 Task: Search one way flight ticket for 3 adults in first from Shreveport: Shreveport Regional Airport to Riverton: Central Wyoming Regional Airport (was Riverton Regional) on 5-4-2023. Choice of flights is Singapure airlines. Number of bags: 1 carry on bag. Price is upto 87000. Outbound departure time preference is 17:45.
Action: Mouse moved to (353, 119)
Screenshot: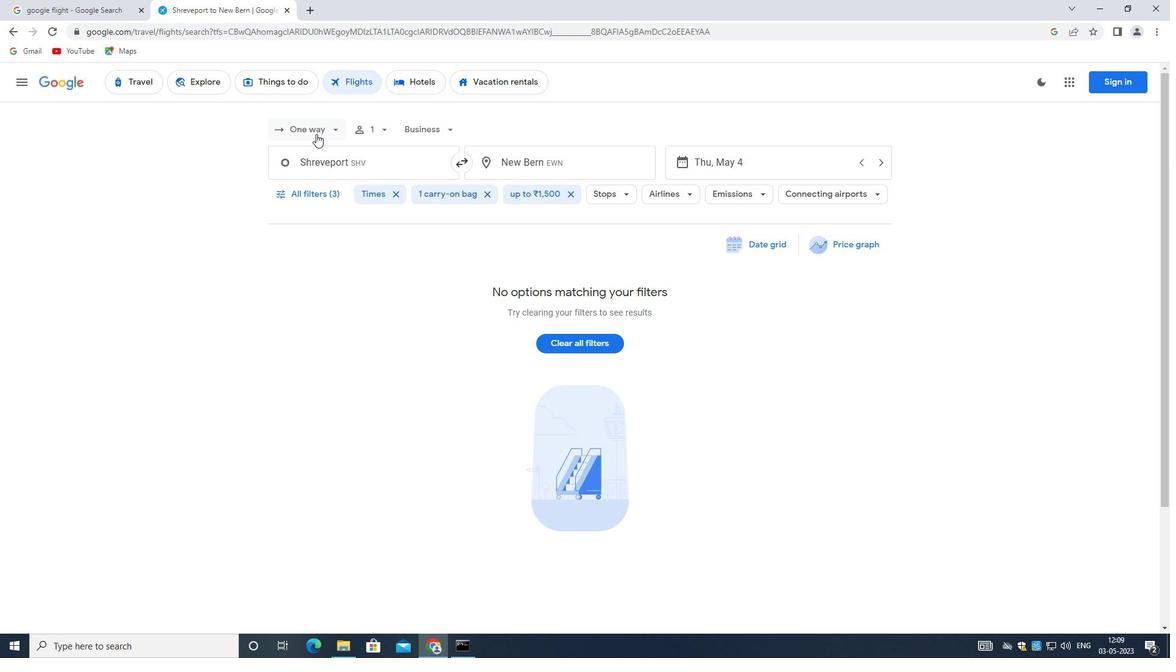 
Action: Mouse pressed left at (353, 119)
Screenshot: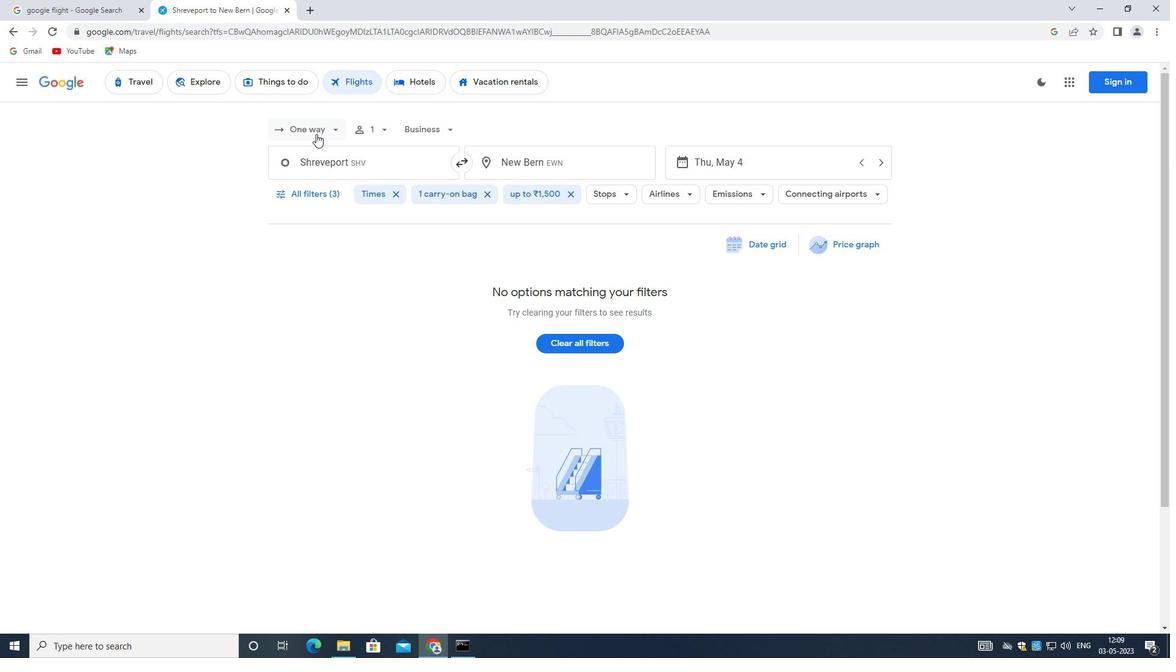 
Action: Mouse moved to (340, 127)
Screenshot: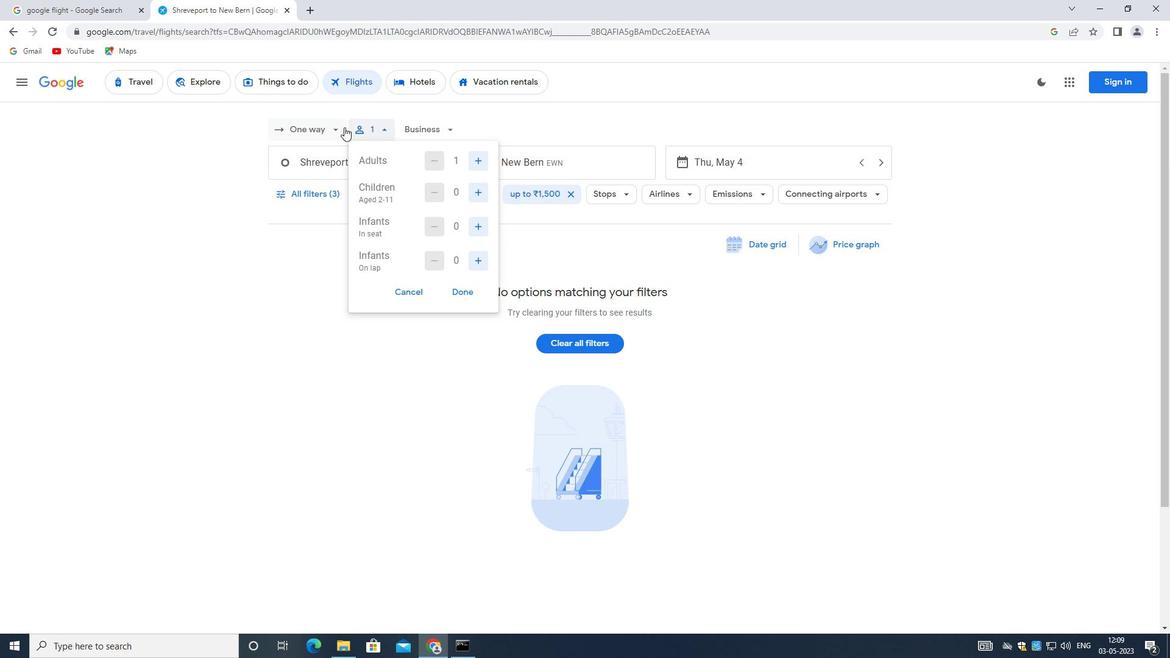 
Action: Mouse pressed left at (340, 127)
Screenshot: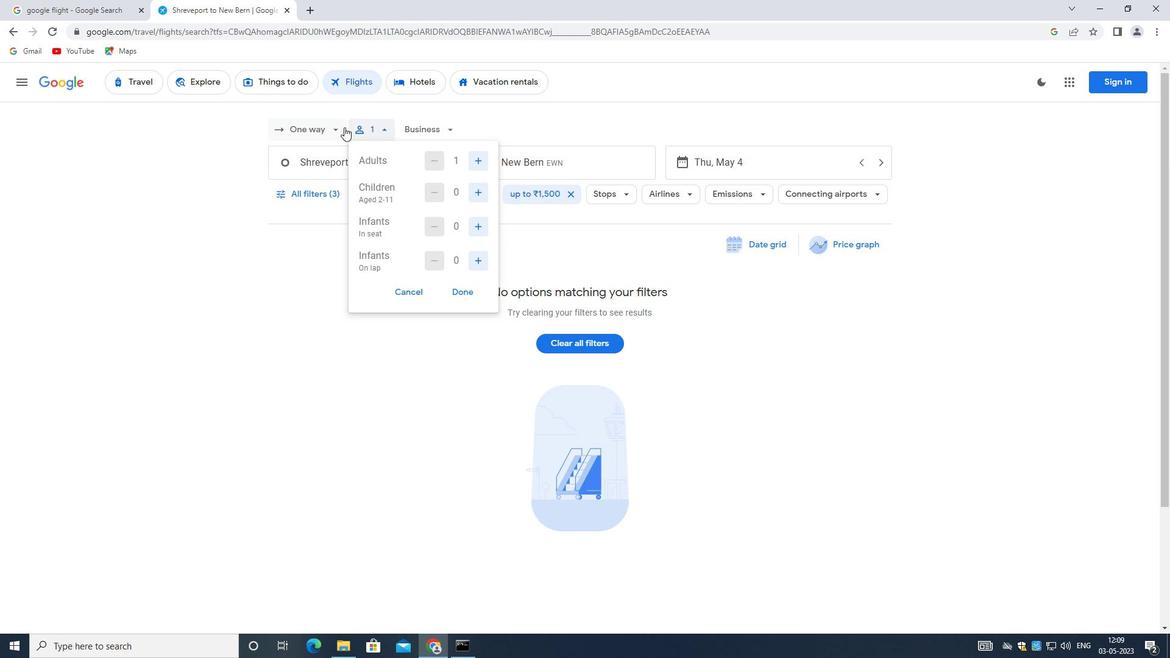 
Action: Mouse moved to (330, 186)
Screenshot: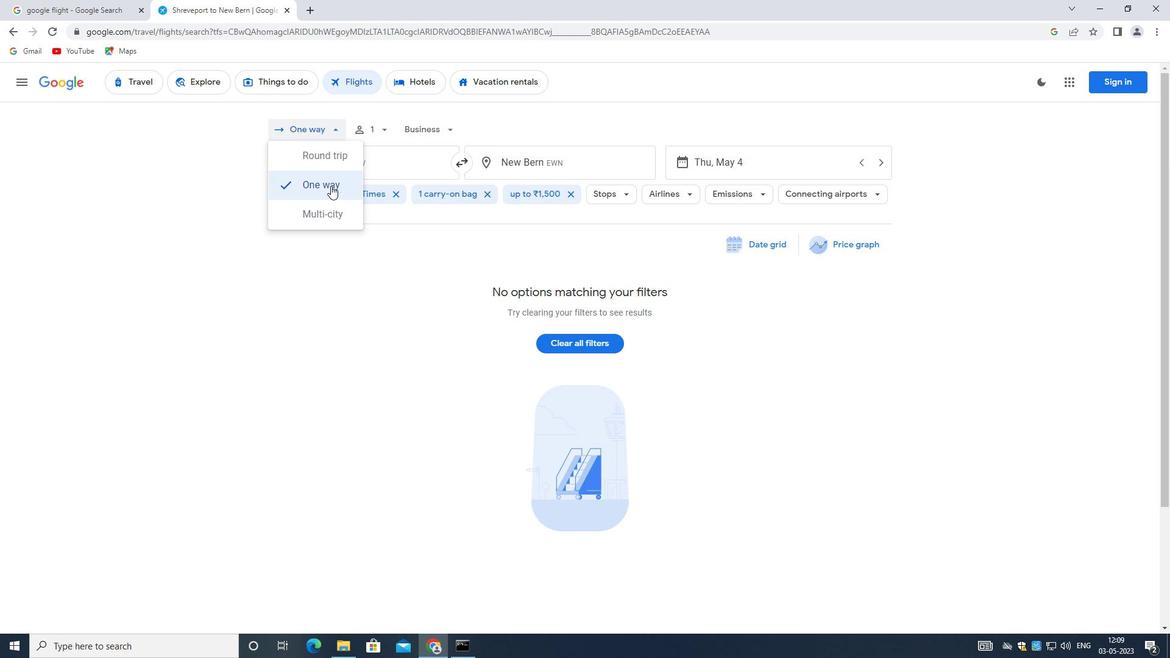 
Action: Mouse pressed left at (330, 186)
Screenshot: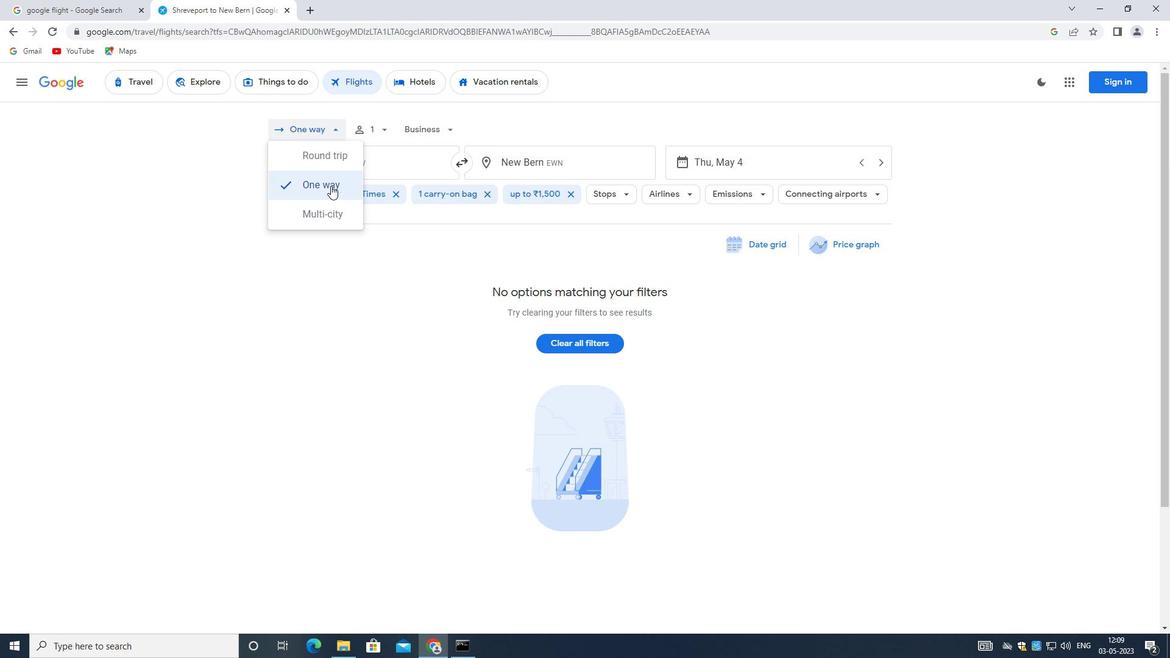 
Action: Mouse moved to (376, 129)
Screenshot: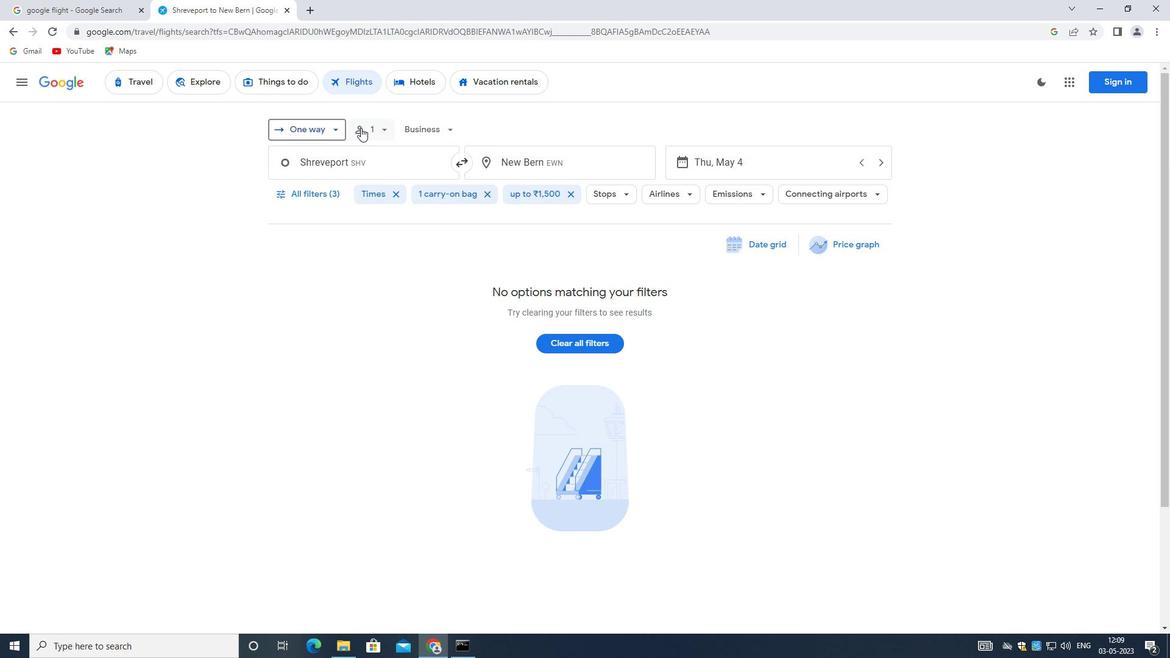 
Action: Mouse pressed left at (376, 129)
Screenshot: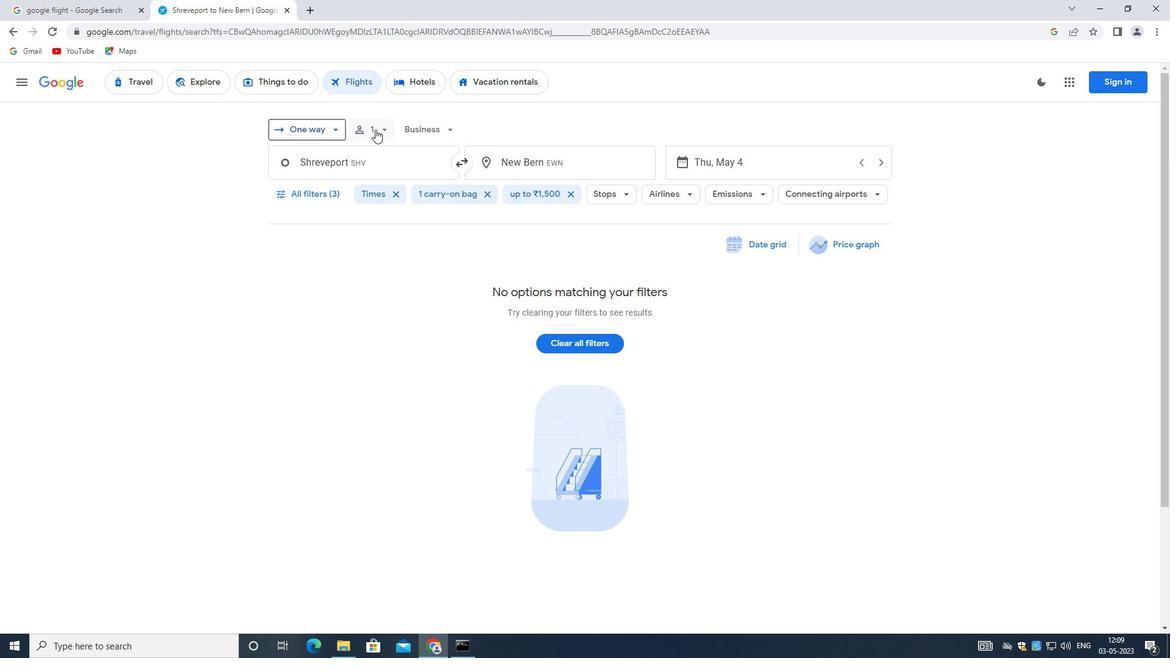 
Action: Mouse moved to (478, 162)
Screenshot: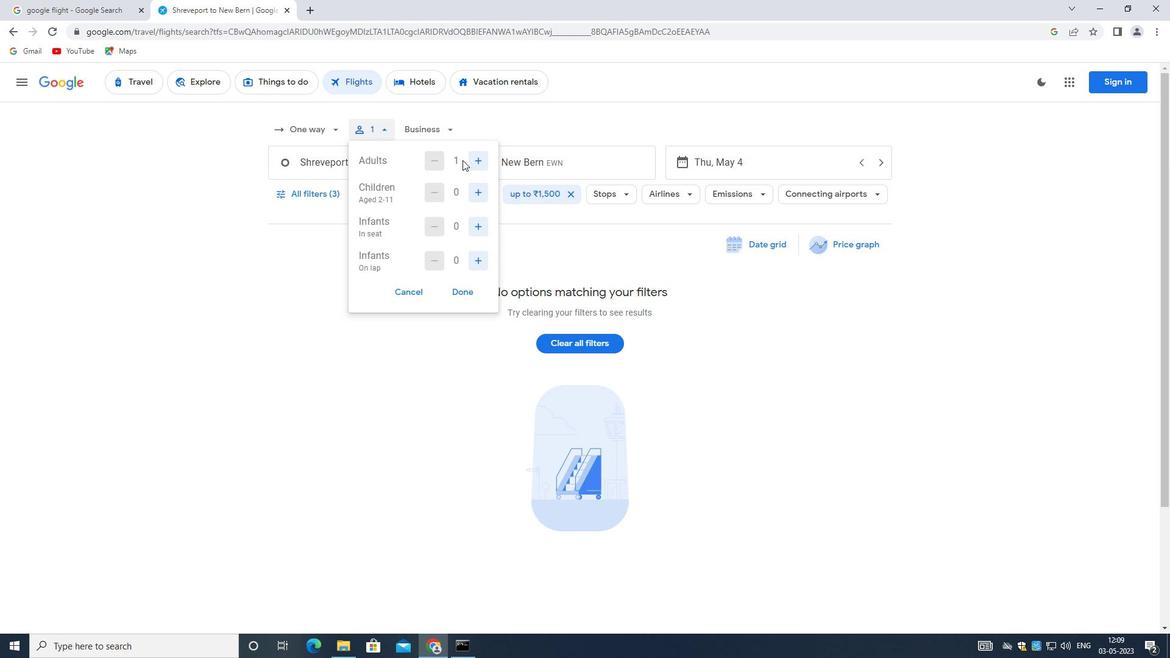 
Action: Mouse pressed left at (478, 162)
Screenshot: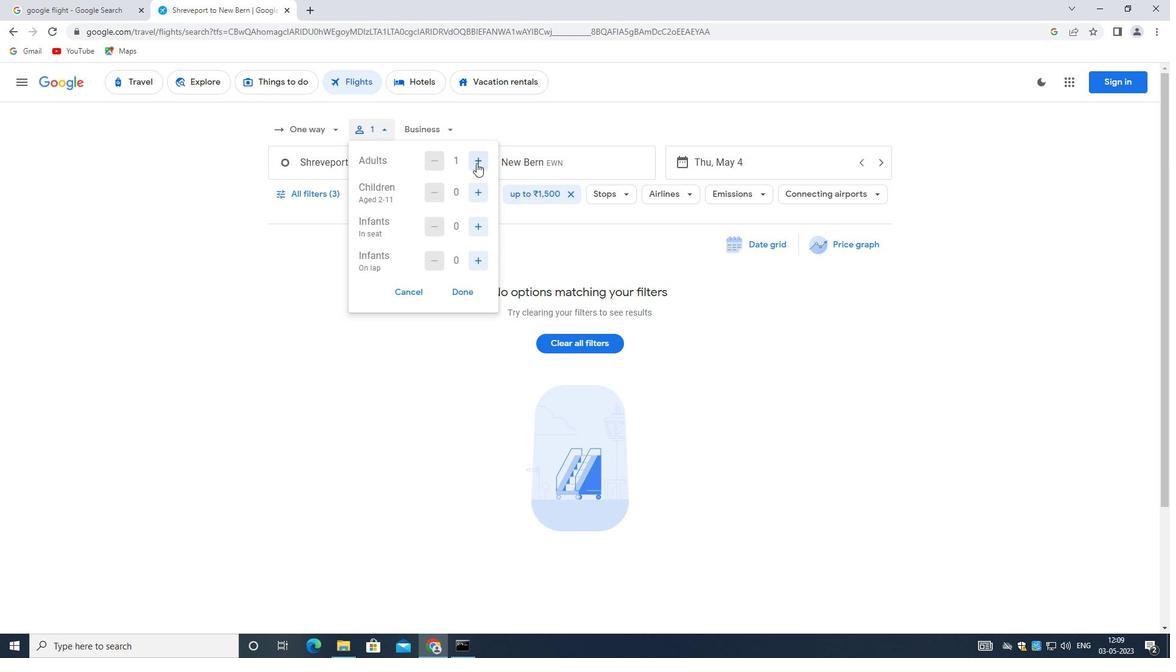 
Action: Mouse moved to (478, 161)
Screenshot: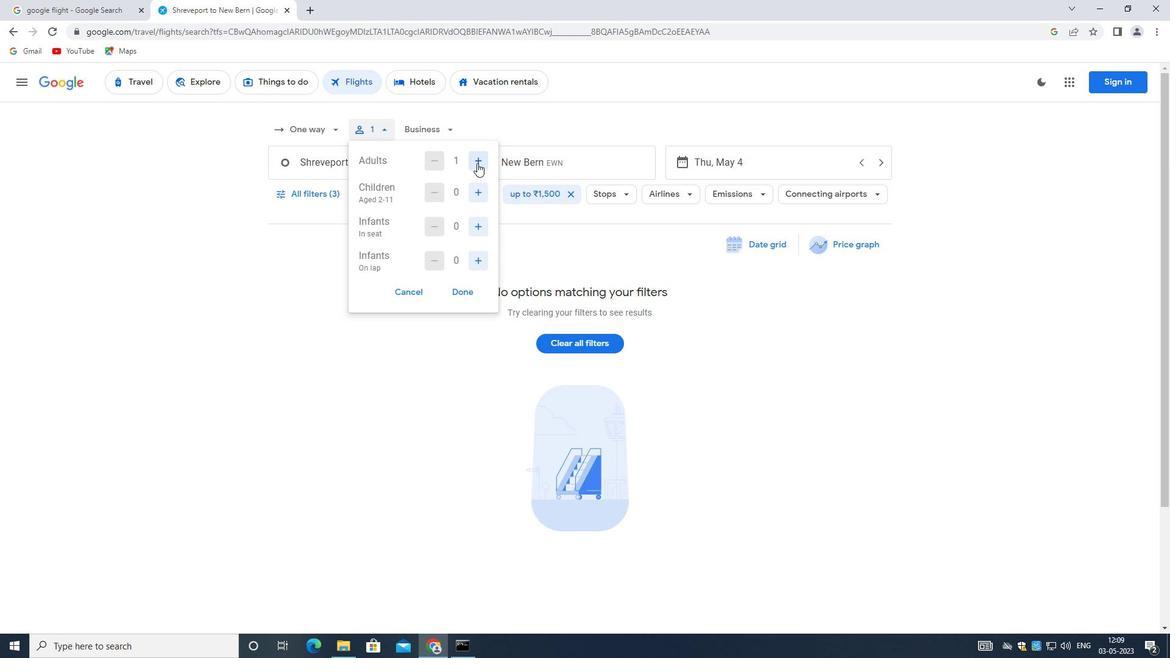 
Action: Mouse pressed left at (478, 161)
Screenshot: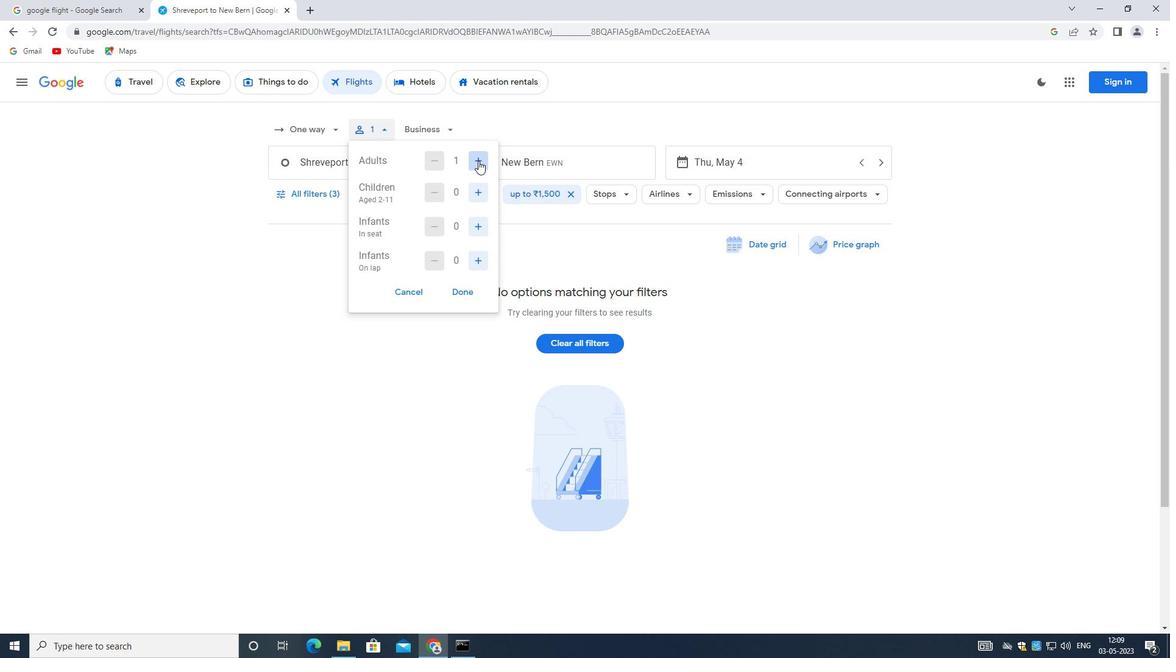 
Action: Mouse moved to (562, 242)
Screenshot: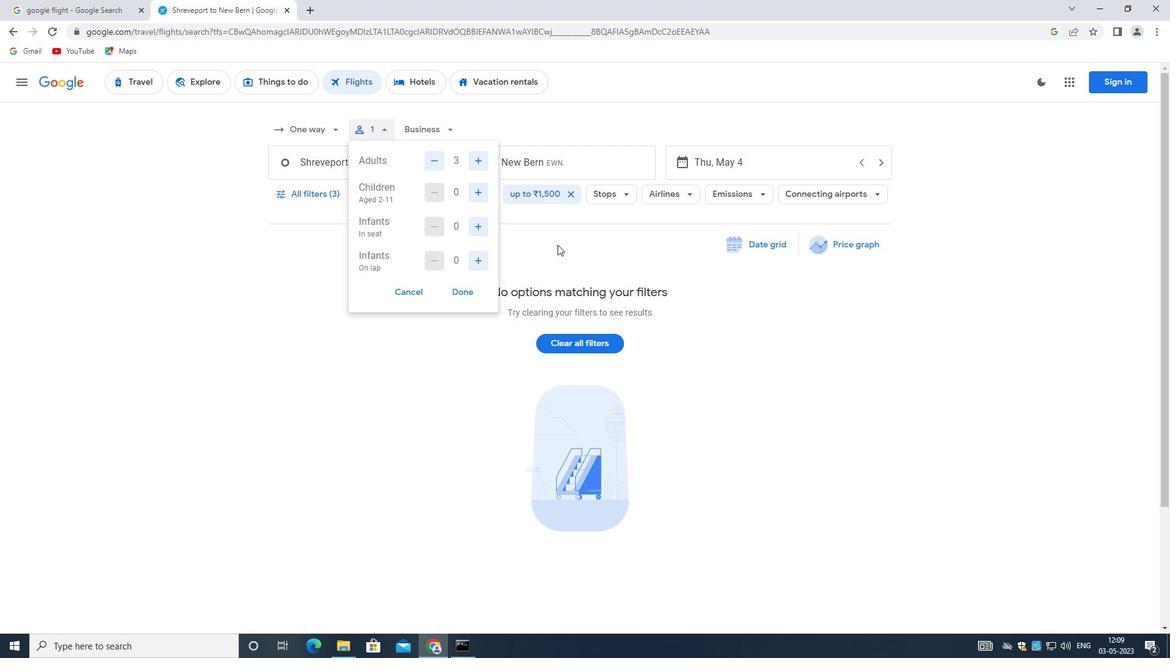 
Action: Mouse pressed left at (562, 242)
Screenshot: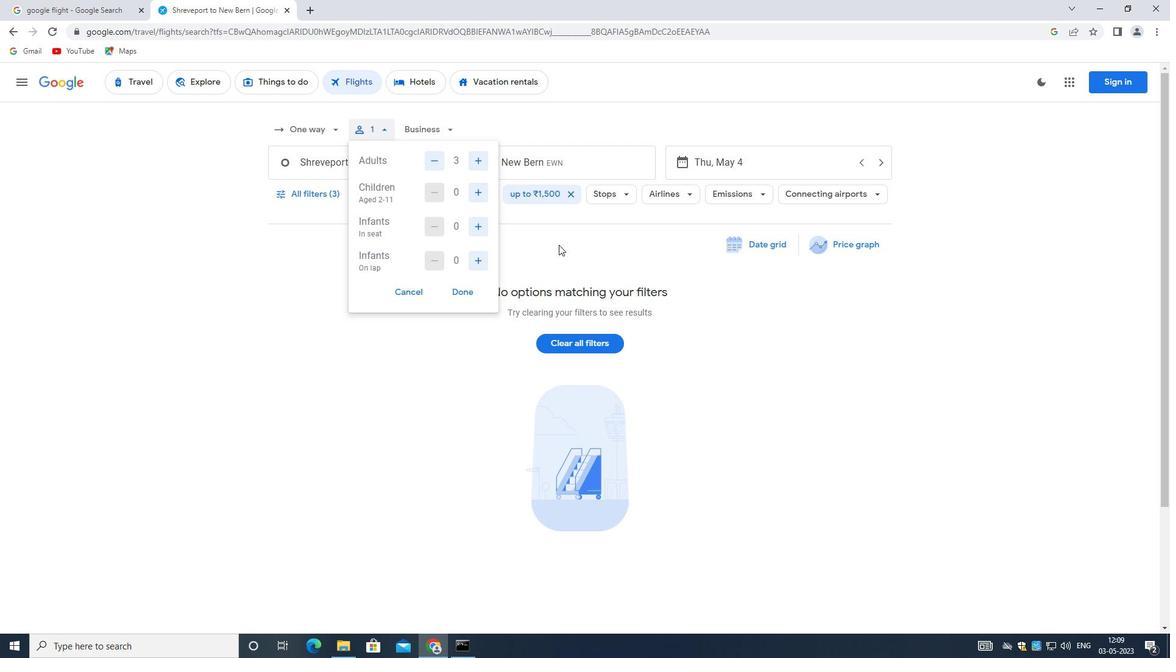 
Action: Mouse moved to (320, 167)
Screenshot: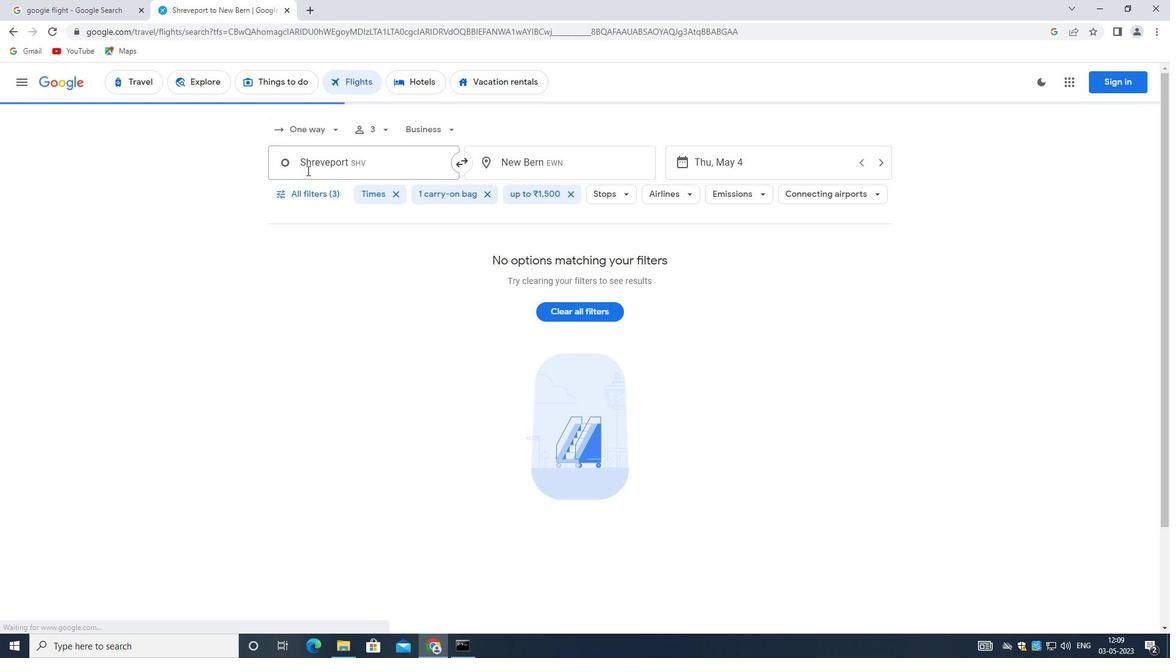 
Action: Mouse pressed left at (320, 167)
Screenshot: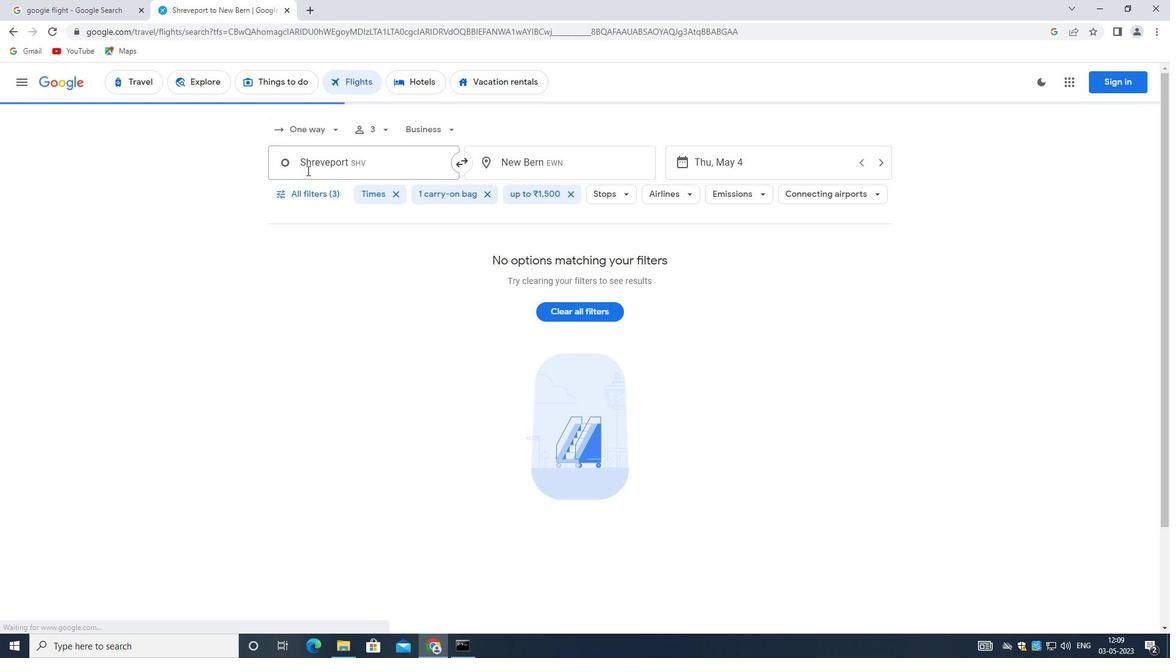 
Action: Key pressed <Key.backspace><Key.shift>SHREVEPORT<Key.space>
Screenshot: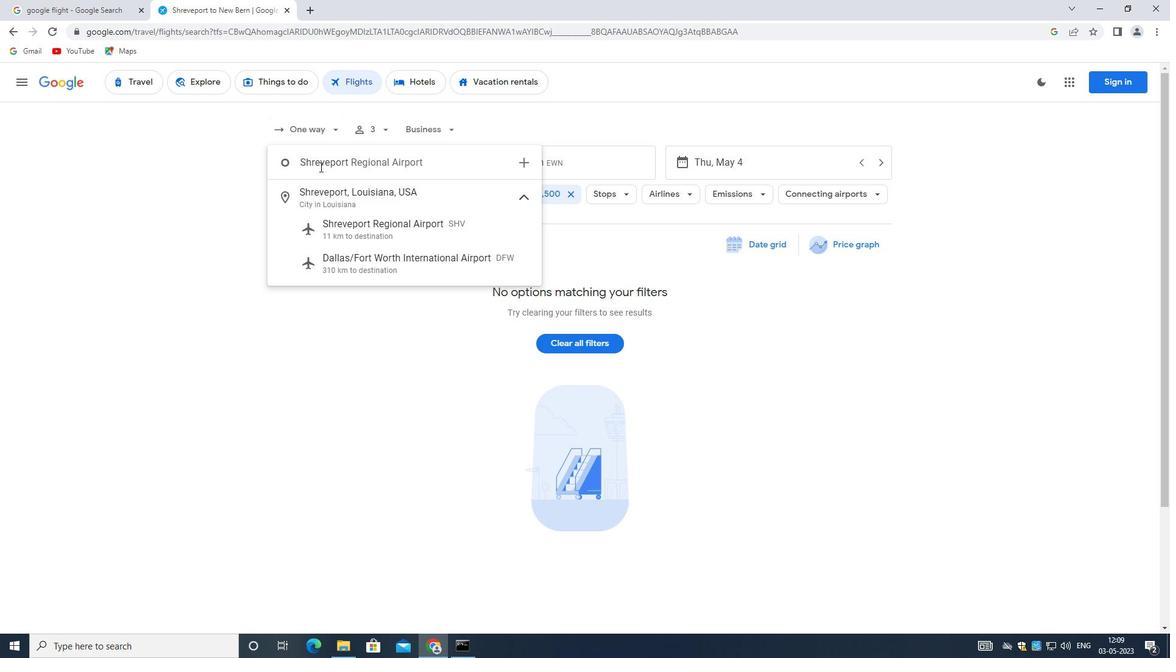 
Action: Mouse moved to (394, 223)
Screenshot: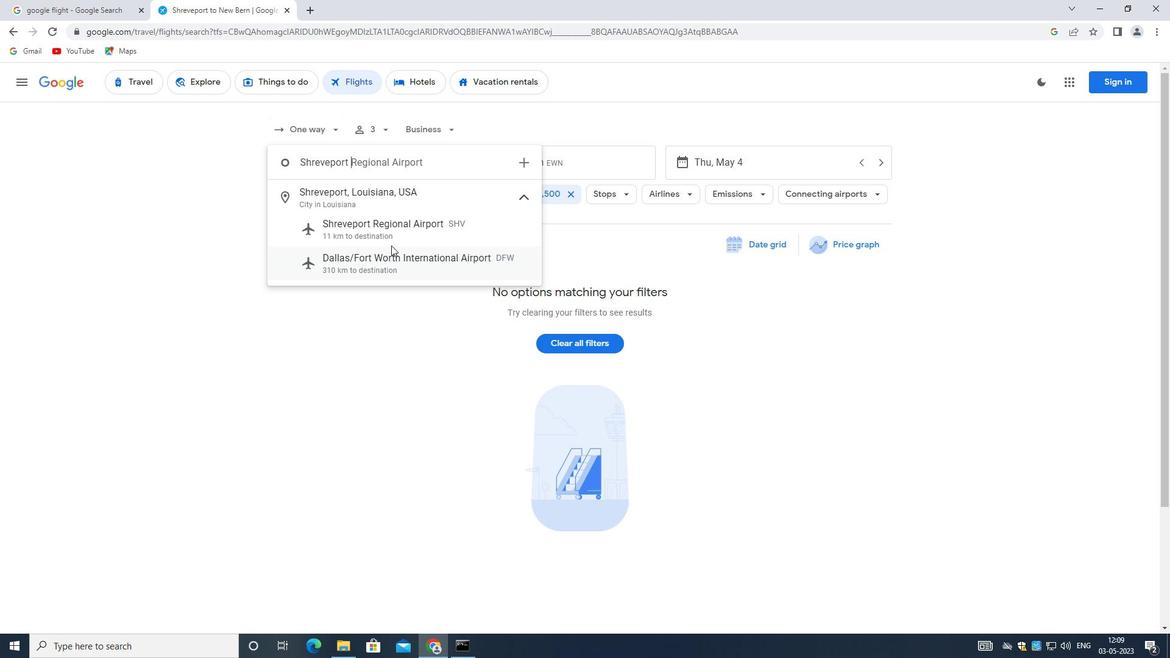 
Action: Mouse pressed left at (394, 223)
Screenshot: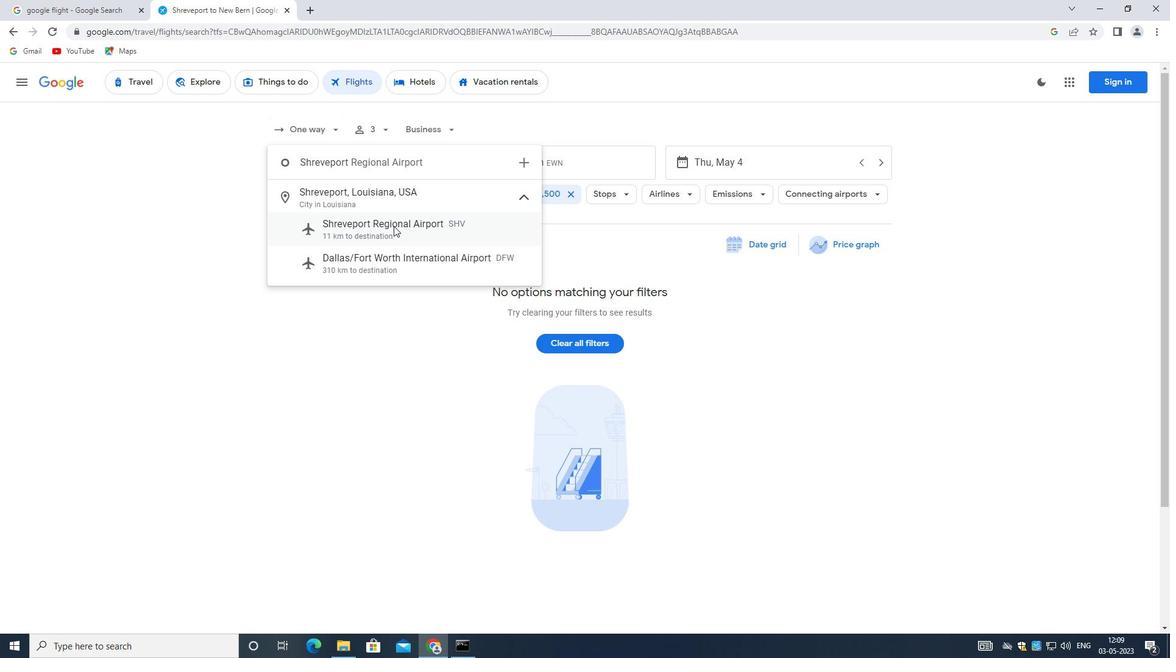 
Action: Mouse moved to (591, 165)
Screenshot: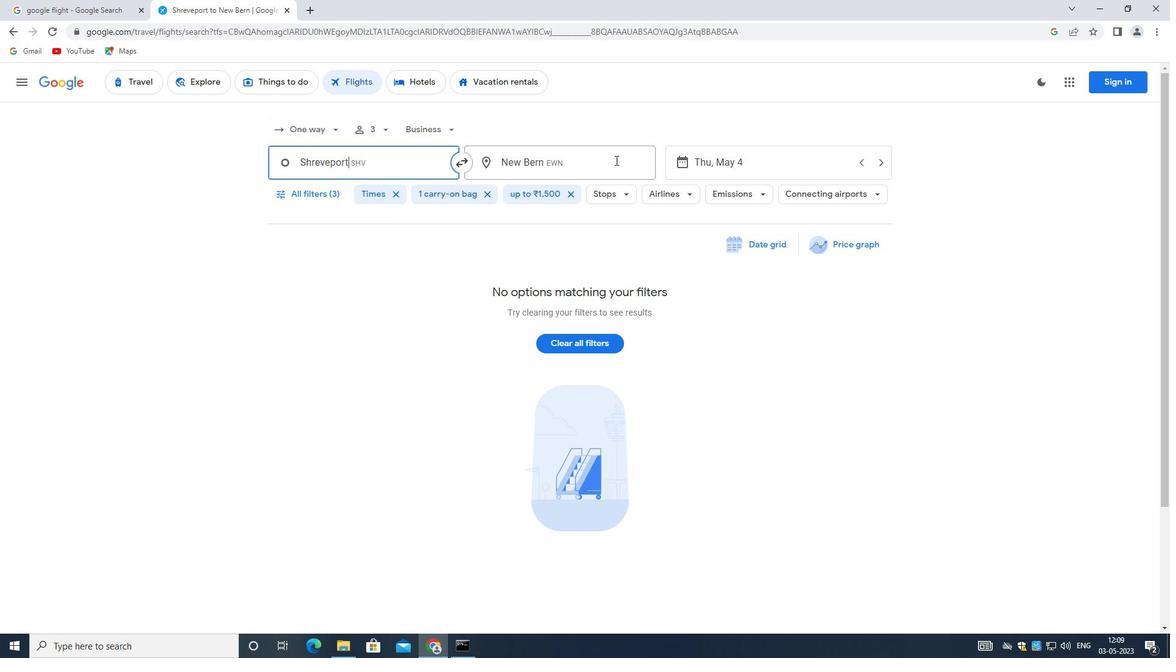 
Action: Mouse pressed left at (591, 165)
Screenshot: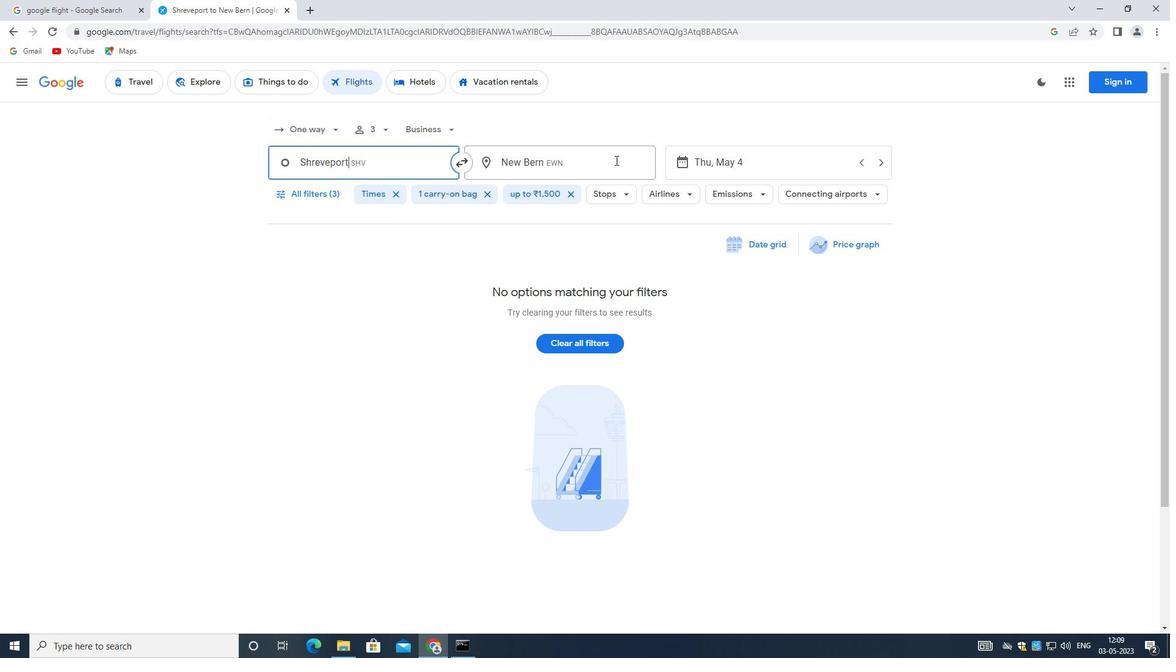 
Action: Mouse moved to (591, 165)
Screenshot: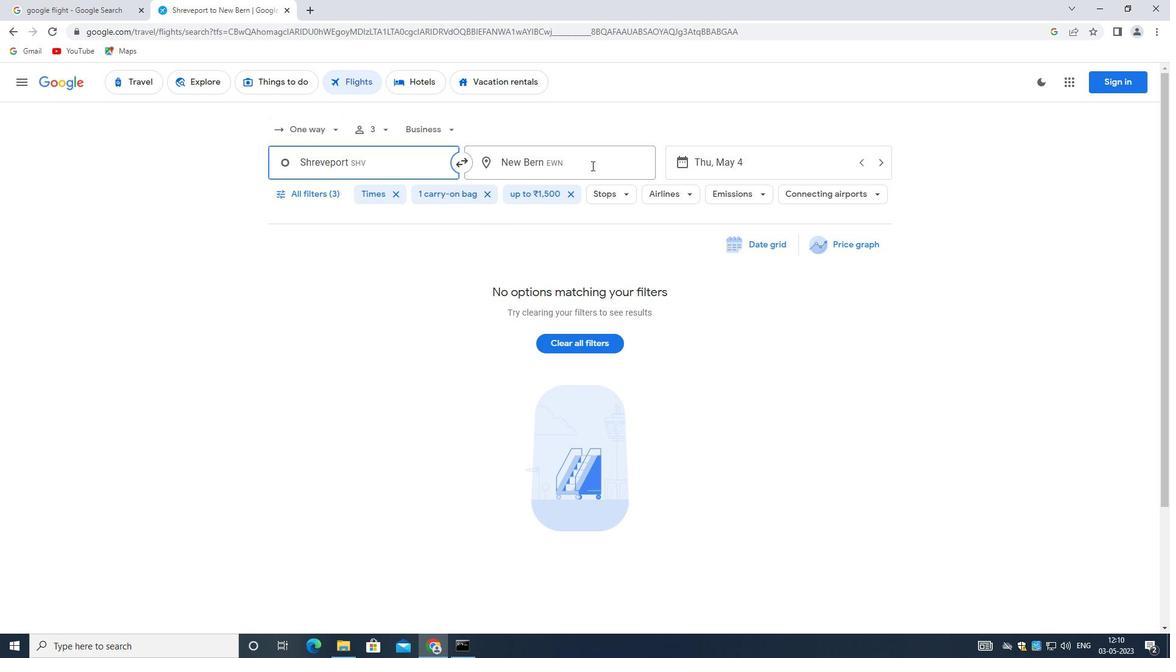 
Action: Key pressed <Key.shift><Key.shift>CENTRAL<Key.space><Key.shift>WYOMING
Screenshot: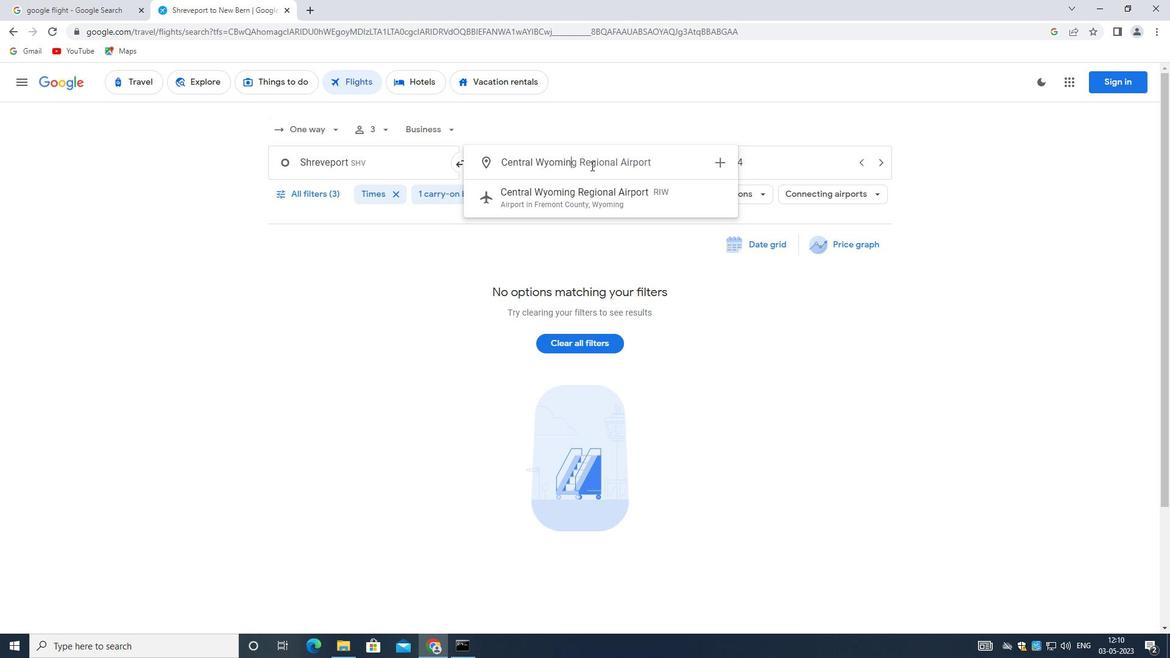 
Action: Mouse moved to (628, 201)
Screenshot: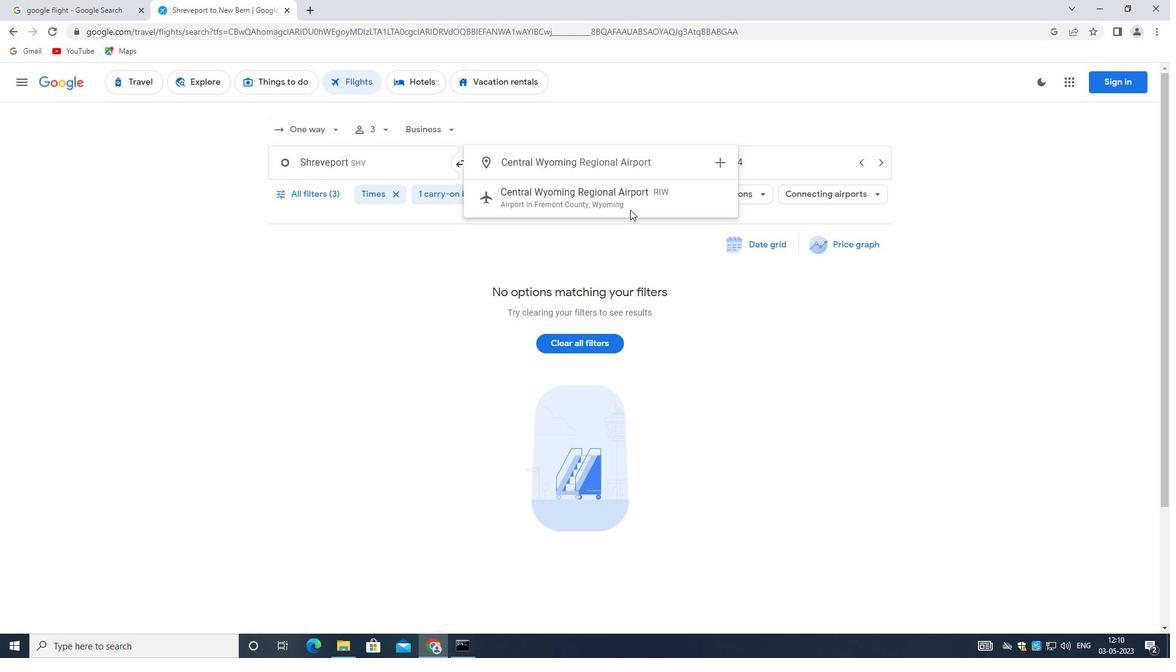 
Action: Mouse pressed left at (628, 201)
Screenshot: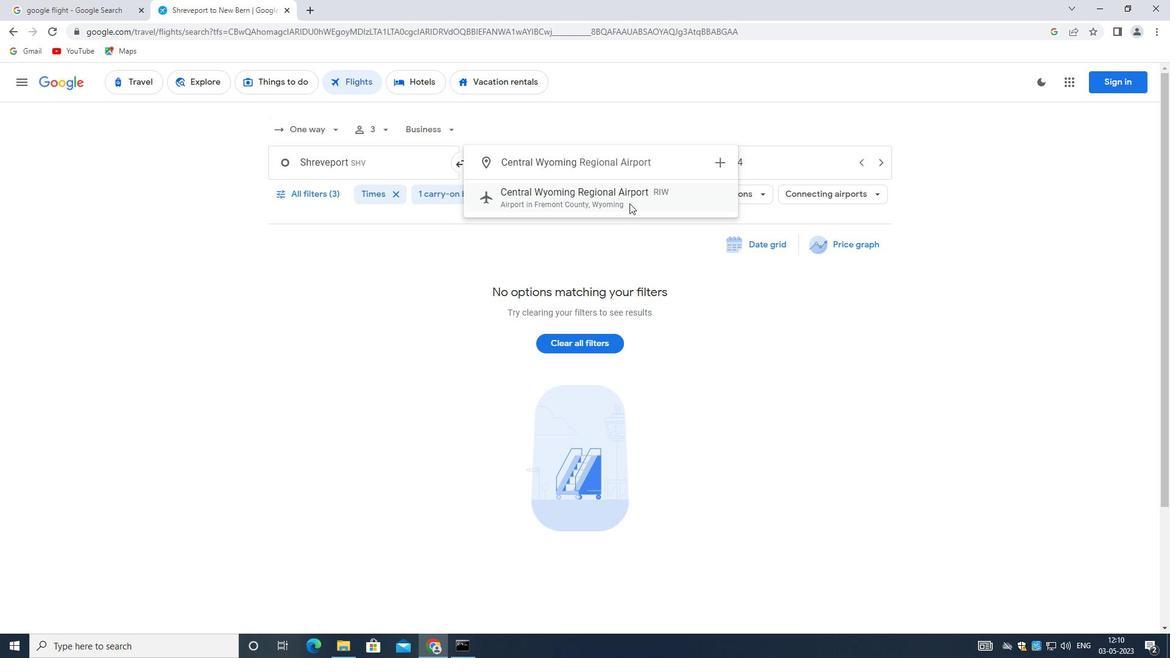 
Action: Mouse moved to (726, 164)
Screenshot: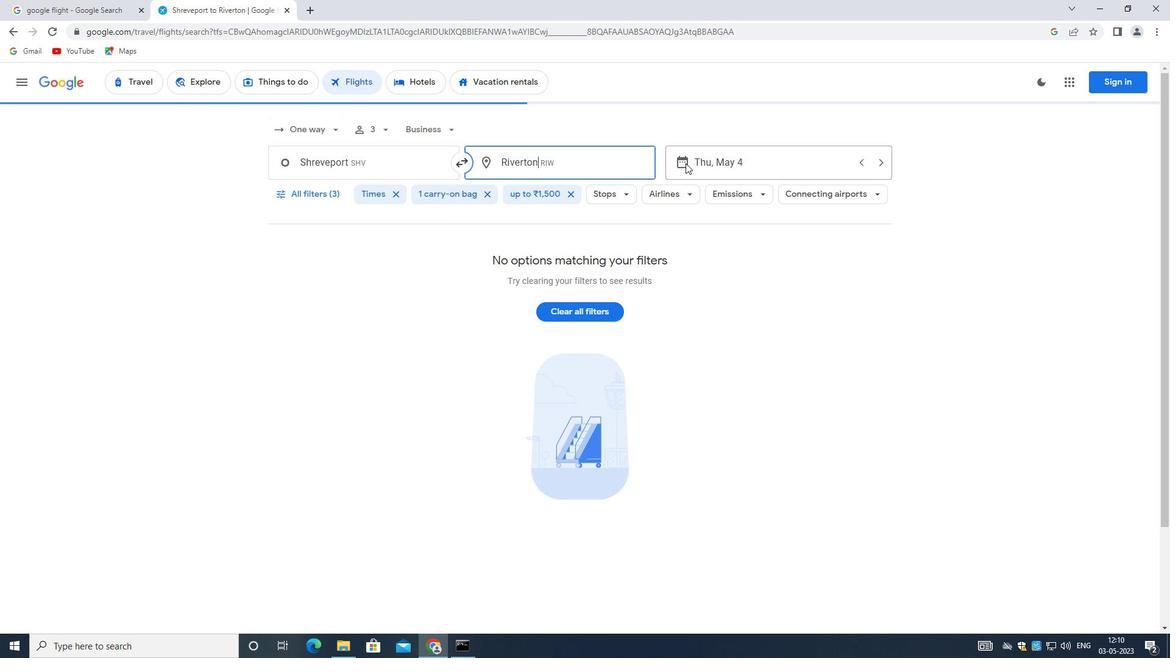 
Action: Mouse pressed left at (726, 164)
Screenshot: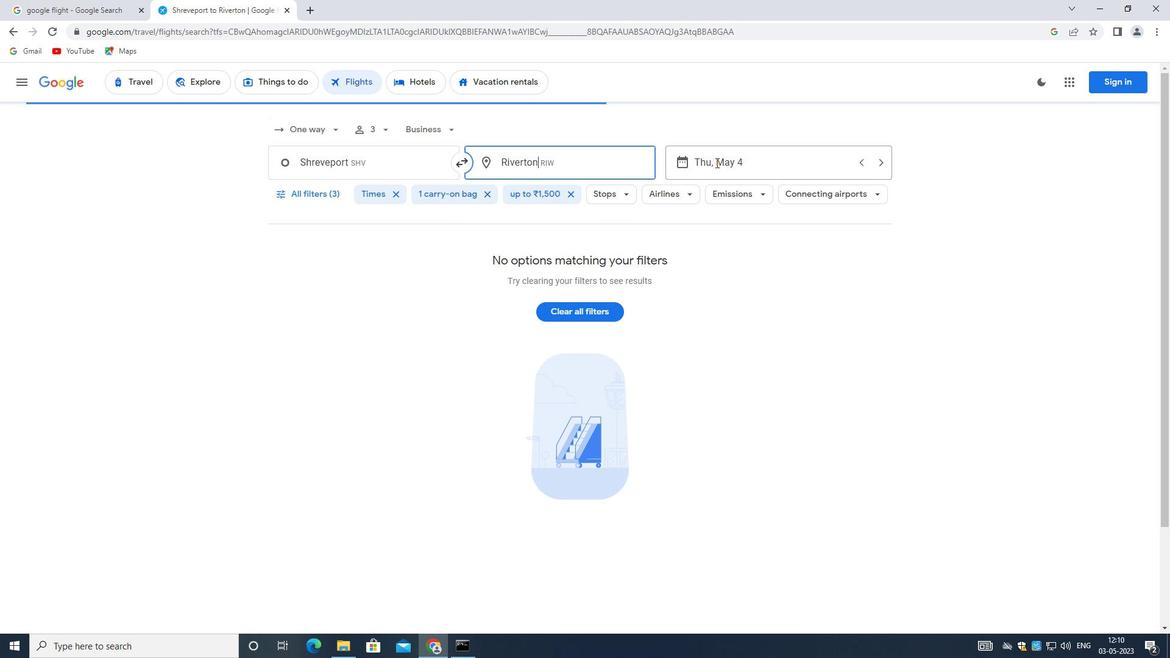 
Action: Mouse moved to (865, 457)
Screenshot: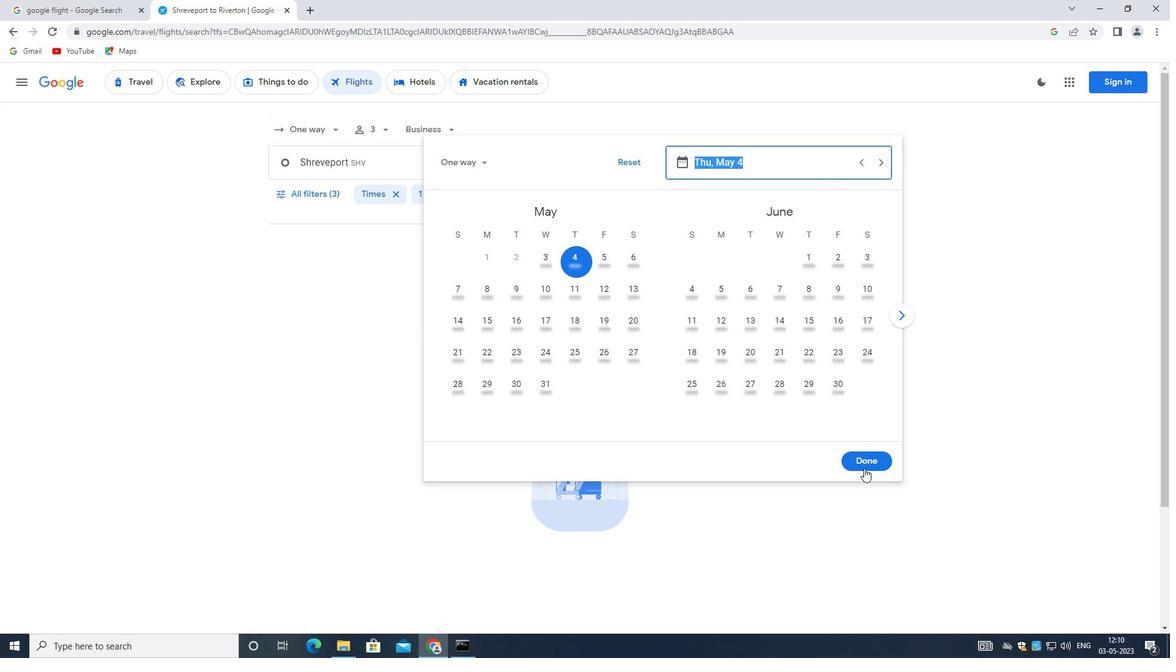 
Action: Mouse pressed left at (865, 457)
Screenshot: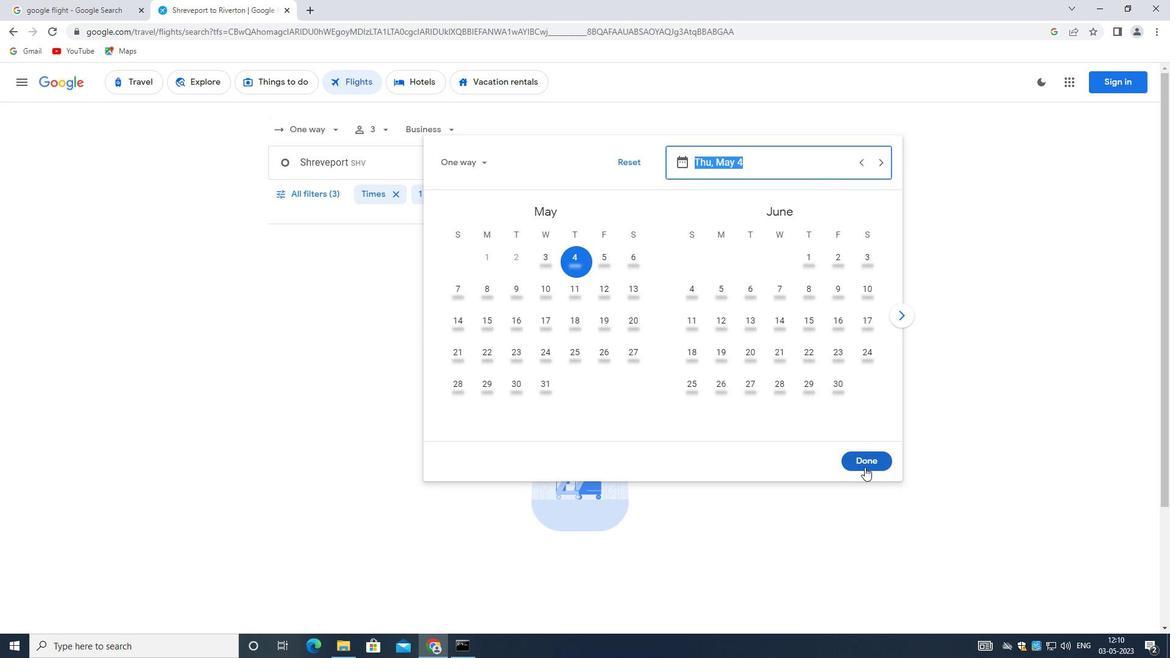 
Action: Mouse moved to (306, 195)
Screenshot: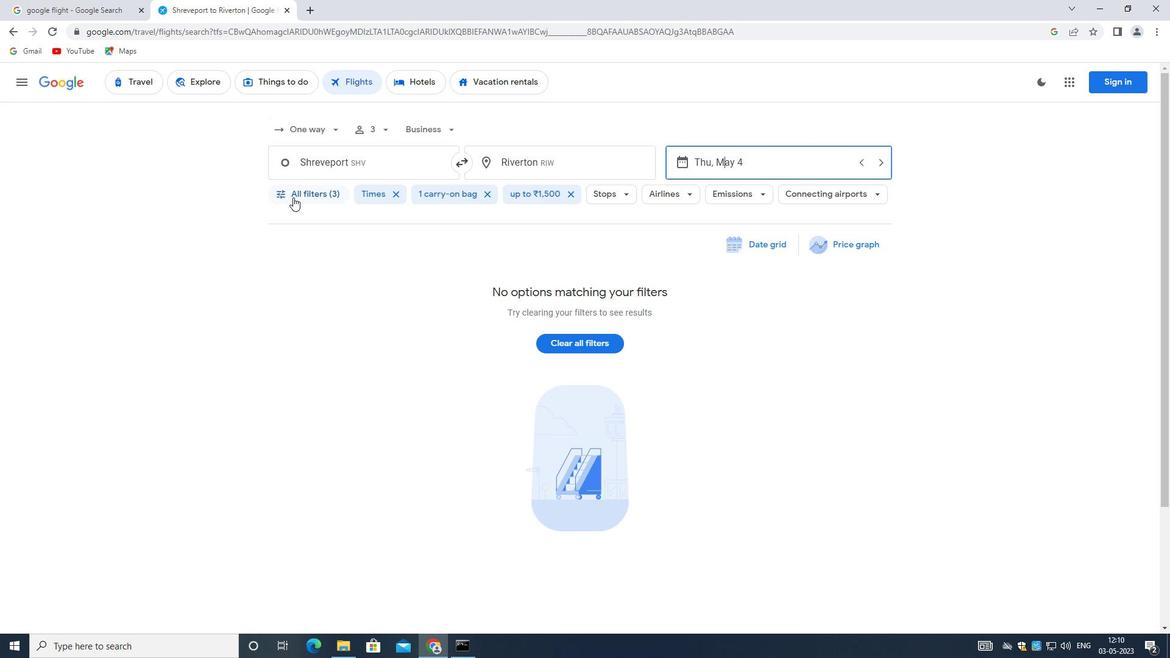 
Action: Mouse pressed left at (306, 195)
Screenshot: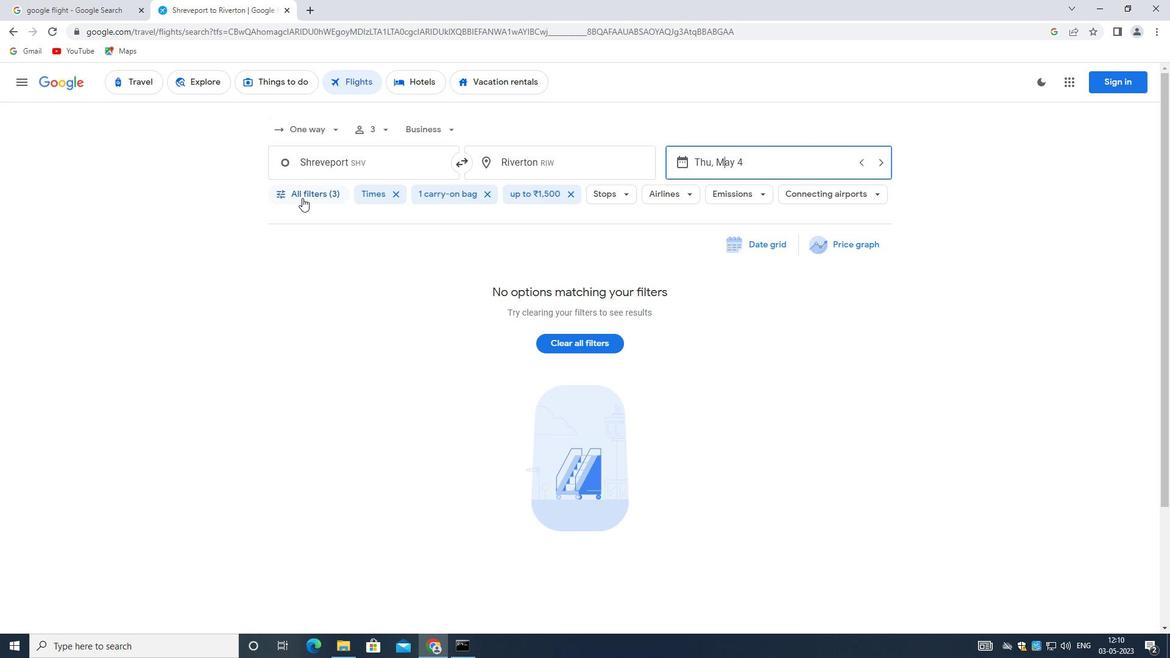 
Action: Mouse moved to (440, 451)
Screenshot: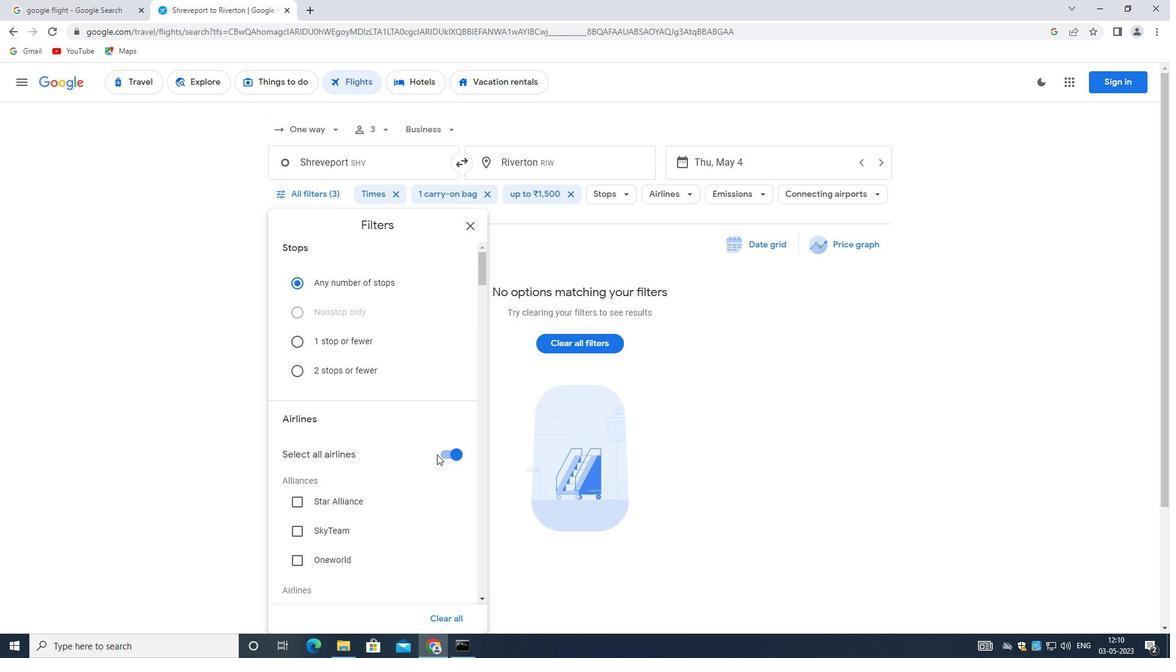 
Action: Mouse pressed left at (440, 451)
Screenshot: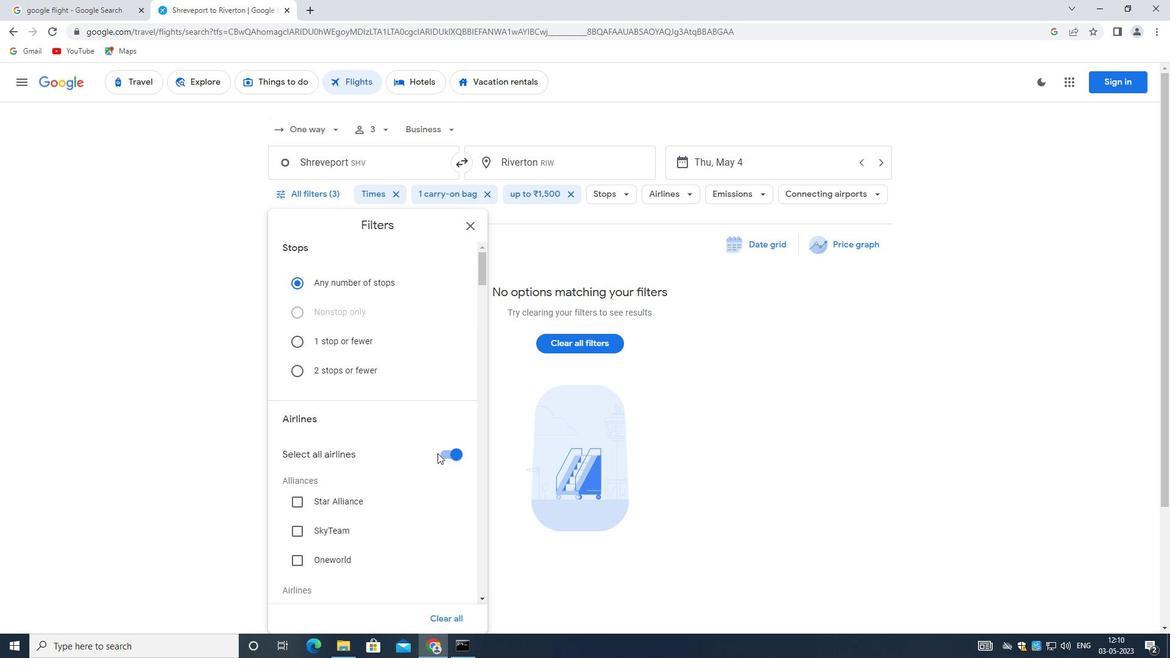 
Action: Mouse moved to (191, 423)
Screenshot: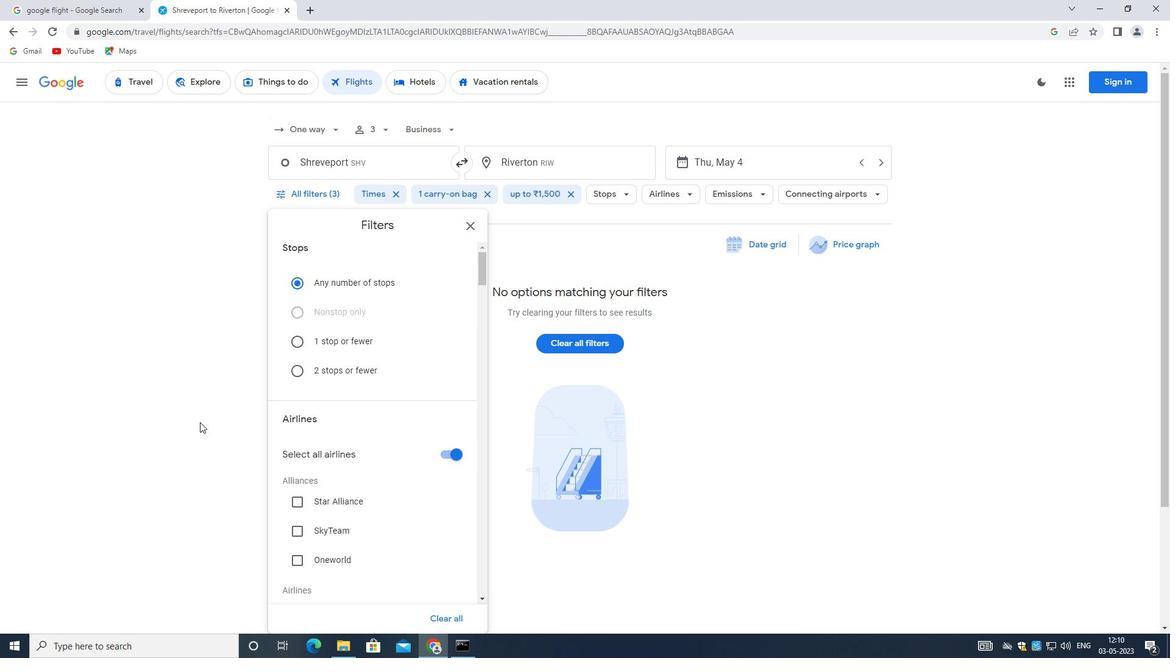 
Action: Mouse scrolled (191, 423) with delta (0, 0)
Screenshot: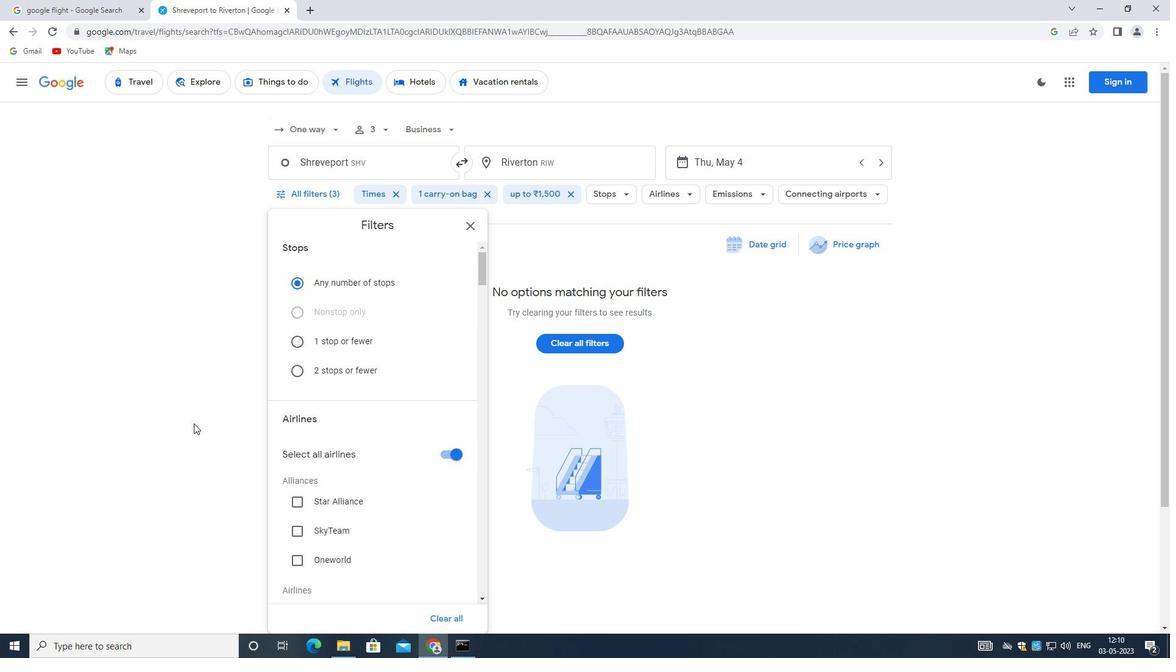 
Action: Mouse scrolled (191, 423) with delta (0, 0)
Screenshot: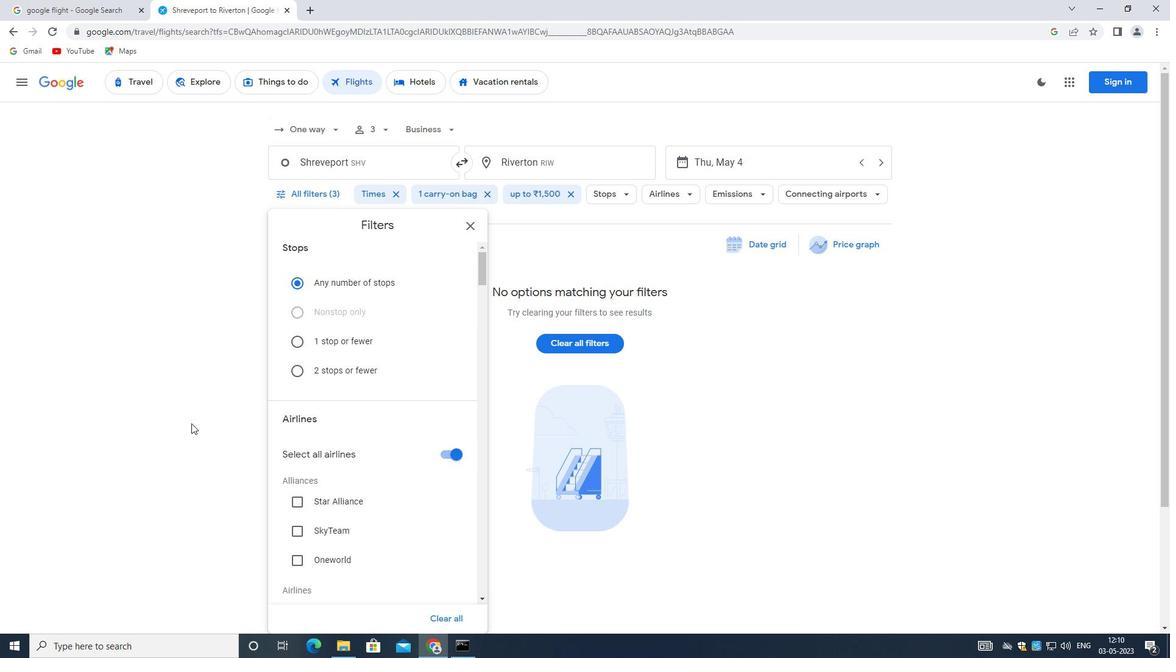 
Action: Mouse scrolled (191, 423) with delta (0, 0)
Screenshot: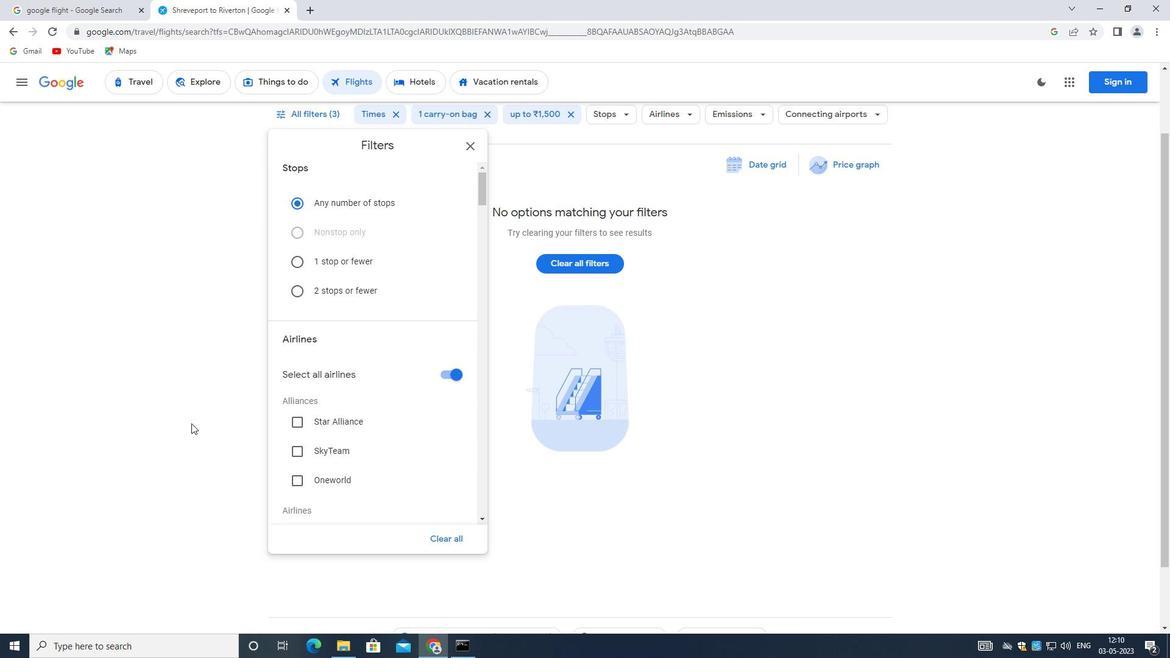 
Action: Mouse scrolled (191, 423) with delta (0, 0)
Screenshot: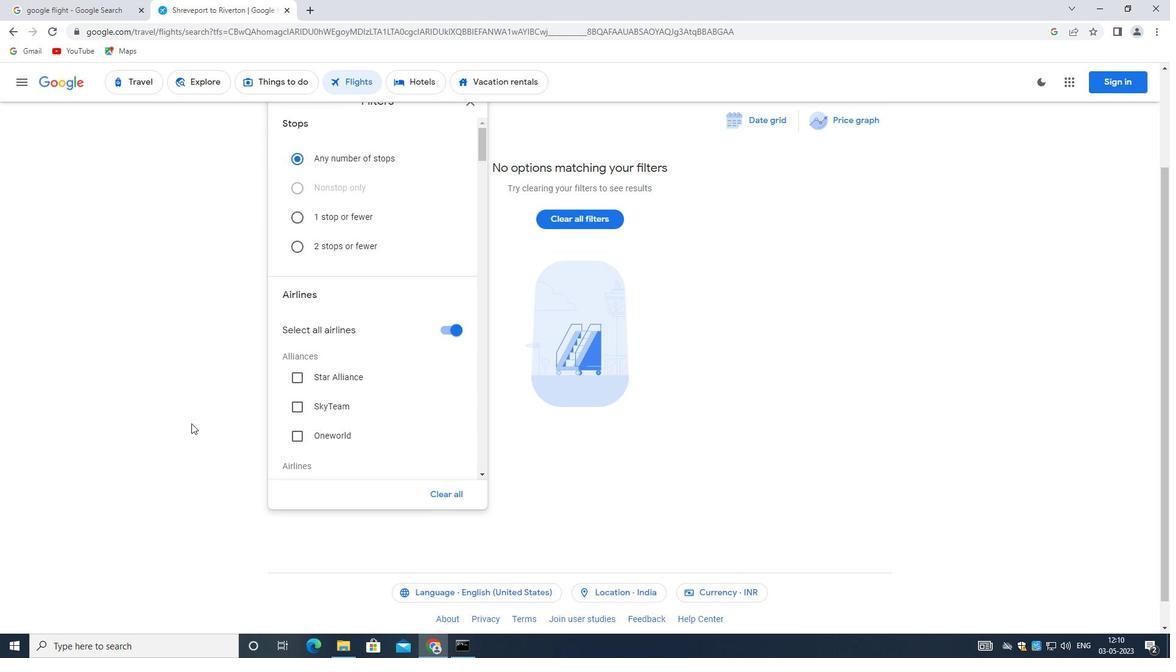 
Action: Mouse moved to (290, 393)
Screenshot: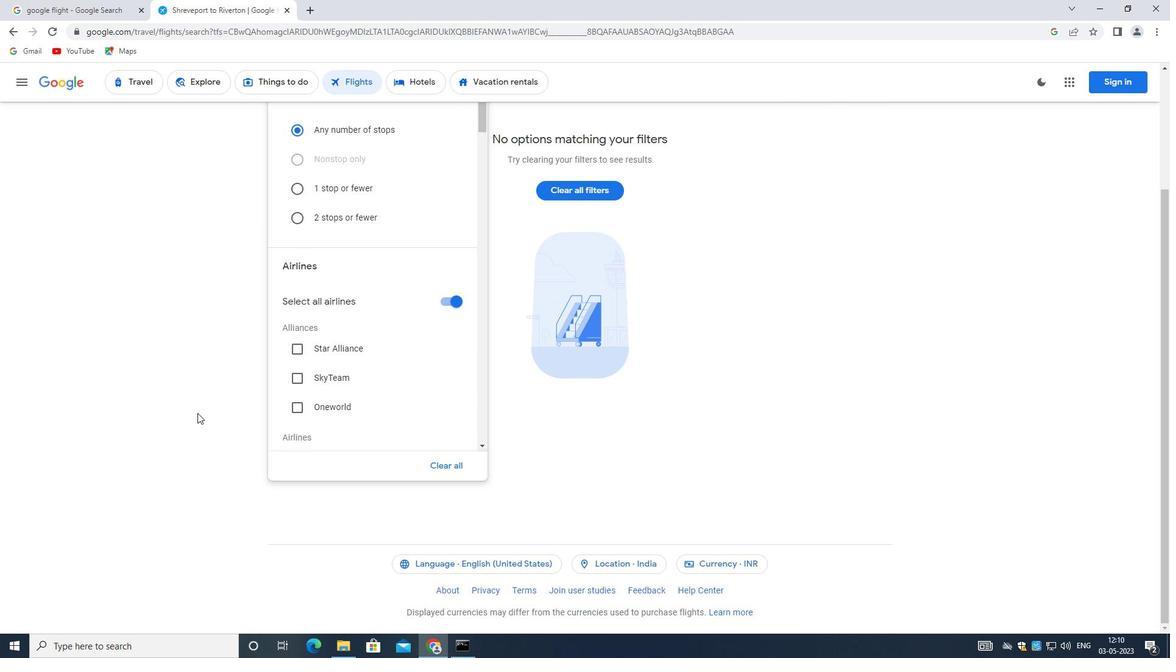 
Action: Mouse scrolled (290, 394) with delta (0, 0)
Screenshot: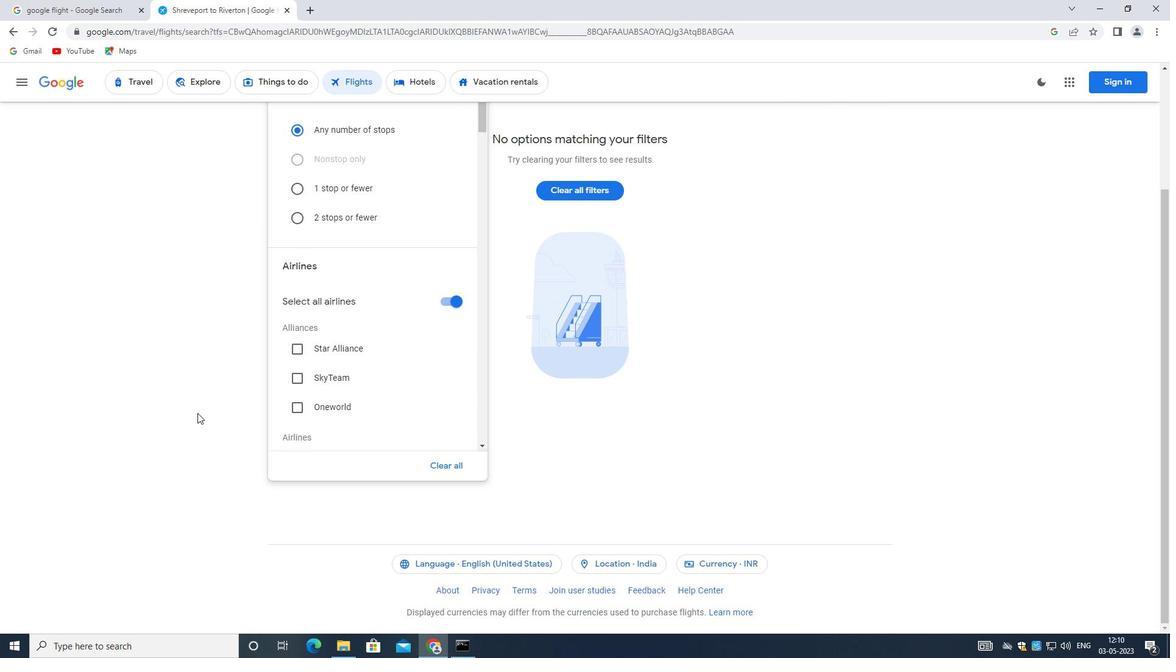 
Action: Mouse moved to (297, 378)
Screenshot: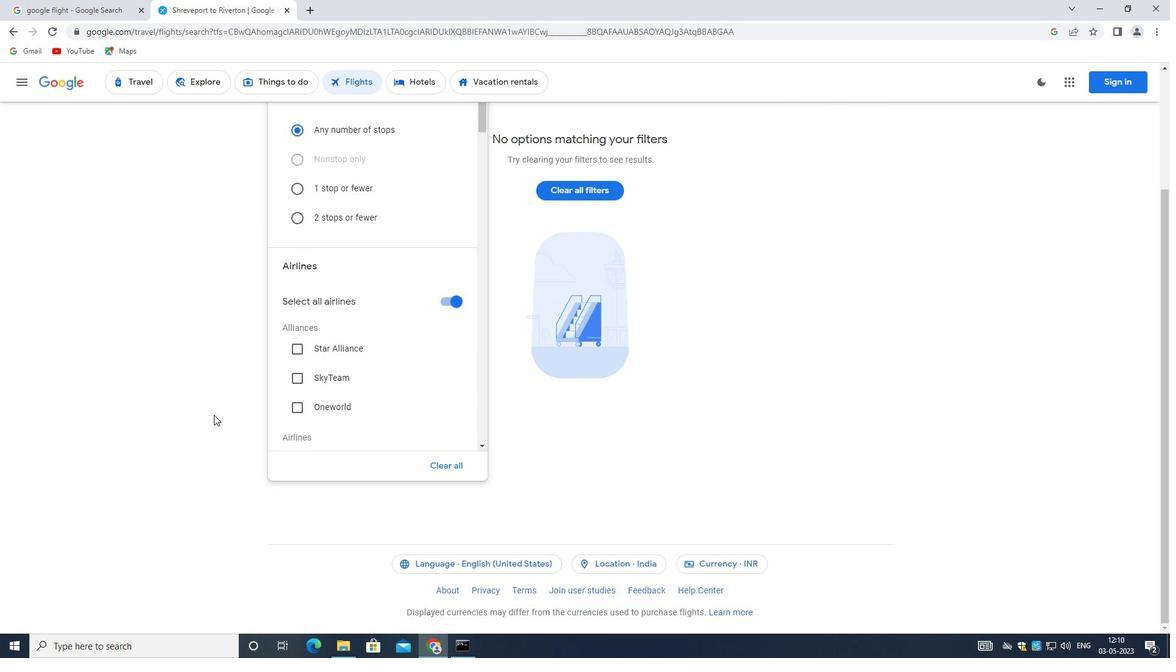 
Action: Mouse scrolled (297, 379) with delta (0, 0)
Screenshot: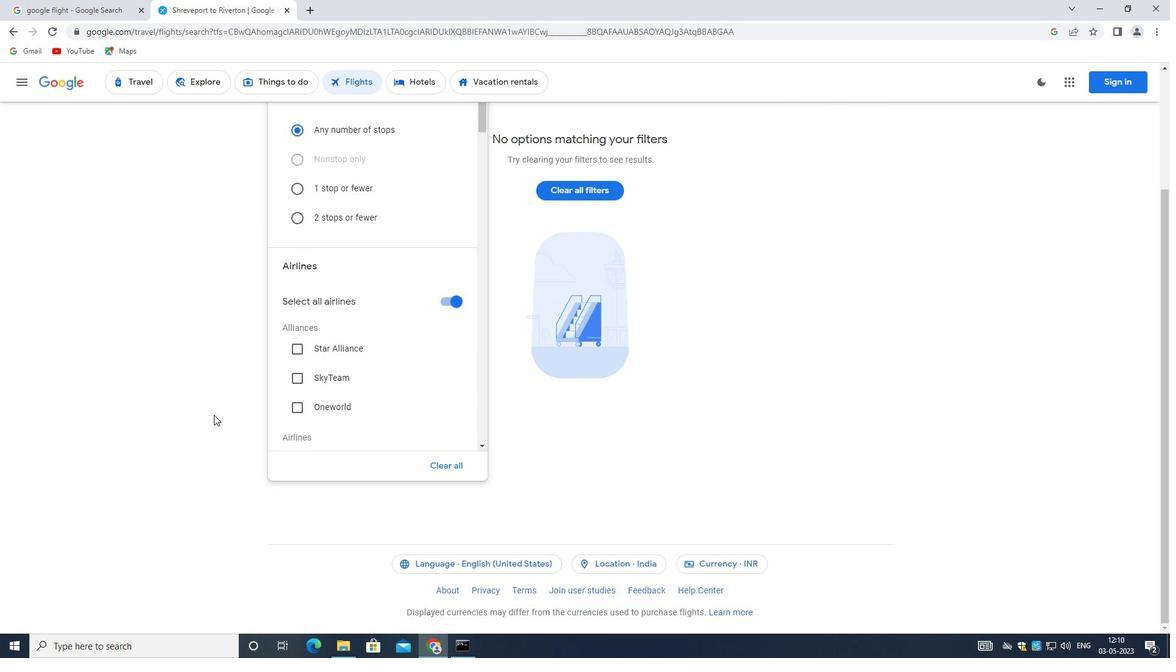 
Action: Mouse moved to (323, 356)
Screenshot: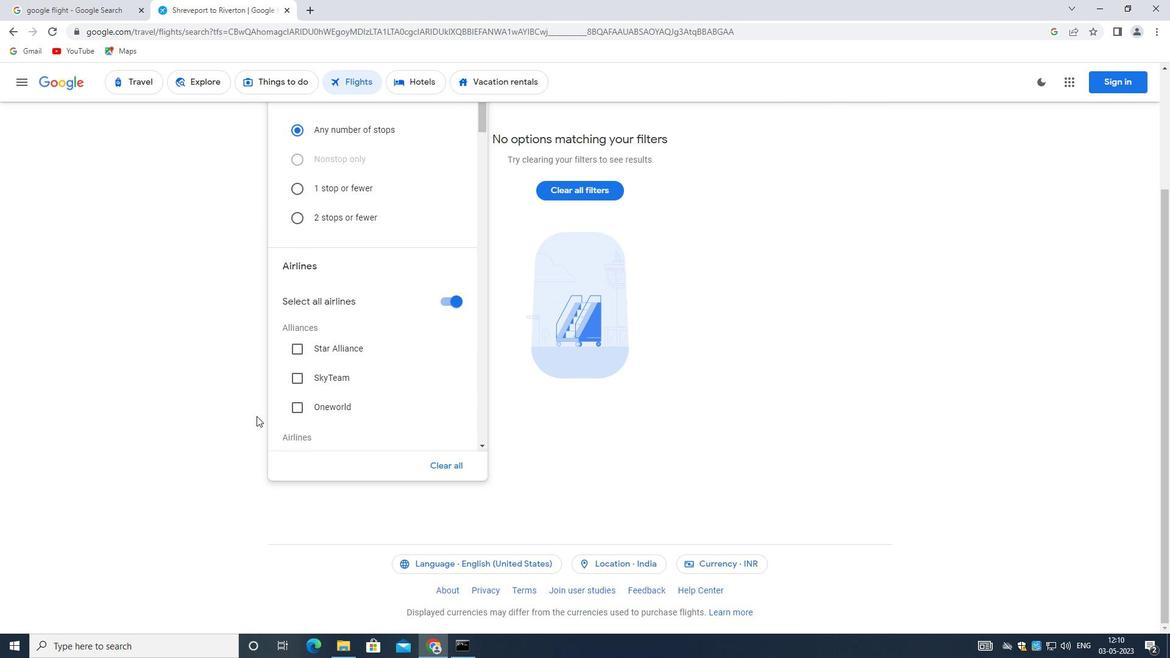 
Action: Mouse scrolled (323, 357) with delta (0, 0)
Screenshot: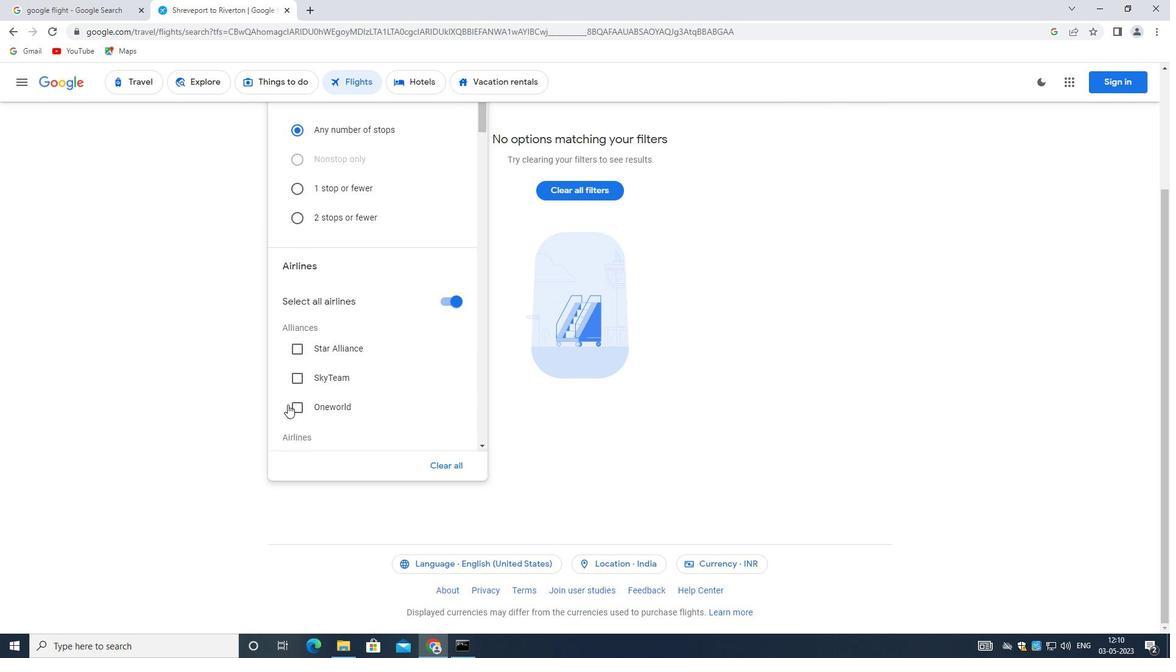 
Action: Mouse moved to (331, 353)
Screenshot: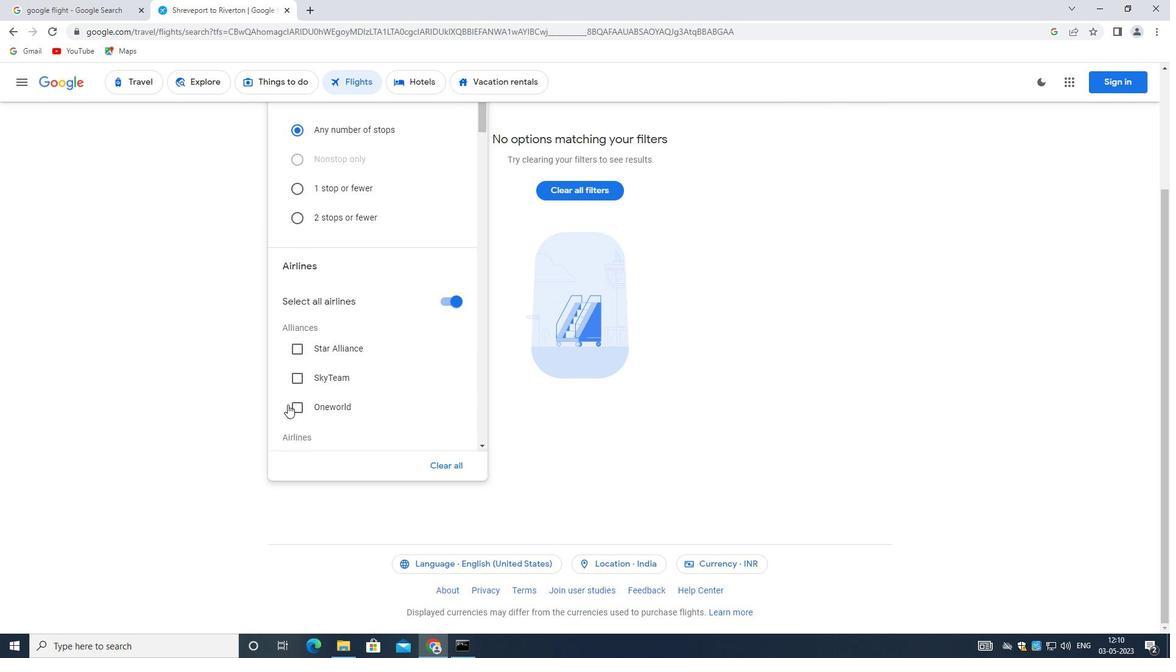 
Action: Mouse scrolled (331, 353) with delta (0, 0)
Screenshot: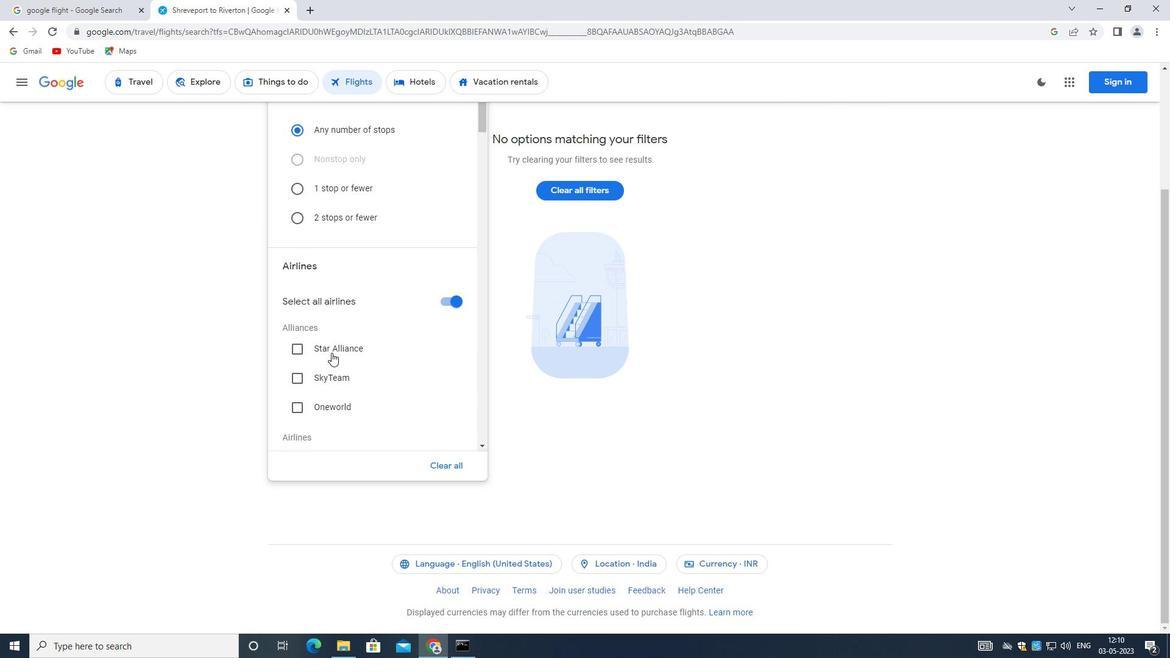 
Action: Mouse moved to (384, 351)
Screenshot: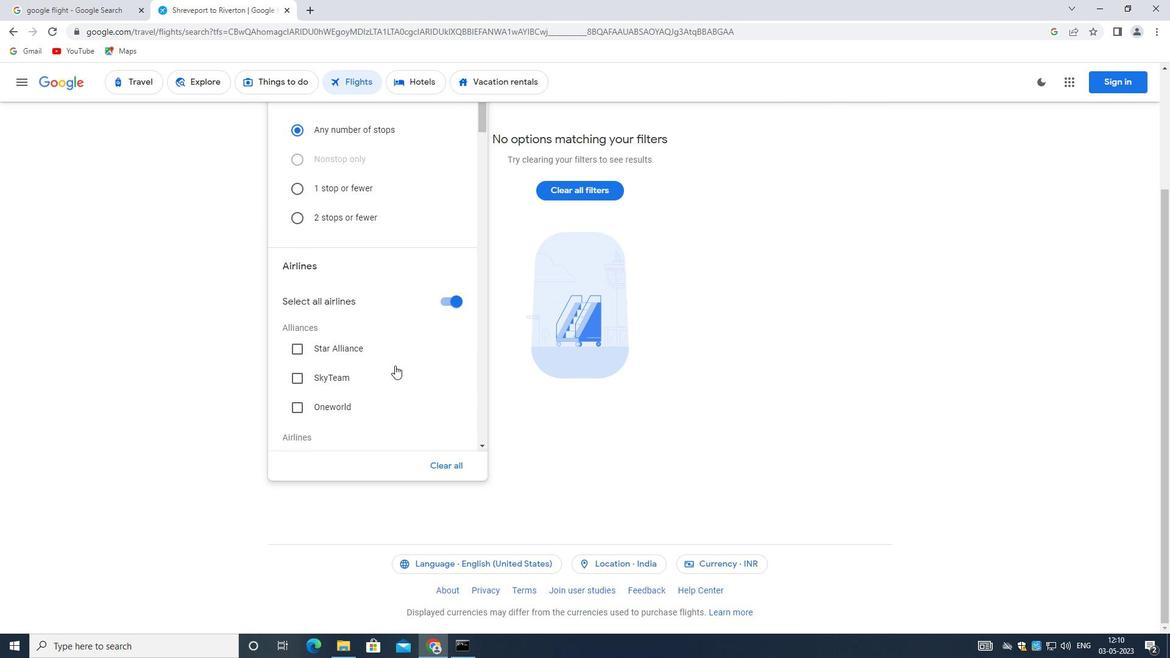 
Action: Mouse scrolled (384, 350) with delta (0, 0)
Screenshot: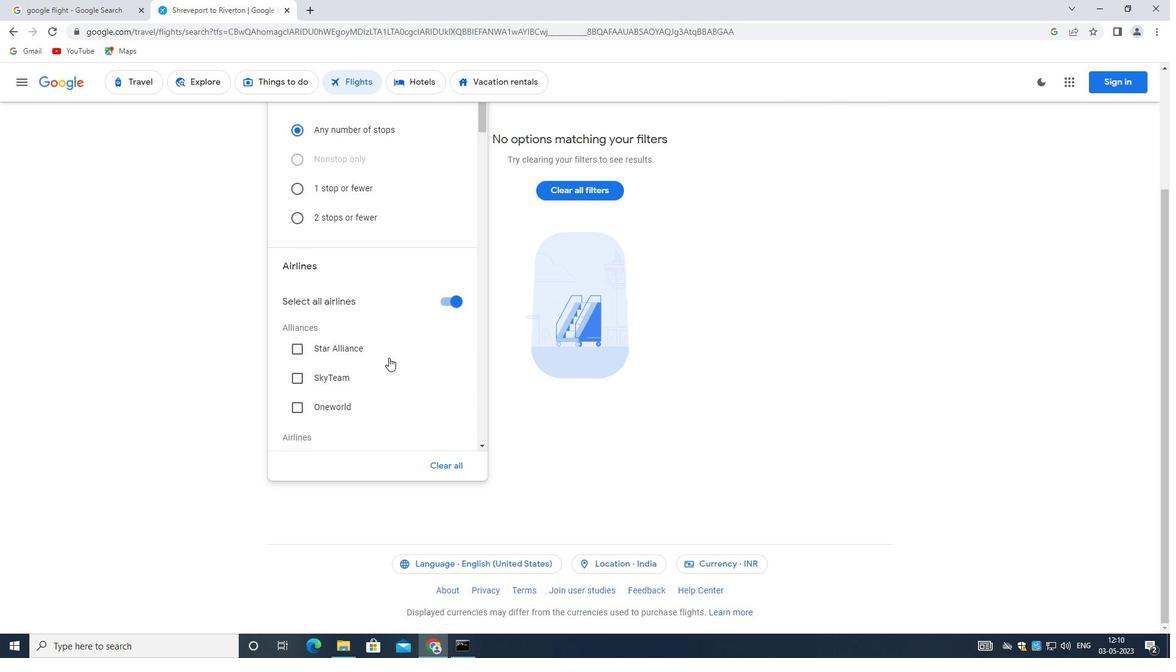 
Action: Mouse scrolled (384, 350) with delta (0, 0)
Screenshot: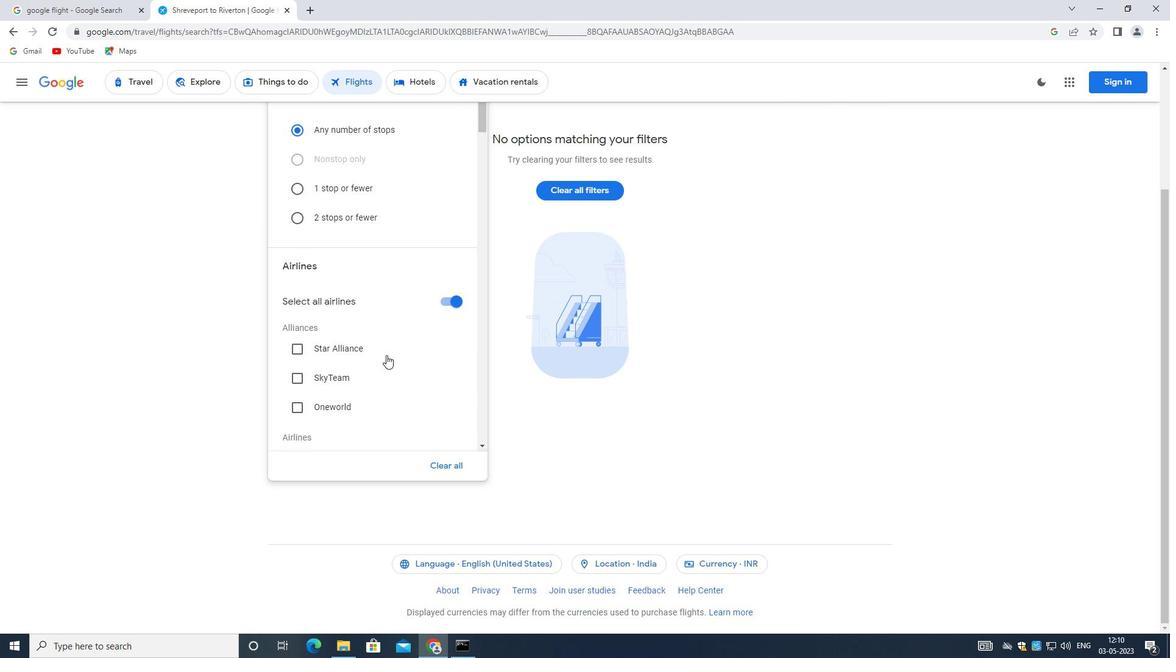 
Action: Mouse scrolled (384, 350) with delta (0, 0)
Screenshot: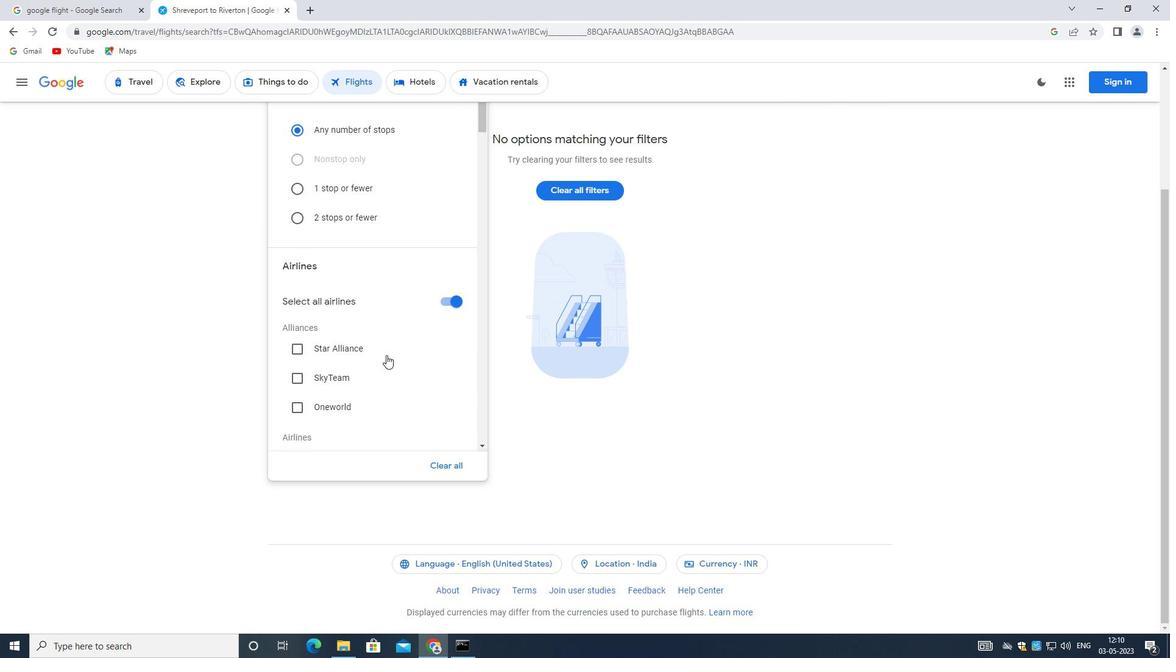 
Action: Mouse moved to (384, 340)
Screenshot: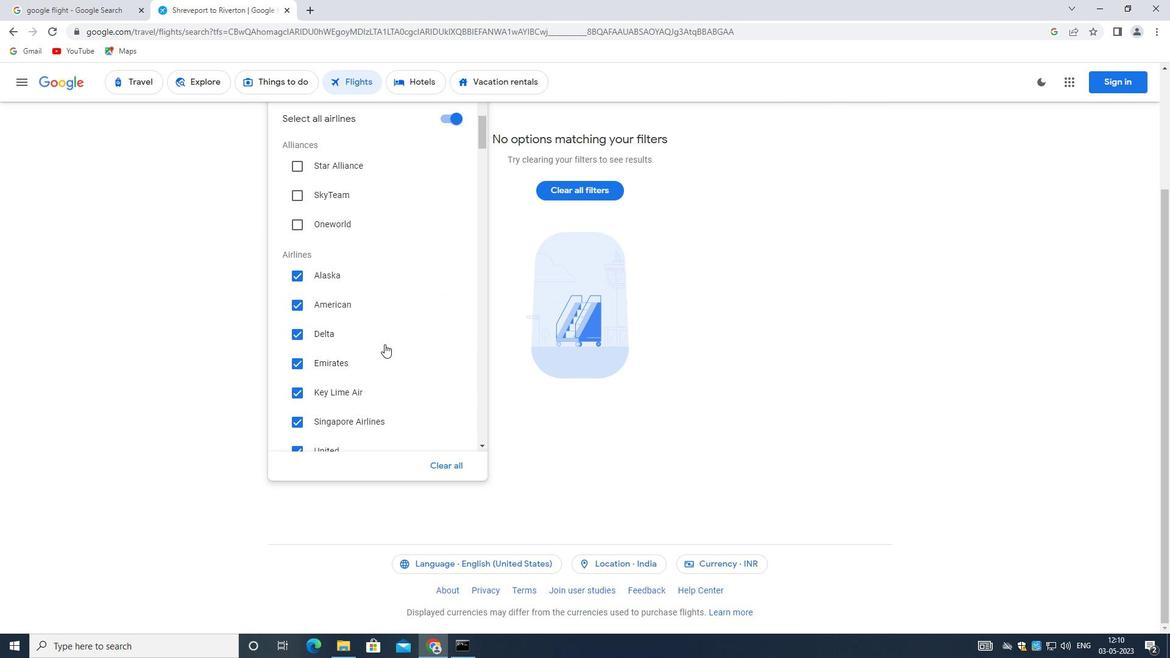 
Action: Mouse scrolled (384, 341) with delta (0, 0)
Screenshot: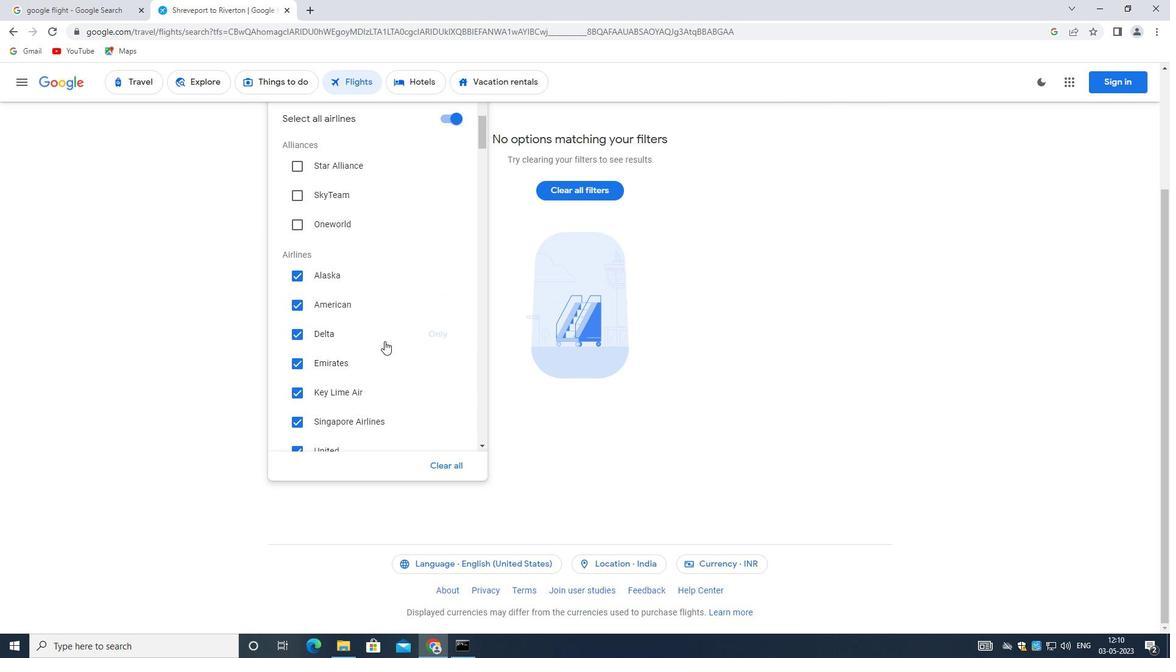 
Action: Mouse scrolled (384, 341) with delta (0, 0)
Screenshot: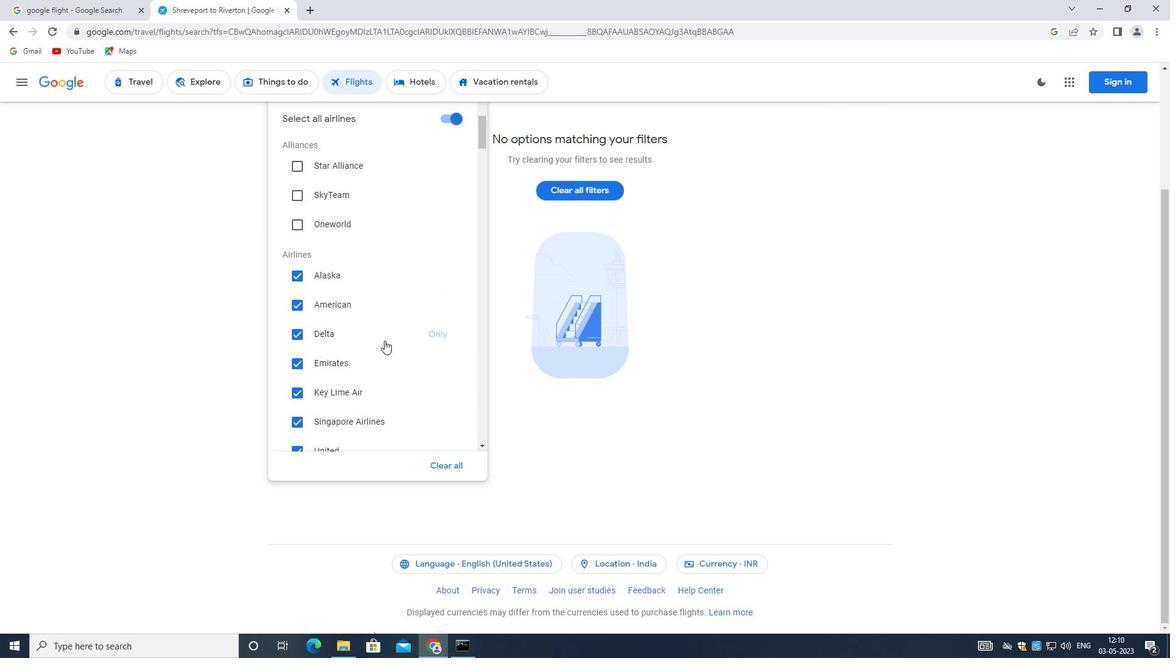 
Action: Mouse scrolled (384, 341) with delta (0, 0)
Screenshot: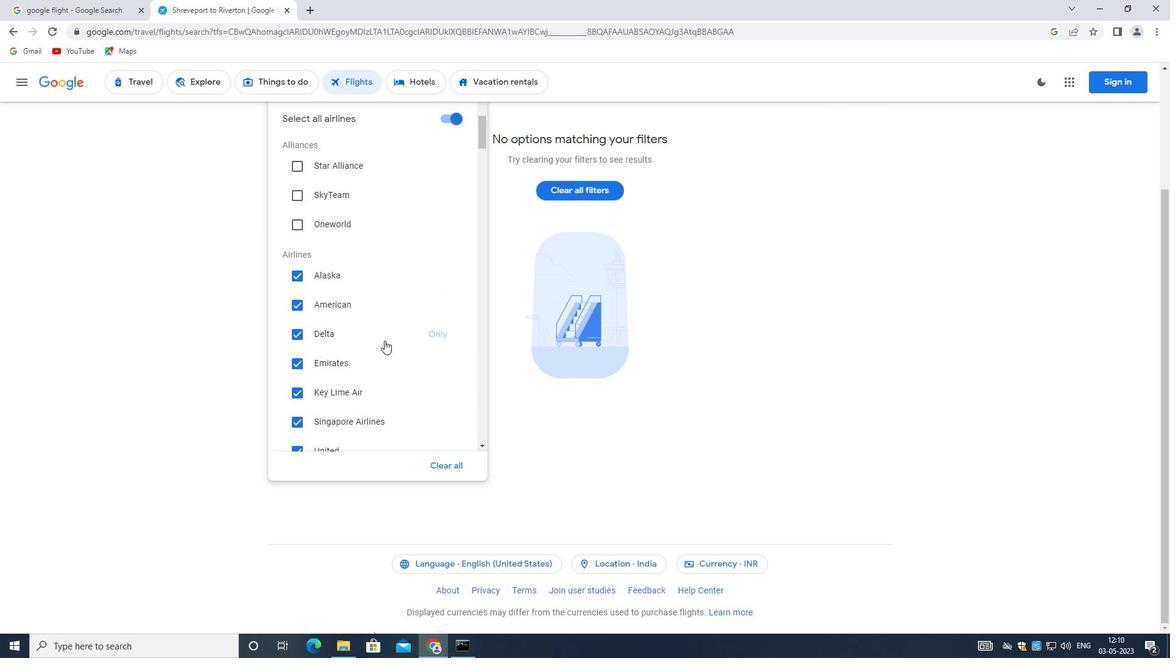 
Action: Mouse moved to (425, 288)
Screenshot: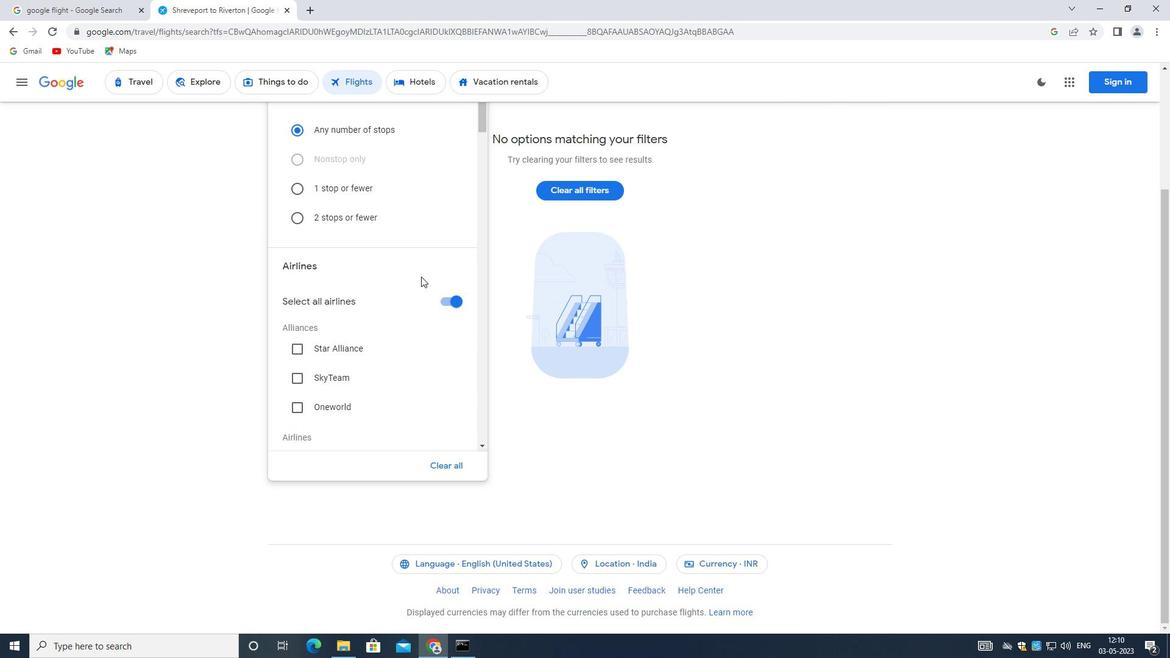 
Action: Mouse scrolled (425, 289) with delta (0, 0)
Screenshot: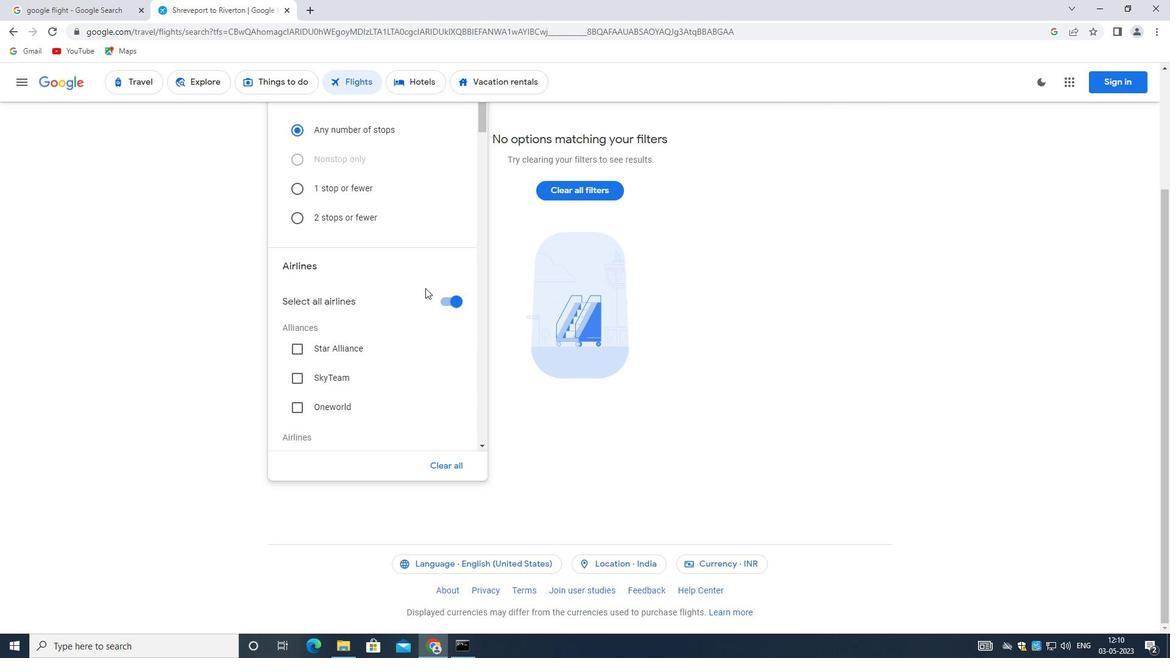 
Action: Mouse scrolled (425, 289) with delta (0, 0)
Screenshot: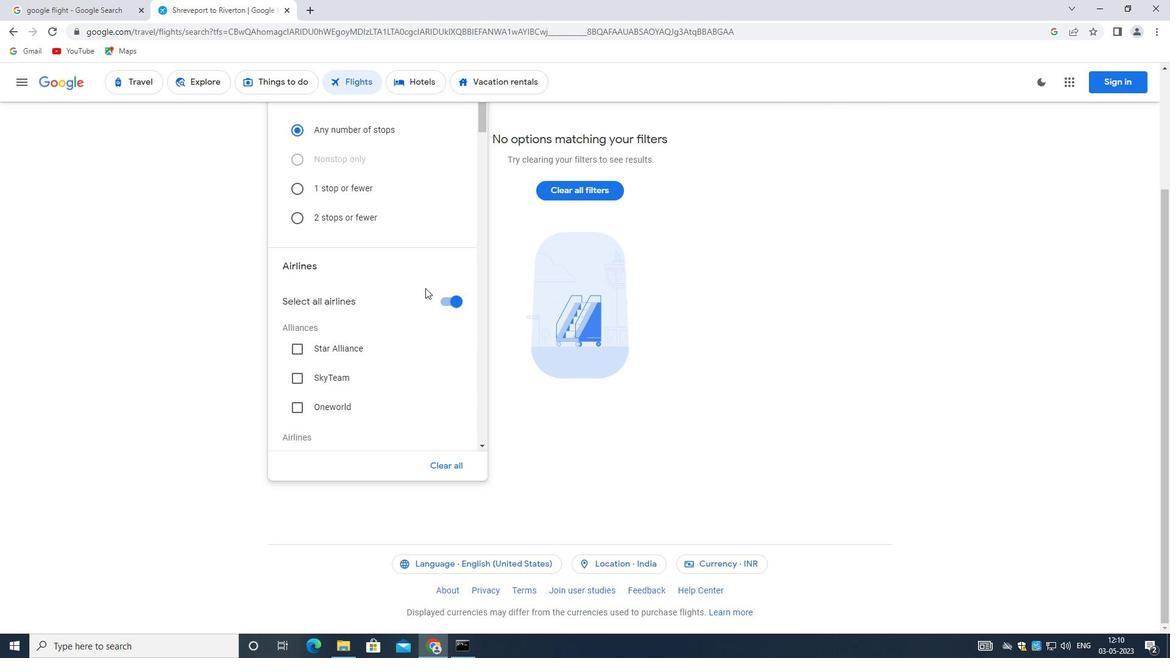 
Action: Mouse scrolled (425, 289) with delta (0, 0)
Screenshot: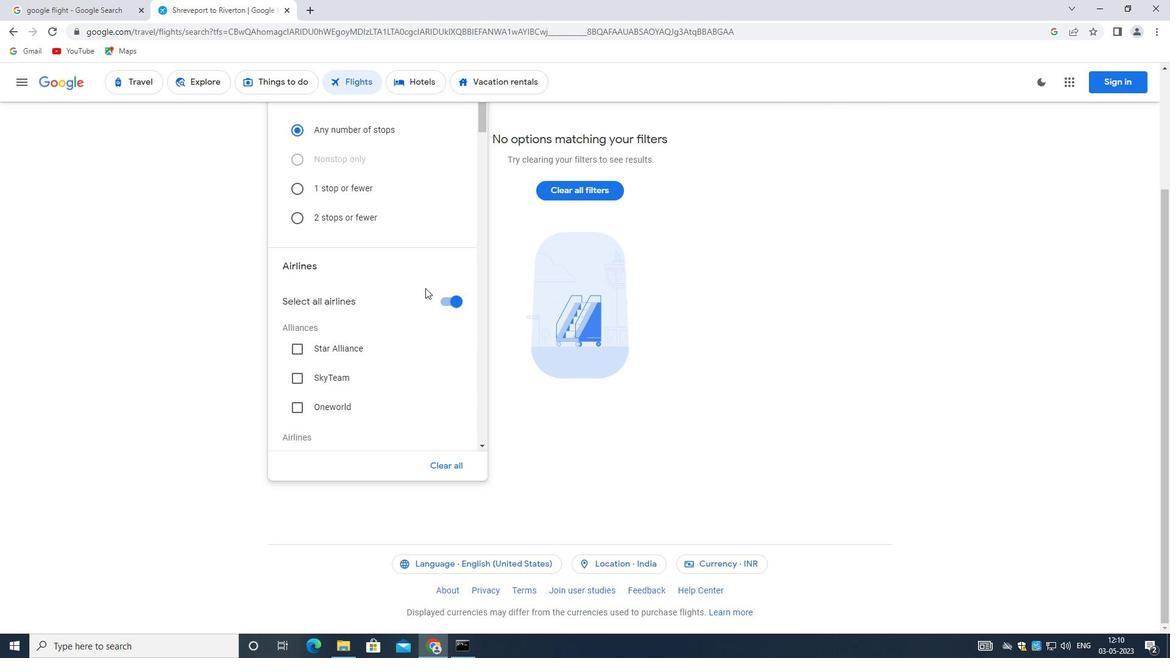 
Action: Mouse scrolled (425, 289) with delta (0, 0)
Screenshot: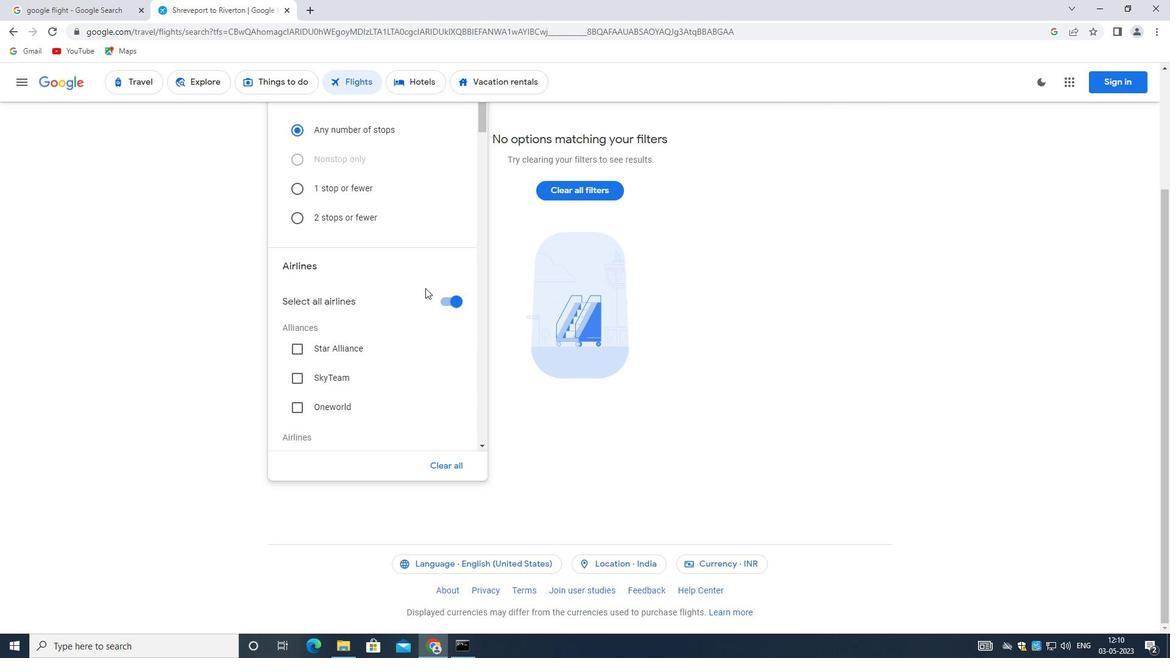 
Action: Mouse moved to (424, 289)
Screenshot: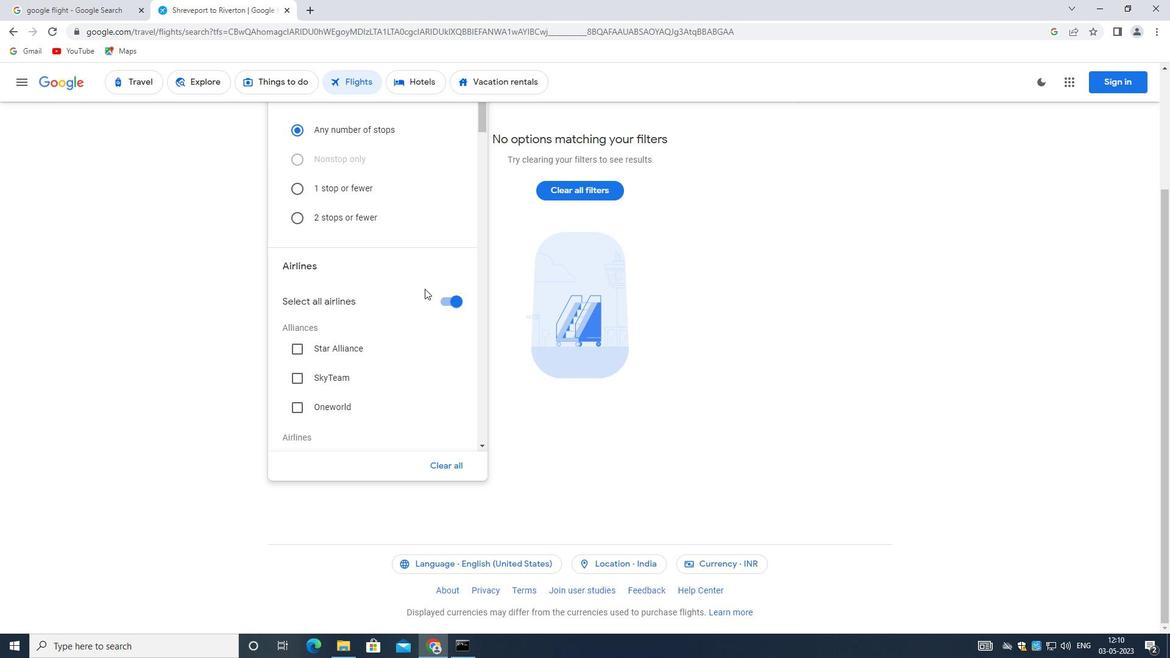 
Action: Mouse scrolled (424, 289) with delta (0, 0)
Screenshot: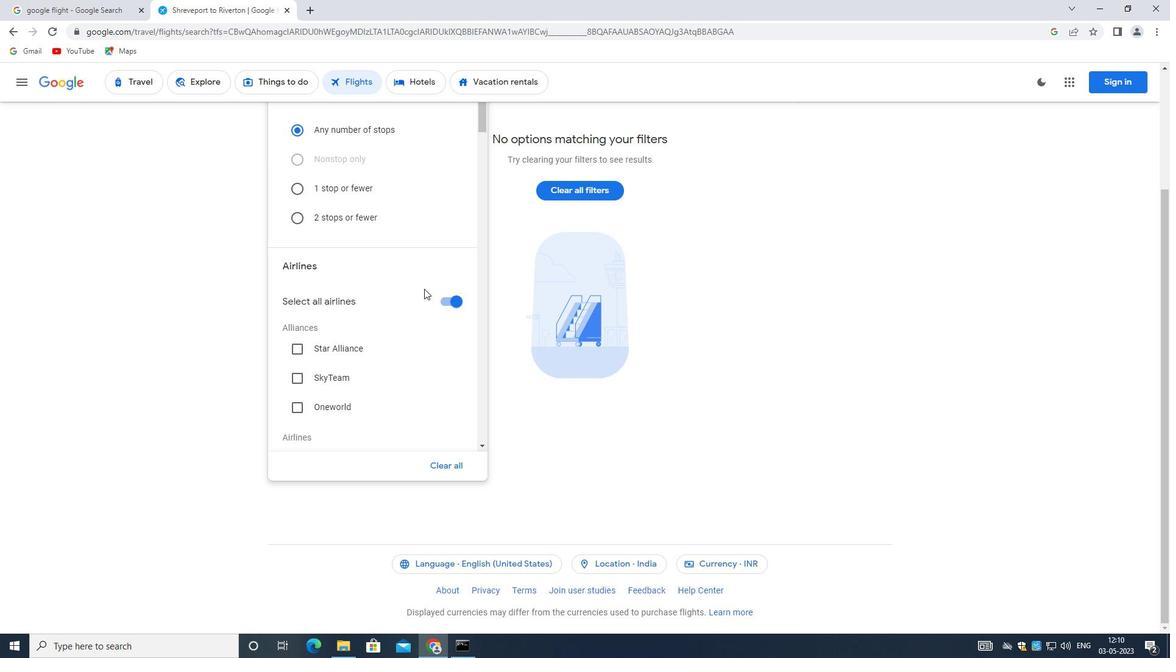 
Action: Mouse scrolled (424, 289) with delta (0, 0)
Screenshot: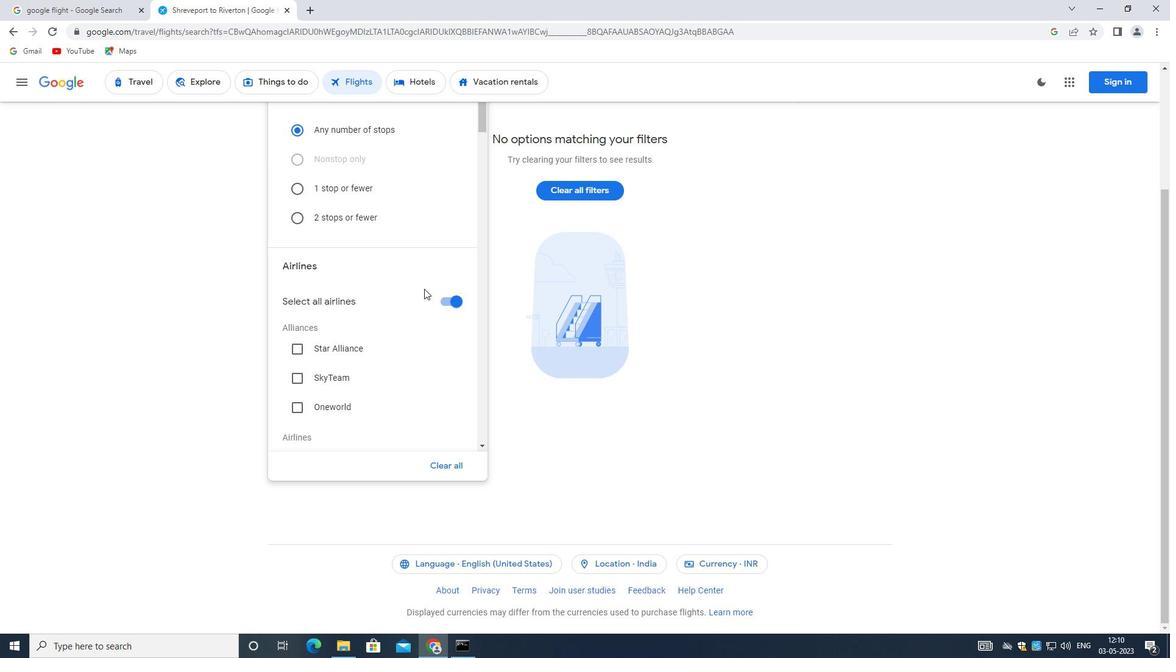 
Action: Mouse scrolled (424, 289) with delta (0, 0)
Screenshot: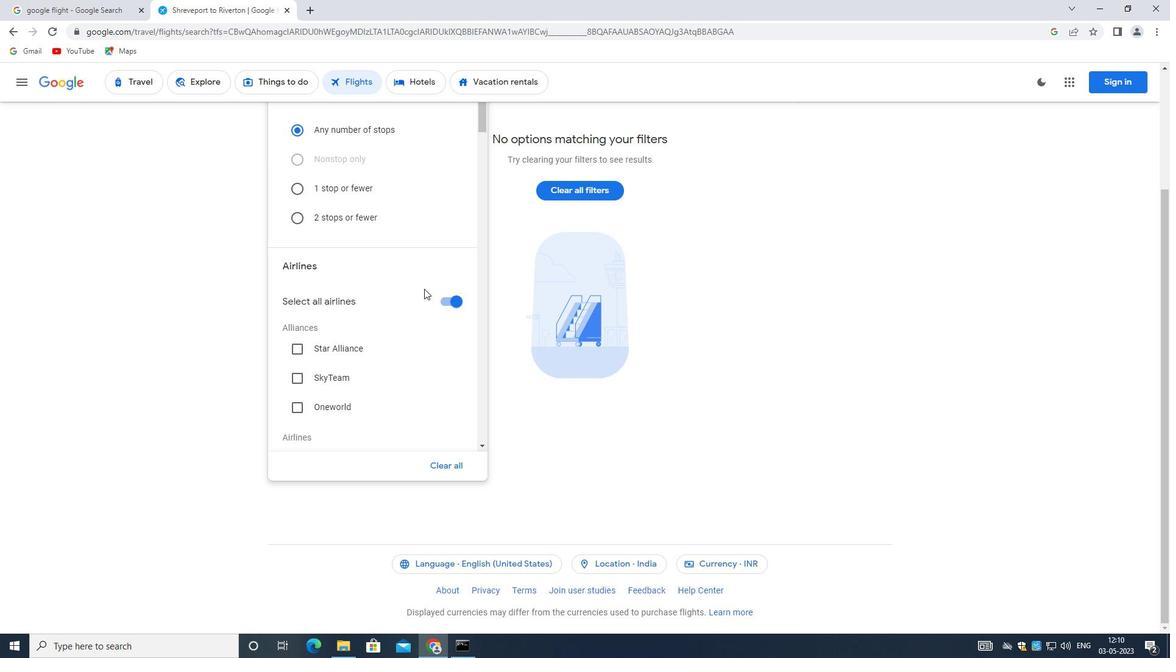 
Action: Mouse scrolled (424, 289) with delta (0, 0)
Screenshot: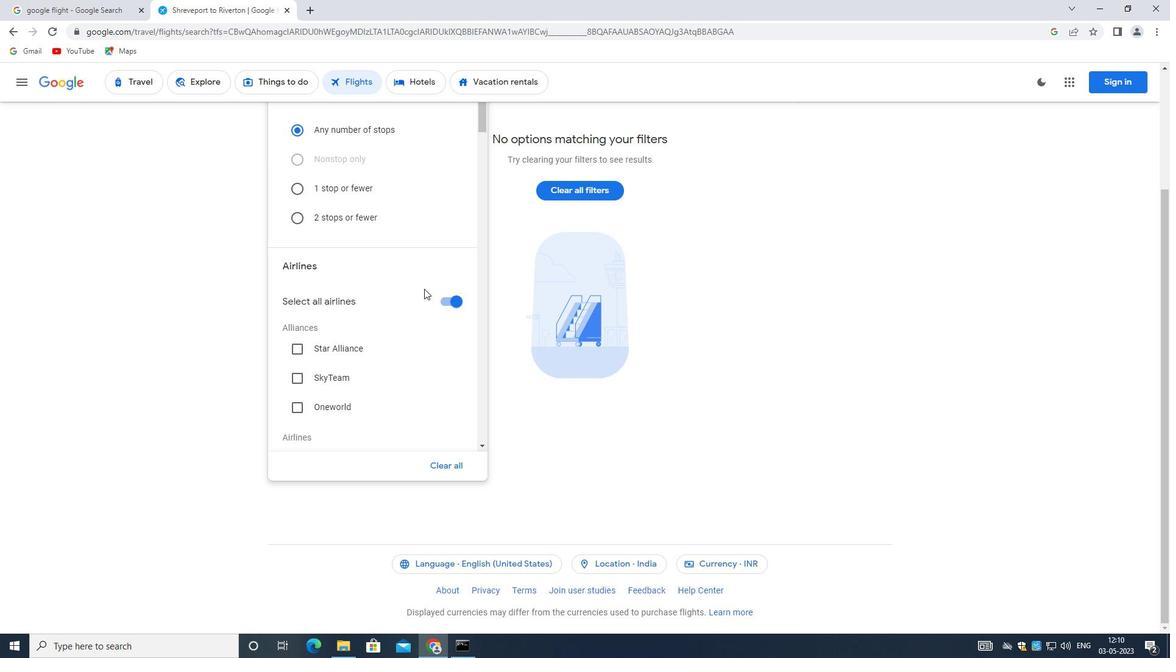 
Action: Mouse scrolled (424, 289) with delta (0, 0)
Screenshot: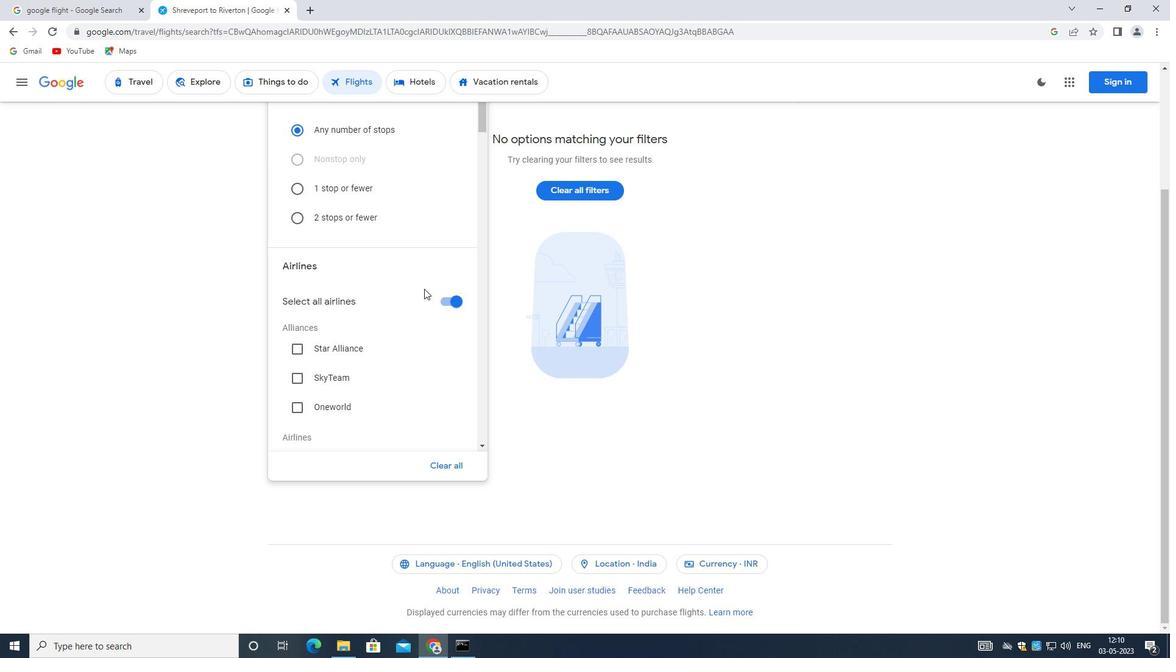 
Action: Mouse moved to (415, 290)
Screenshot: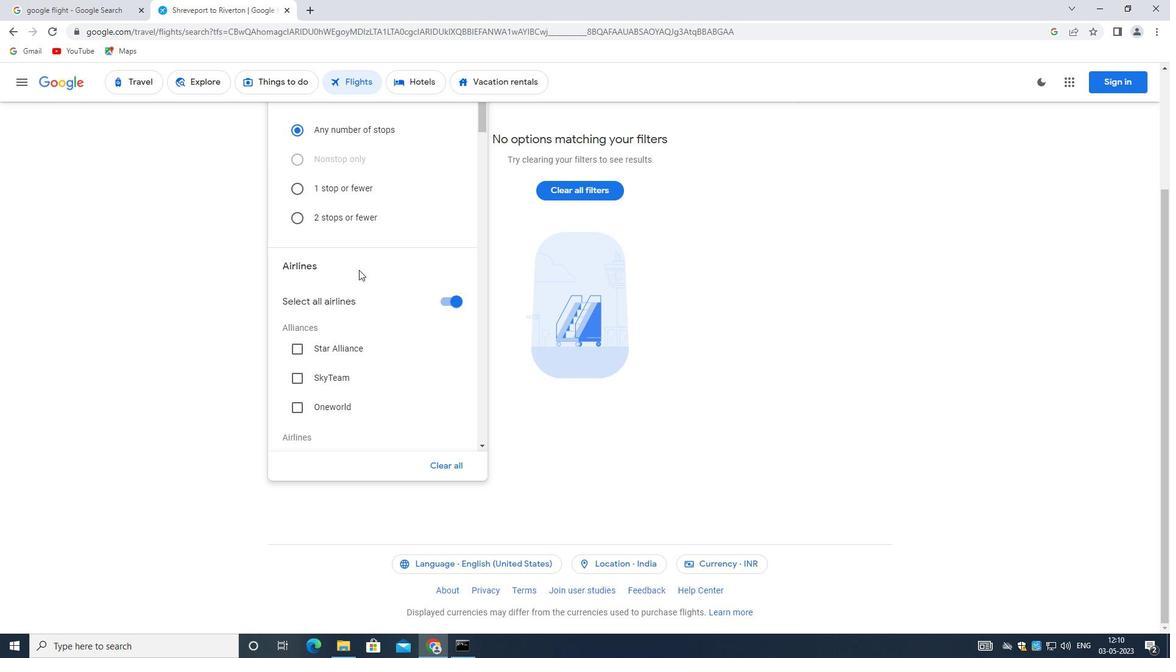 
Action: Mouse scrolled (415, 291) with delta (0, 0)
Screenshot: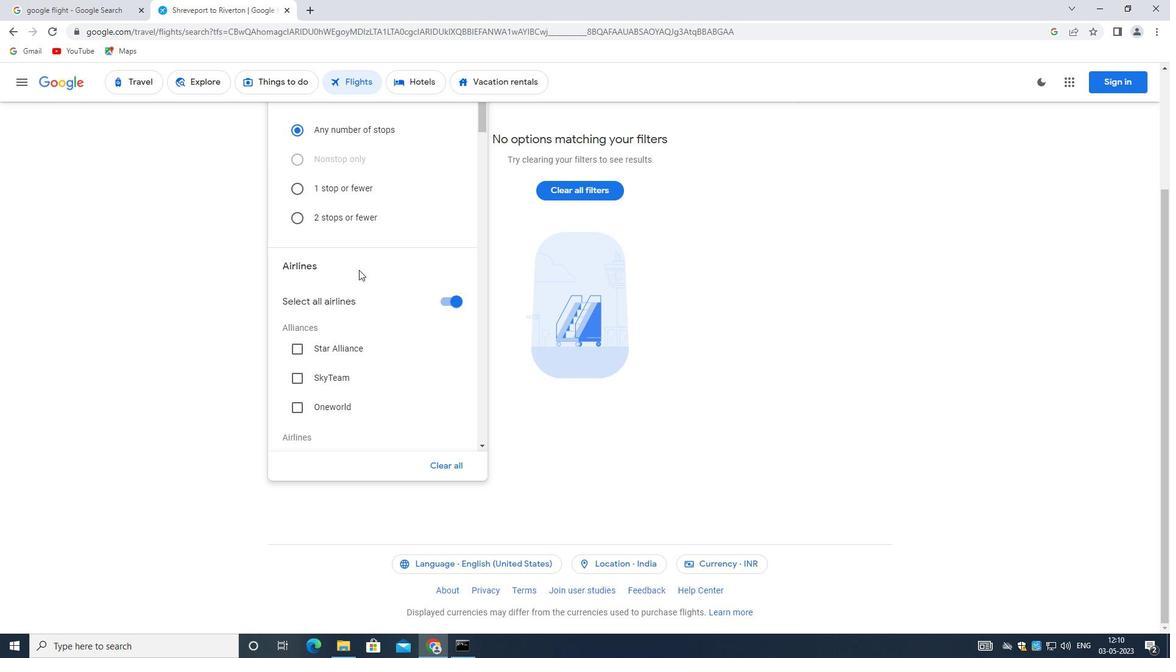
Action: Mouse moved to (415, 291)
Screenshot: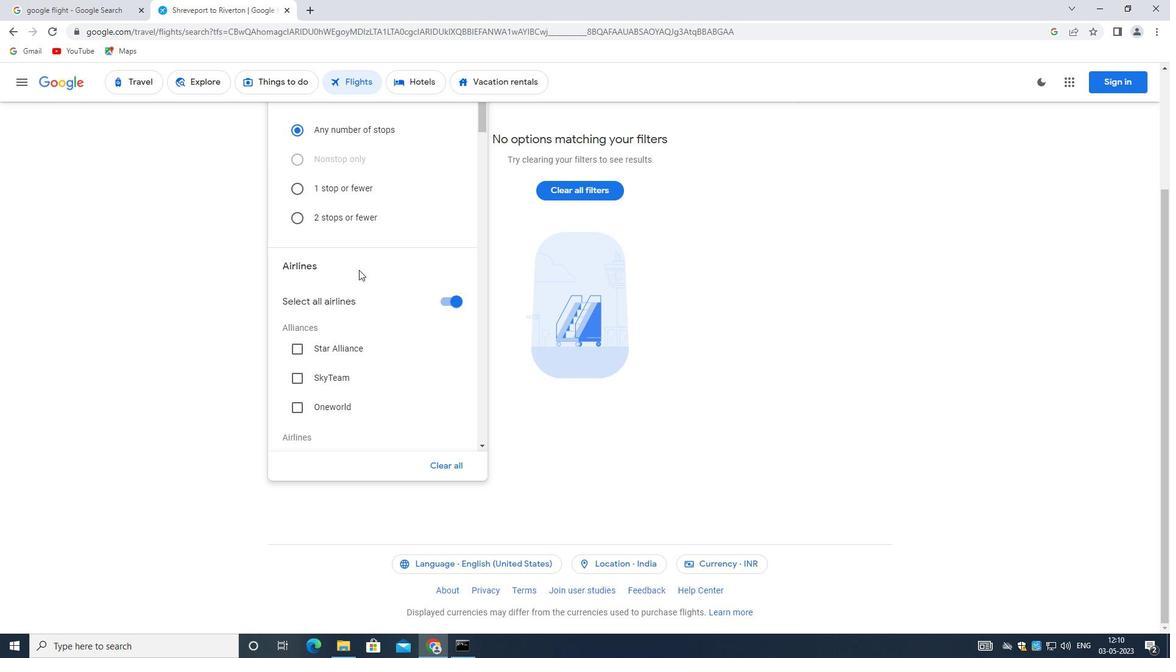 
Action: Mouse scrolled (415, 292) with delta (0, 0)
Screenshot: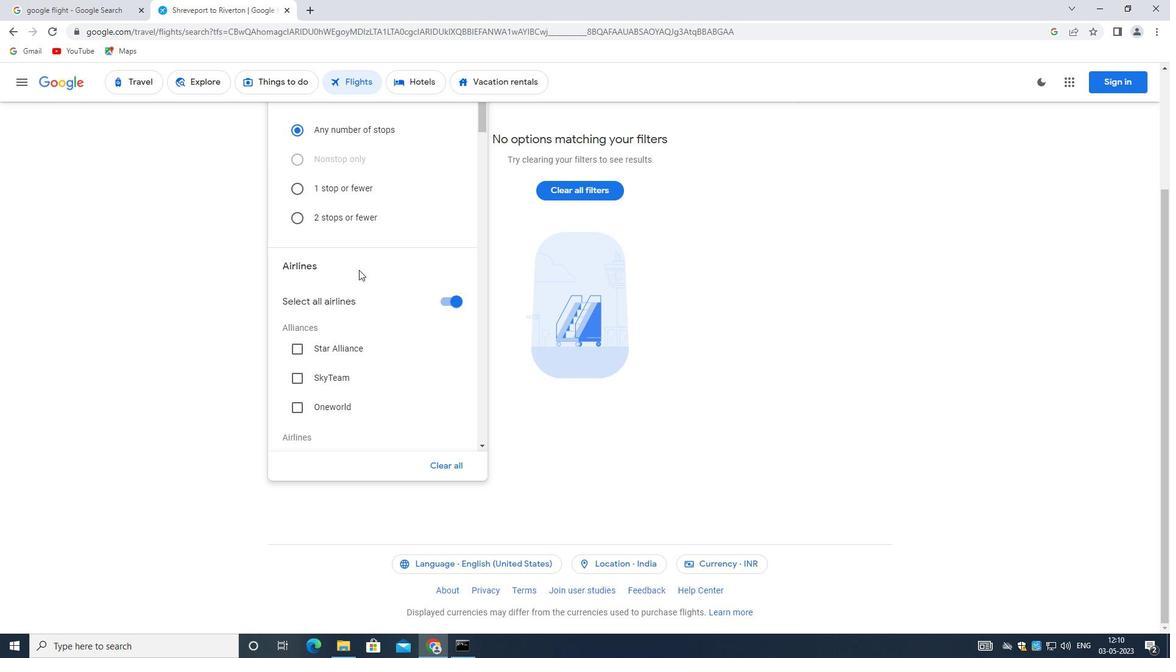 
Action: Mouse scrolled (415, 292) with delta (0, 0)
Screenshot: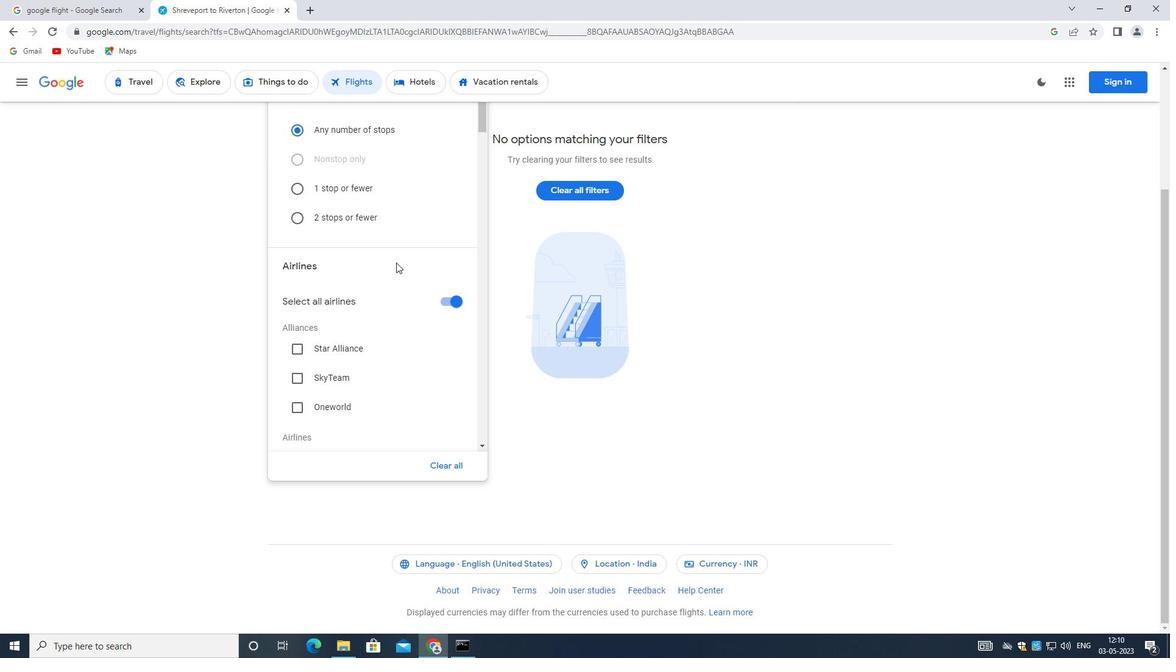 
Action: Mouse moved to (406, 298)
Screenshot: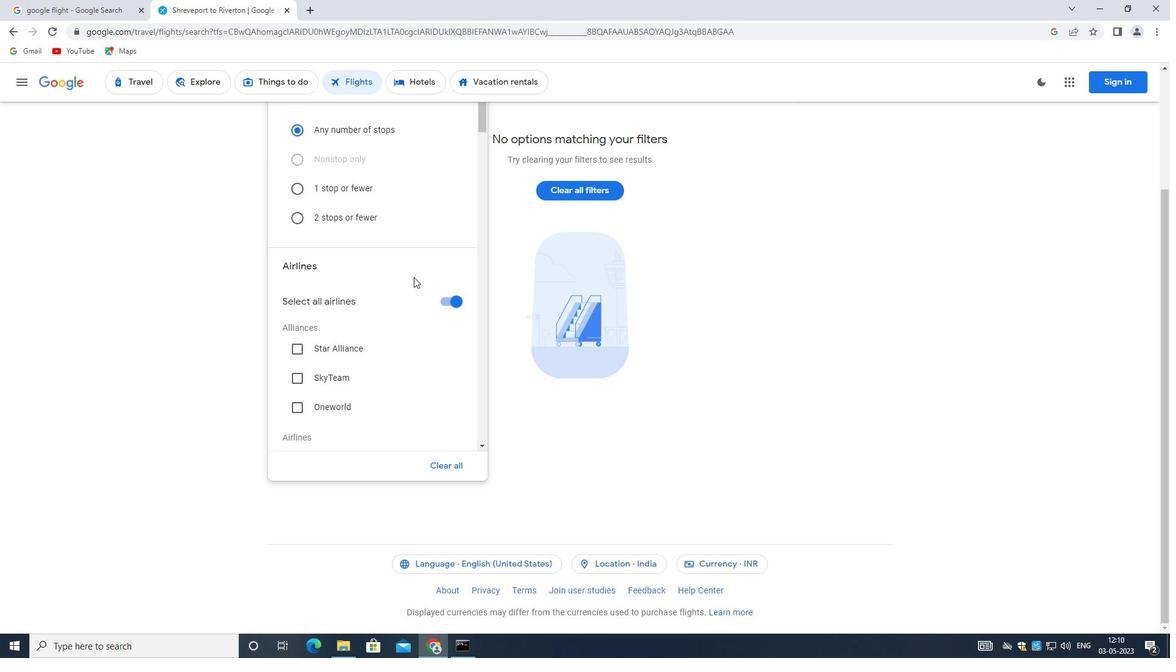 
Action: Mouse scrolled (406, 299) with delta (0, 0)
Screenshot: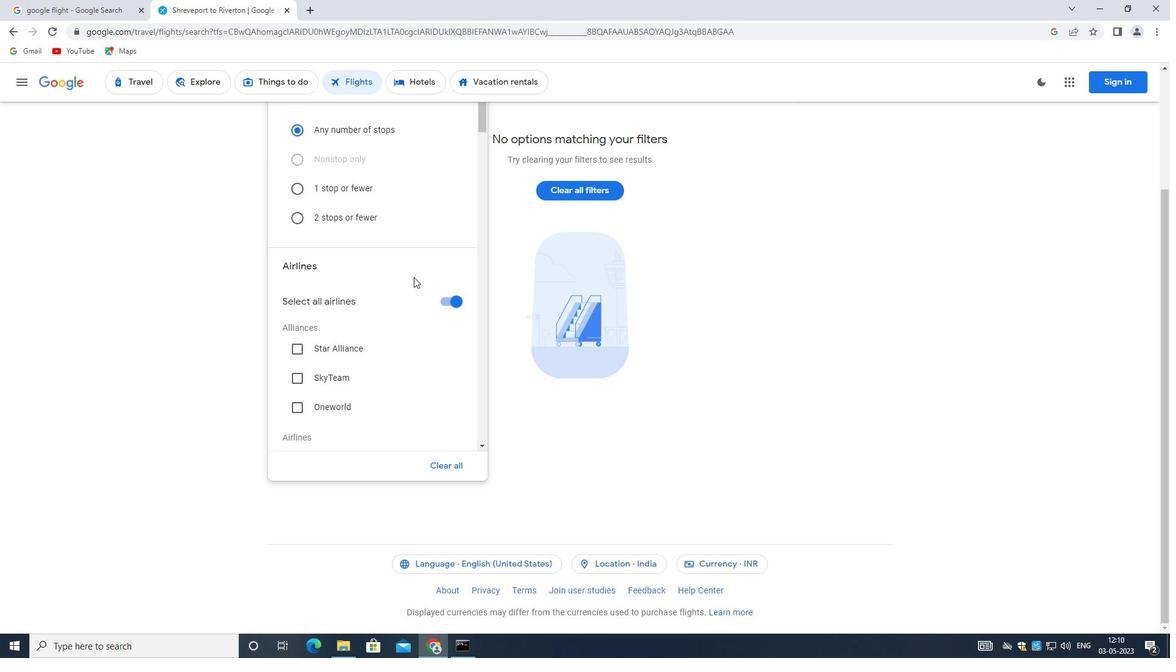 
Action: Mouse moved to (374, 242)
Screenshot: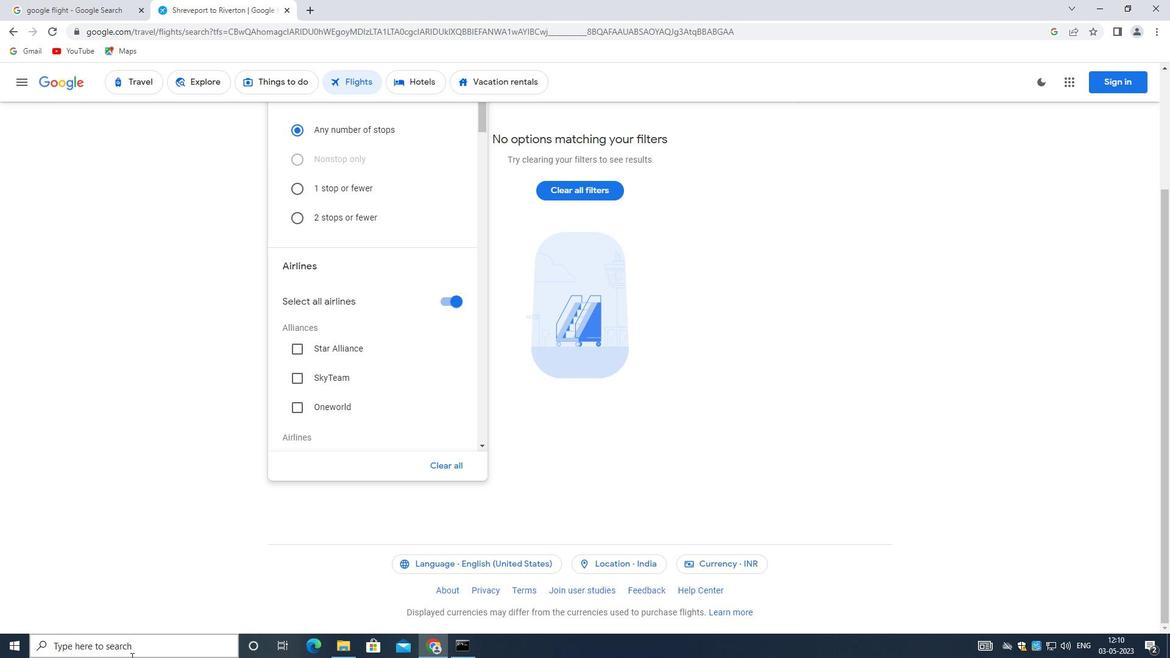 
Action: Mouse scrolled (374, 243) with delta (0, 0)
Screenshot: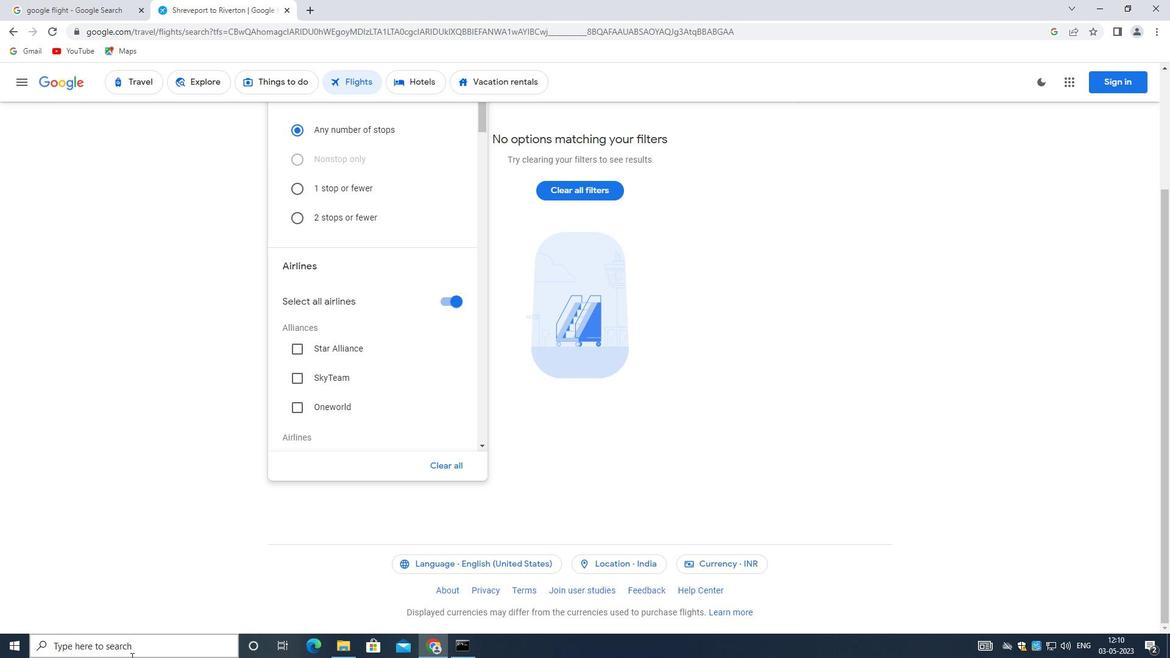 
Action: Mouse moved to (395, 194)
Screenshot: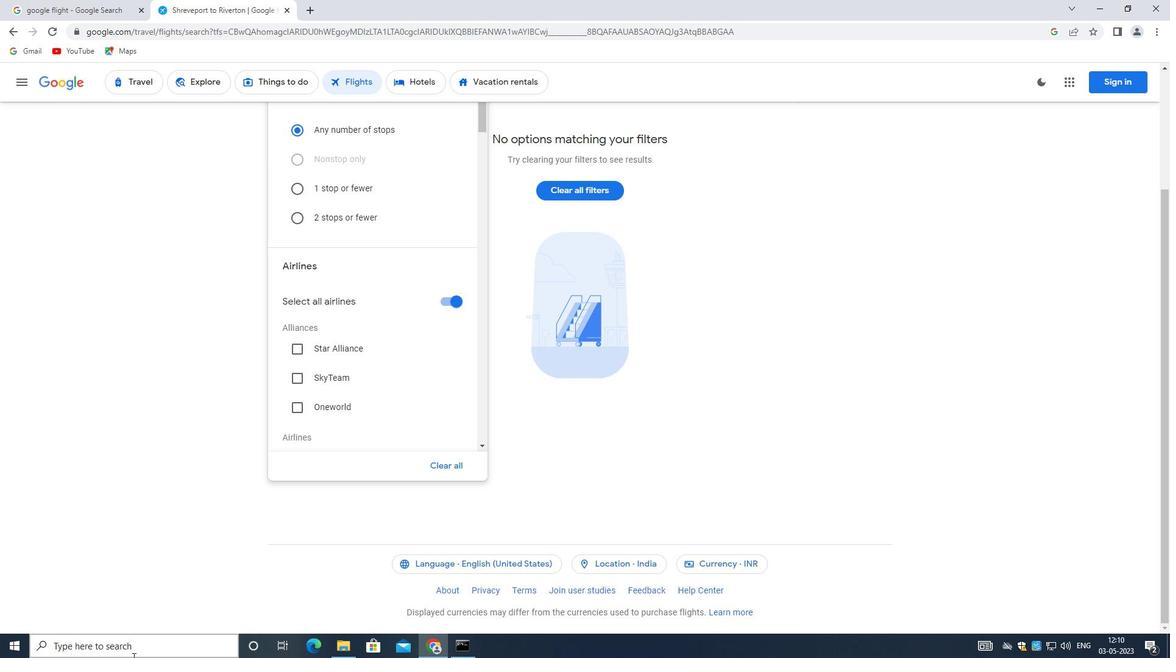 
Action: Mouse scrolled (395, 195) with delta (0, 0)
Screenshot: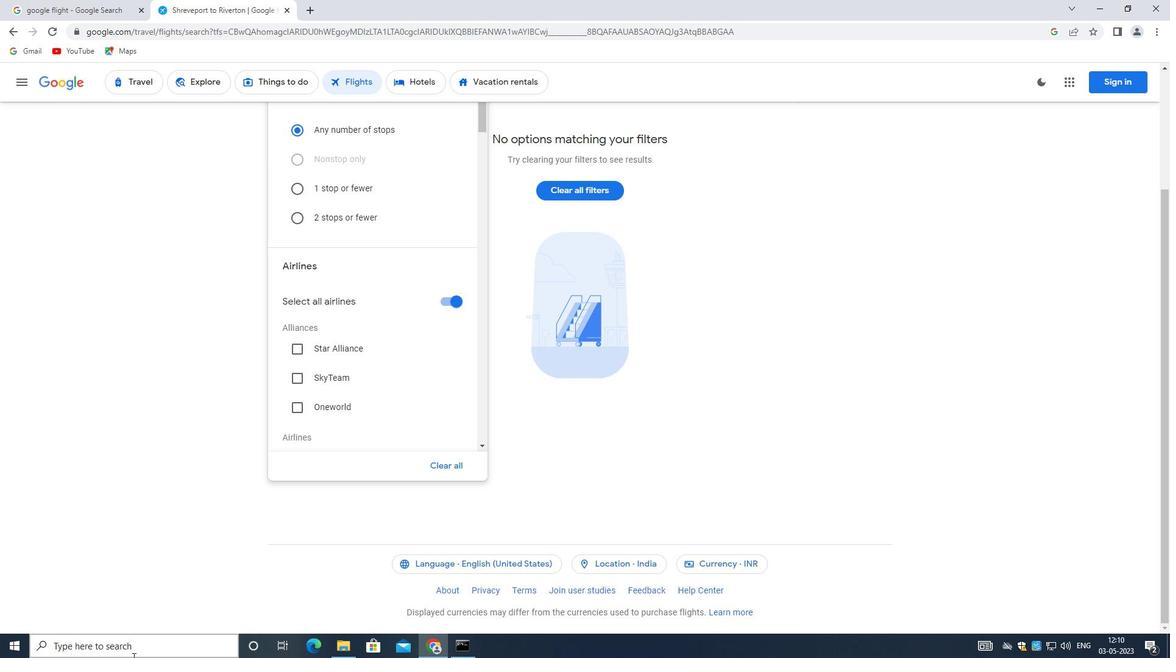 
Action: Mouse moved to (404, 161)
Screenshot: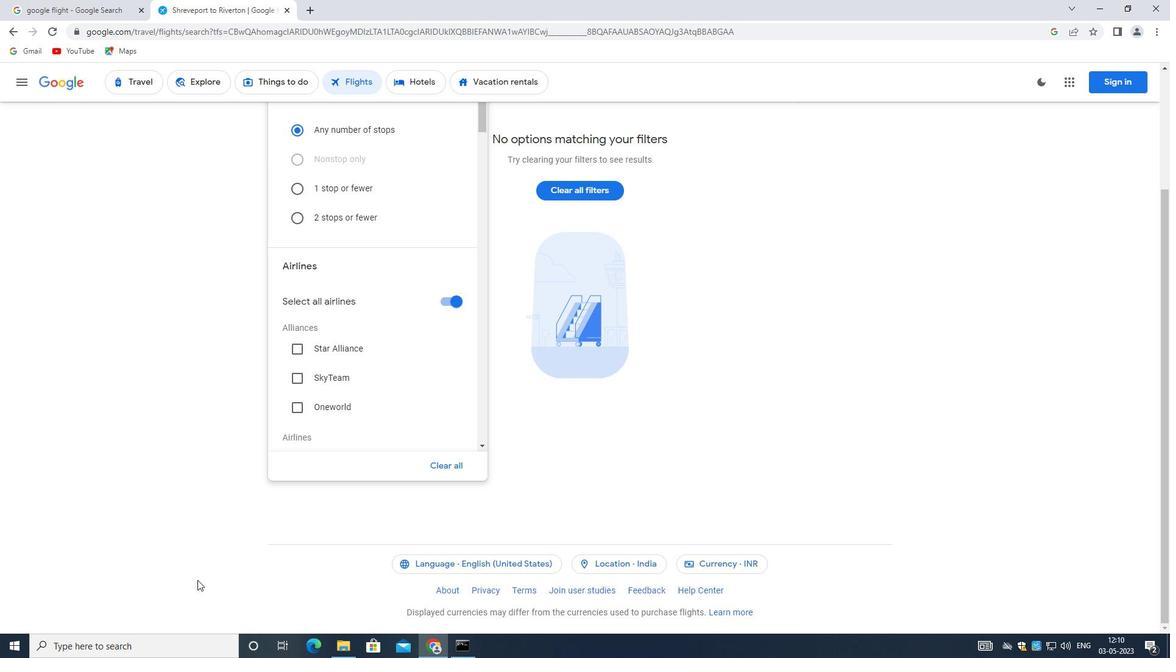 
Action: Mouse scrolled (404, 162) with delta (0, 0)
Screenshot: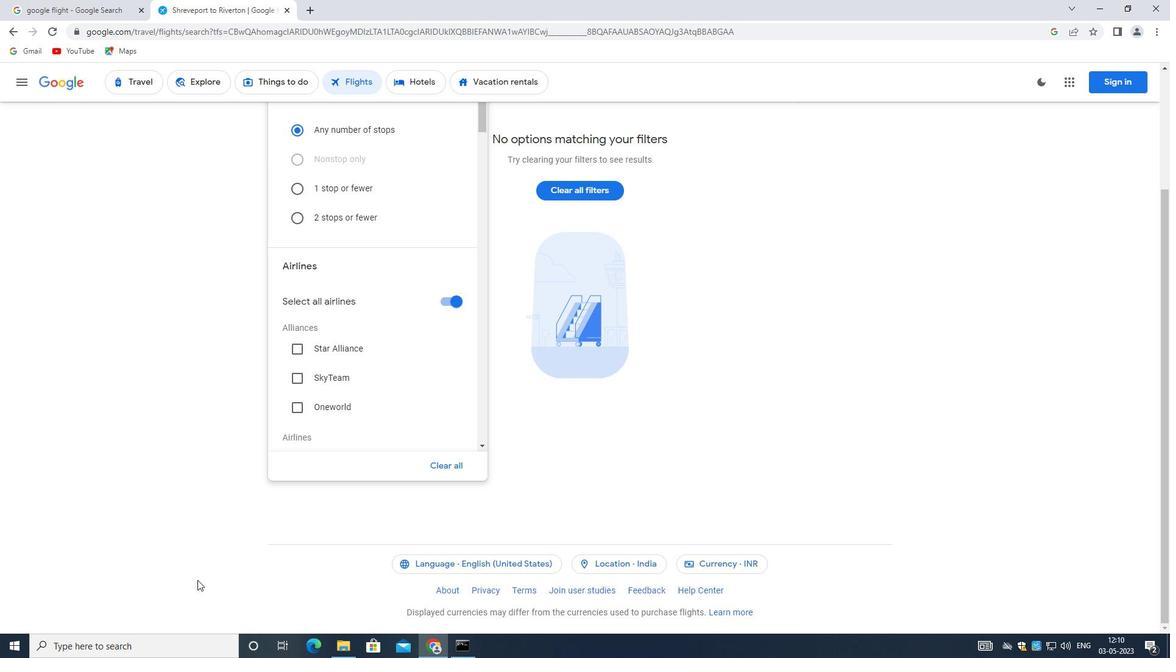 
Action: Mouse moved to (408, 148)
Screenshot: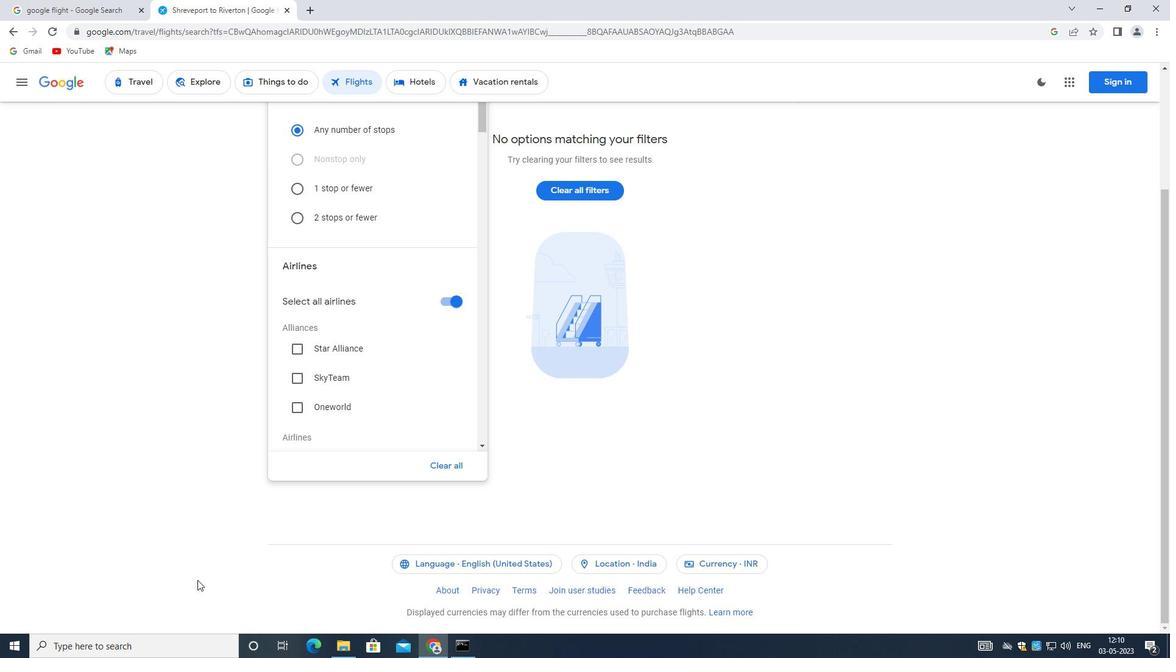 
Action: Mouse scrolled (408, 148) with delta (0, 0)
Screenshot: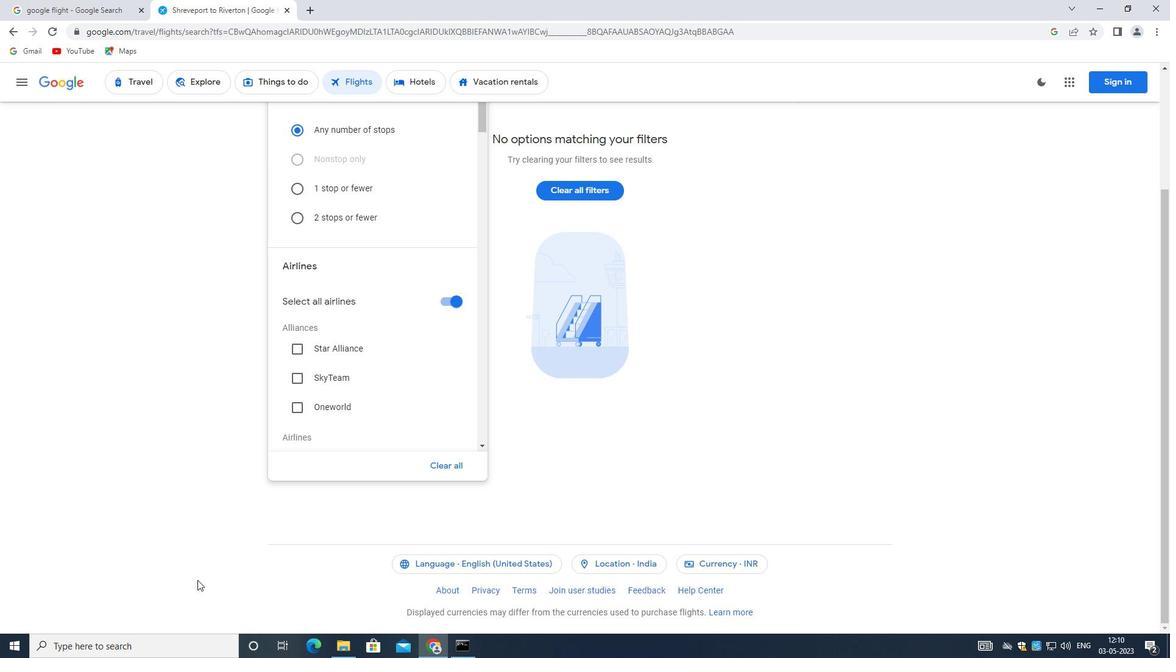 
Action: Mouse moved to (410, 131)
Screenshot: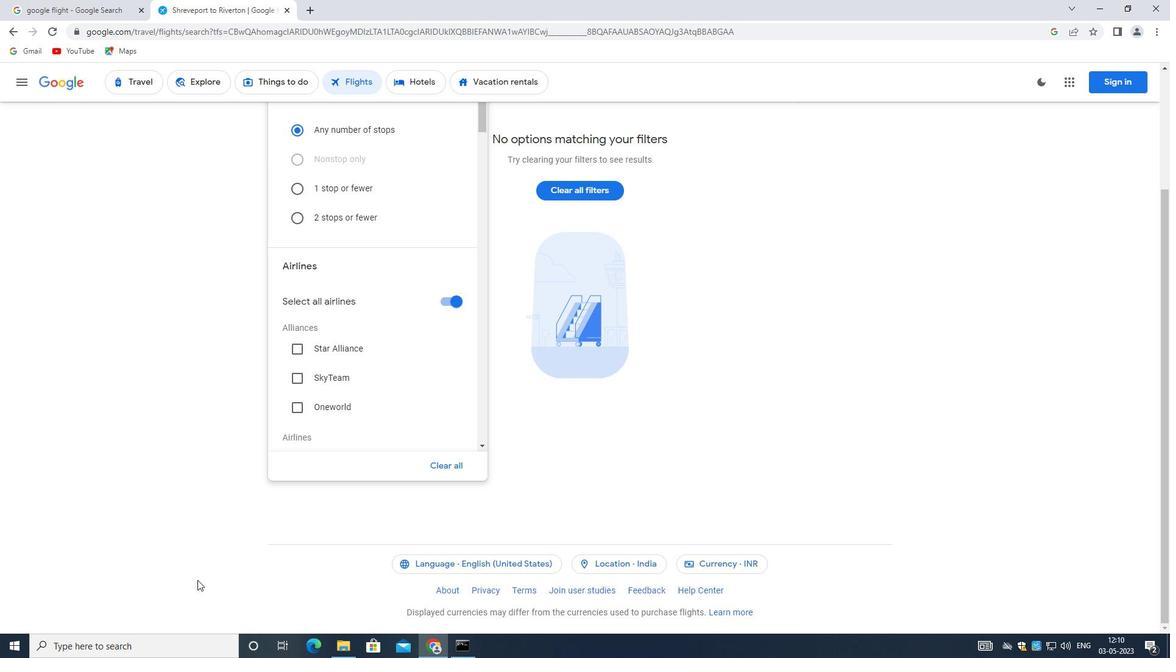 
Action: Mouse scrolled (410, 131) with delta (0, 0)
Screenshot: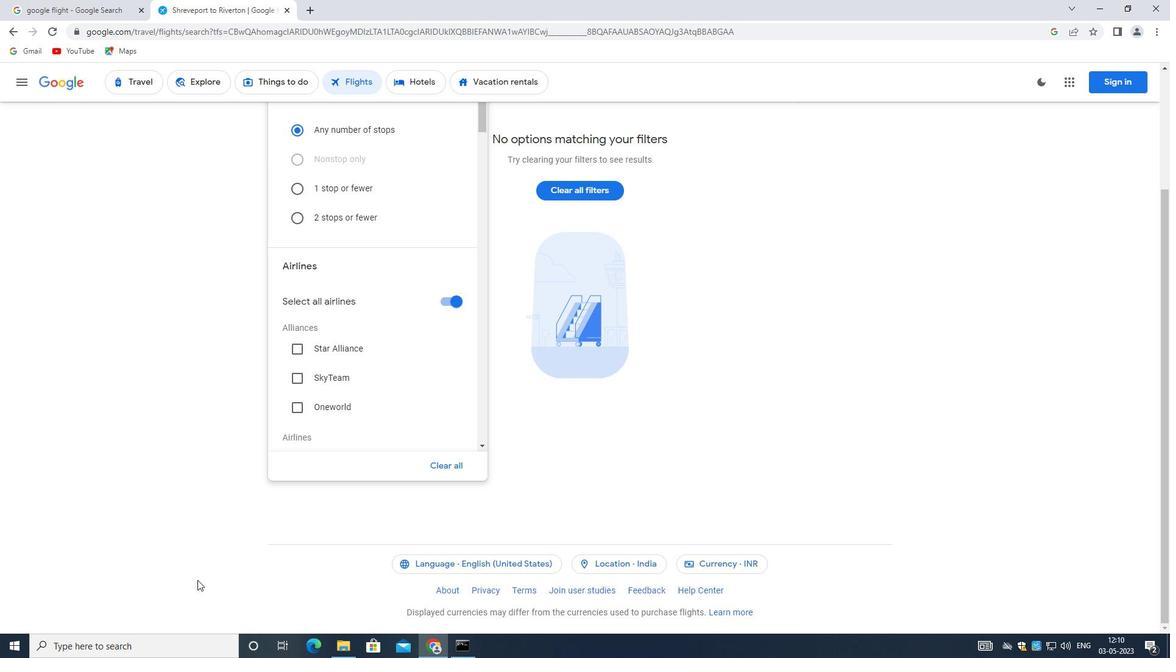 
Action: Mouse moved to (411, 100)
Screenshot: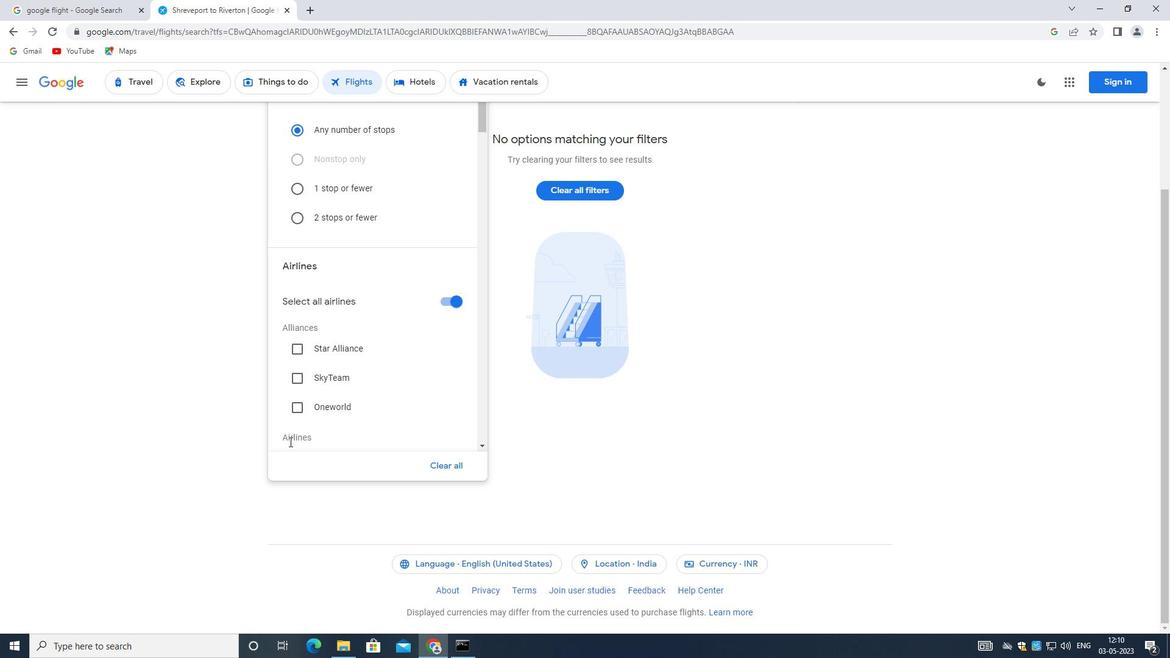 
Action: Mouse scrolled (411, 100) with delta (0, 0)
Screenshot: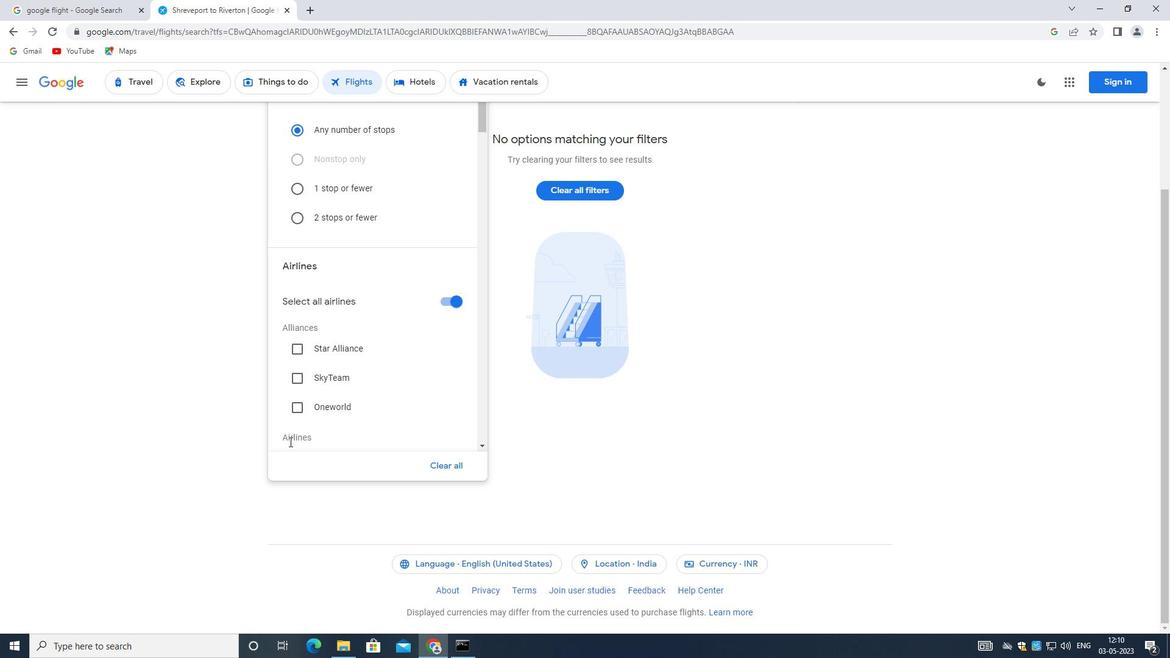 
Action: Mouse moved to (434, 286)
Screenshot: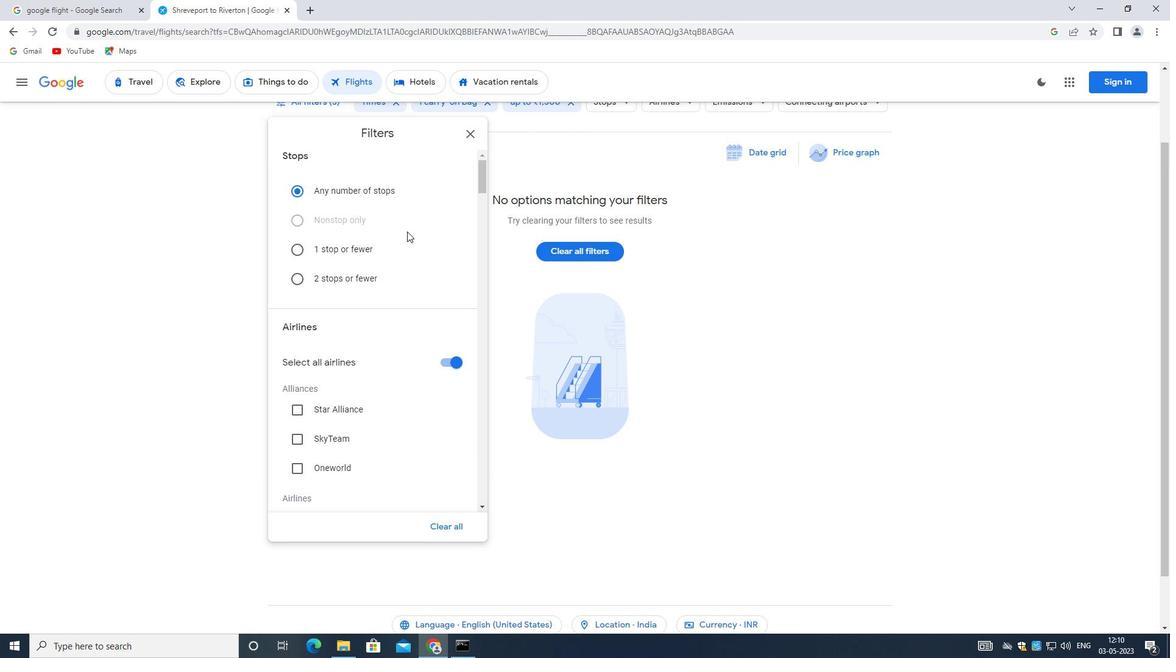 
Action: Mouse scrolled (434, 286) with delta (0, 0)
Screenshot: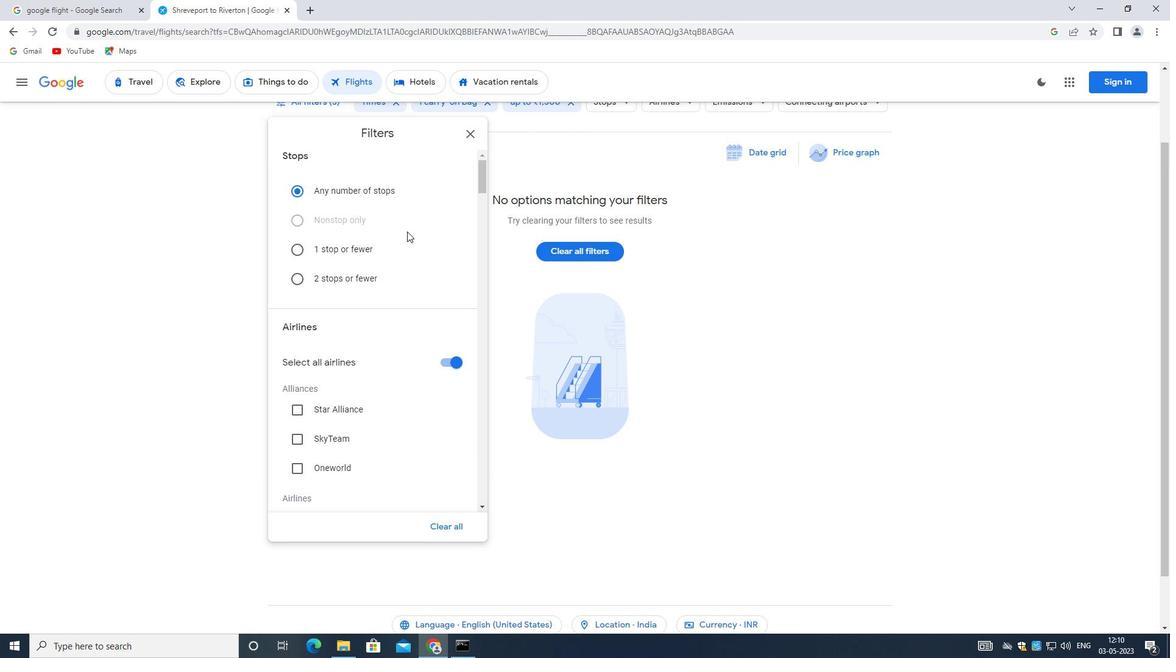 
Action: Mouse scrolled (434, 286) with delta (0, 0)
Screenshot: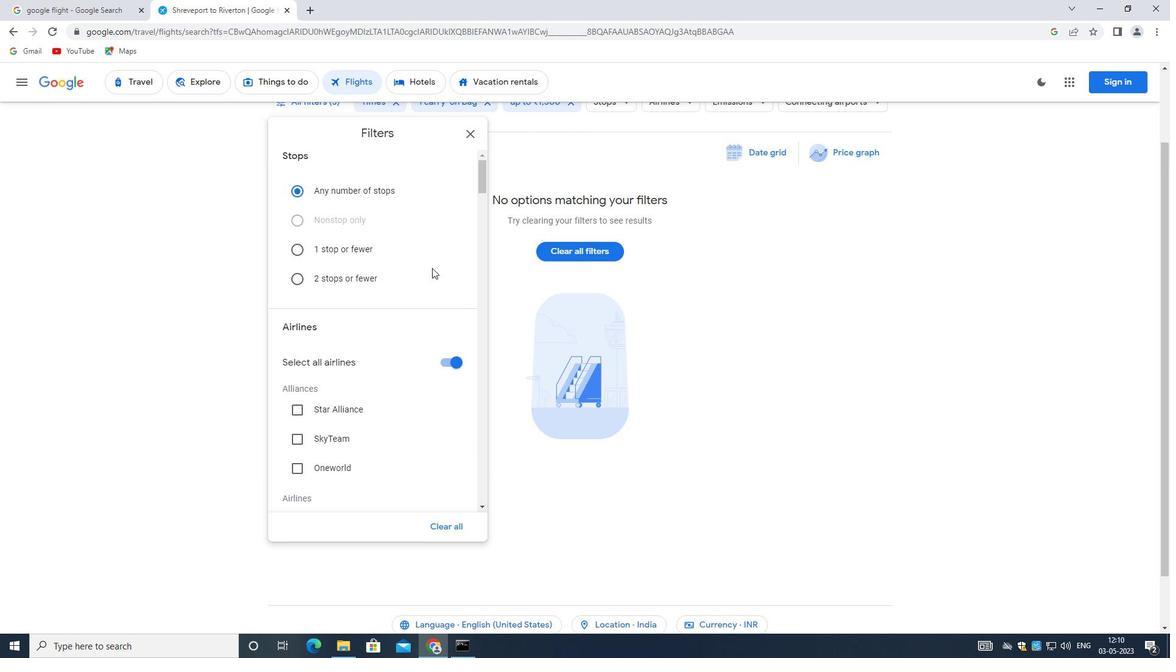 
Action: Mouse scrolled (434, 286) with delta (0, 0)
Screenshot: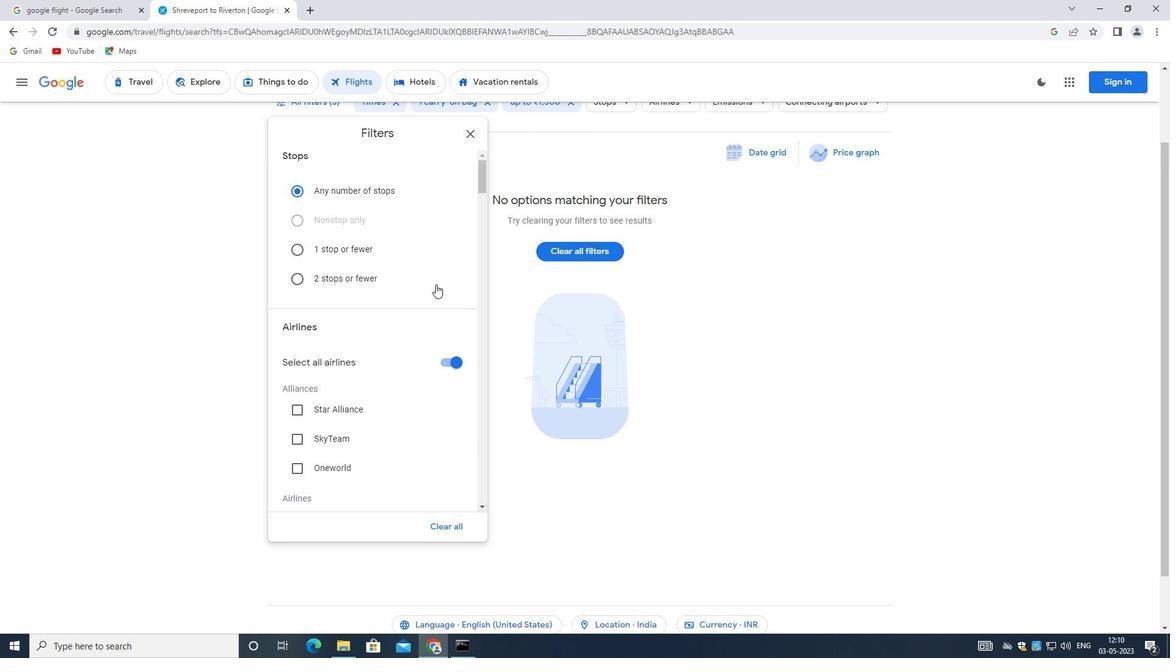 
Action: Mouse scrolled (434, 286) with delta (0, 0)
Screenshot: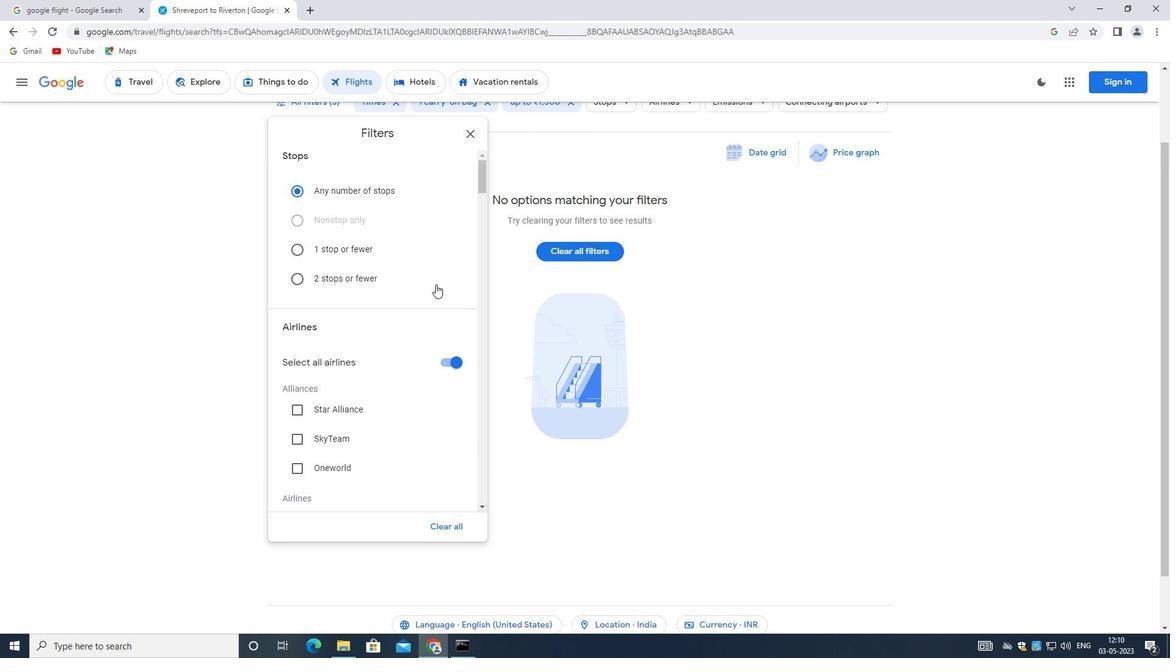 
Action: Mouse moved to (434, 286)
Screenshot: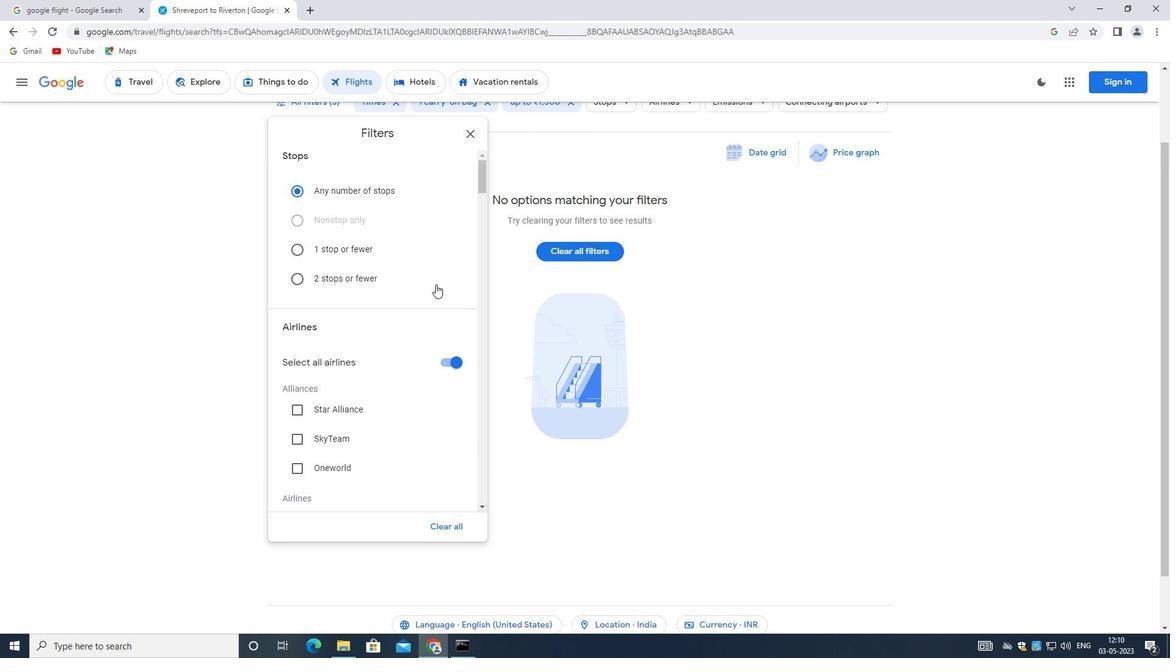 
Action: Mouse scrolled (434, 286) with delta (0, 0)
Screenshot: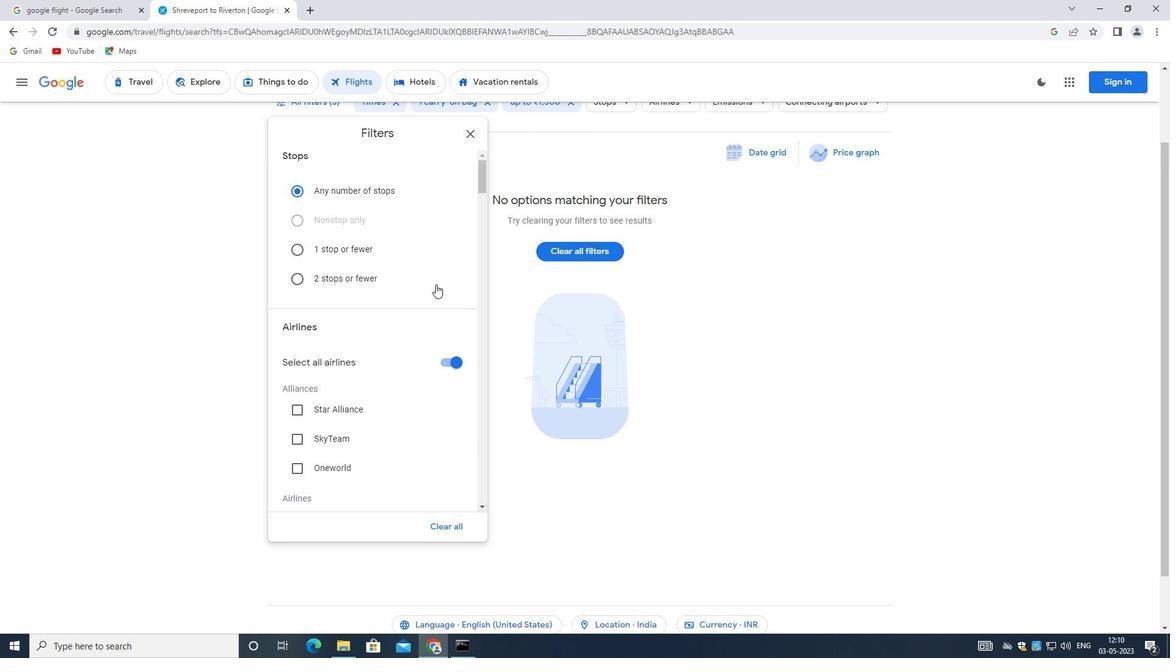 
Action: Mouse moved to (412, 314)
Screenshot: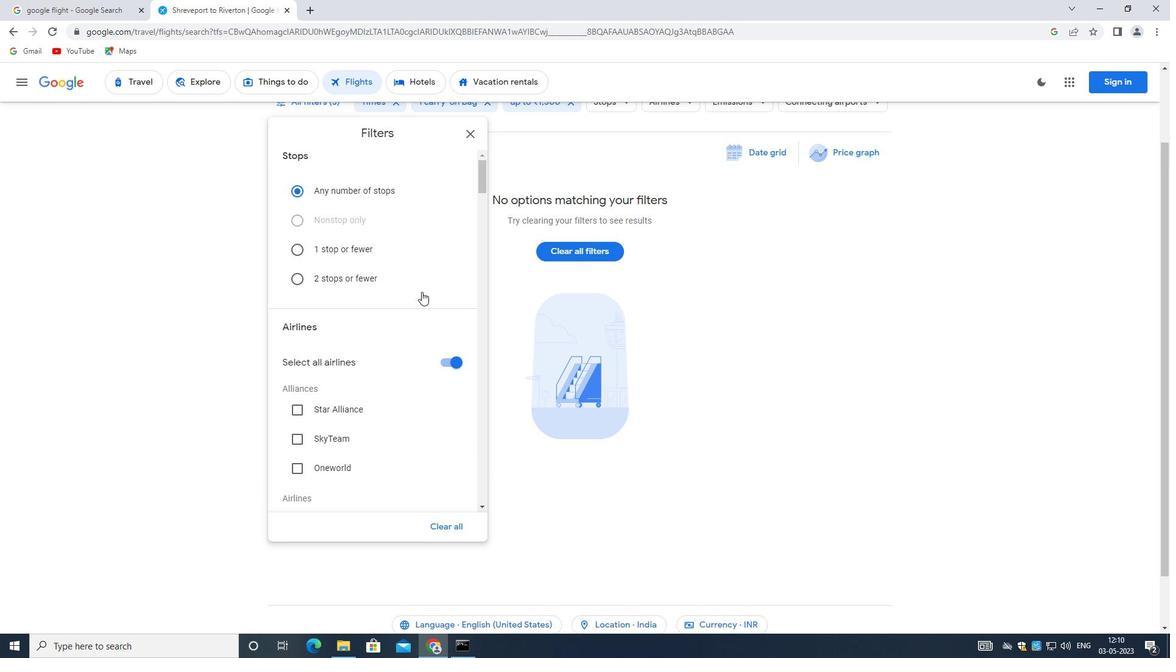 
Action: Mouse scrolled (412, 315) with delta (0, 0)
Screenshot: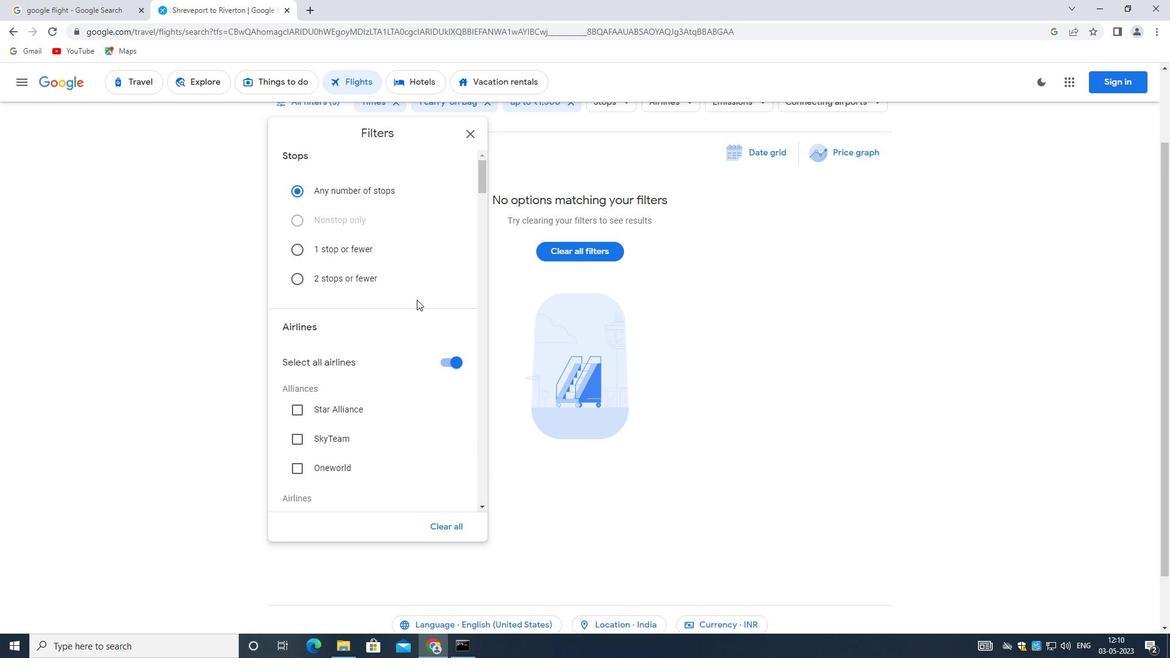 
Action: Mouse scrolled (412, 315) with delta (0, 0)
Screenshot: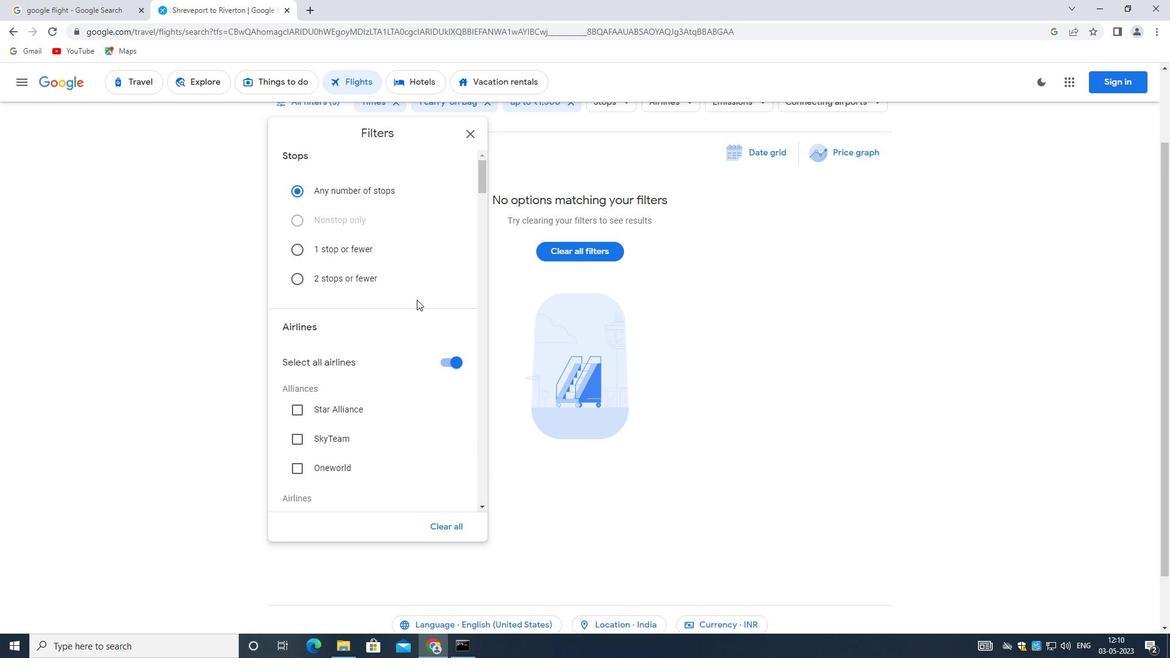 
Action: Mouse moved to (410, 312)
Screenshot: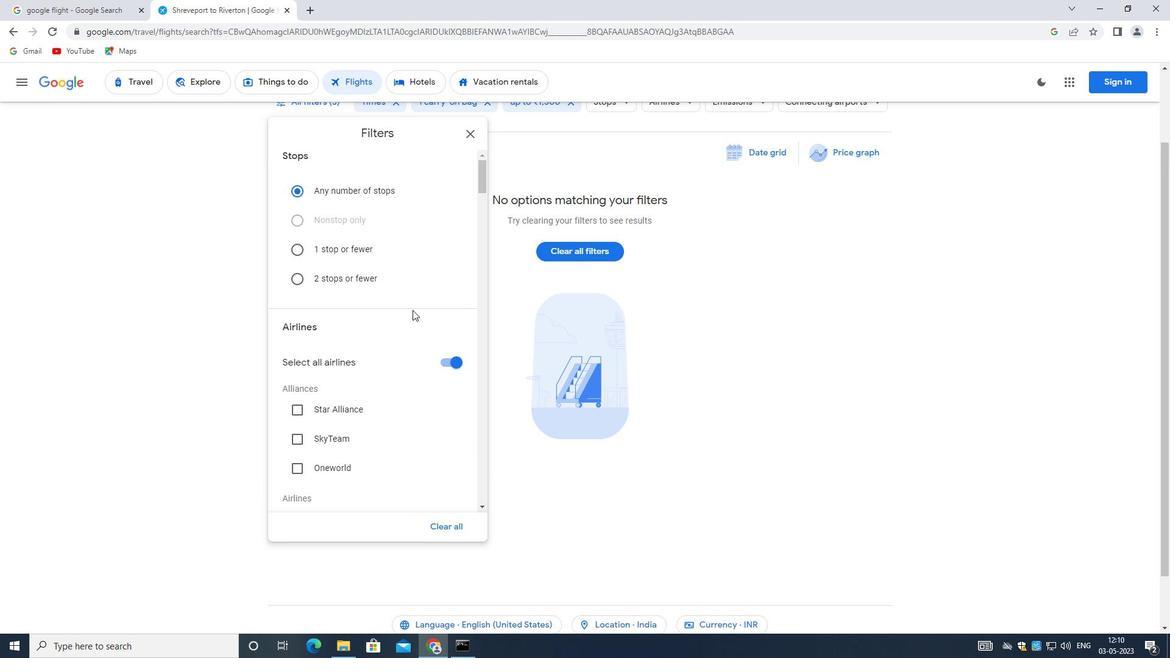 
Action: Mouse scrolled (410, 312) with delta (0, 0)
Screenshot: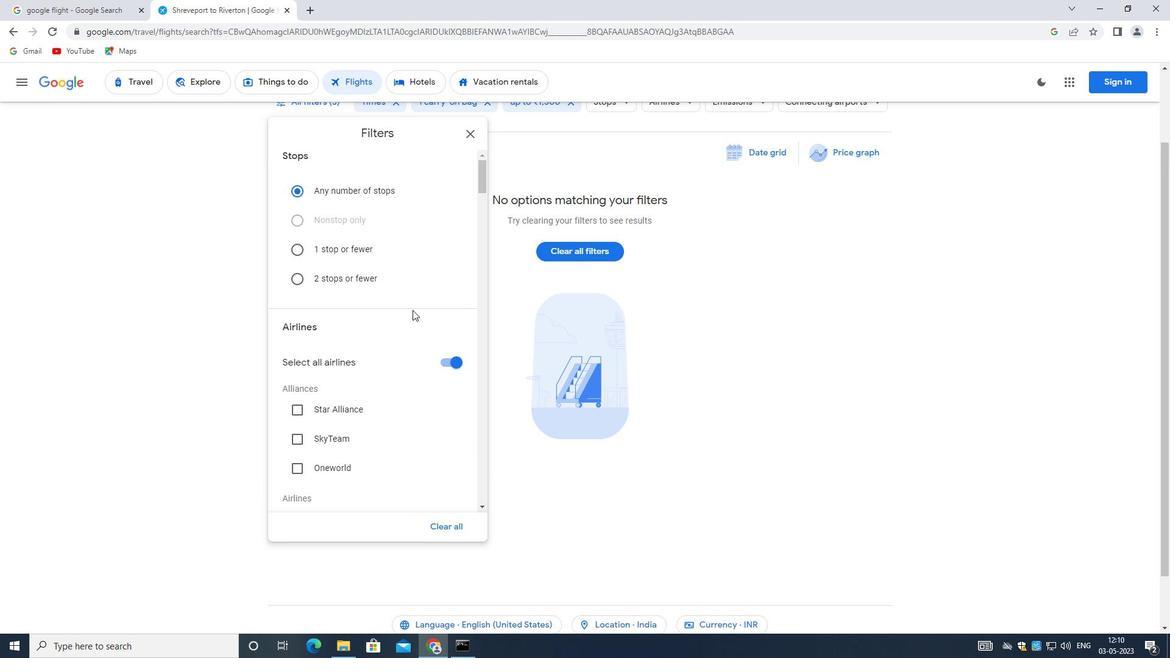 
Action: Mouse moved to (409, 309)
Screenshot: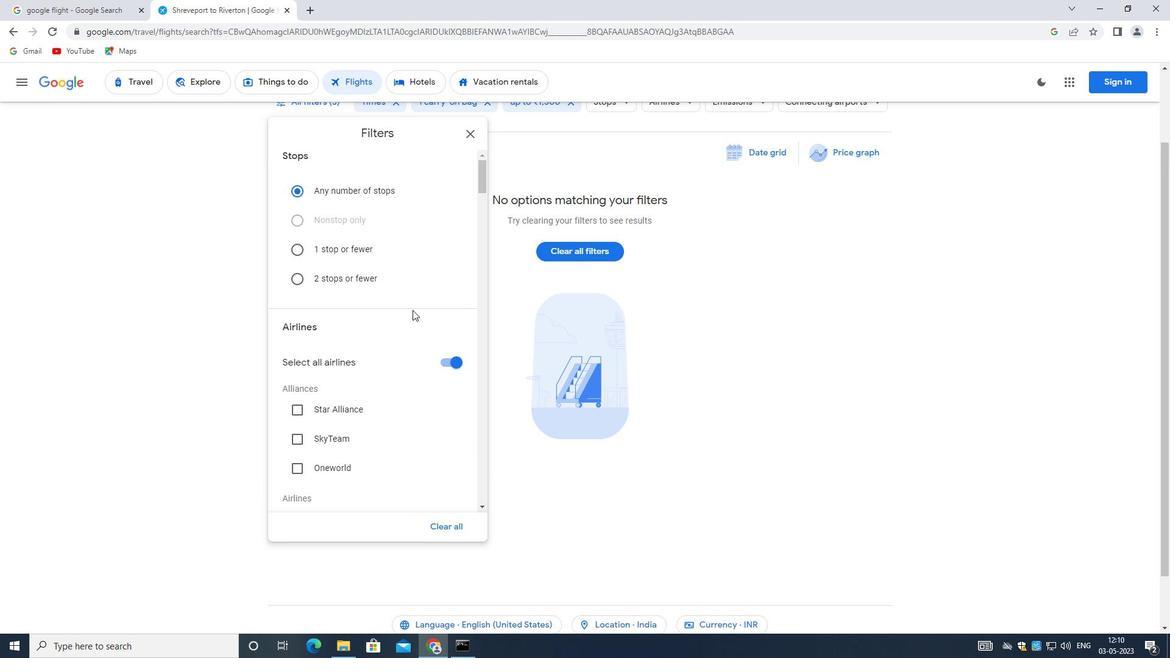 
Action: Mouse scrolled (409, 310) with delta (0, 0)
Screenshot: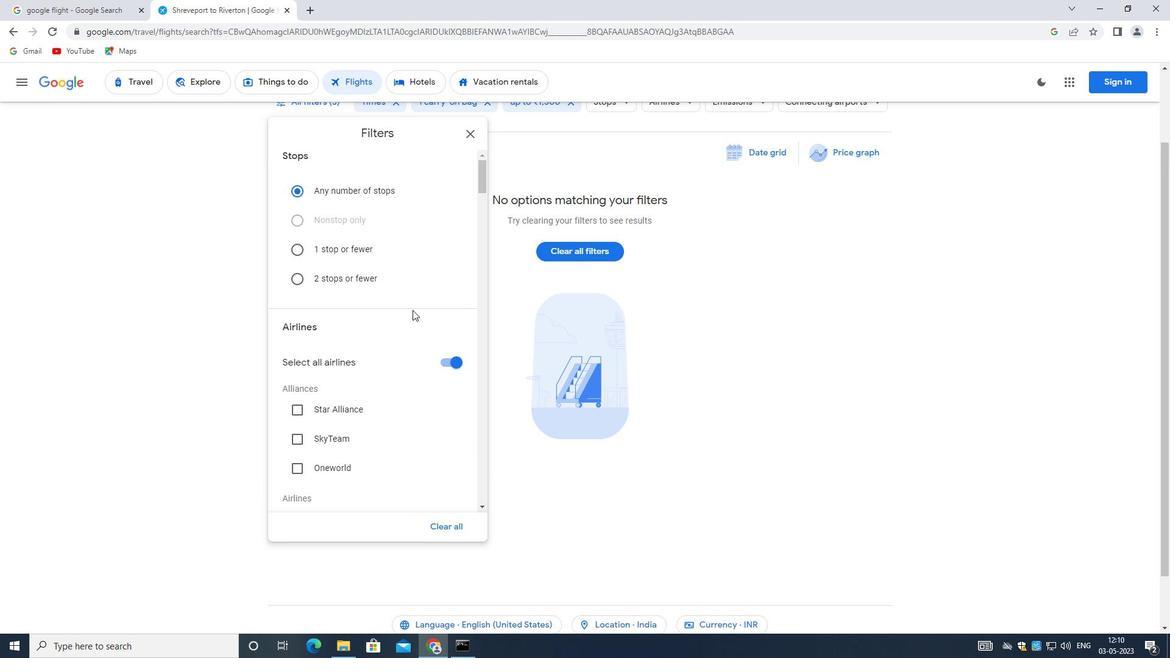 
Action: Mouse moved to (406, 301)
Screenshot: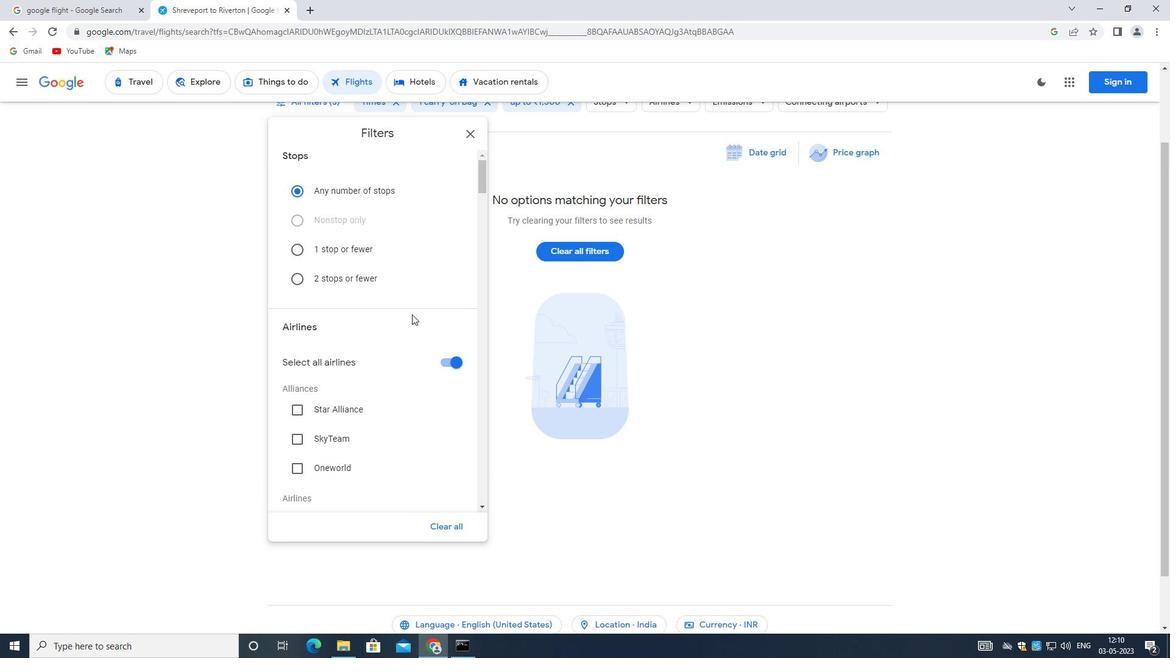 
Action: Mouse scrolled (406, 301) with delta (0, 0)
Screenshot: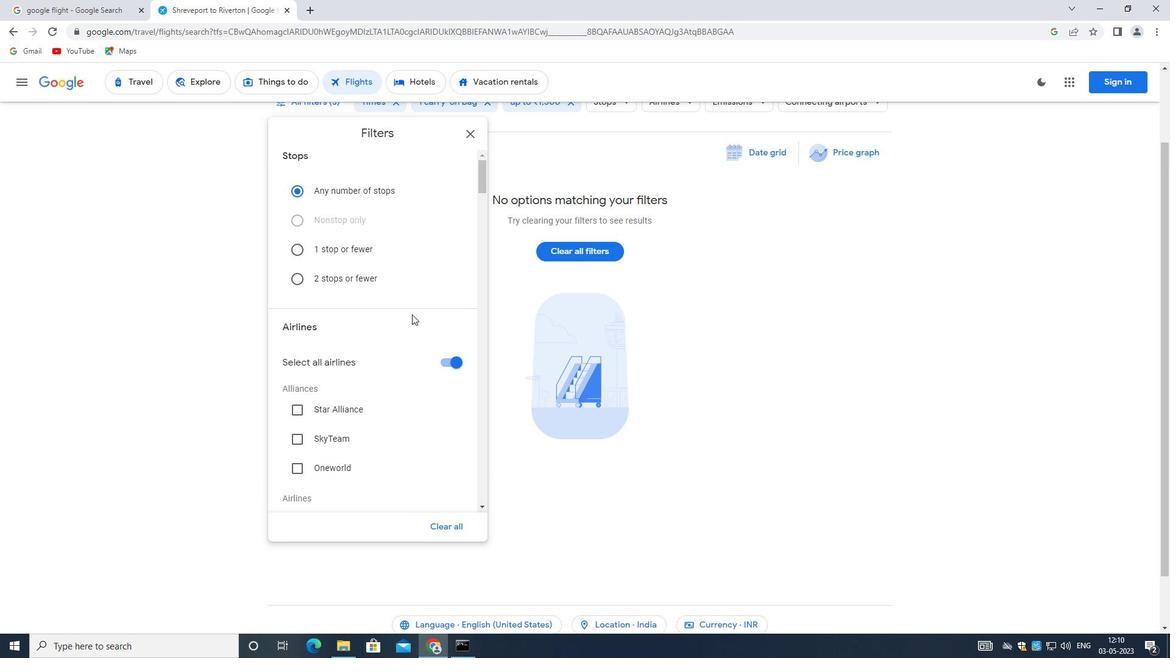 
Action: Mouse moved to (403, 293)
Screenshot: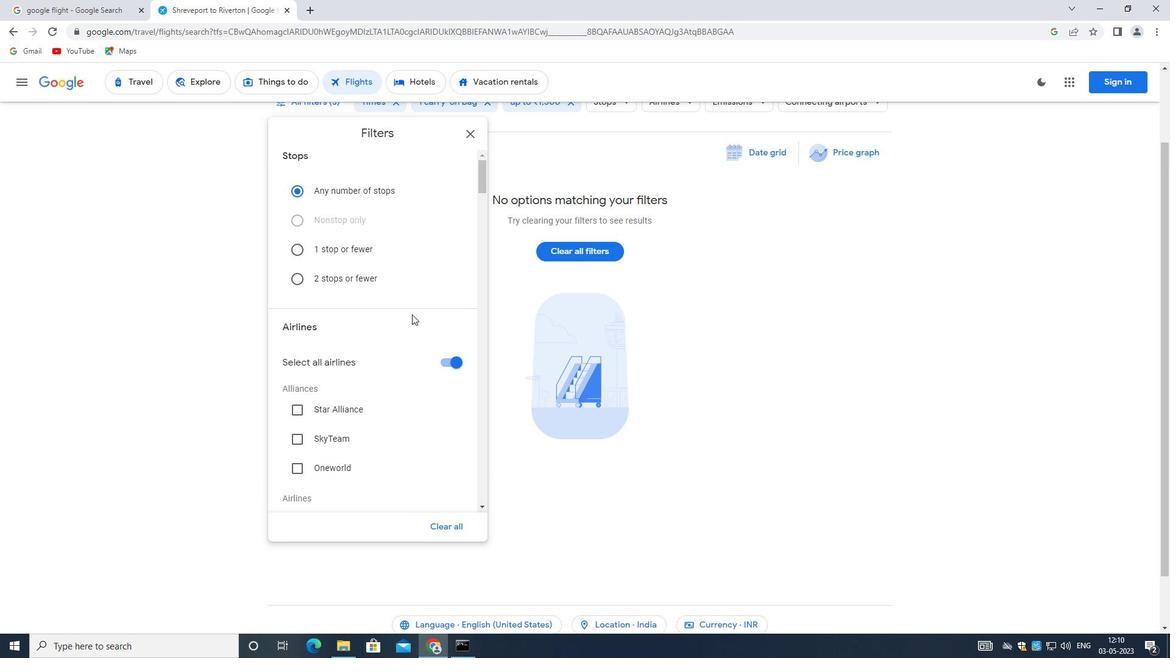 
Action: Mouse scrolled (403, 294) with delta (0, 0)
Screenshot: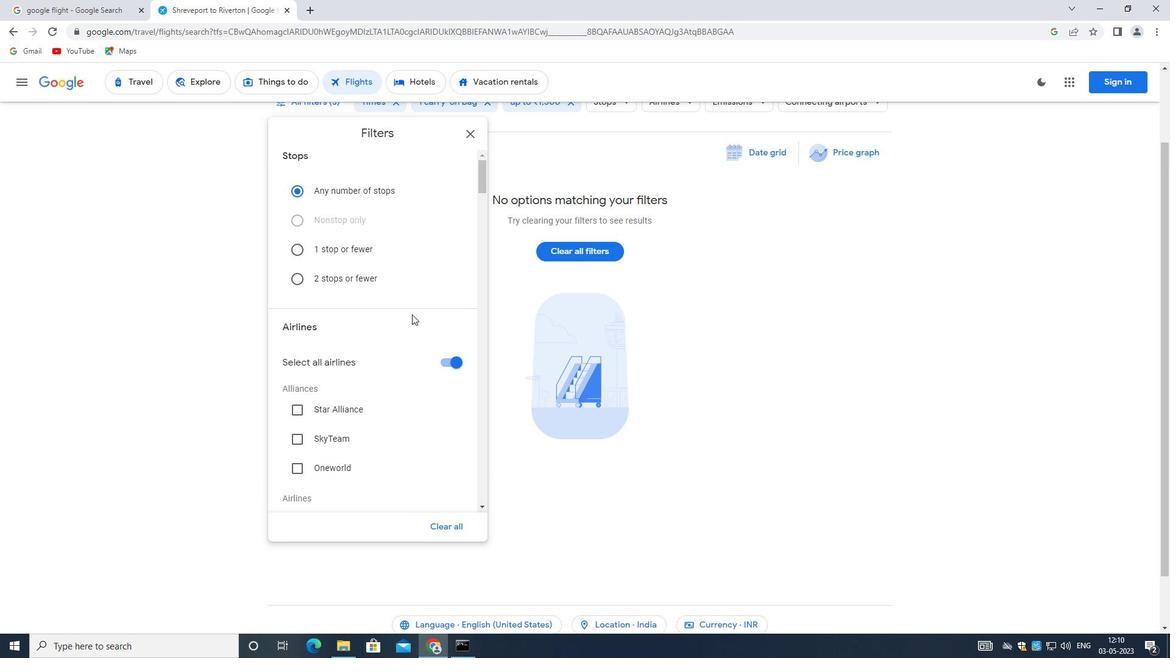 
Action: Mouse moved to (402, 290)
Screenshot: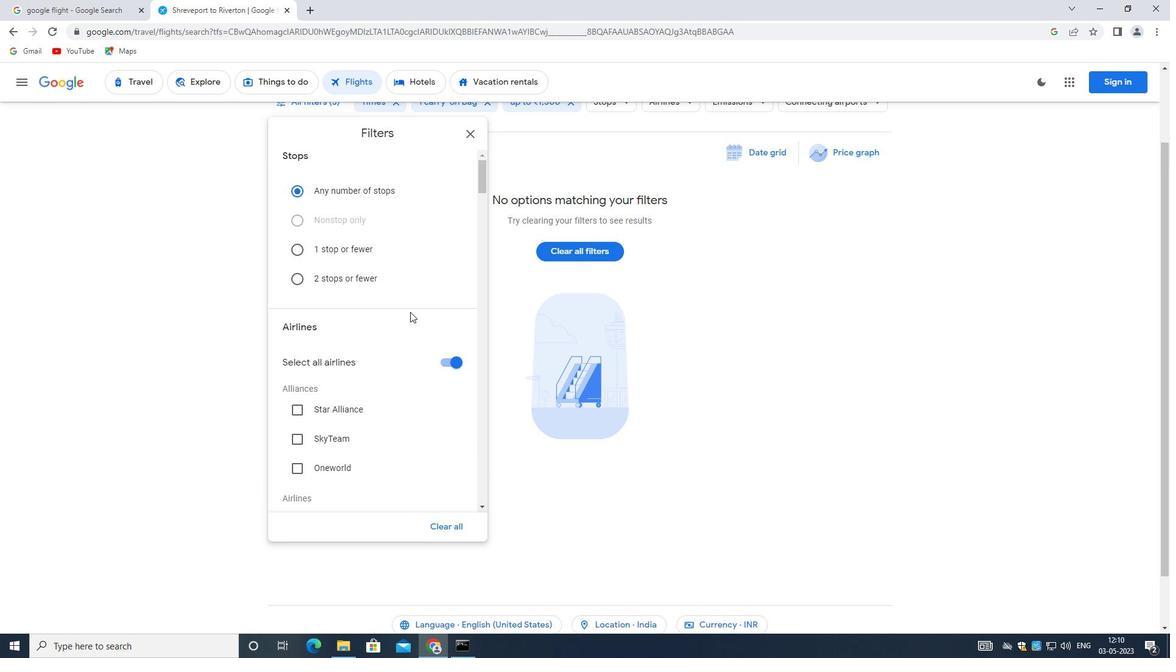 
Action: Mouse scrolled (402, 290) with delta (0, 0)
Screenshot: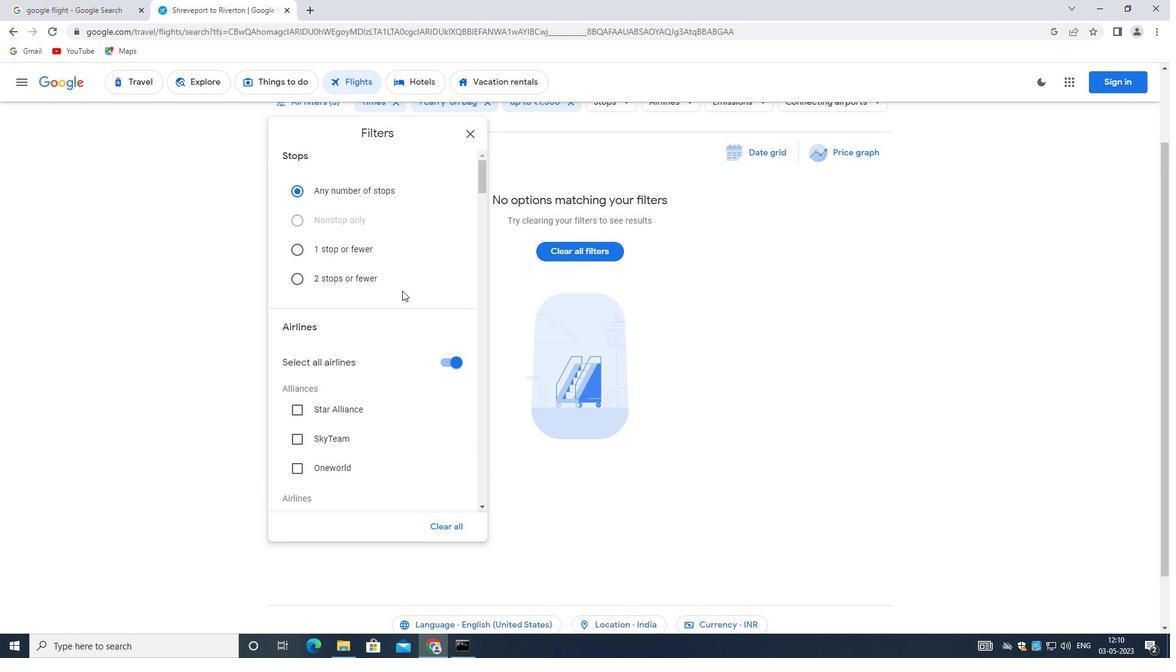 
Action: Mouse moved to (401, 290)
Screenshot: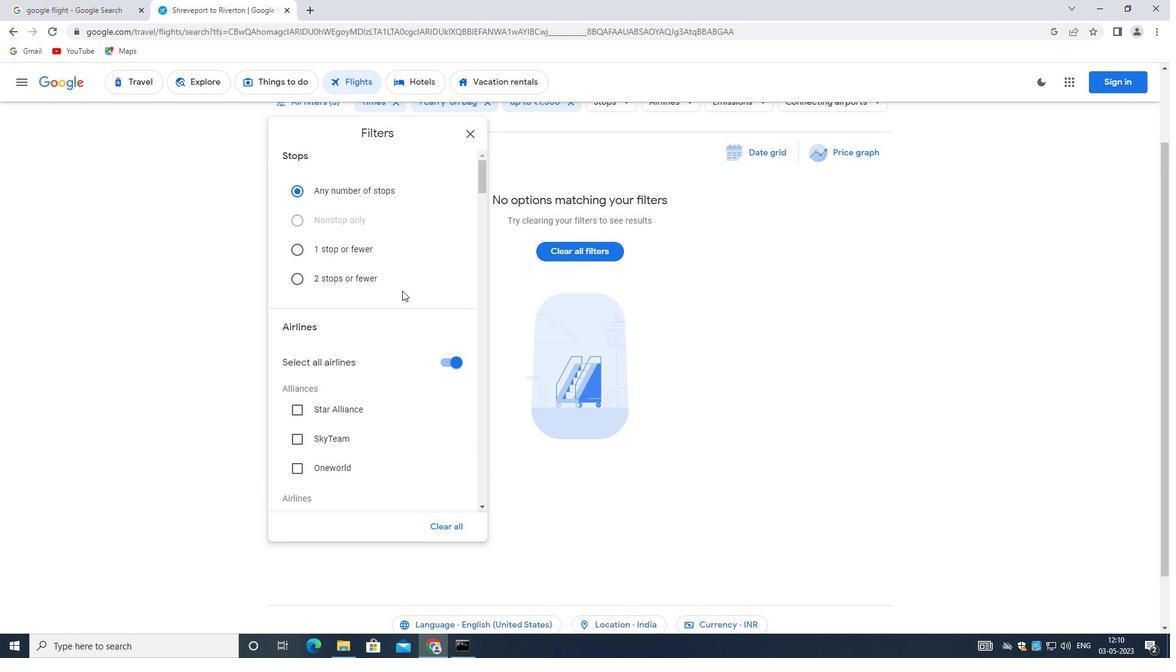 
Action: Mouse scrolled (401, 289) with delta (0, 0)
Screenshot: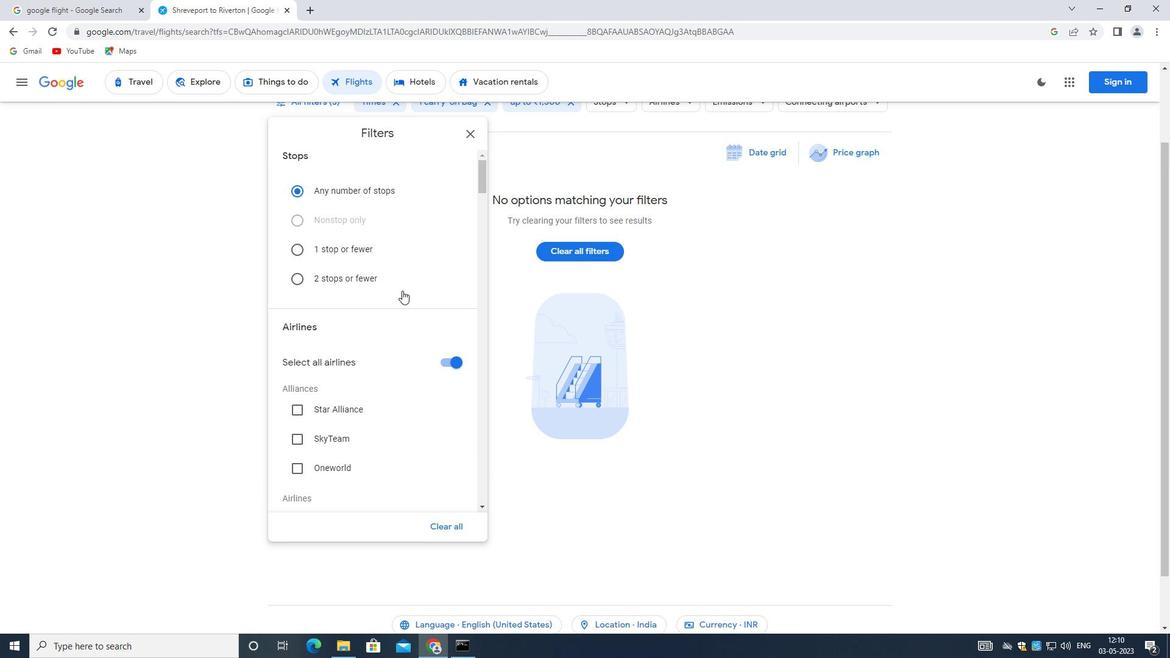 
Action: Mouse moved to (444, 238)
Screenshot: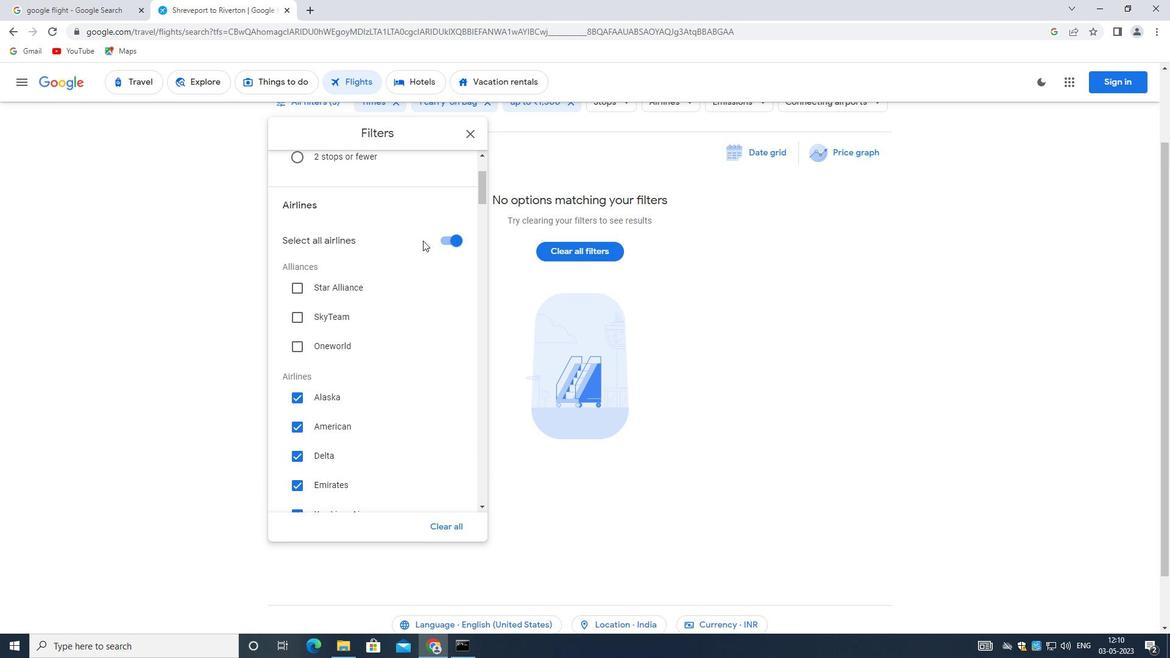 
Action: Mouse pressed left at (444, 238)
Screenshot: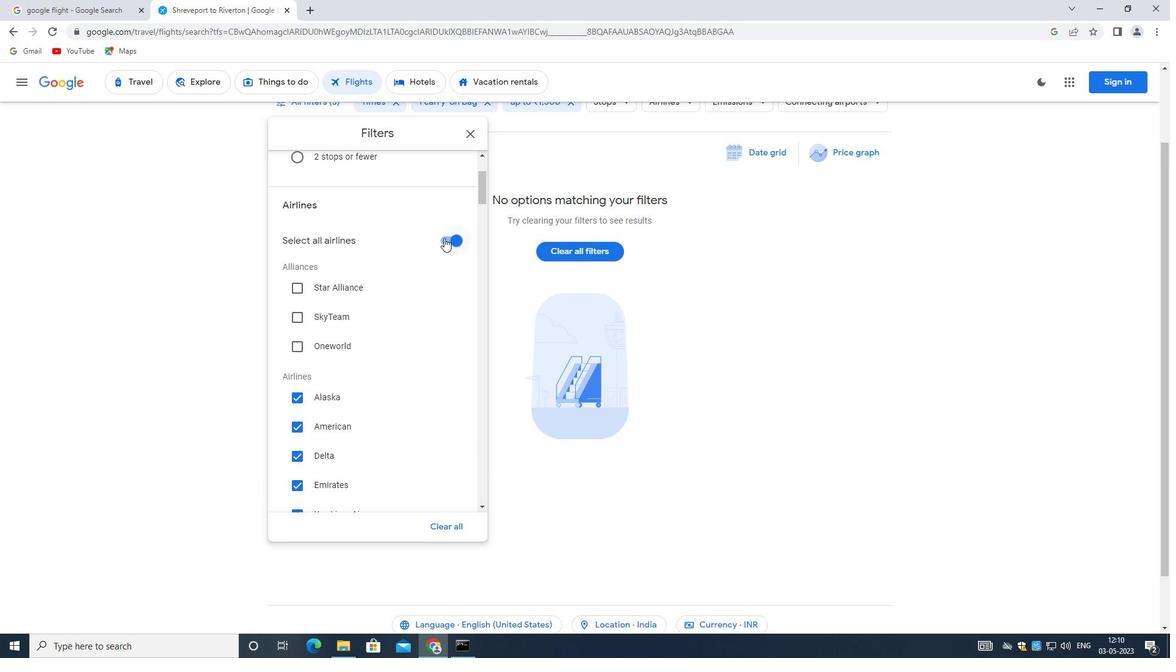 
Action: Mouse moved to (418, 265)
Screenshot: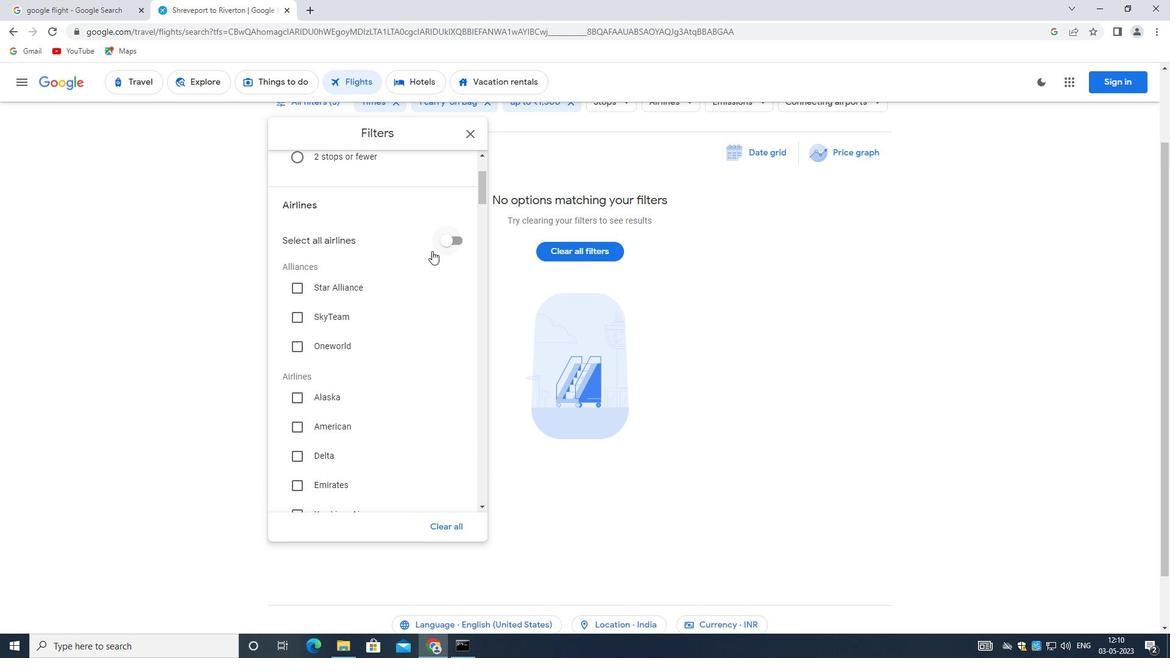 
Action: Mouse scrolled (418, 265) with delta (0, 0)
Screenshot: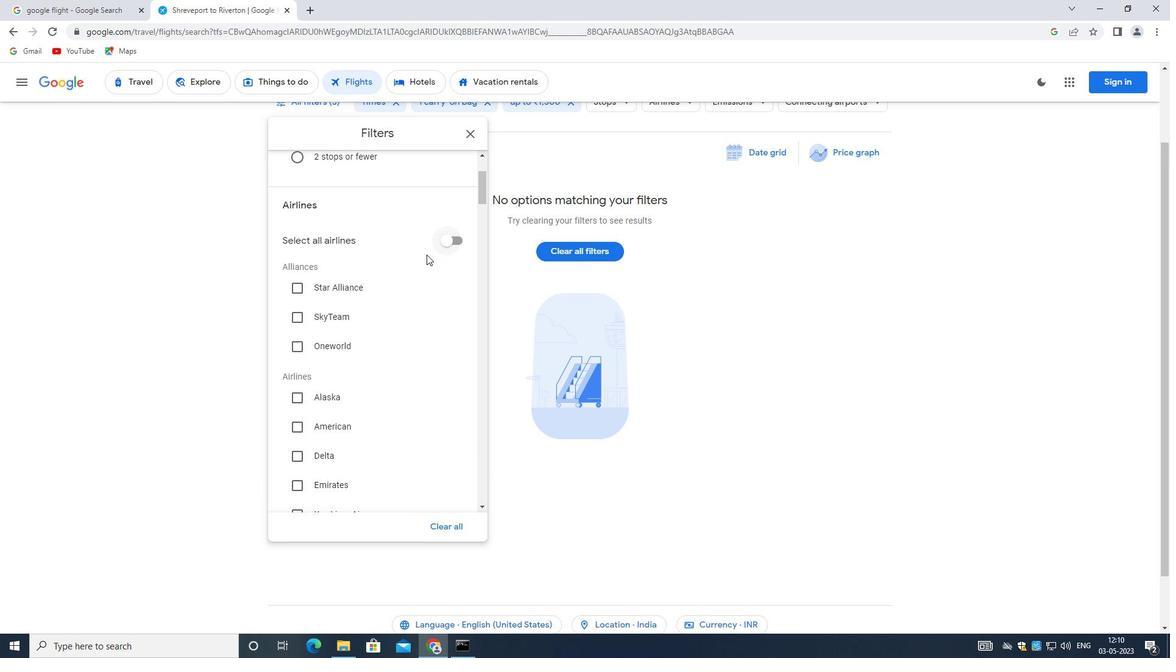 
Action: Mouse moved to (416, 269)
Screenshot: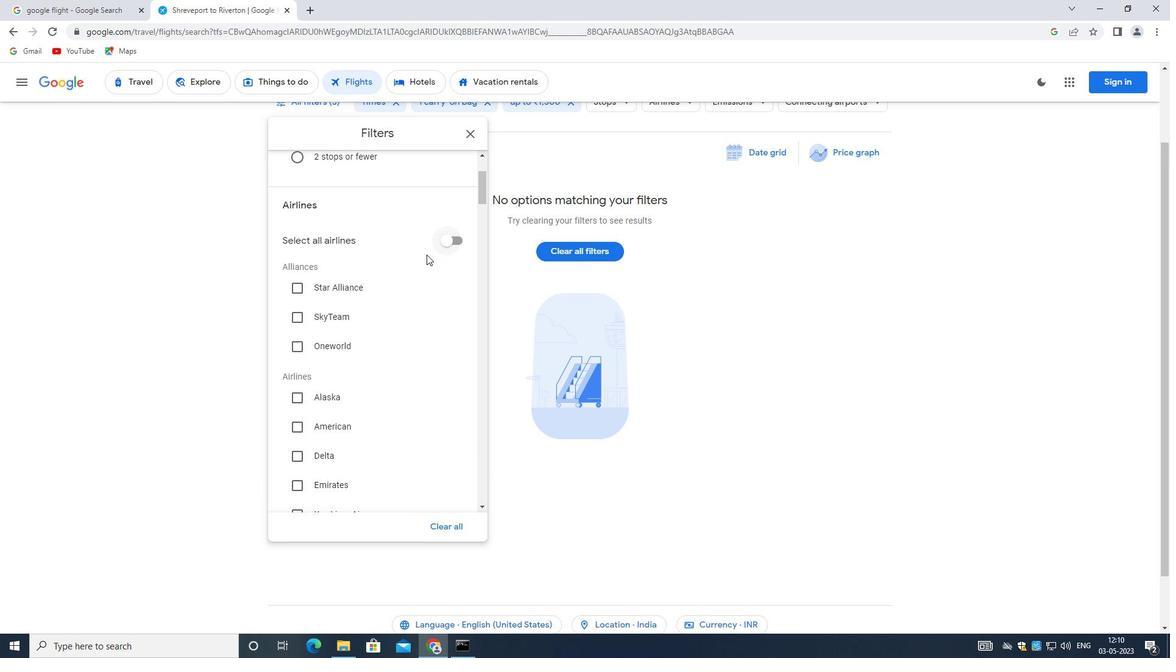 
Action: Mouse scrolled (416, 268) with delta (0, 0)
Screenshot: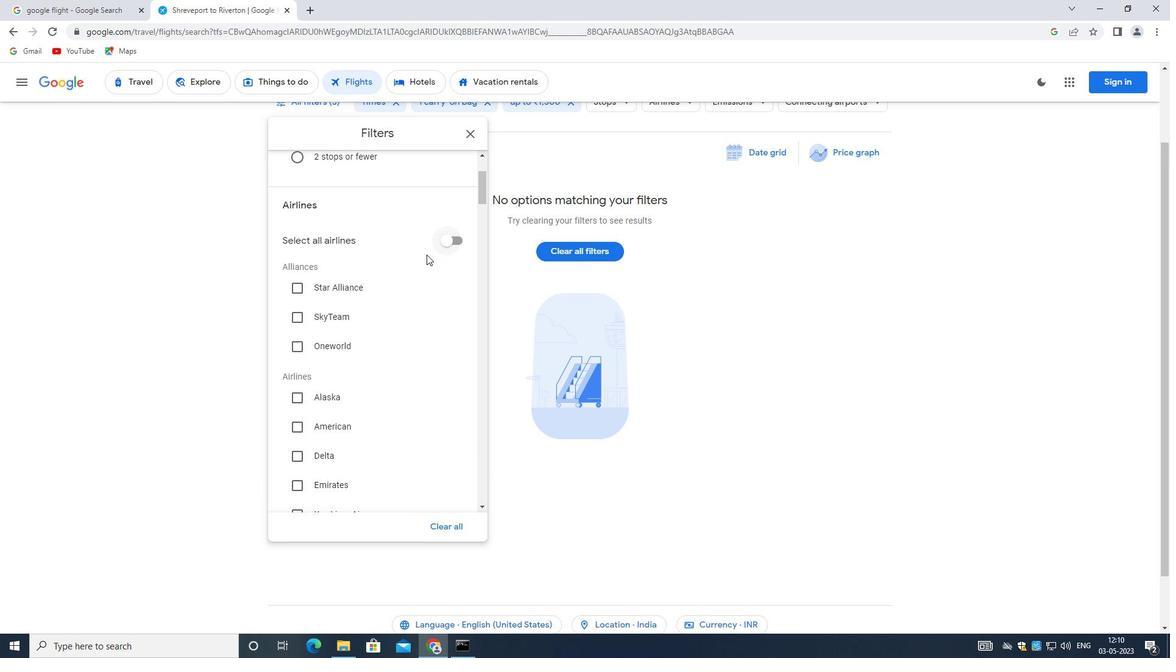 
Action: Mouse moved to (414, 271)
Screenshot: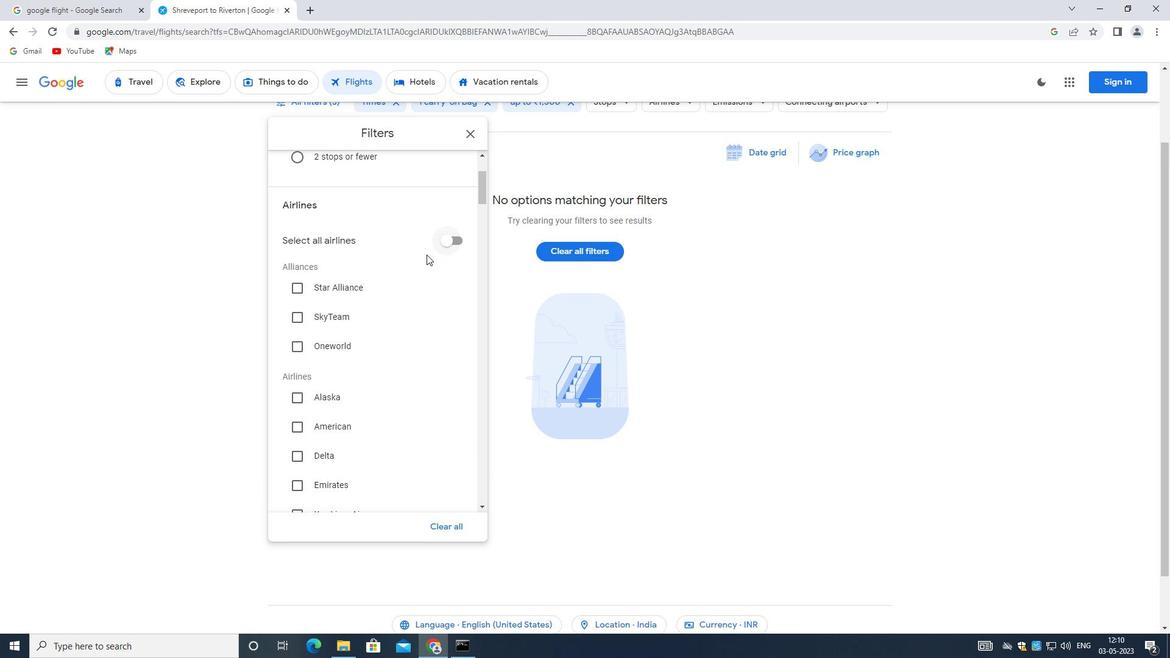 
Action: Mouse scrolled (414, 270) with delta (0, 0)
Screenshot: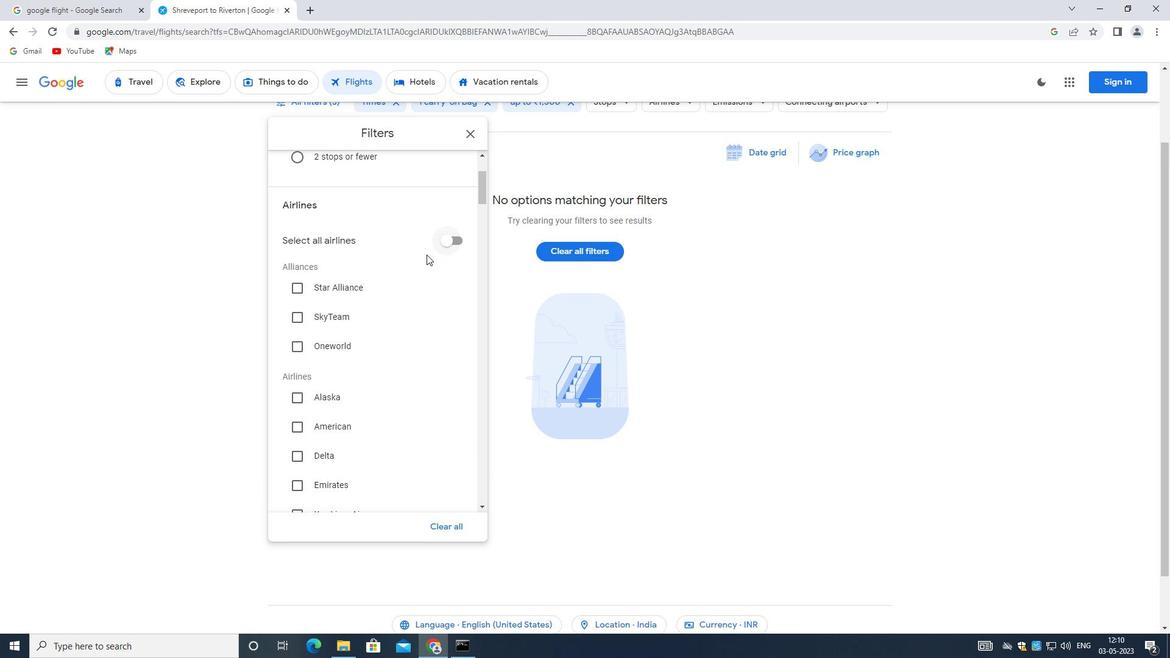 
Action: Mouse moved to (414, 272)
Screenshot: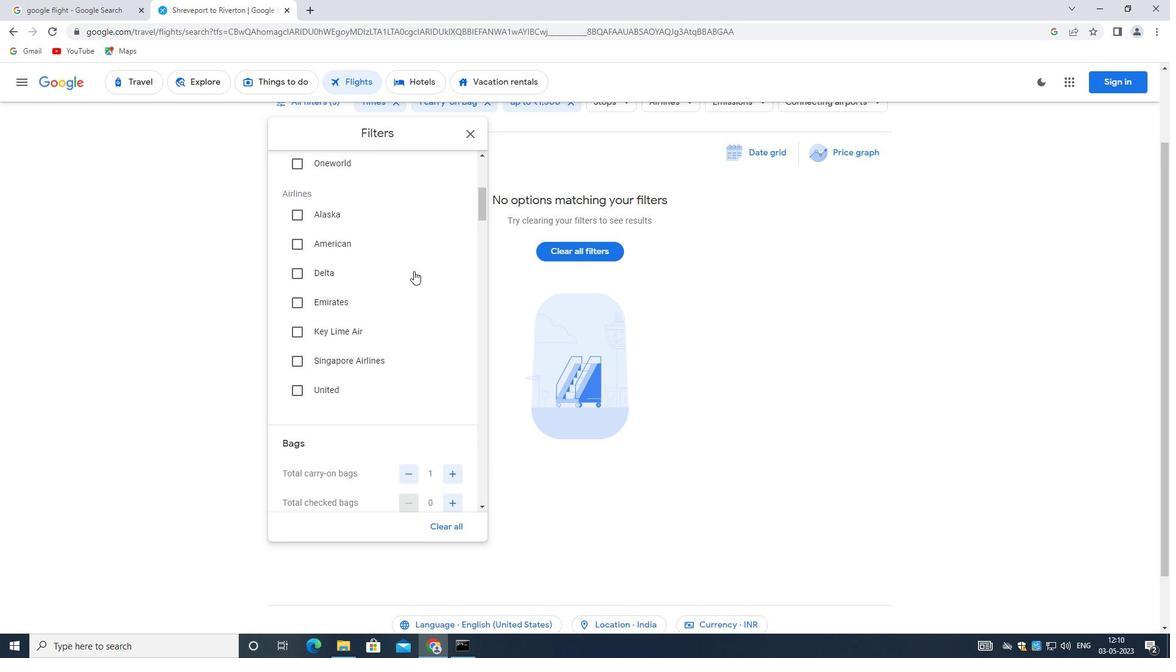 
Action: Mouse scrolled (414, 271) with delta (0, 0)
Screenshot: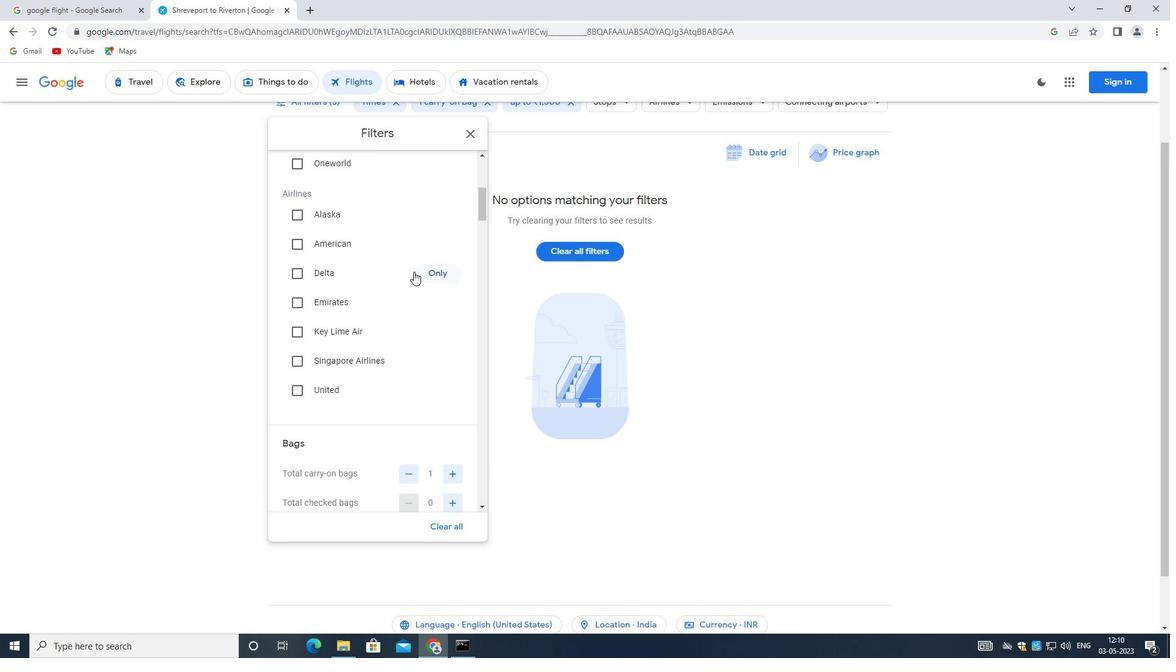 
Action: Mouse moved to (414, 272)
Screenshot: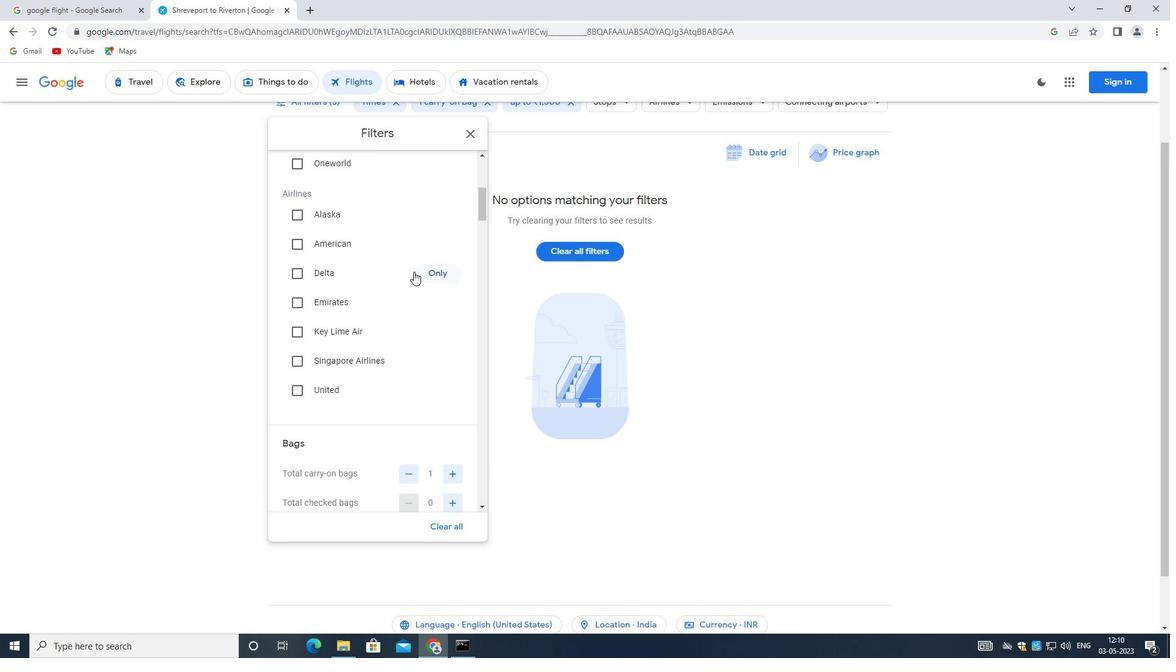
Action: Mouse scrolled (414, 272) with delta (0, 0)
Screenshot: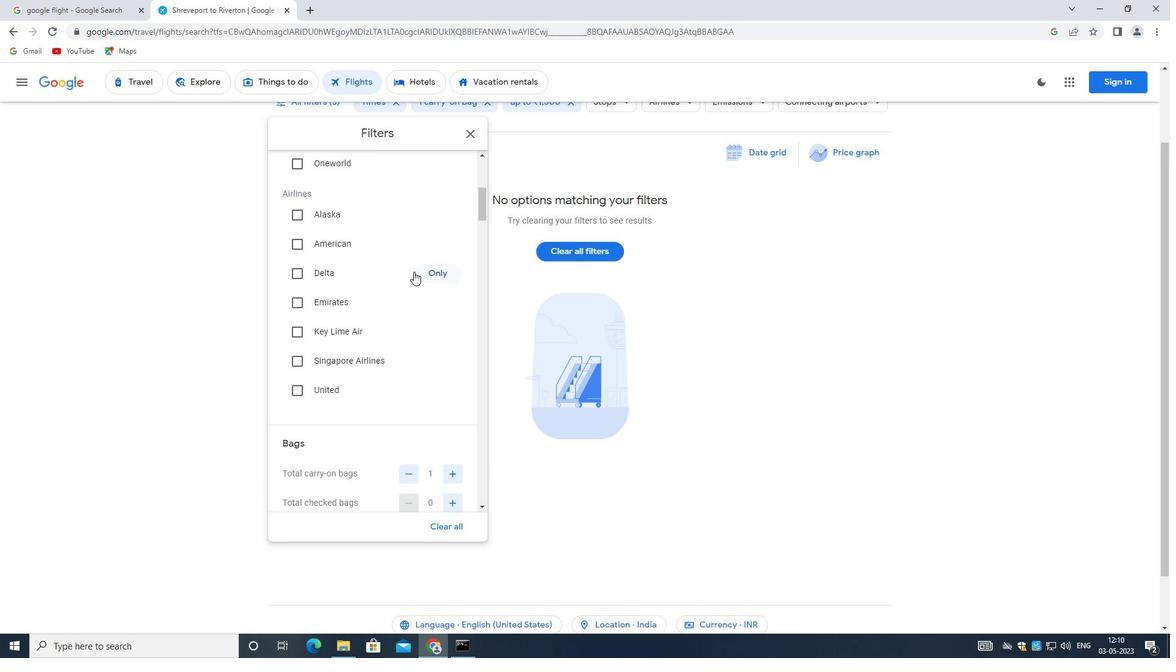 
Action: Mouse scrolled (414, 272) with delta (0, 0)
Screenshot: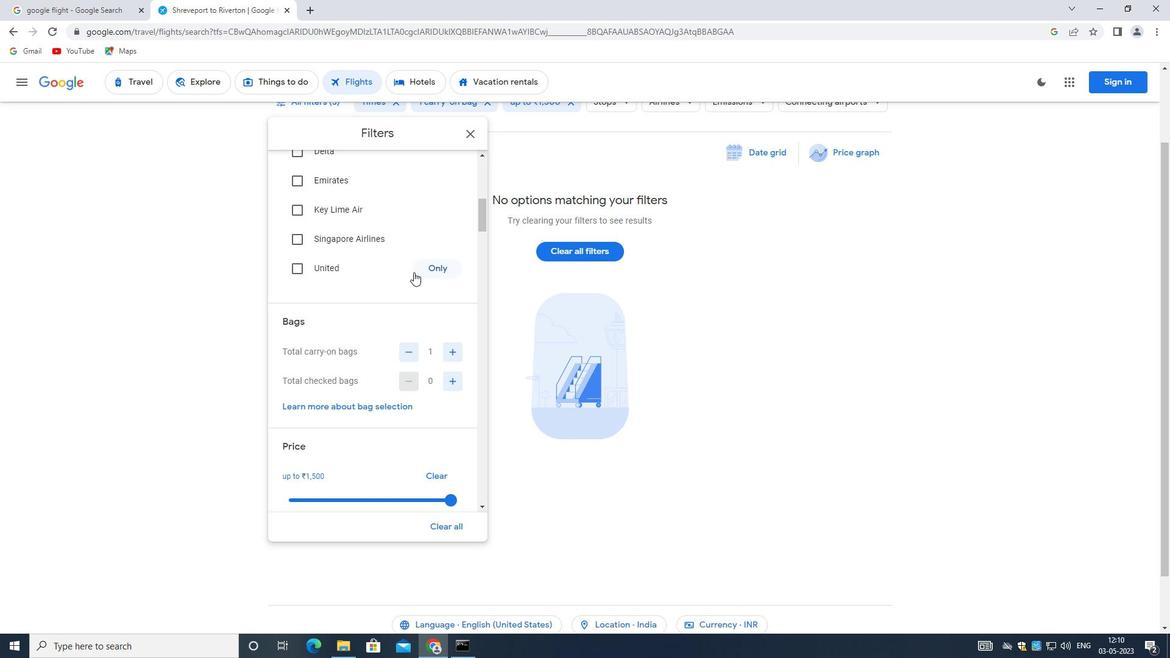 
Action: Mouse moved to (433, 358)
Screenshot: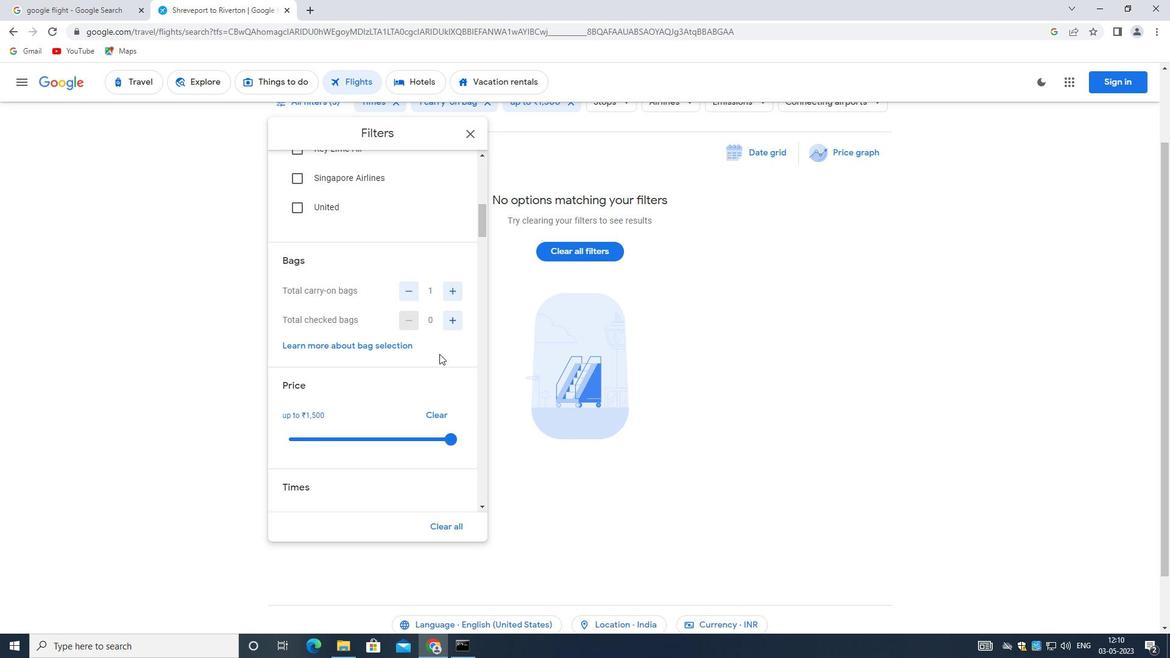 
Action: Mouse scrolled (433, 358) with delta (0, 0)
Screenshot: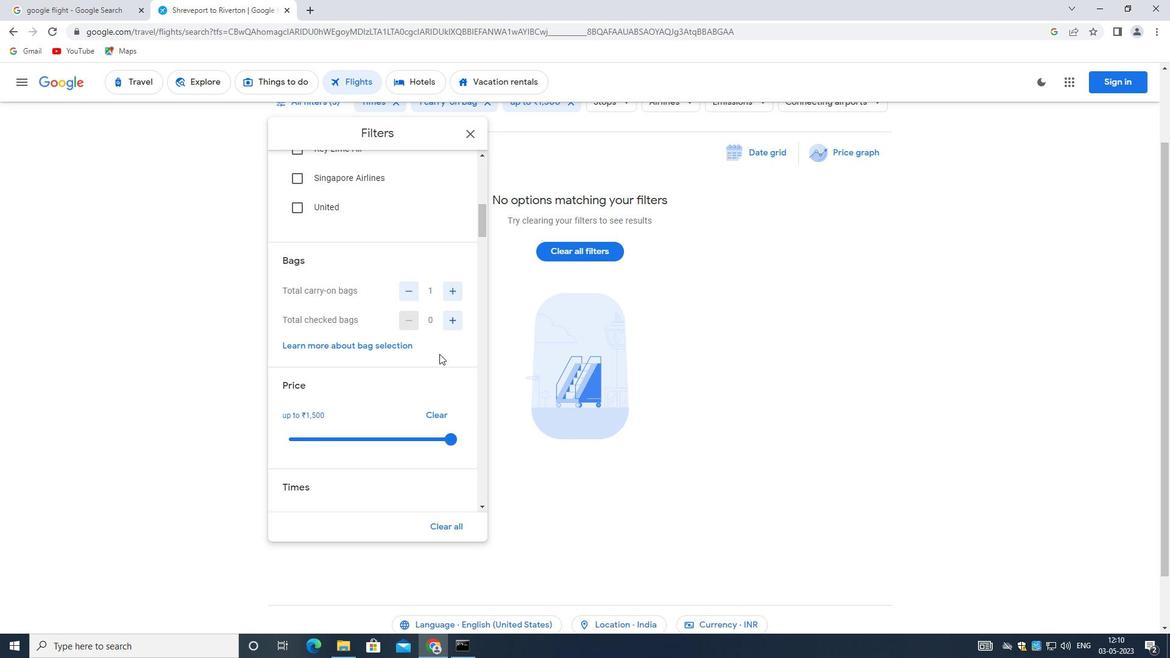
Action: Mouse moved to (433, 358)
Screenshot: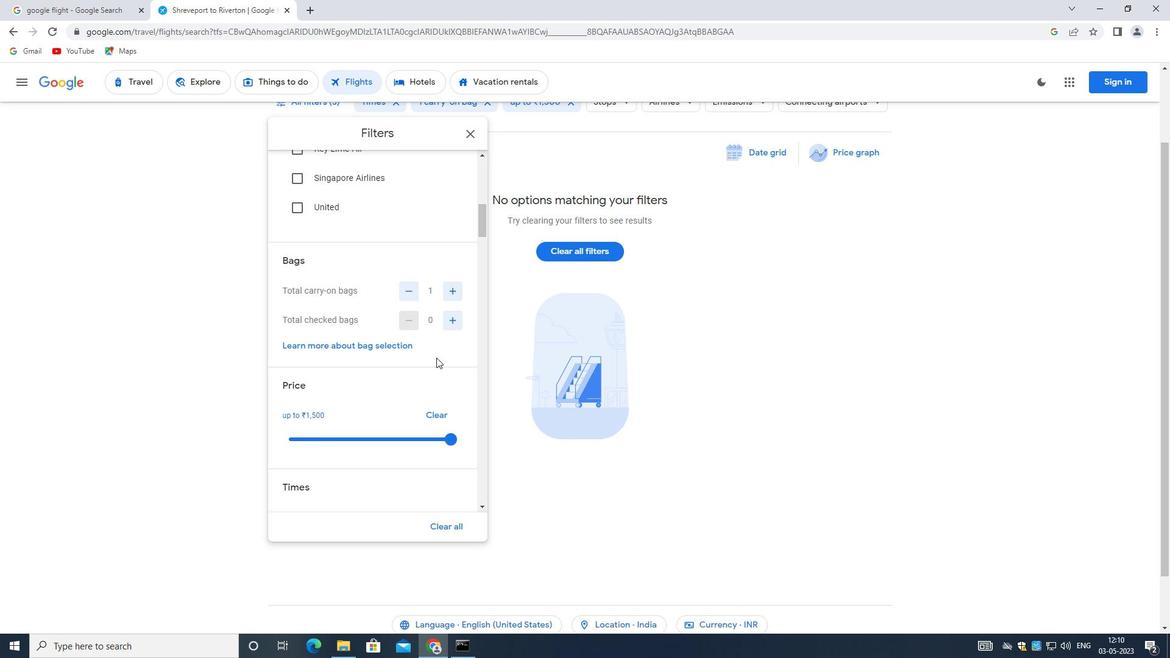 
Action: Mouse scrolled (433, 358) with delta (0, 0)
Screenshot: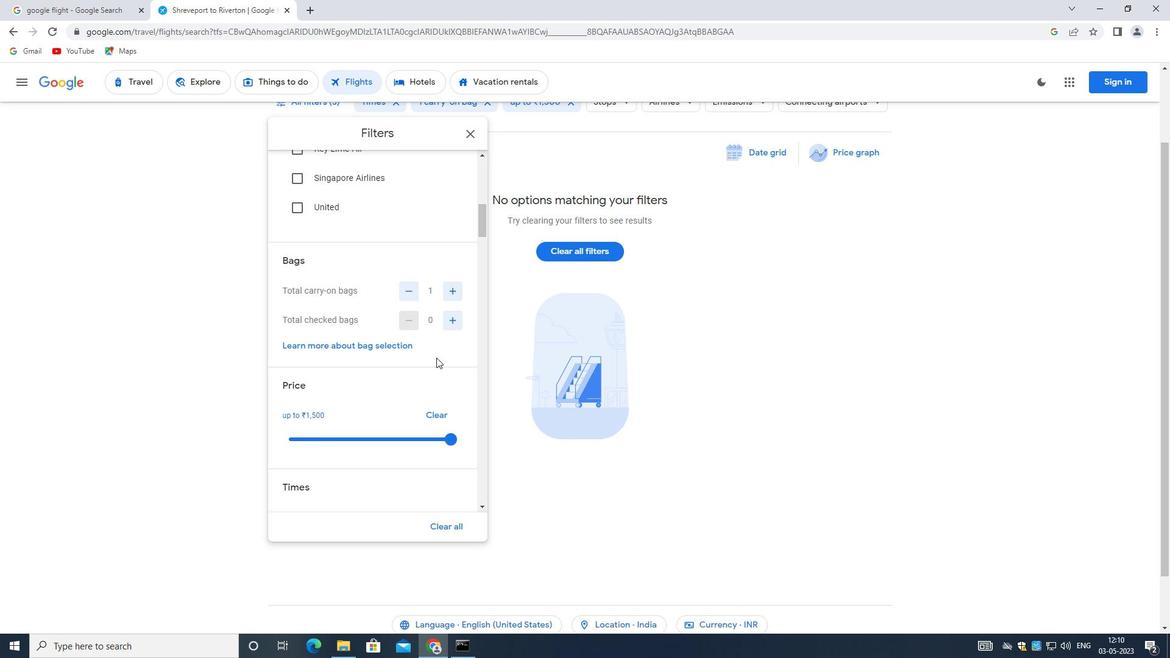 
Action: Mouse moved to (453, 309)
Screenshot: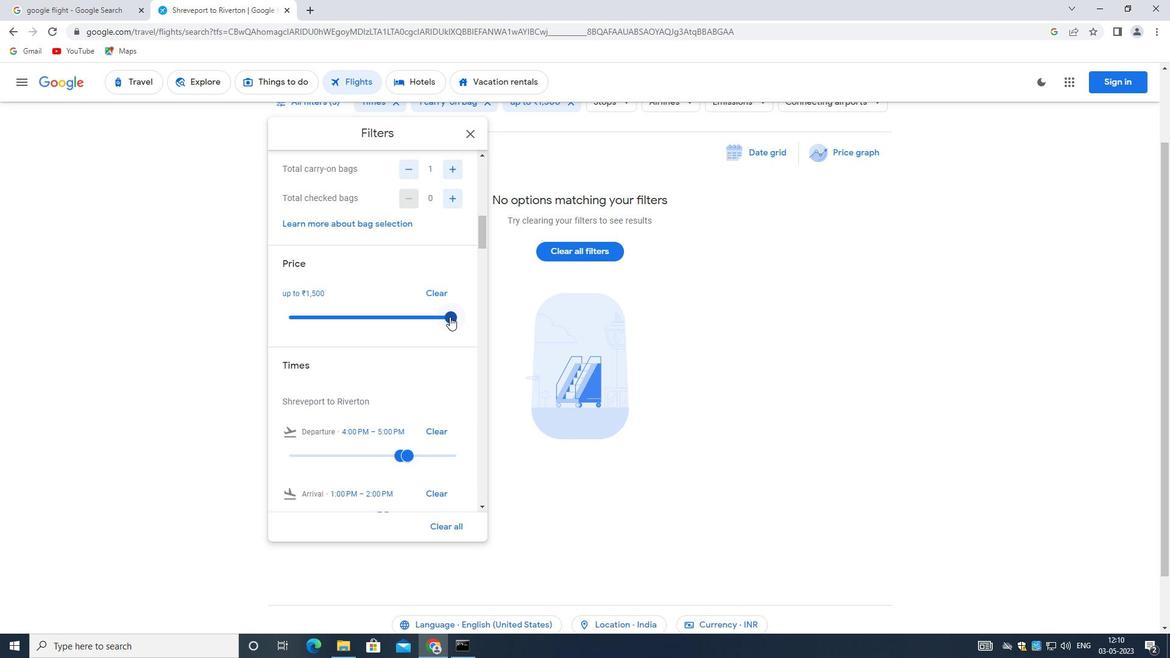 
Action: Mouse pressed left at (453, 309)
Screenshot: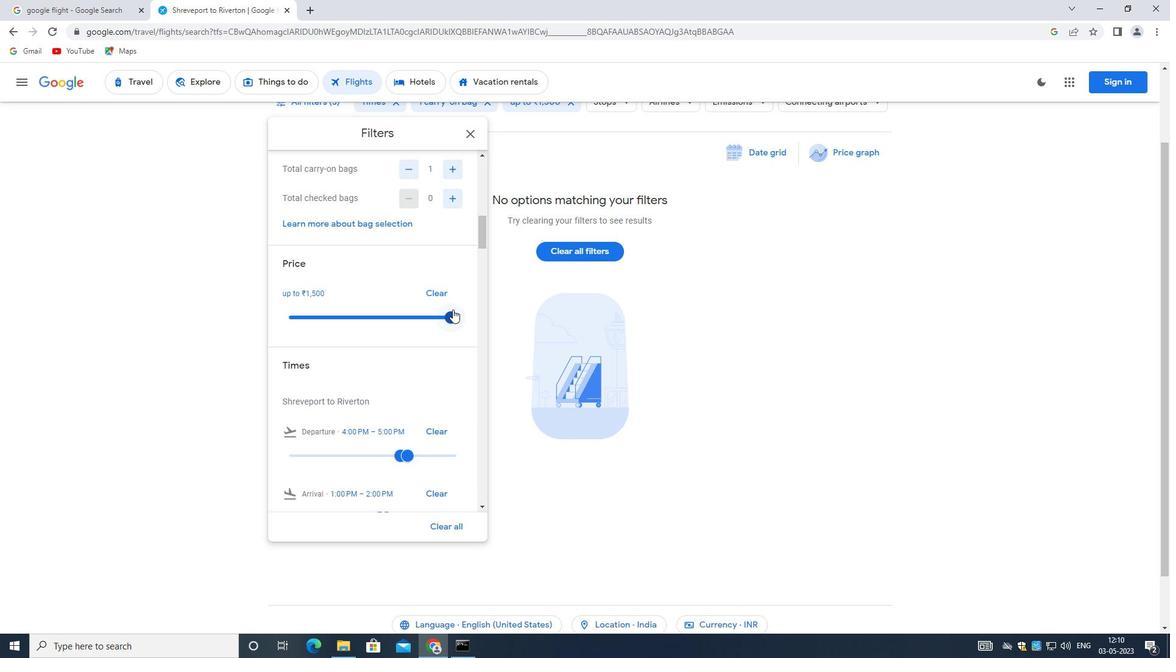 
Action: Mouse pressed left at (453, 309)
Screenshot: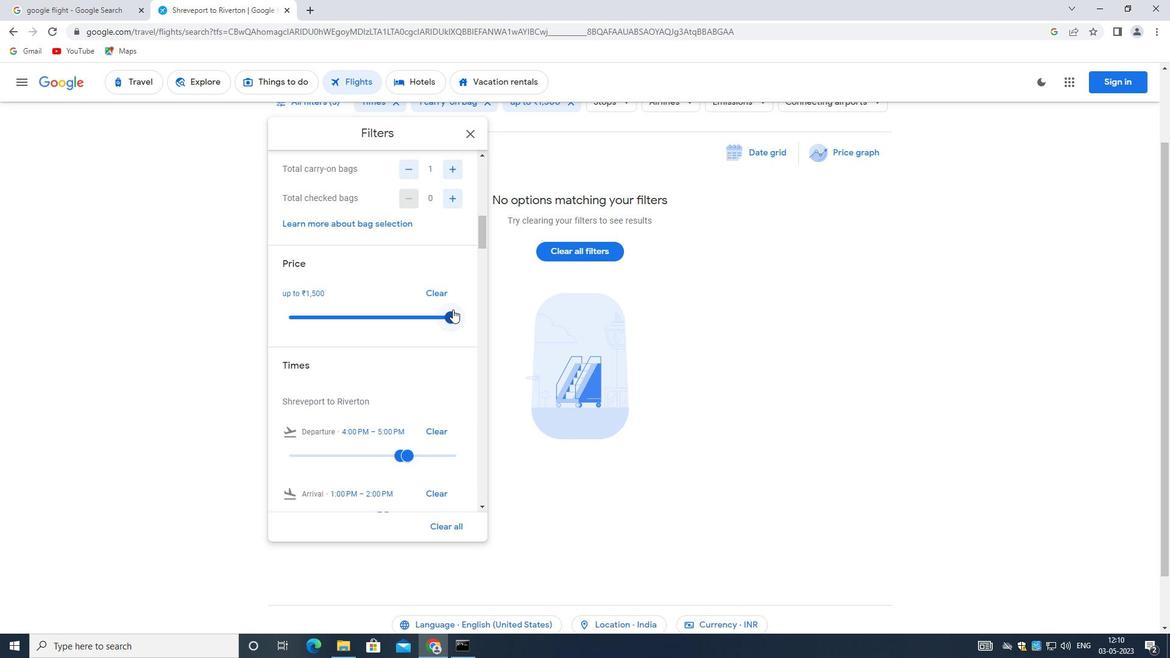 
Action: Mouse moved to (415, 355)
Screenshot: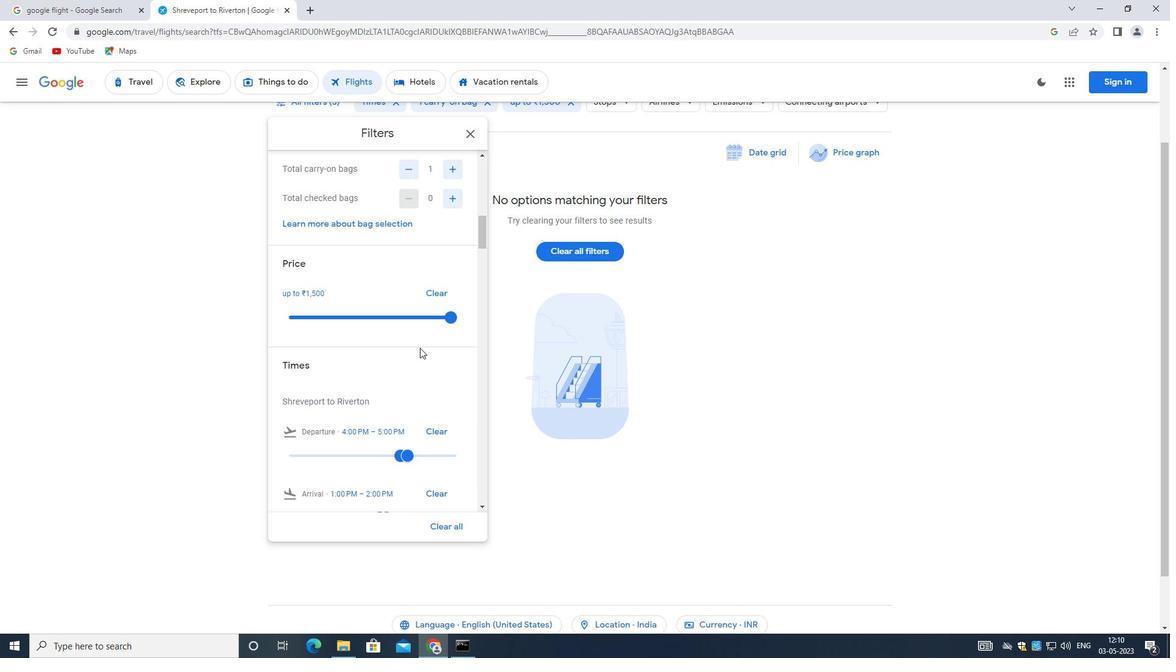 
Action: Mouse scrolled (415, 354) with delta (0, 0)
Screenshot: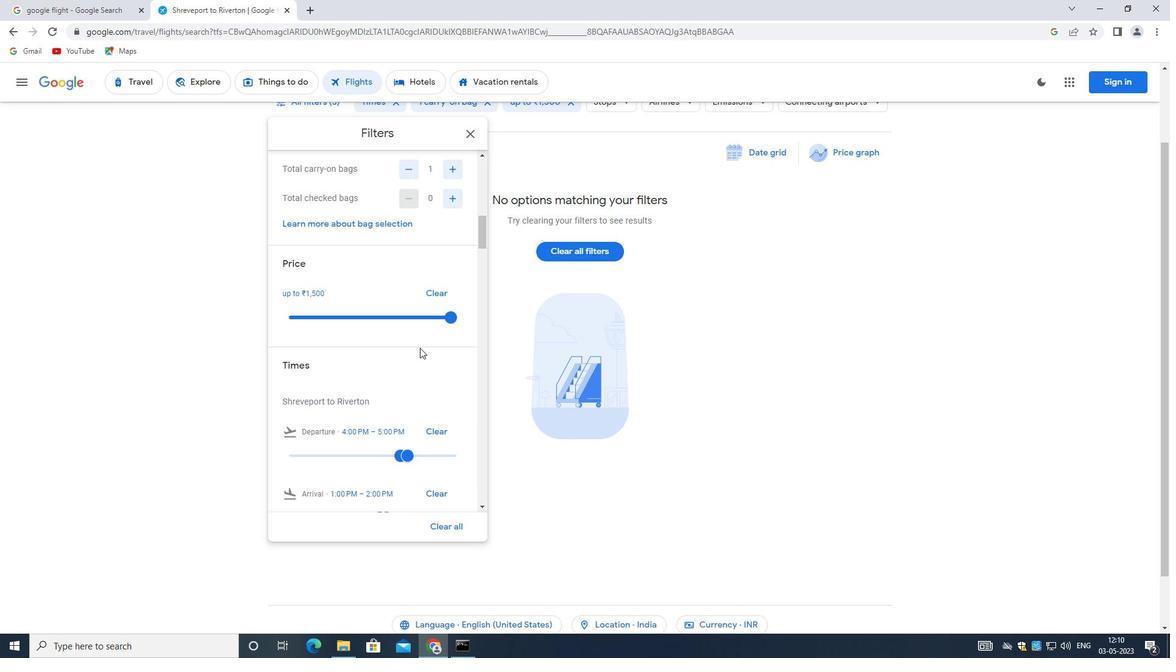 
Action: Mouse moved to (417, 362)
Screenshot: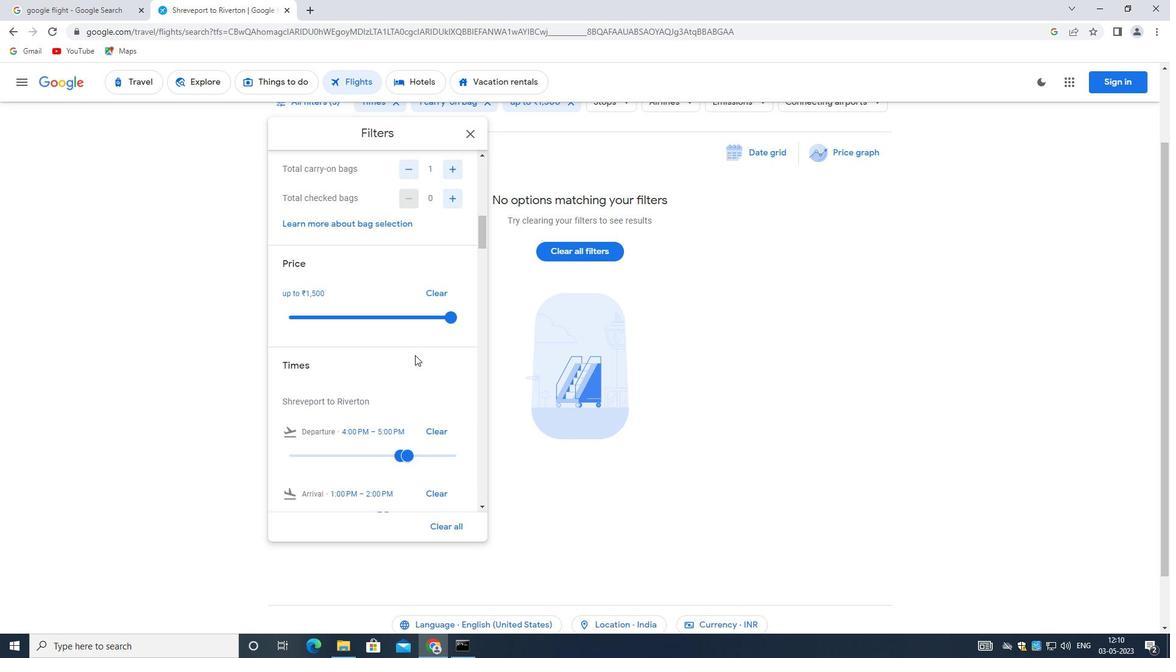 
Action: Mouse scrolled (417, 362) with delta (0, 0)
Screenshot: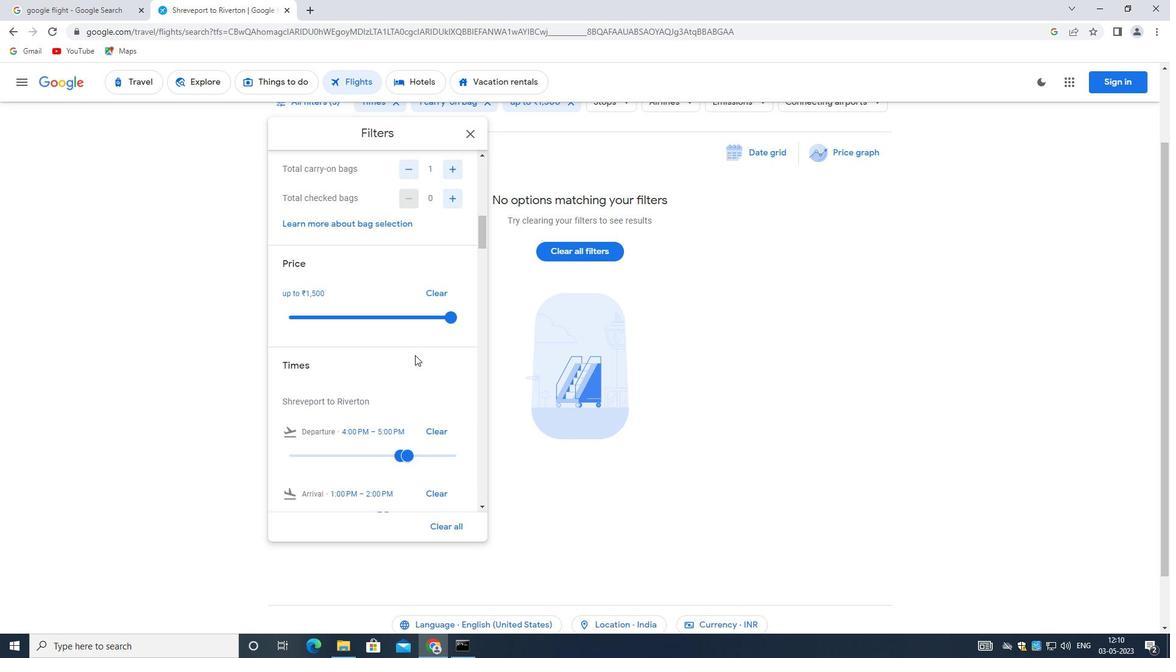 
Action: Mouse moved to (427, 331)
Screenshot: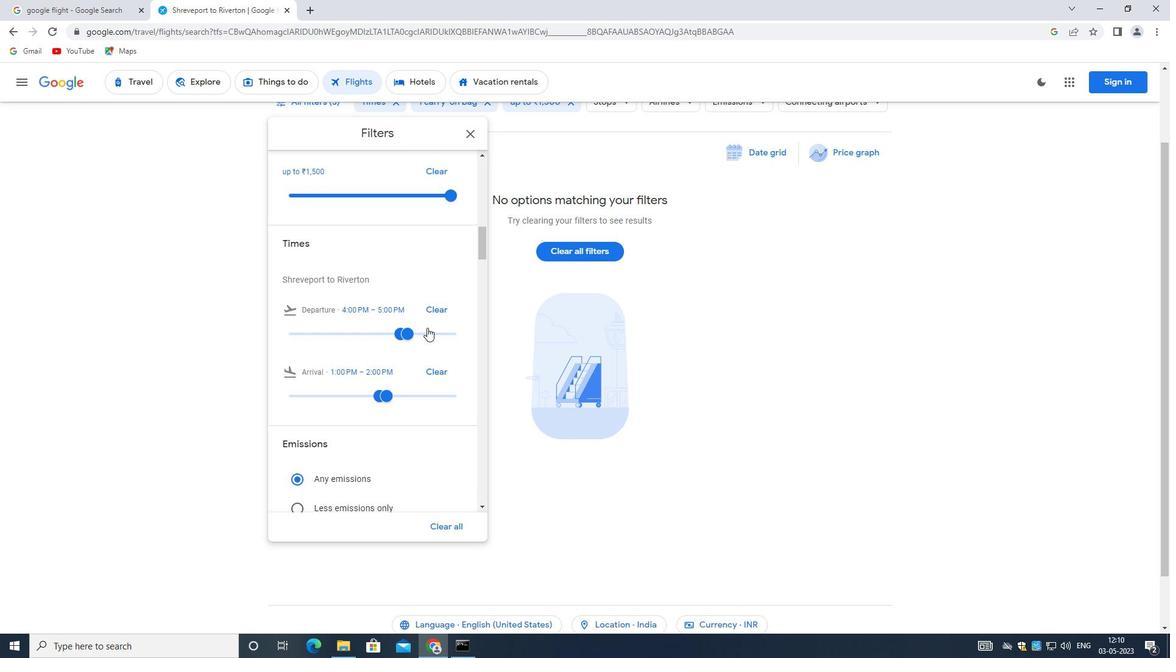 
Action: Mouse pressed left at (427, 331)
Screenshot: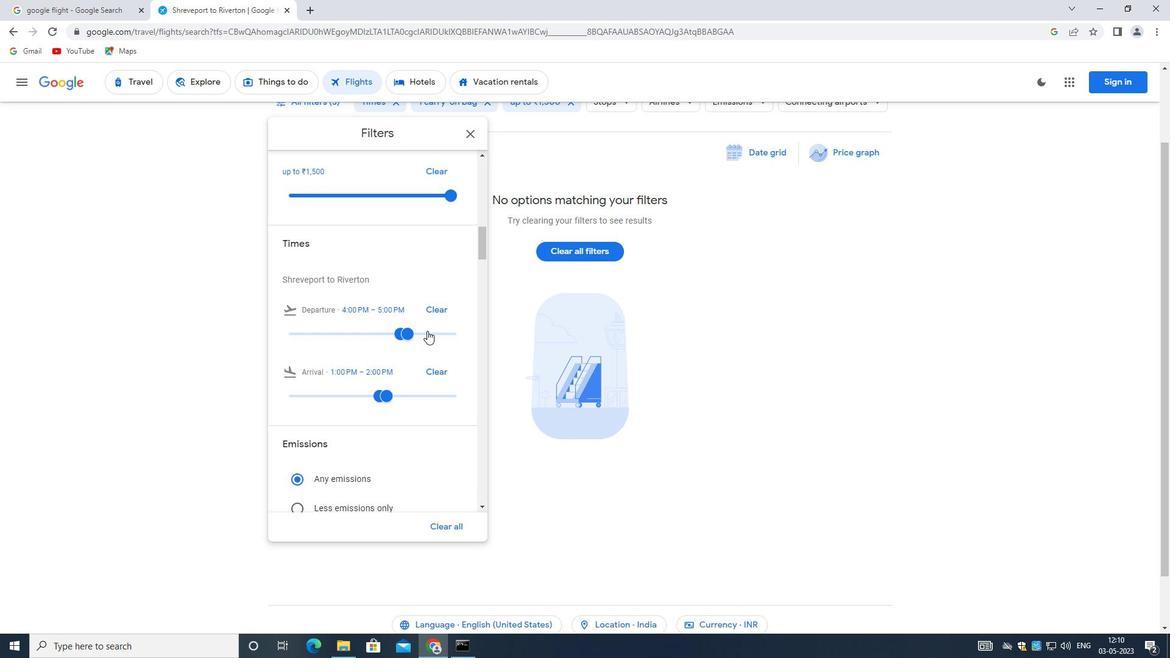 
Action: Mouse moved to (403, 334)
Screenshot: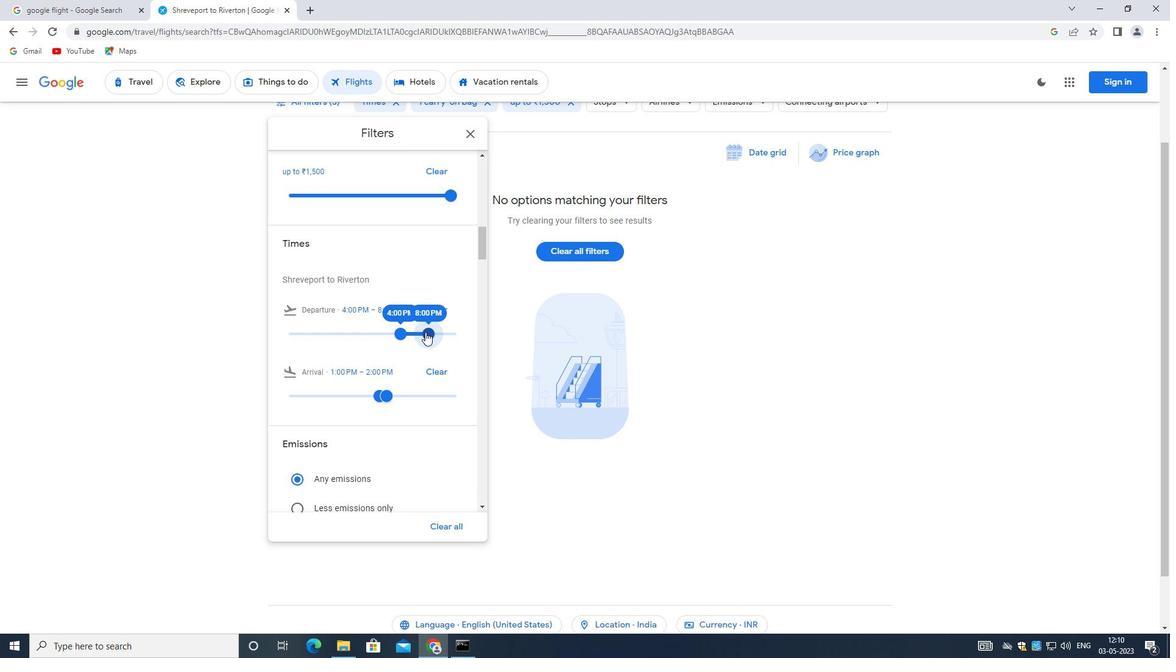 
Action: Mouse pressed left at (403, 334)
Screenshot: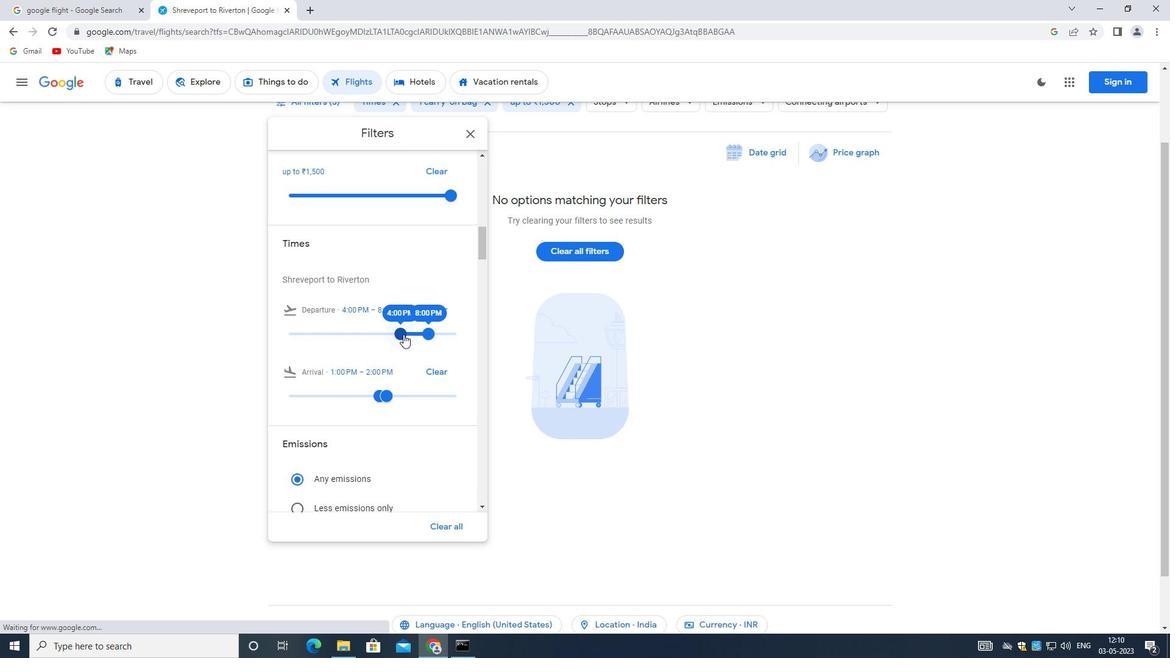 
Action: Mouse moved to (429, 329)
Screenshot: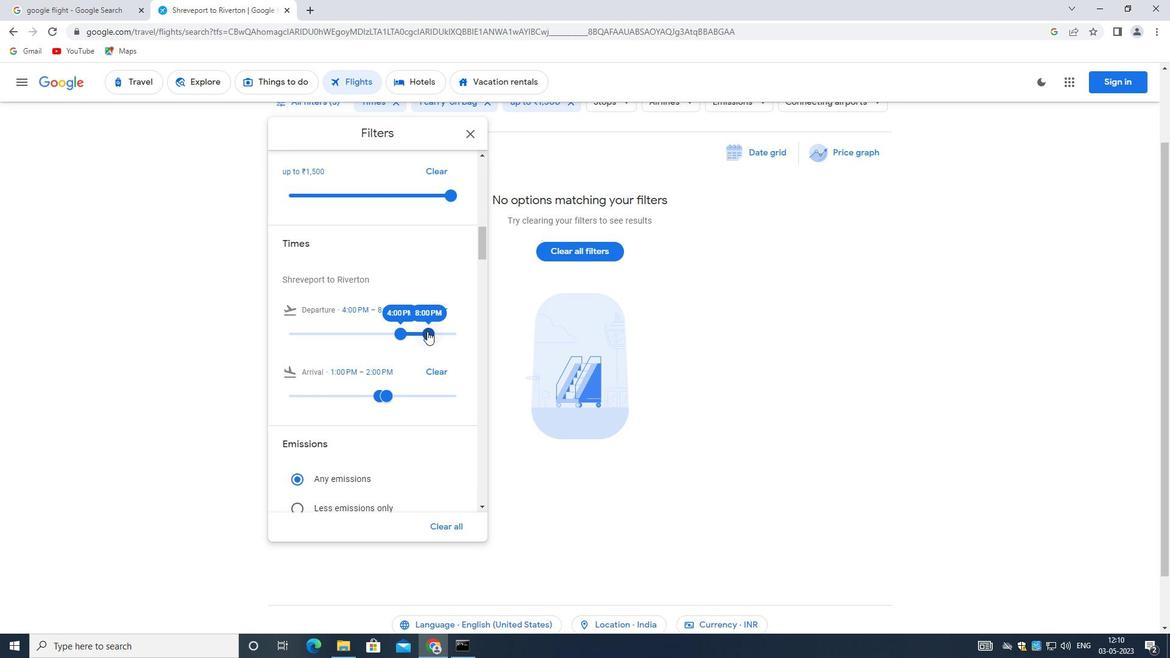 
Action: Mouse pressed left at (429, 329)
Screenshot: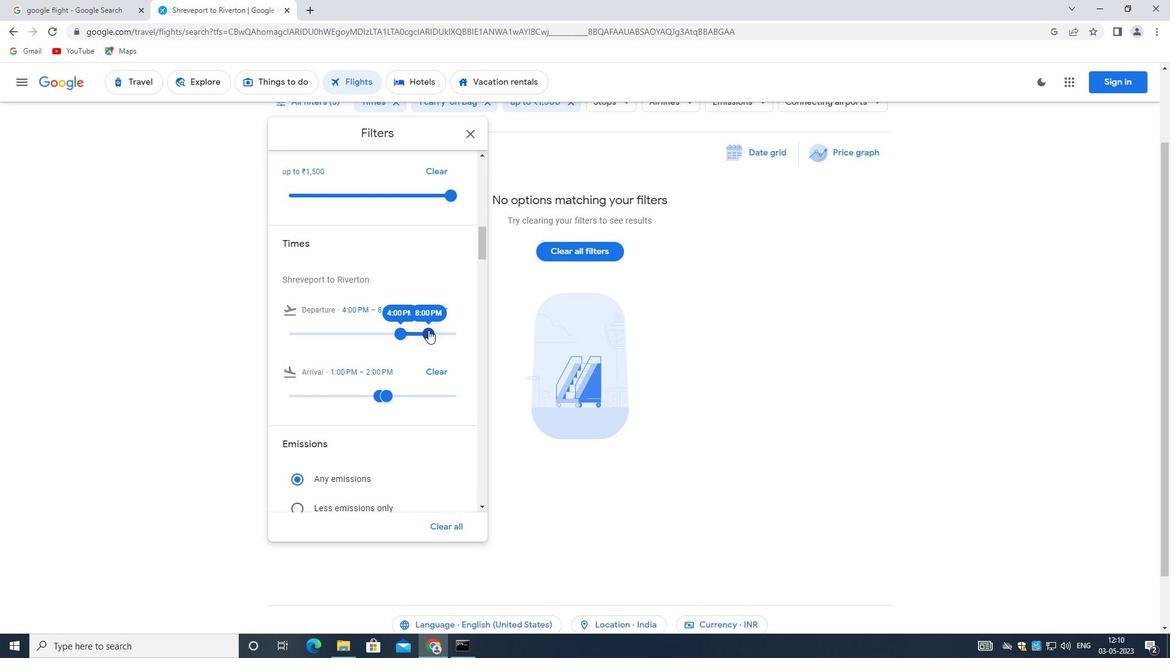 
Action: Mouse moved to (400, 370)
Screenshot: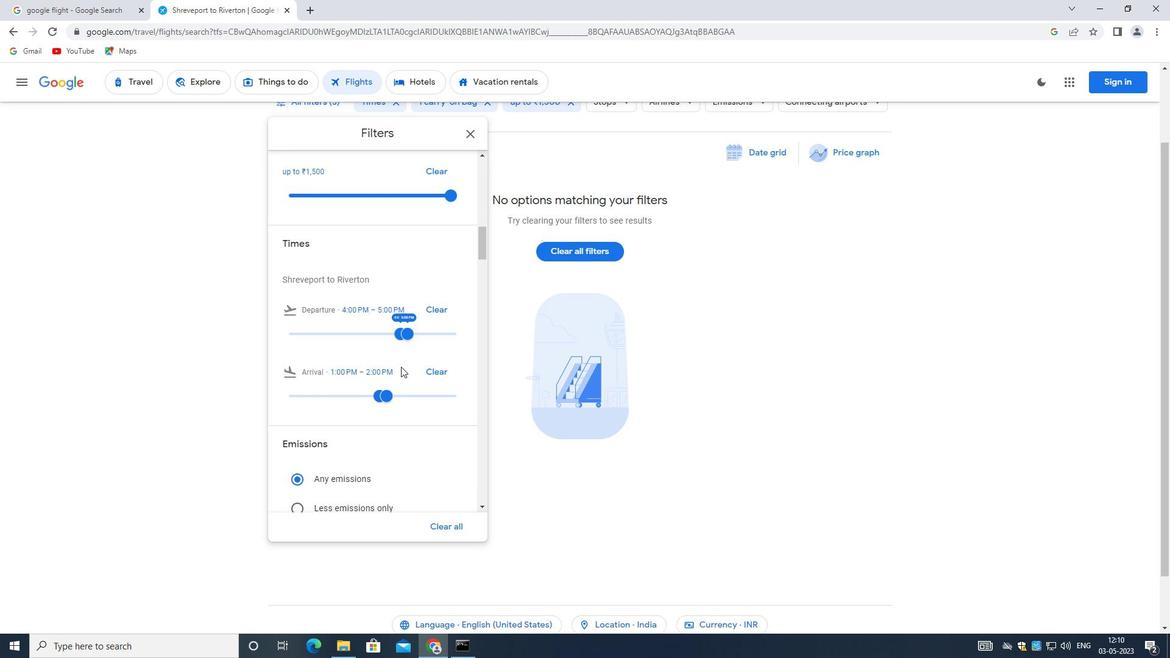 
Action: Mouse scrolled (400, 370) with delta (0, 0)
Screenshot: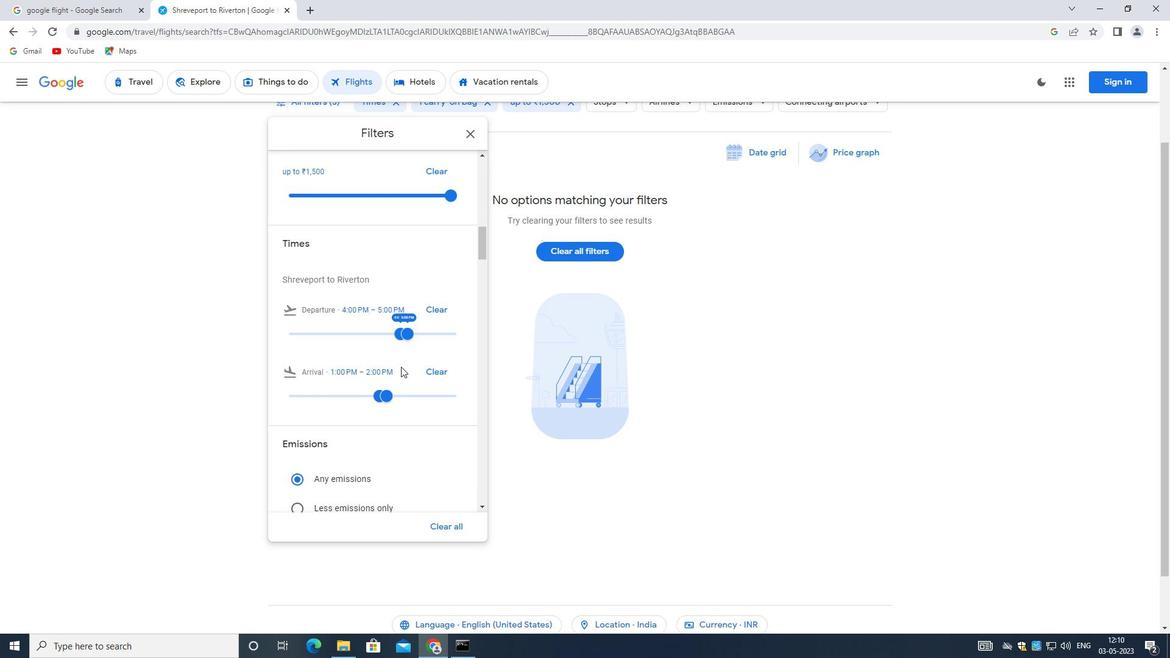 
Action: Mouse moved to (400, 370)
Screenshot: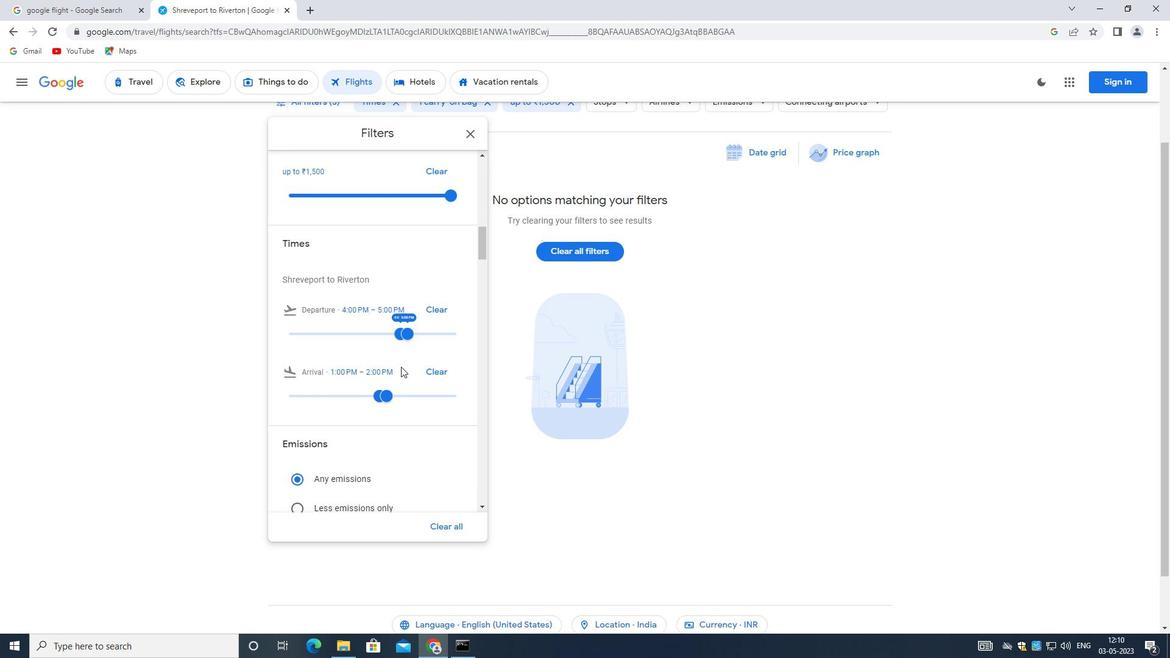 
Action: Mouse scrolled (400, 370) with delta (0, 0)
Screenshot: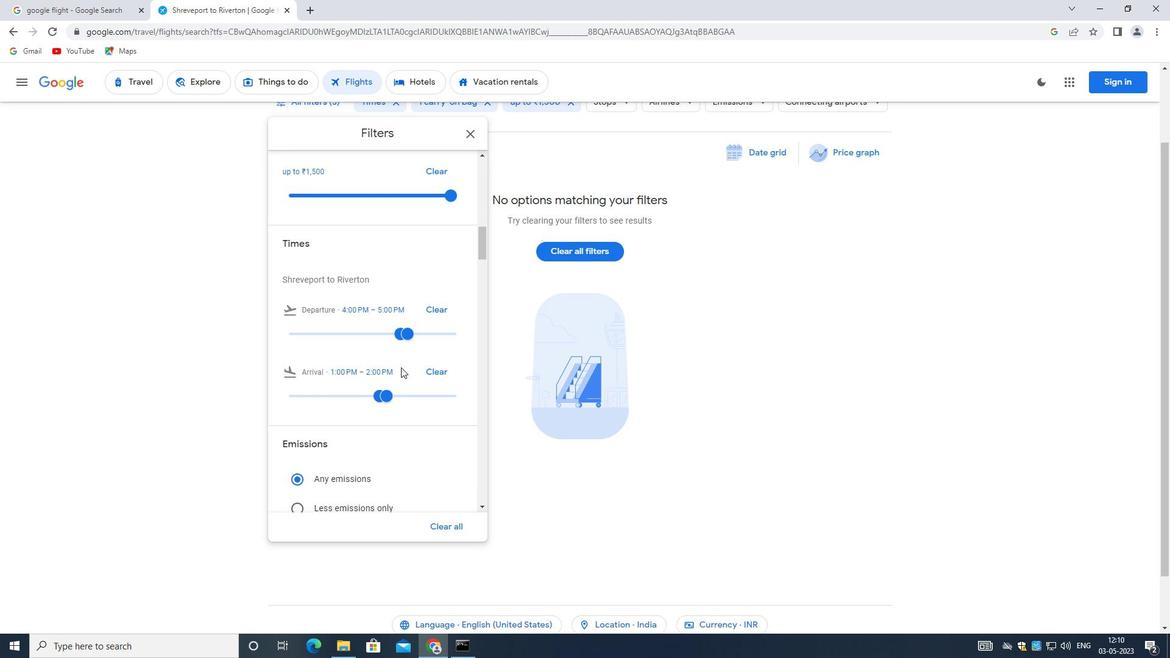 
Action: Mouse moved to (400, 371)
Screenshot: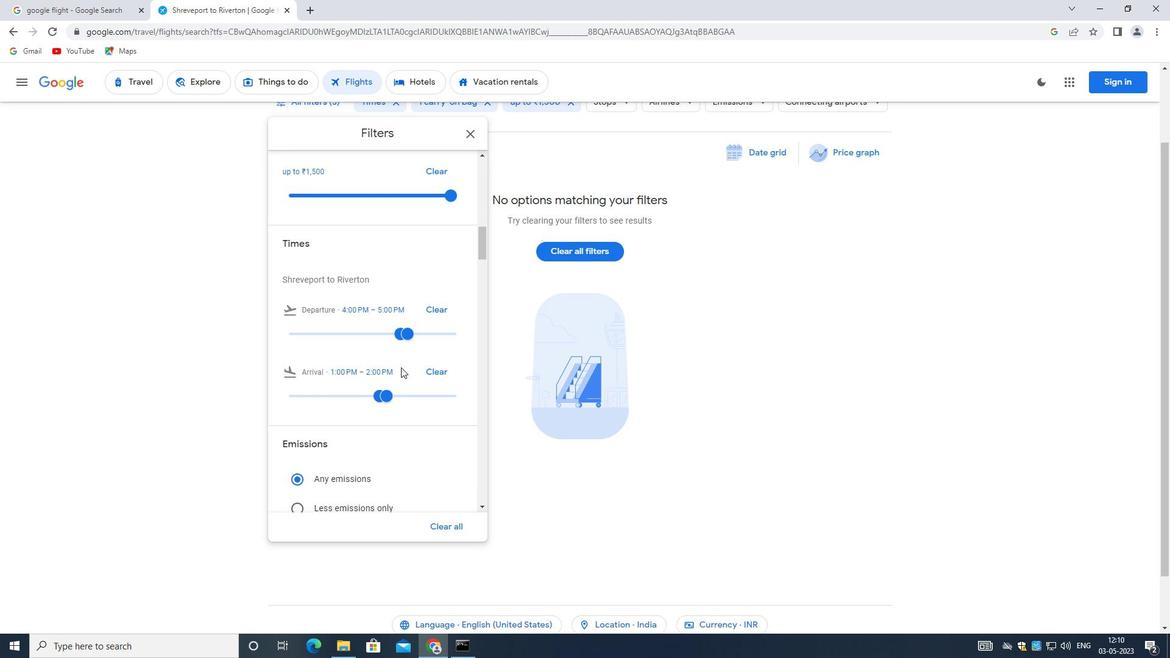 
Action: Mouse scrolled (400, 370) with delta (0, 0)
Screenshot: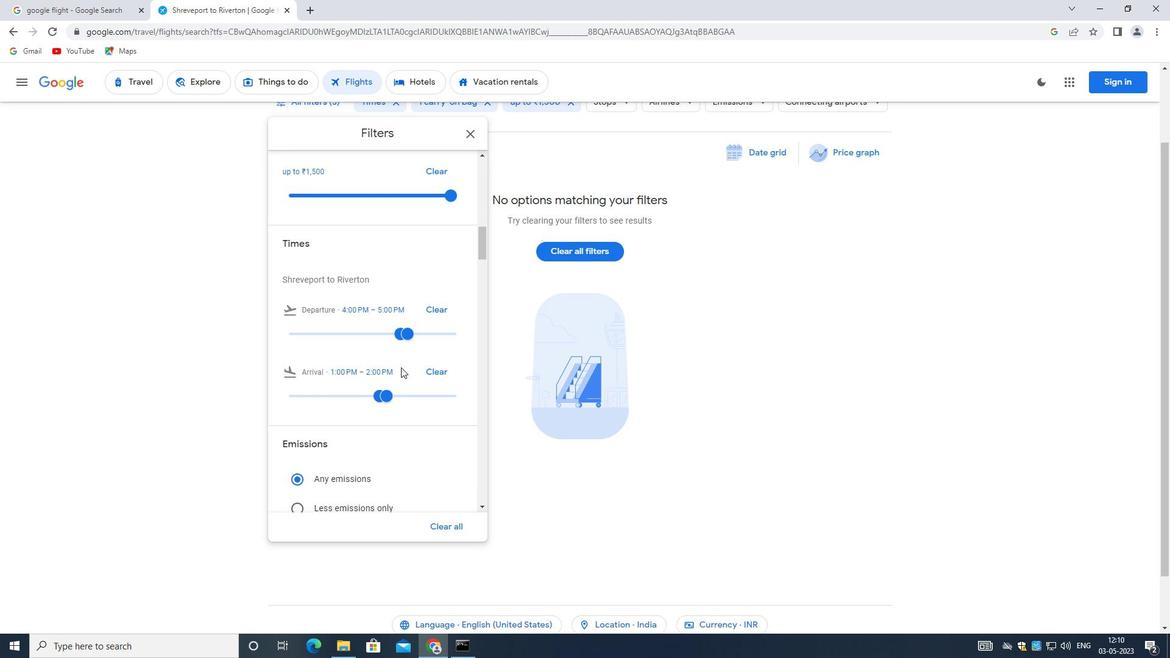 
Action: Mouse scrolled (400, 370) with delta (0, 0)
Screenshot: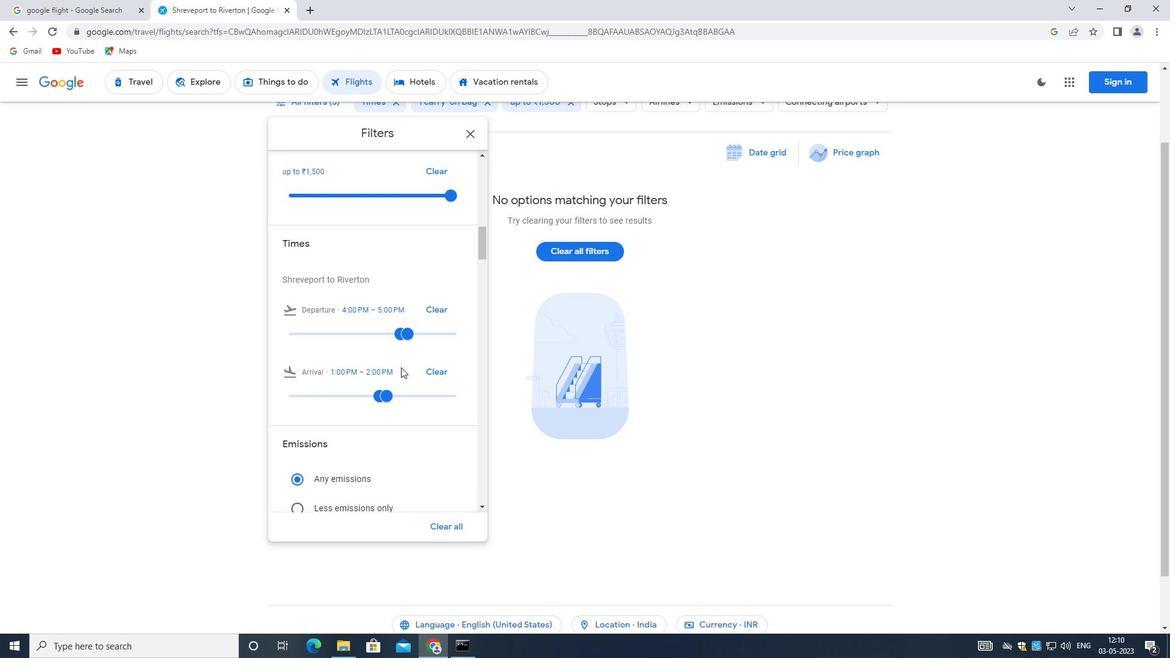 
Action: Mouse moved to (445, 440)
Screenshot: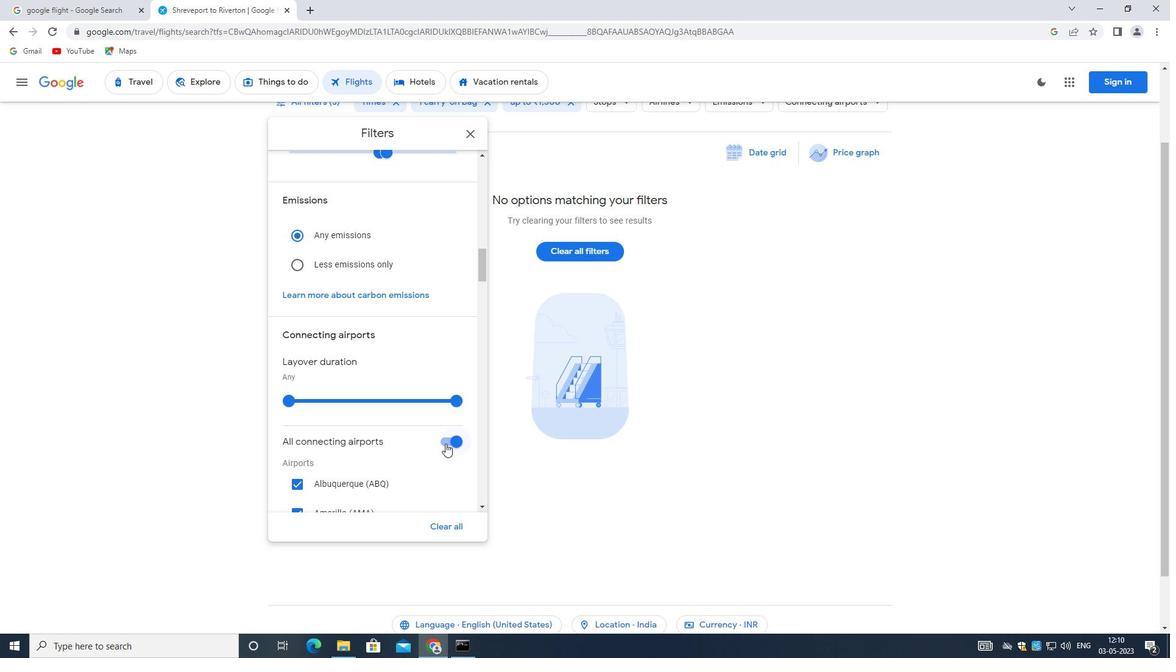 
Action: Mouse pressed left at (445, 440)
Screenshot: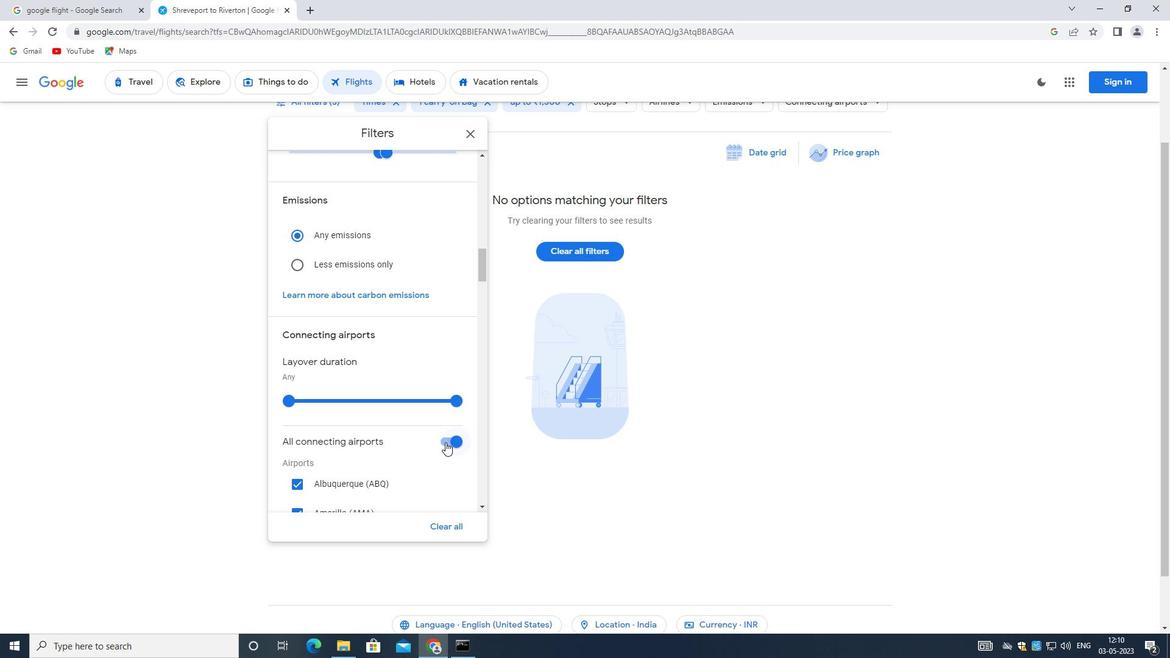 
Action: Mouse moved to (401, 365)
Screenshot: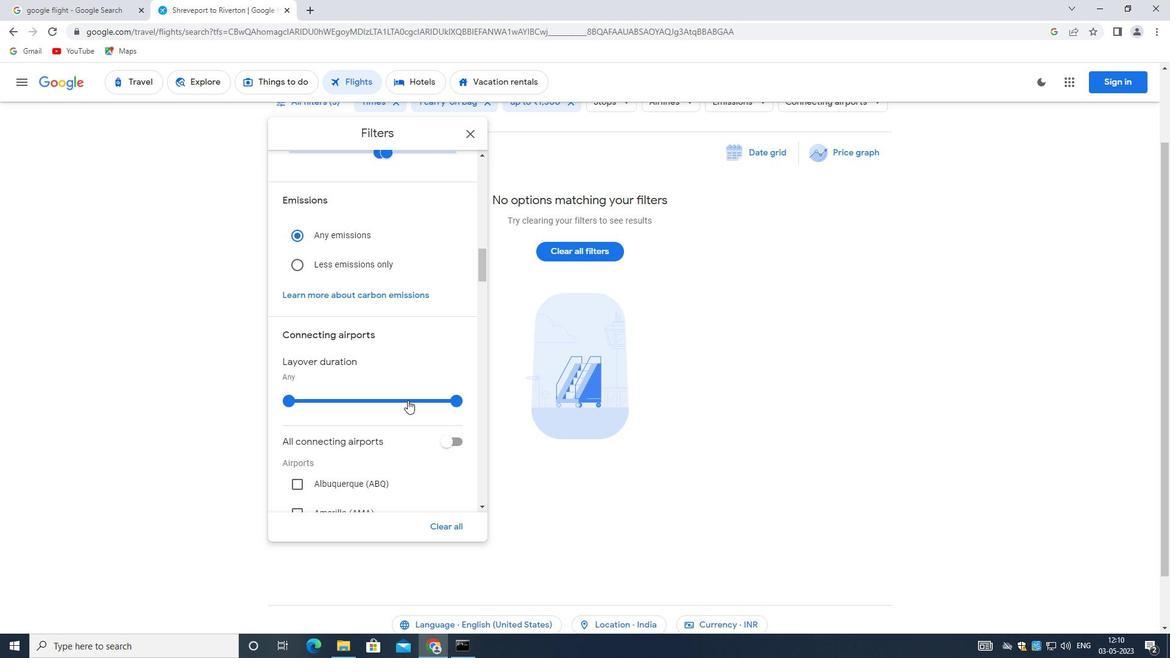 
Action: Mouse scrolled (401, 364) with delta (0, 0)
Screenshot: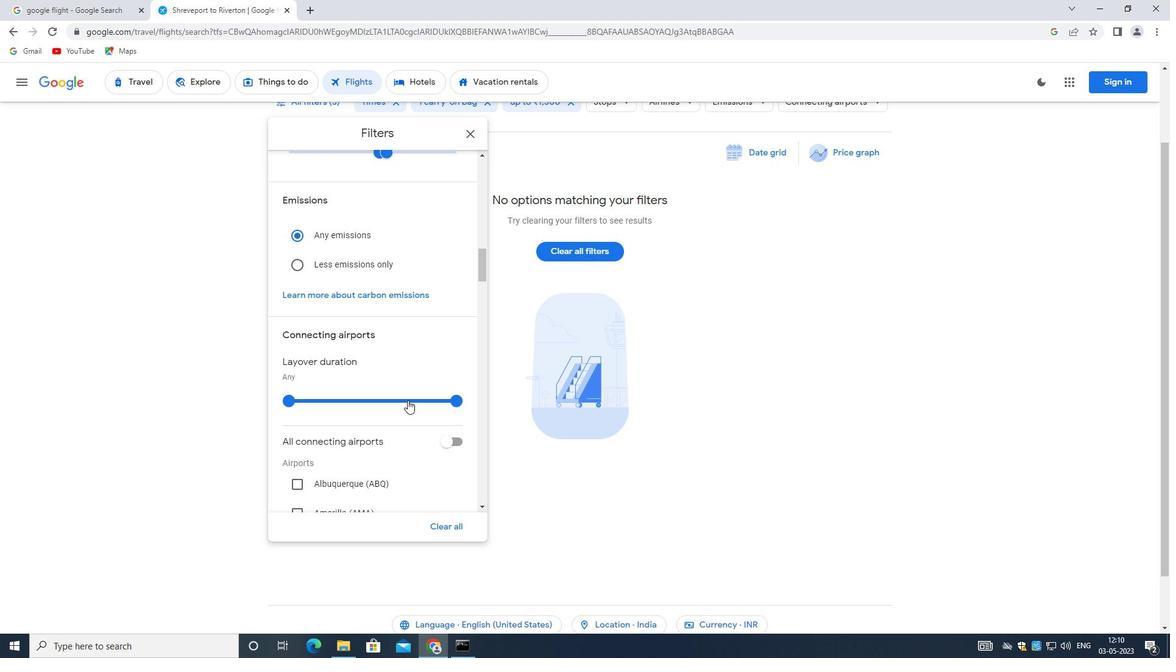 
Action: Mouse scrolled (401, 364) with delta (0, 0)
Screenshot: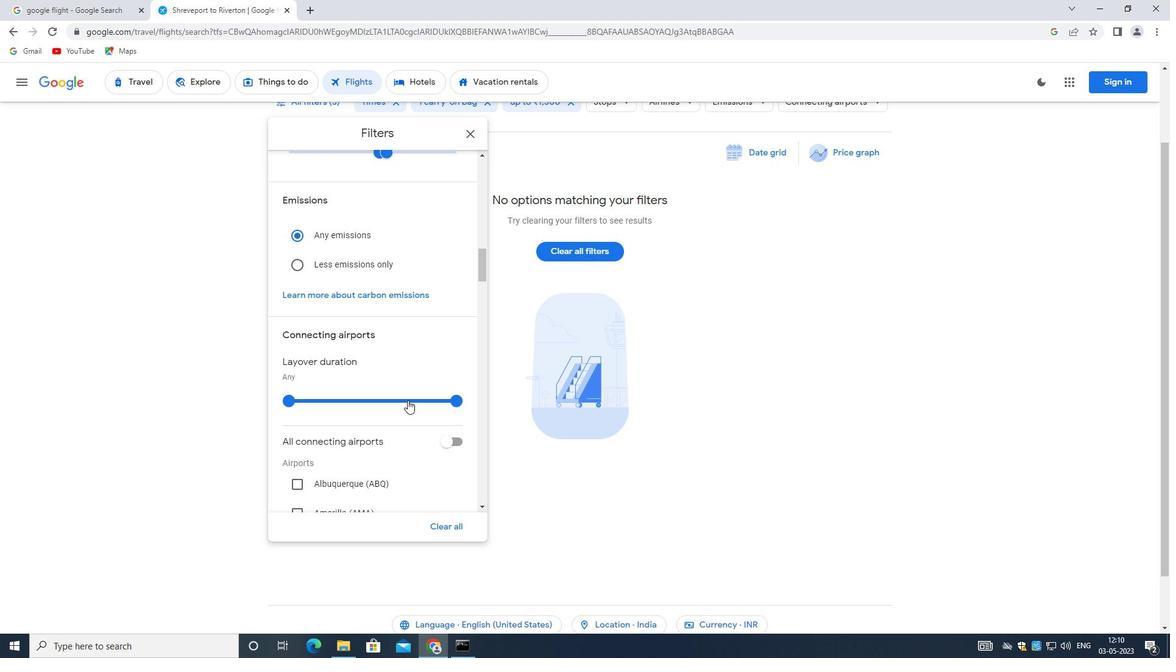 
Action: Mouse scrolled (401, 364) with delta (0, 0)
Screenshot: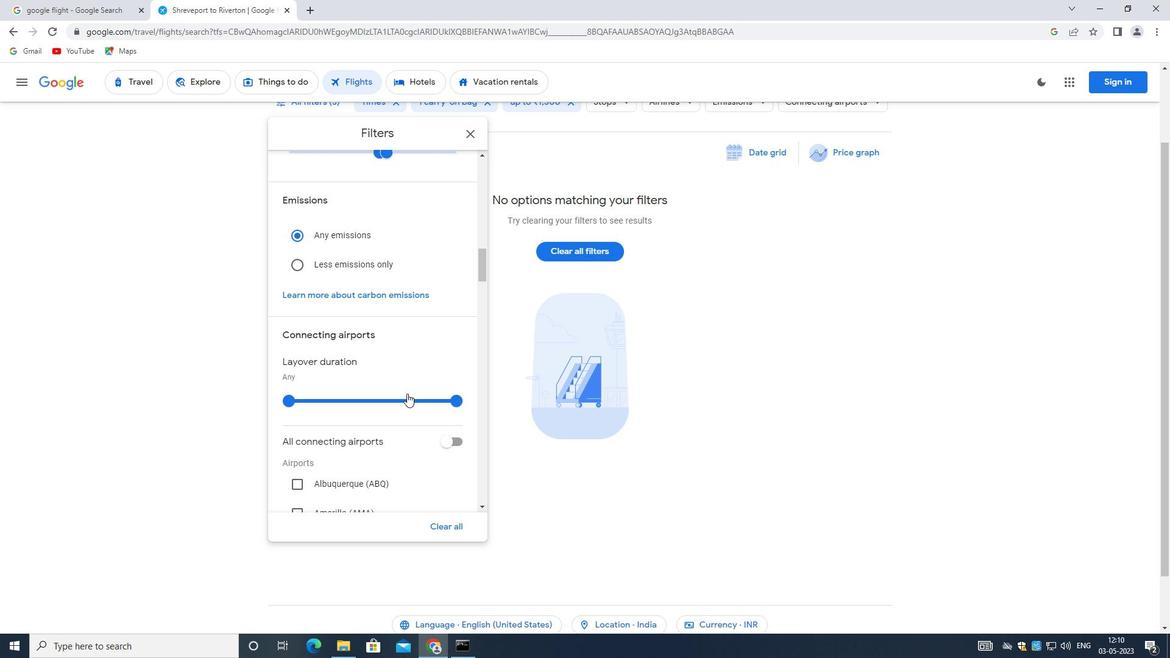 
Action: Mouse moved to (401, 363)
Screenshot: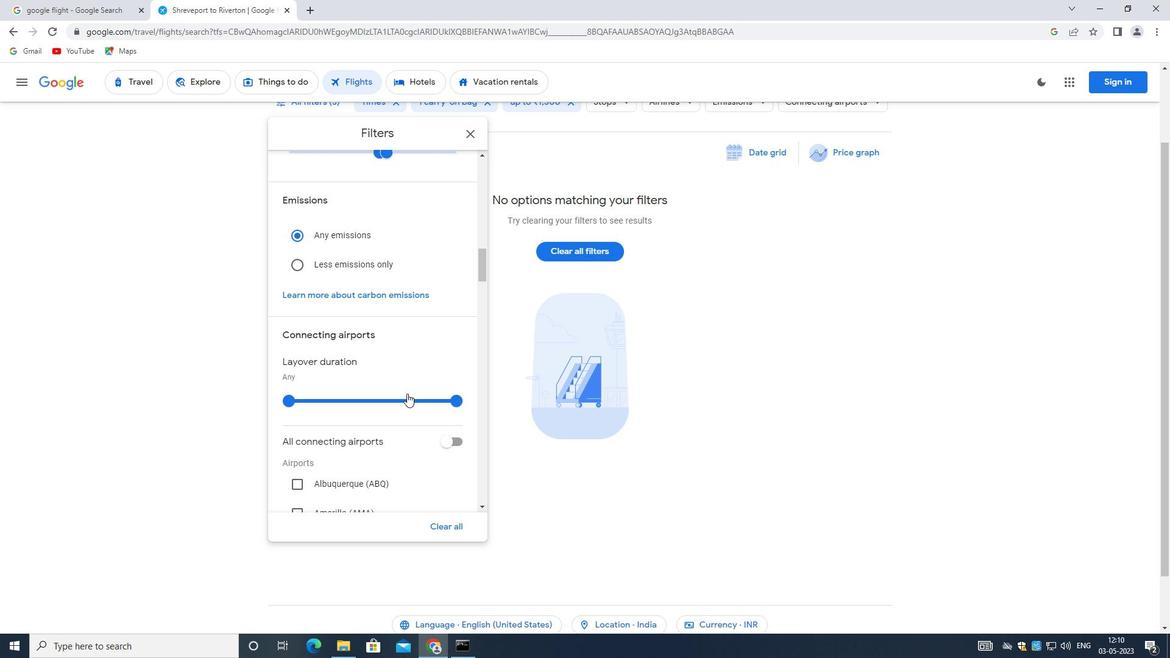 
Action: Mouse scrolled (401, 362) with delta (0, 0)
Screenshot: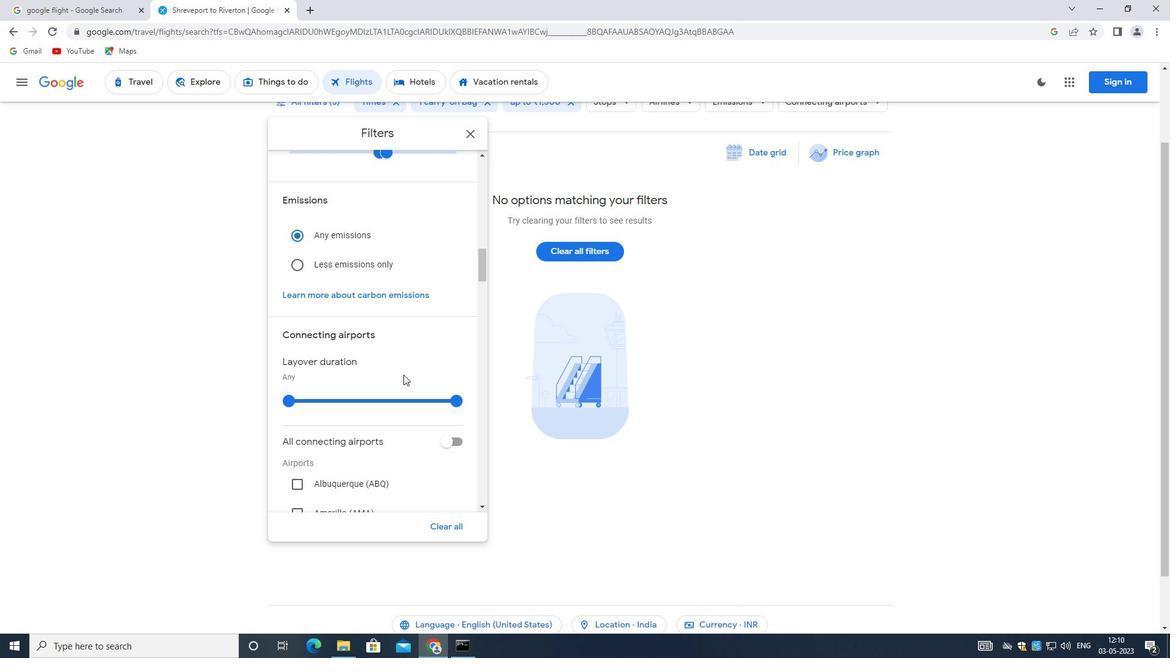 
Action: Mouse moved to (401, 361)
Screenshot: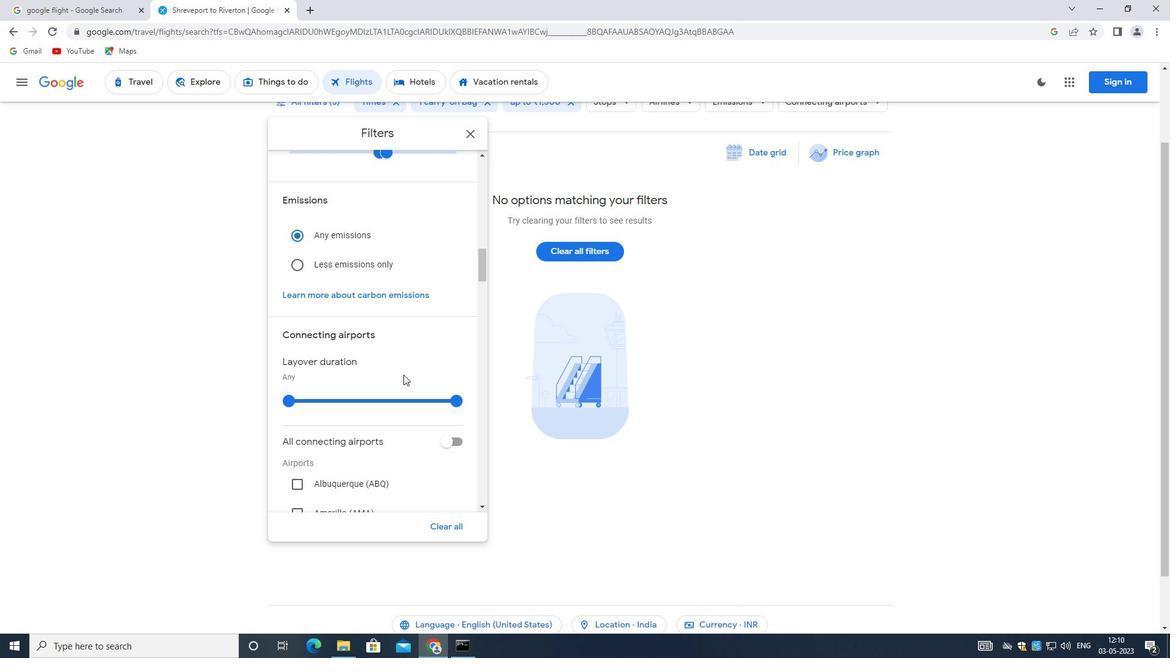 
Action: Mouse scrolled (401, 361) with delta (0, 0)
Screenshot: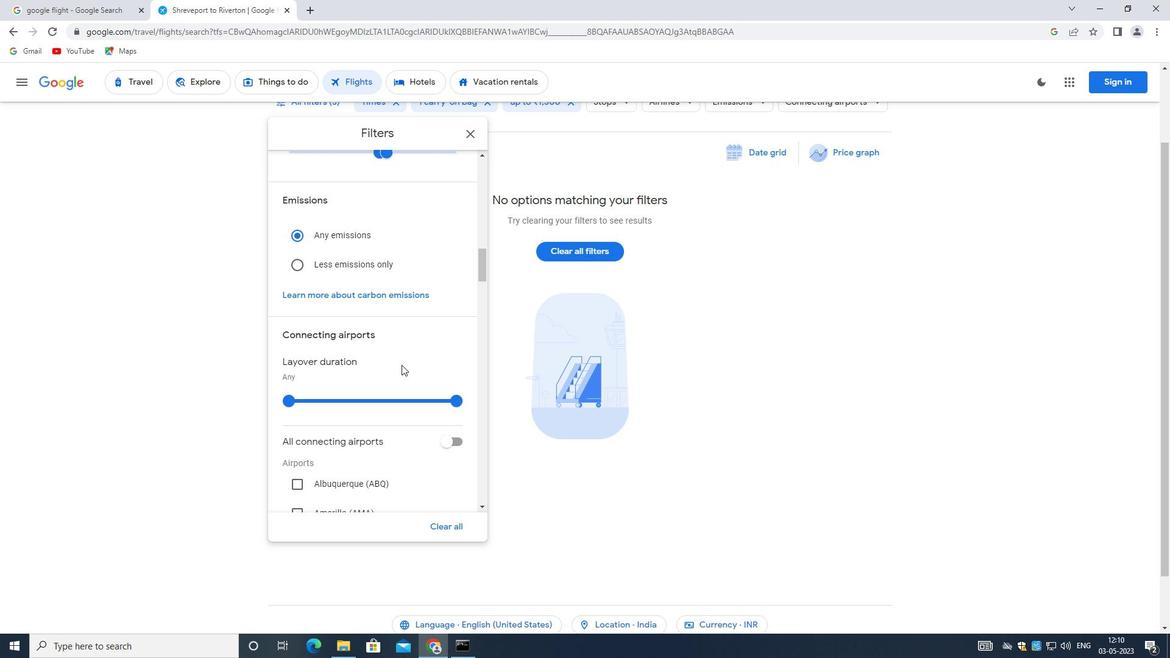 
Action: Mouse moved to (401, 357)
Screenshot: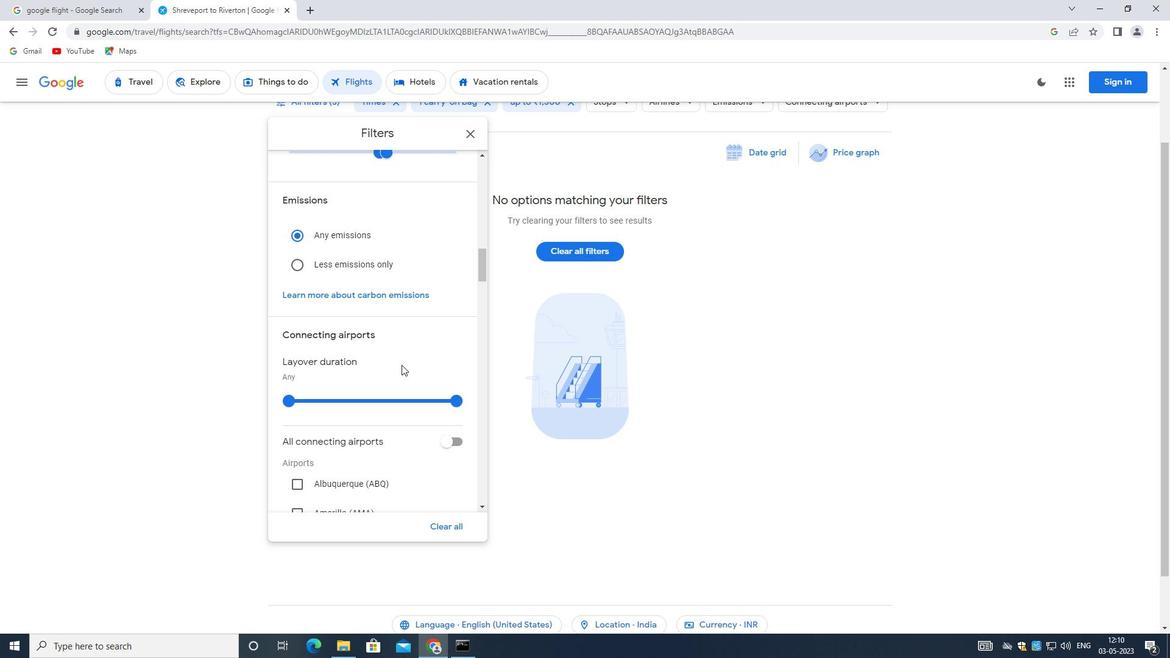 
Action: Mouse scrolled (401, 356) with delta (0, 0)
Screenshot: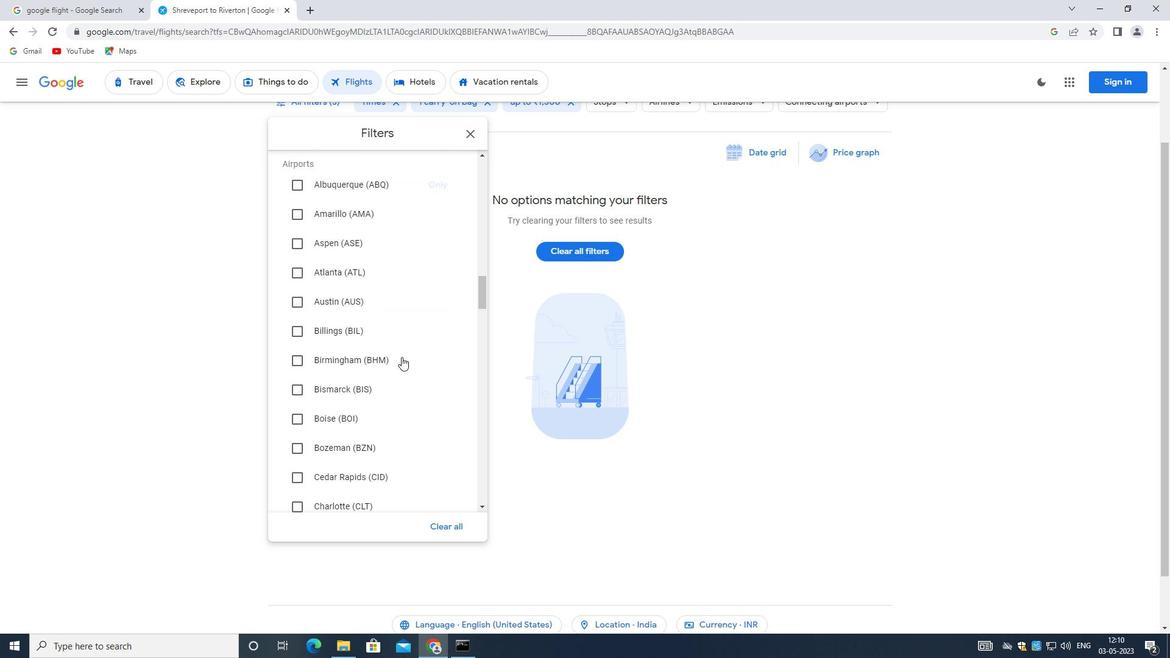 
Action: Mouse moved to (401, 360)
Screenshot: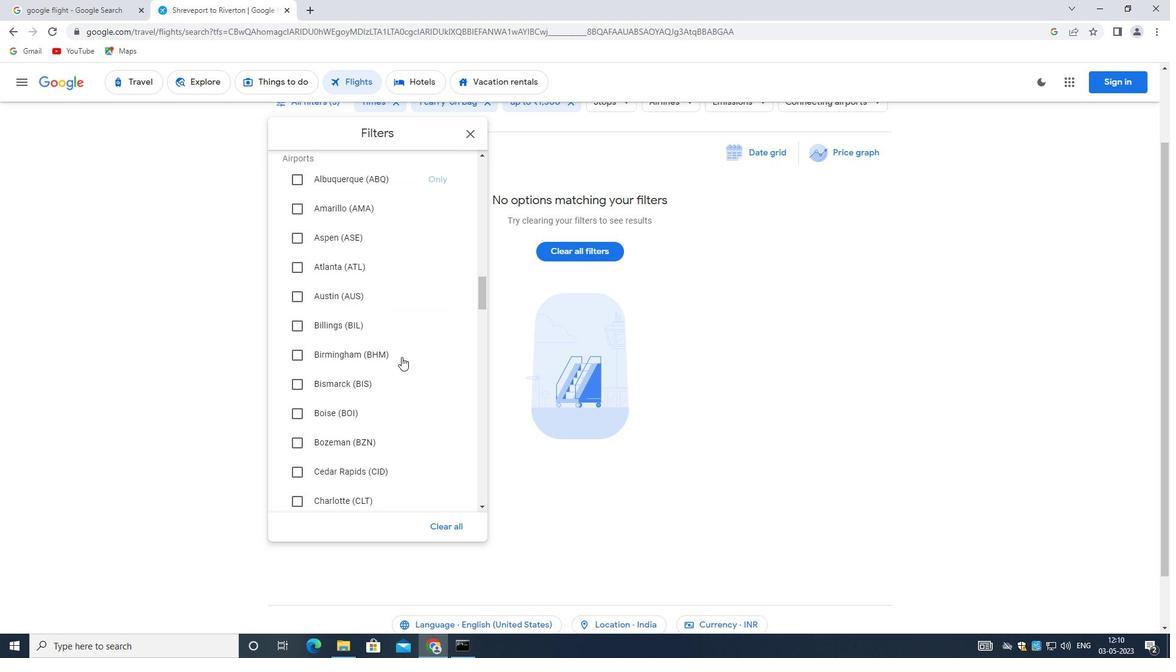 
Action: Mouse scrolled (401, 359) with delta (0, 0)
Screenshot: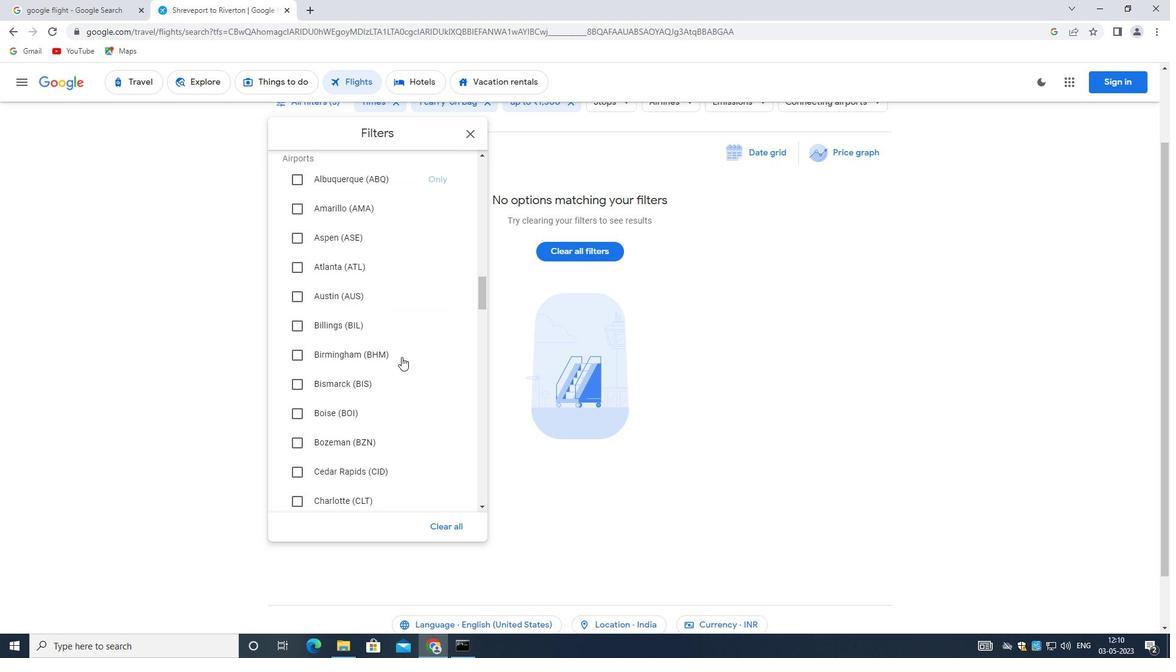 
Action: Mouse moved to (400, 367)
Screenshot: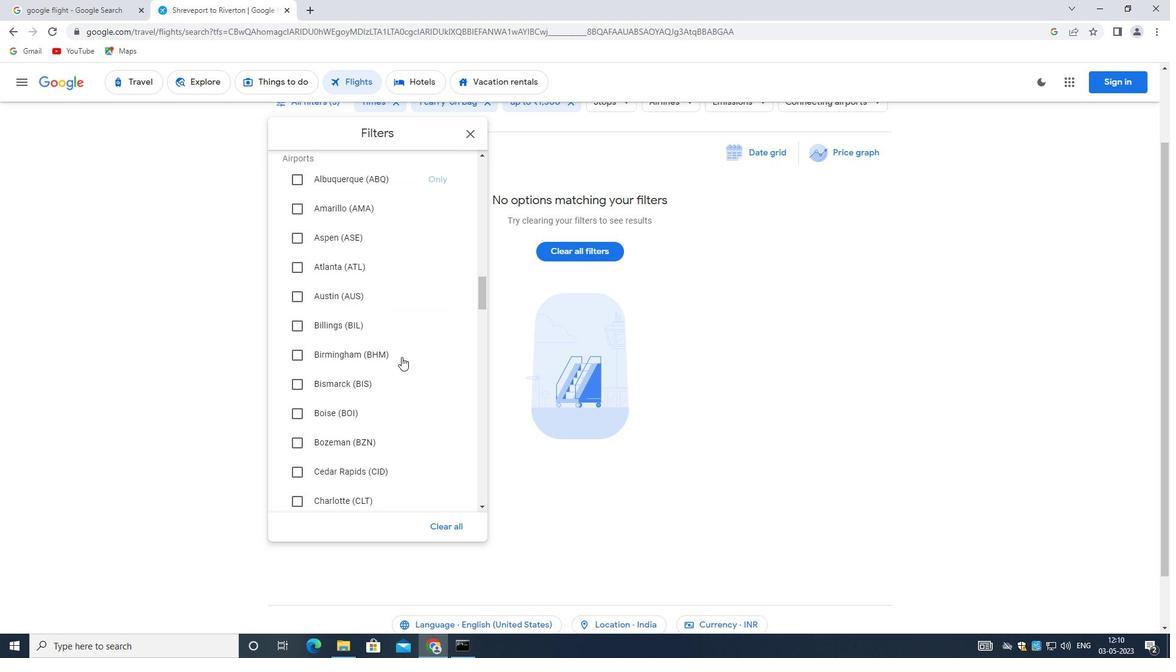 
Action: Mouse scrolled (400, 367) with delta (0, 0)
Screenshot: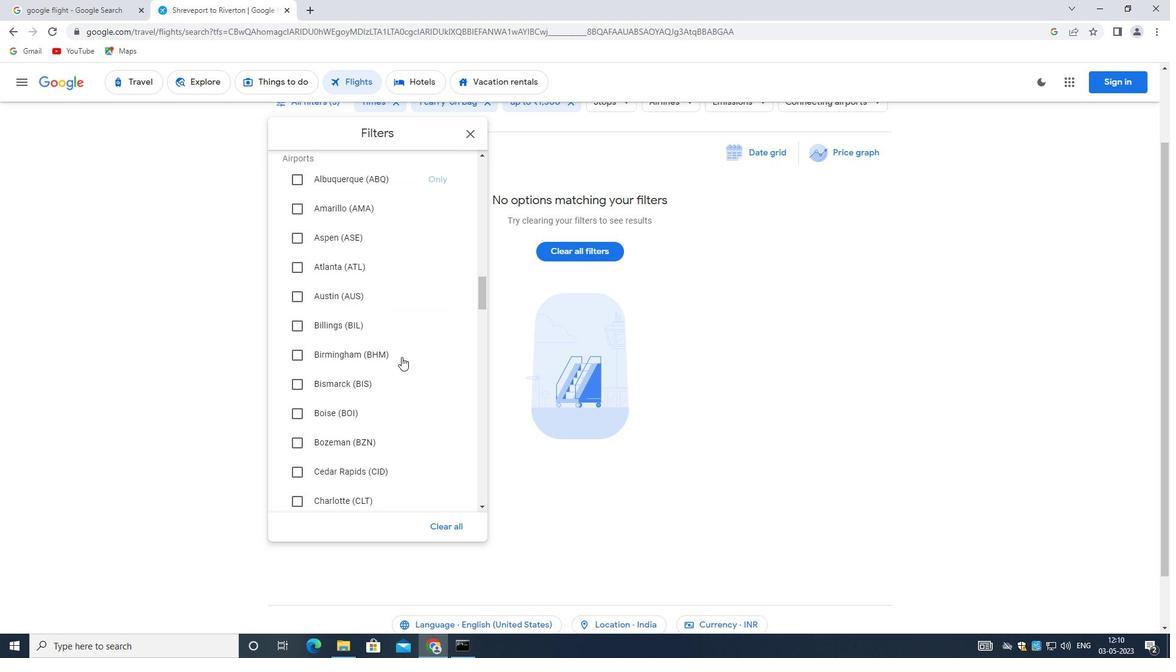 
Action: Mouse moved to (399, 372)
Screenshot: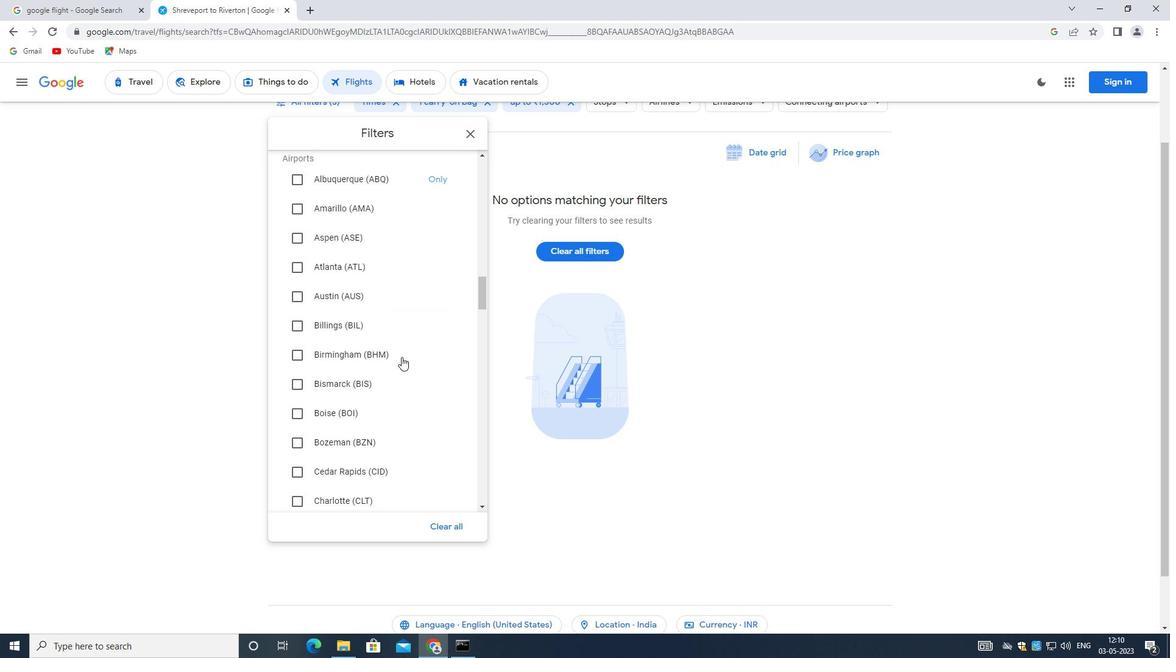 
Action: Mouse scrolled (399, 371) with delta (0, 0)
Screenshot: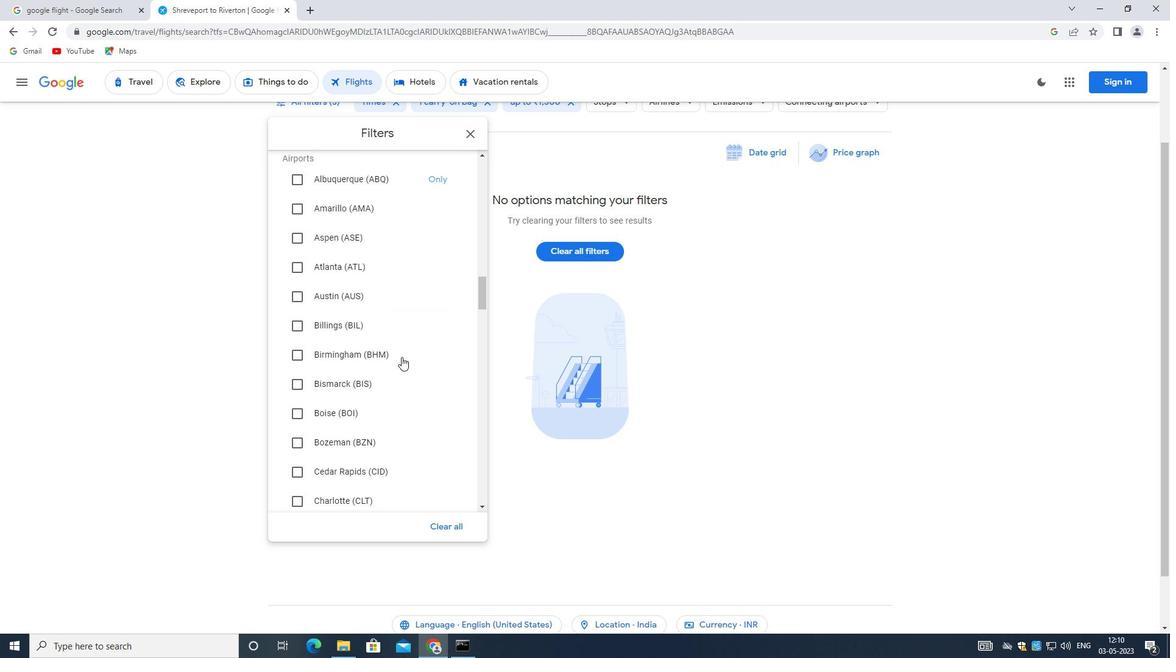 
Action: Mouse scrolled (399, 371) with delta (0, 0)
Screenshot: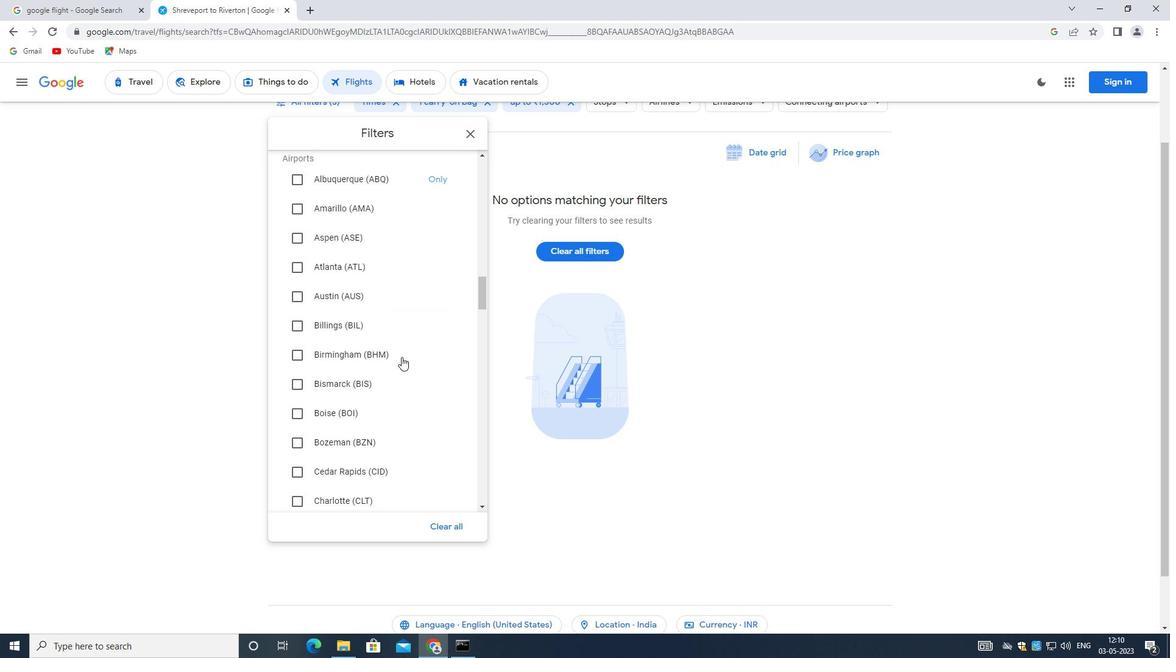 
Action: Mouse scrolled (399, 371) with delta (0, 0)
Screenshot: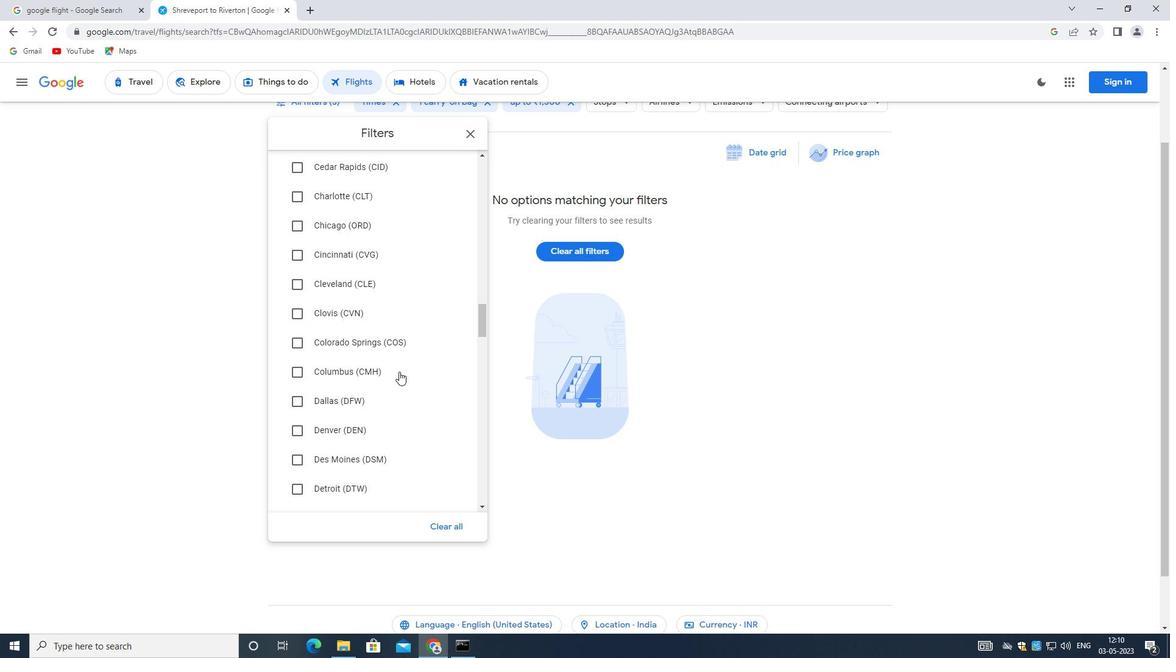 
Action: Mouse scrolled (399, 371) with delta (0, 0)
Screenshot: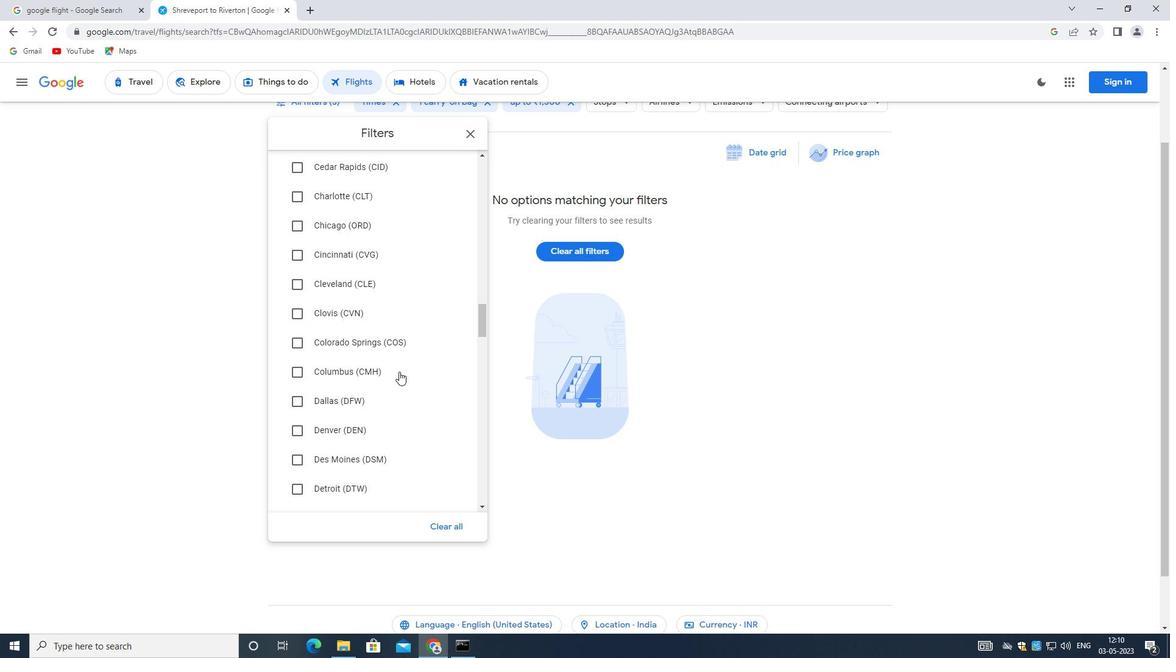 
Action: Mouse moved to (398, 372)
Screenshot: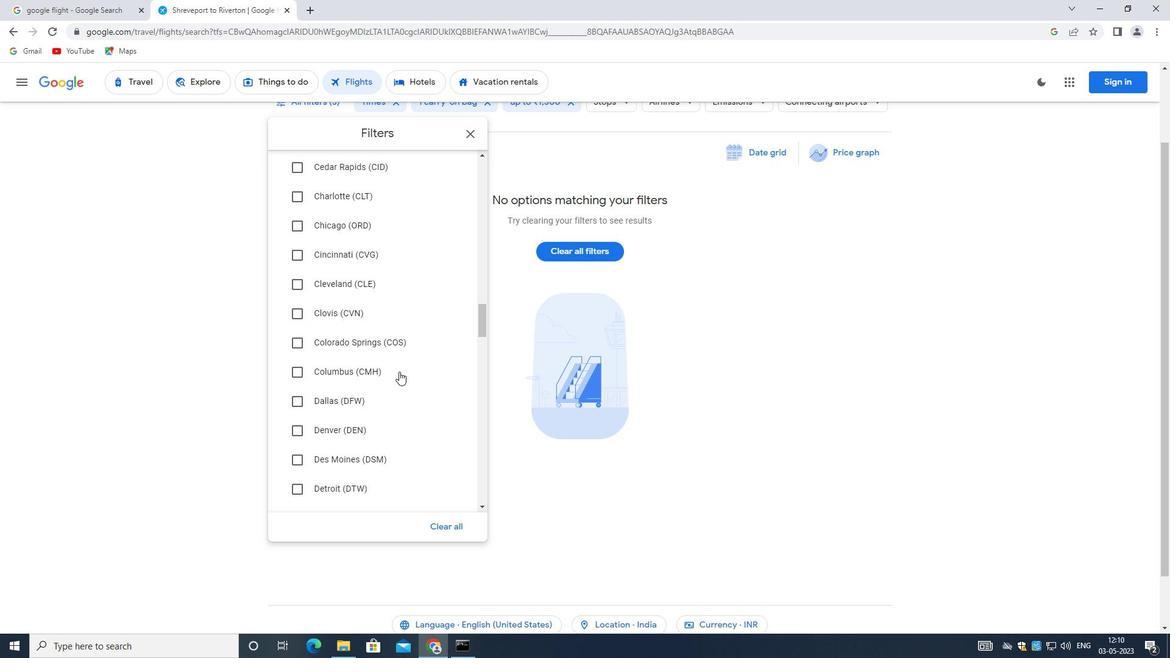 
Action: Mouse scrolled (398, 371) with delta (0, 0)
Screenshot: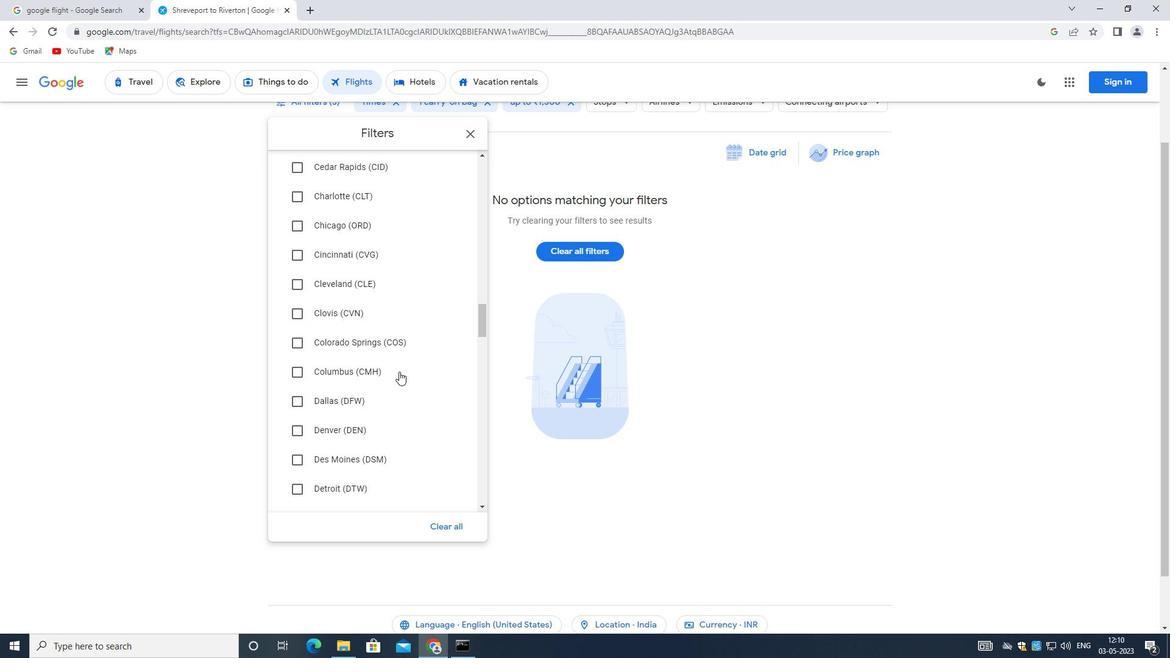 
Action: Mouse moved to (398, 372)
Screenshot: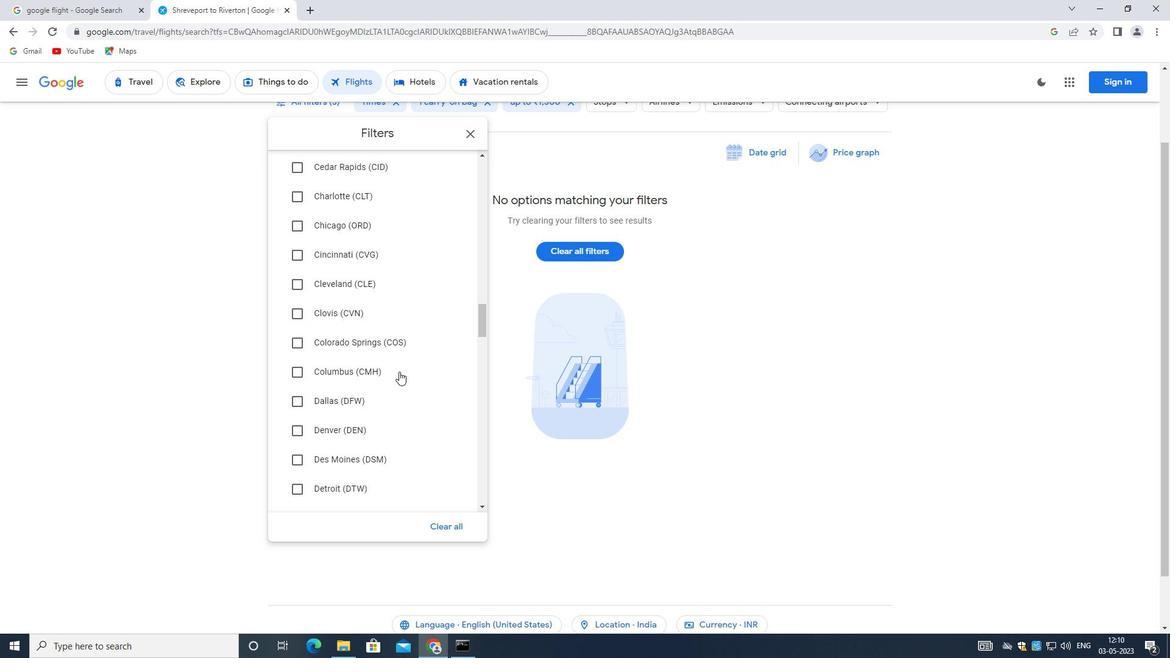 
Action: Mouse scrolled (398, 371) with delta (0, 0)
Screenshot: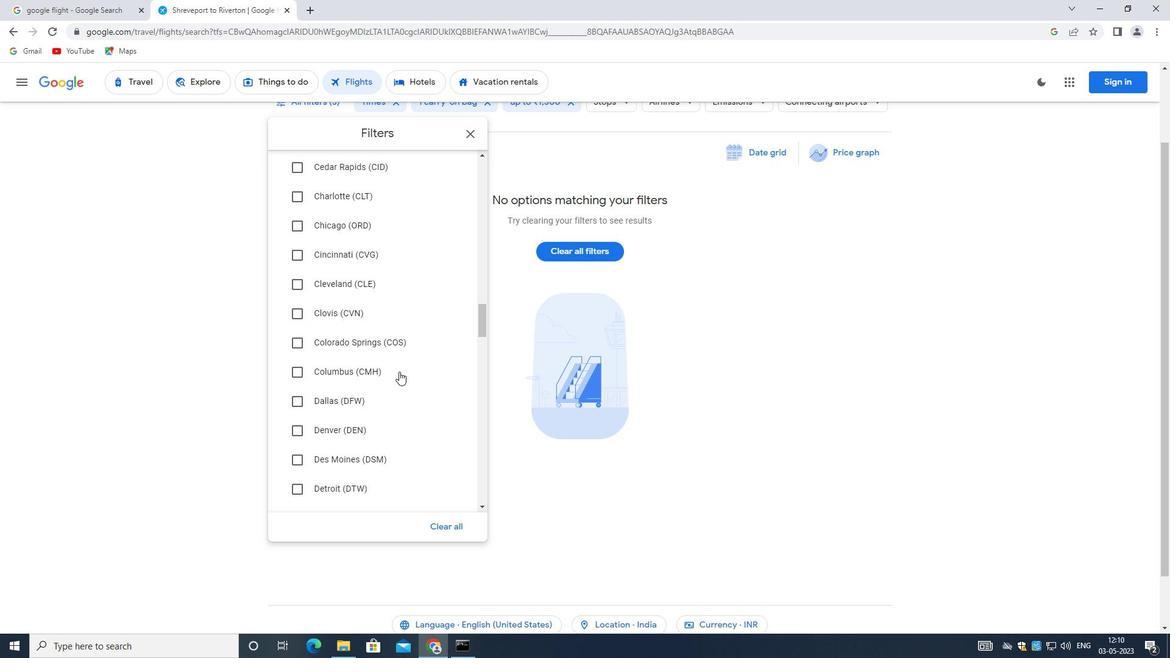 
Action: Mouse moved to (395, 371)
Screenshot: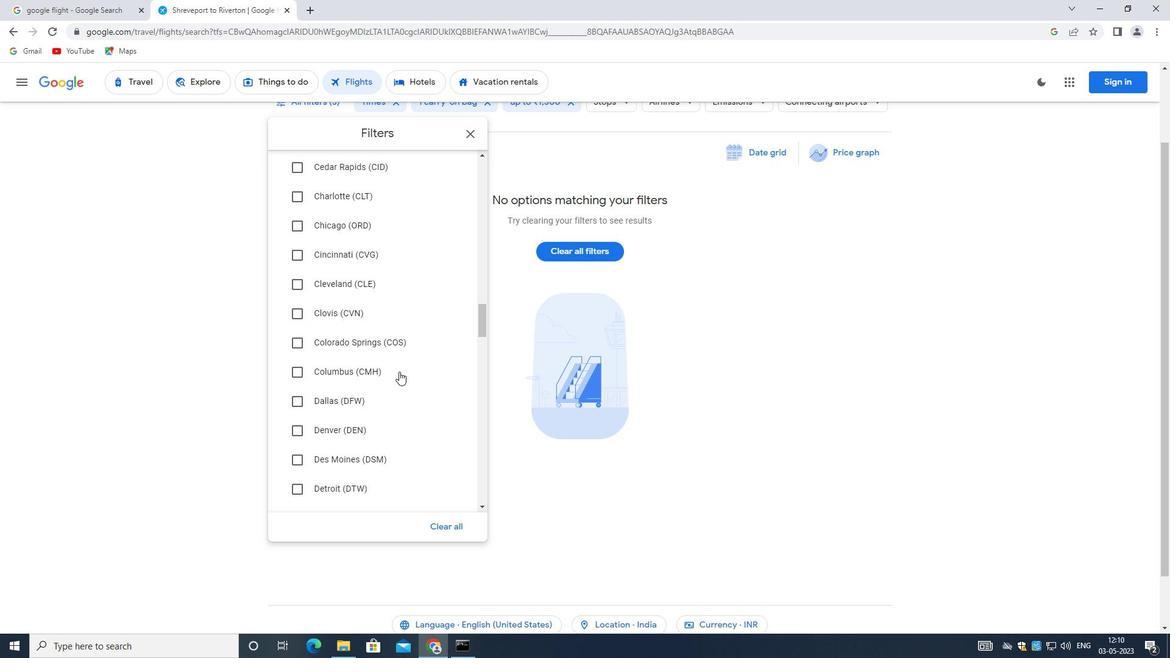 
Action: Mouse scrolled (395, 370) with delta (0, 0)
Screenshot: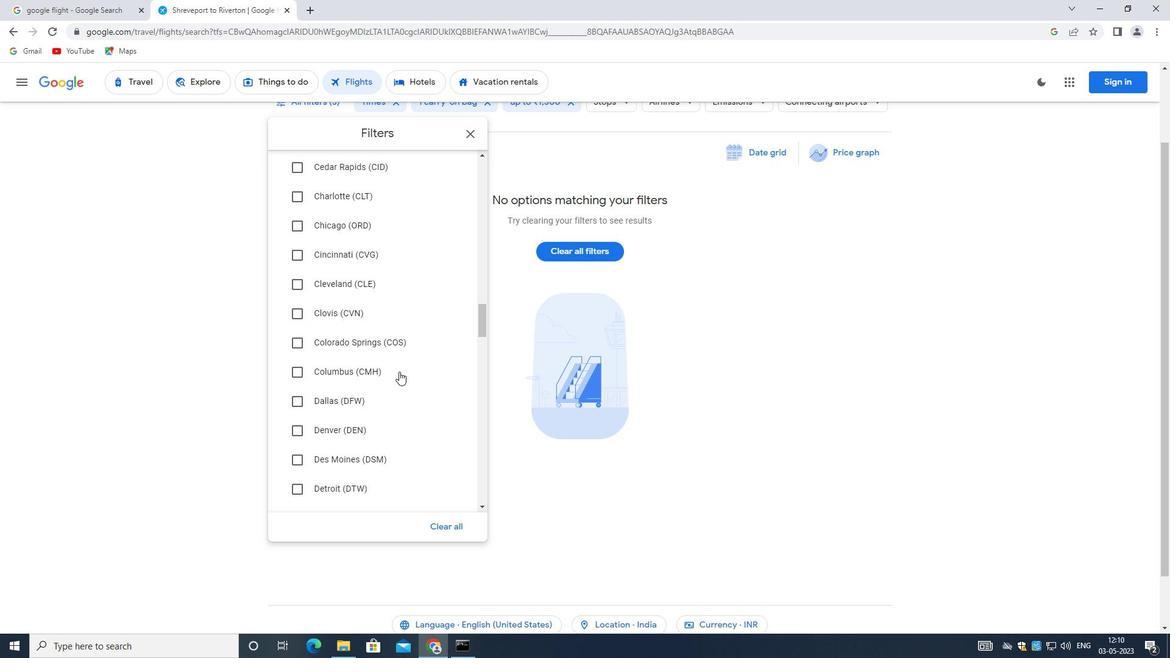 
Action: Mouse moved to (386, 357)
Screenshot: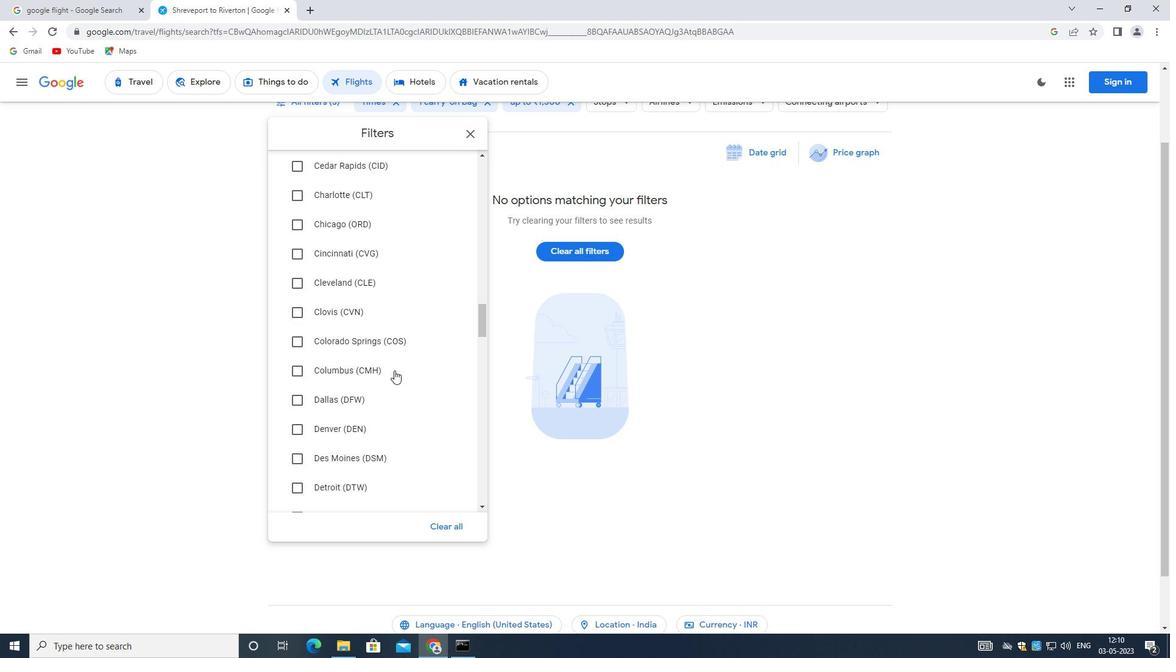 
Action: Mouse scrolled (386, 356) with delta (0, 0)
Screenshot: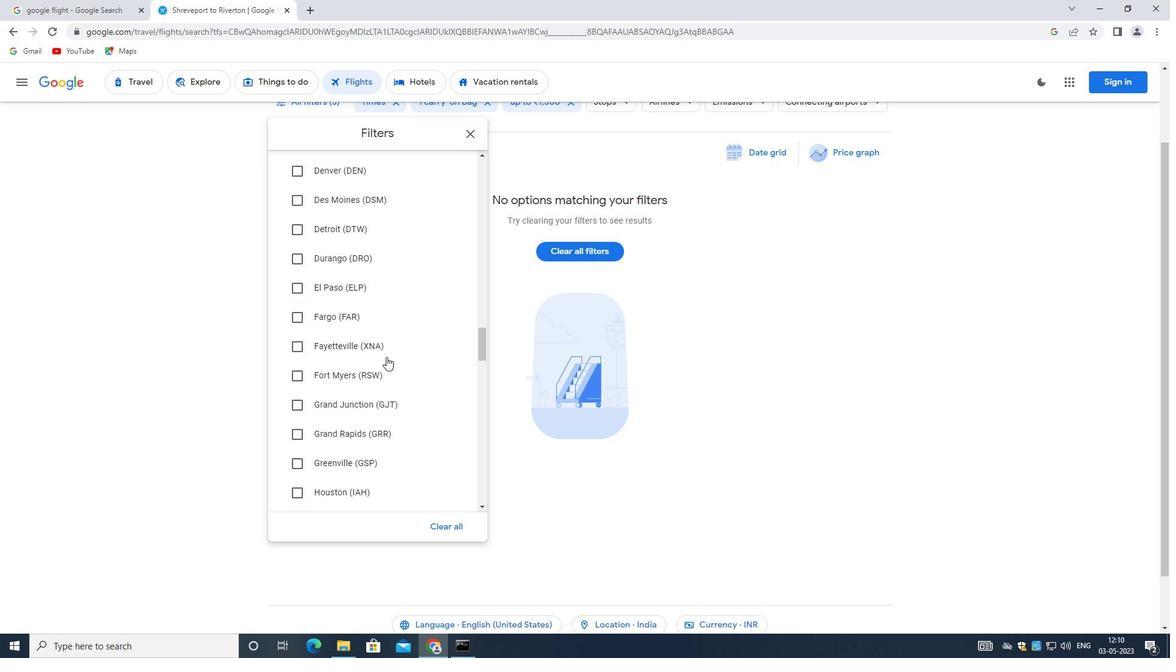 
Action: Mouse scrolled (386, 356) with delta (0, 0)
Screenshot: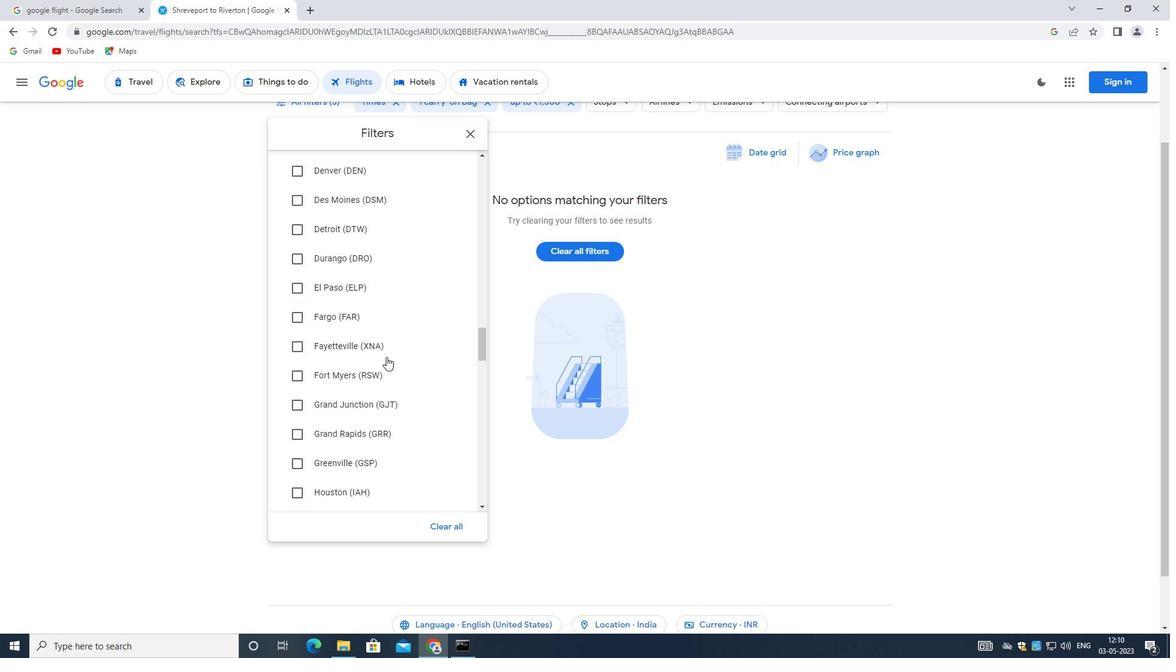 
Action: Mouse scrolled (386, 356) with delta (0, 0)
Screenshot: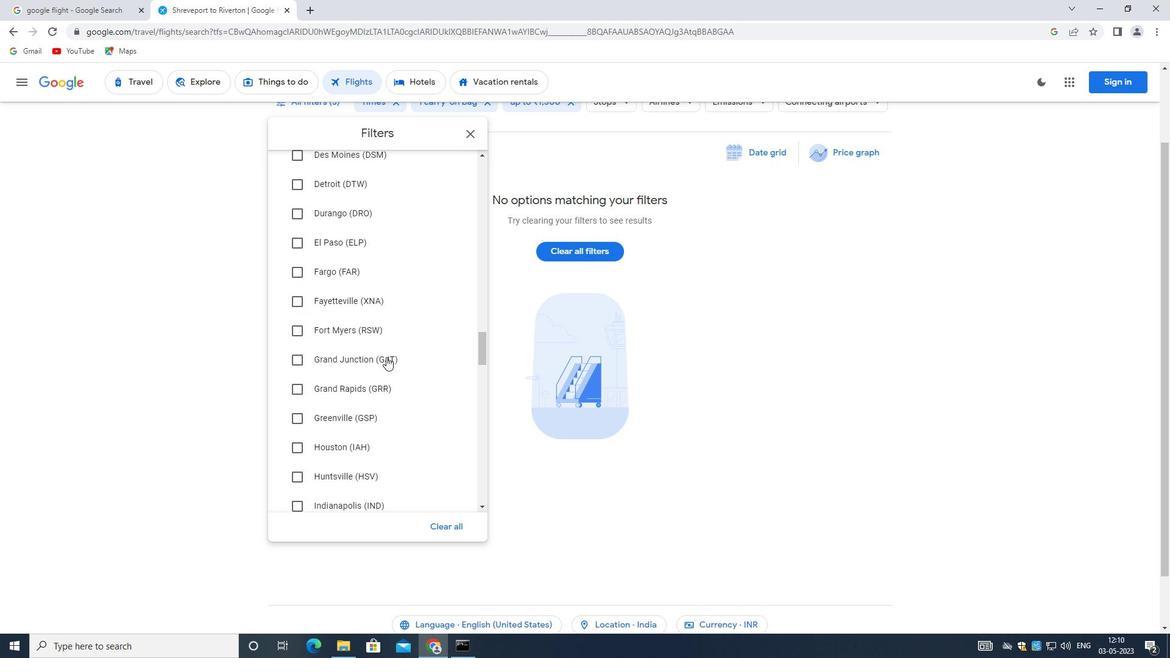 
Action: Mouse scrolled (386, 356) with delta (0, 0)
Screenshot: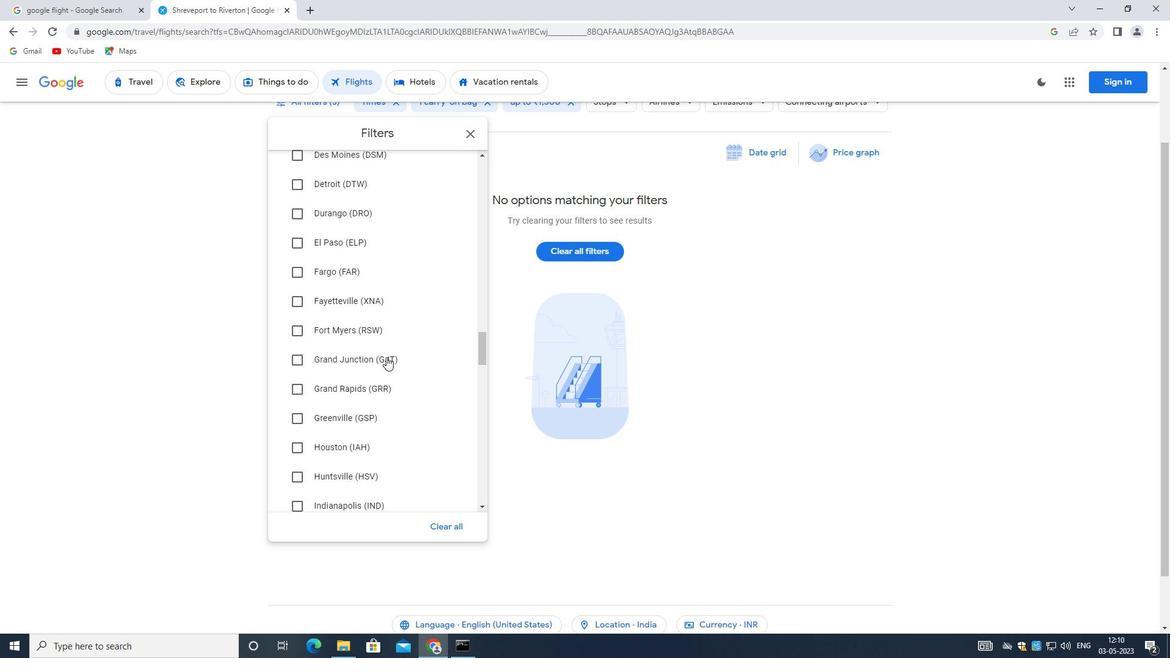 
Action: Mouse moved to (386, 355)
Screenshot: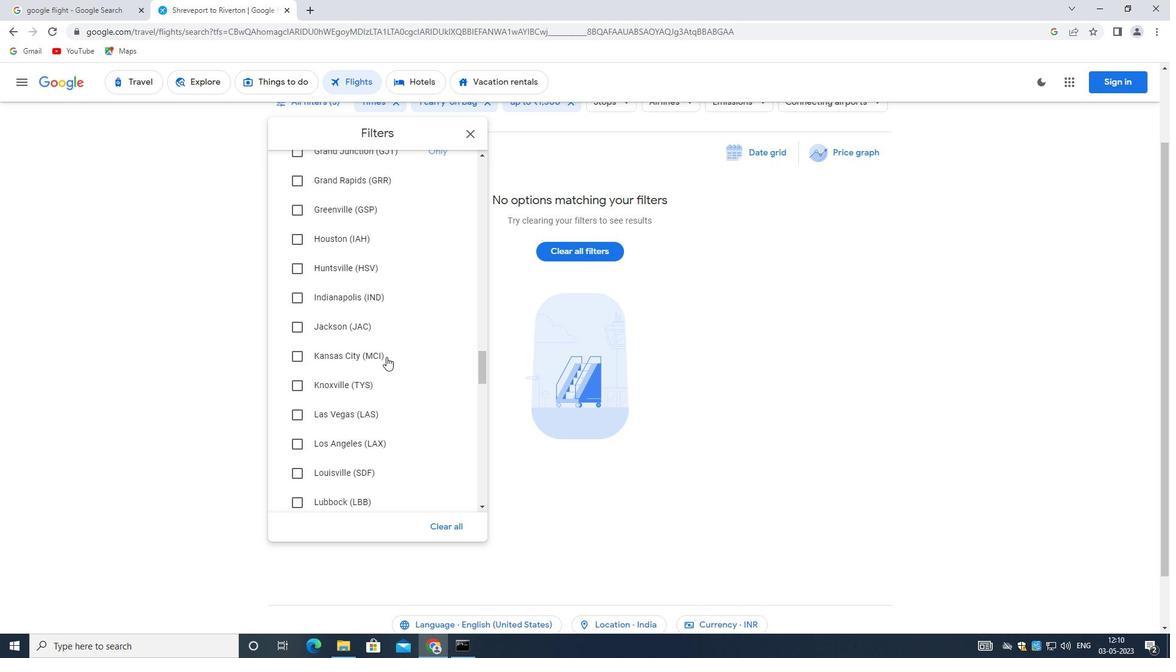 
Action: Mouse scrolled (386, 354) with delta (0, 0)
Screenshot: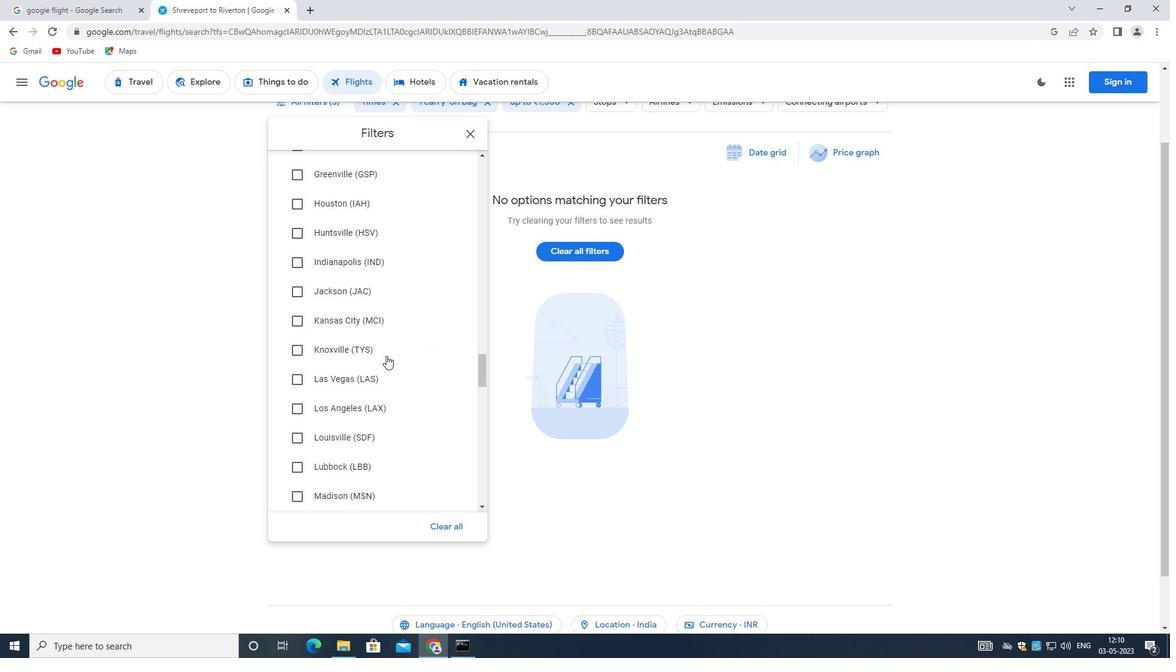 
Action: Mouse scrolled (386, 354) with delta (0, 0)
Screenshot: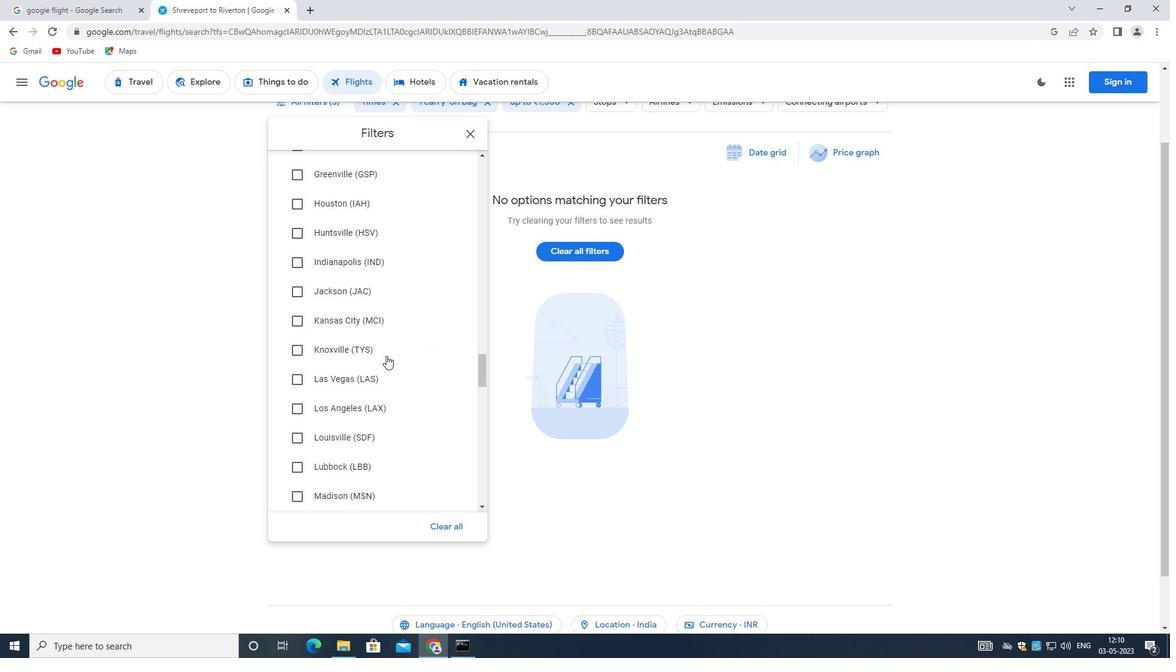 
Action: Mouse moved to (386, 356)
Screenshot: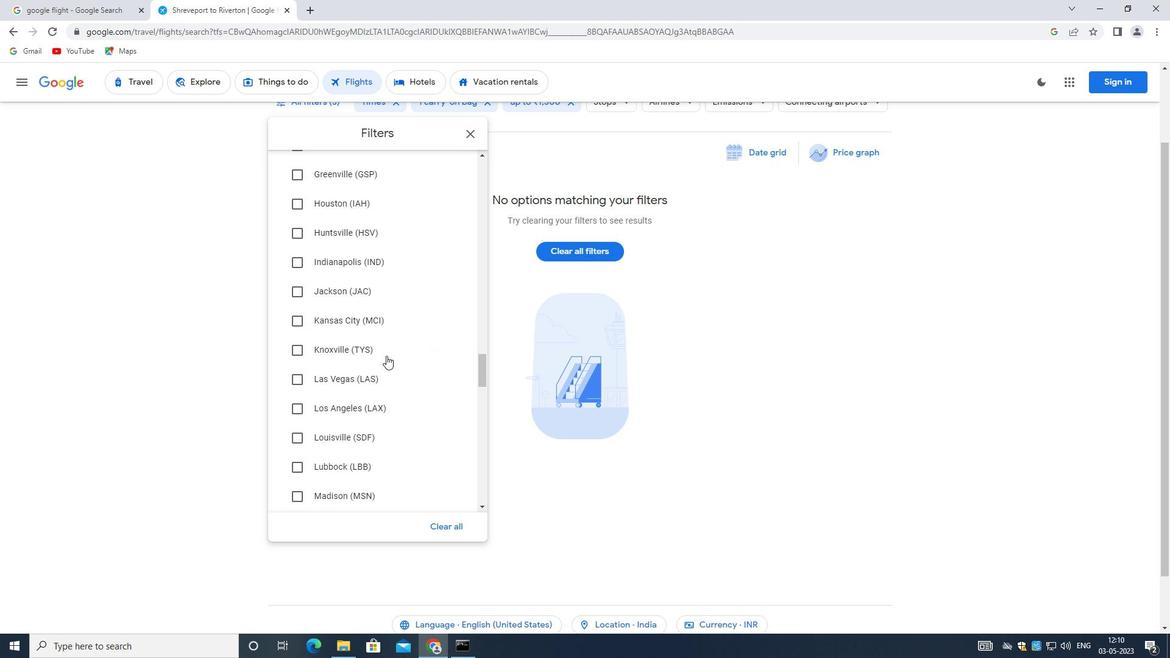 
Action: Mouse scrolled (386, 355) with delta (0, 0)
Screenshot: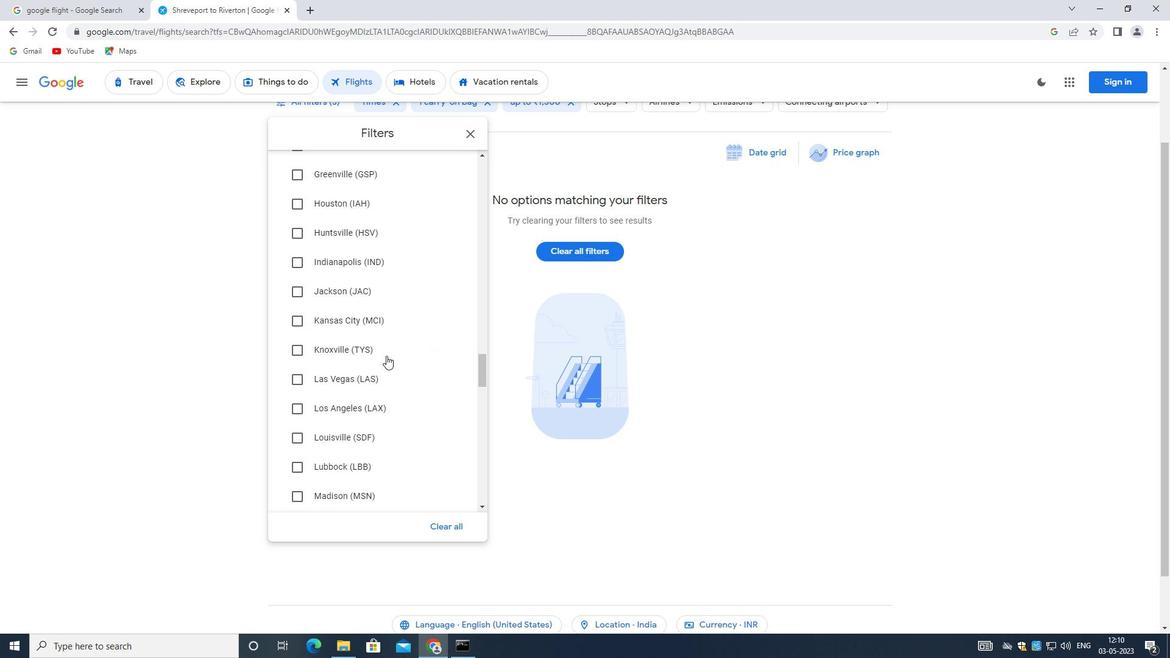 
Action: Mouse moved to (386, 356)
Screenshot: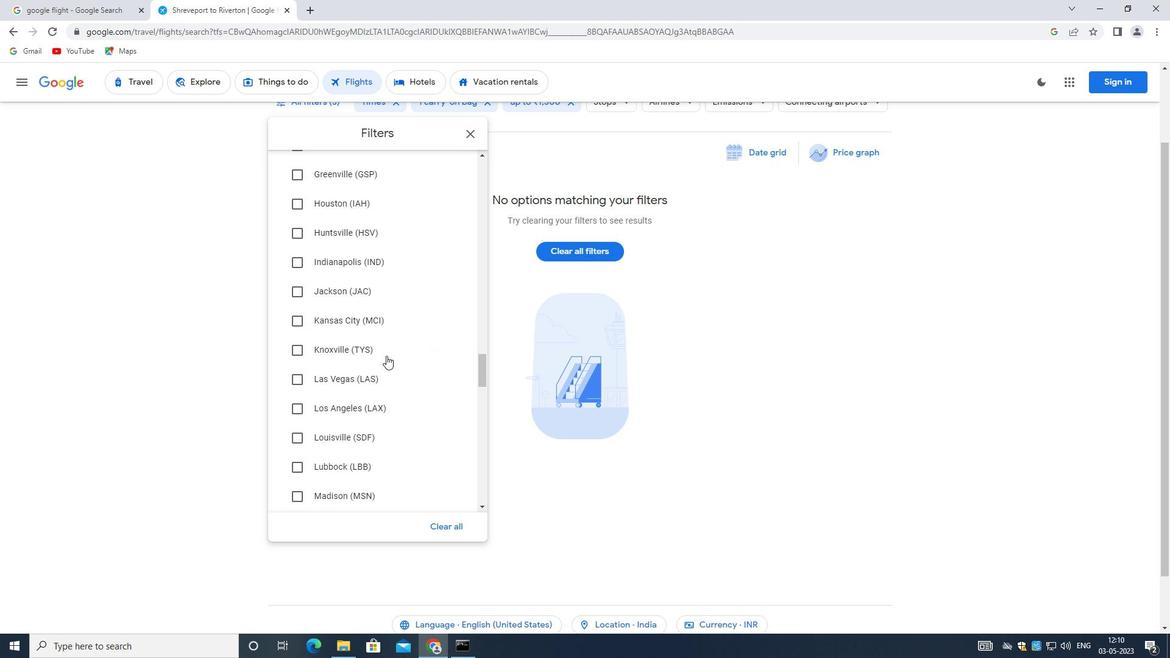 
Action: Mouse scrolled (386, 355) with delta (0, -1)
Screenshot: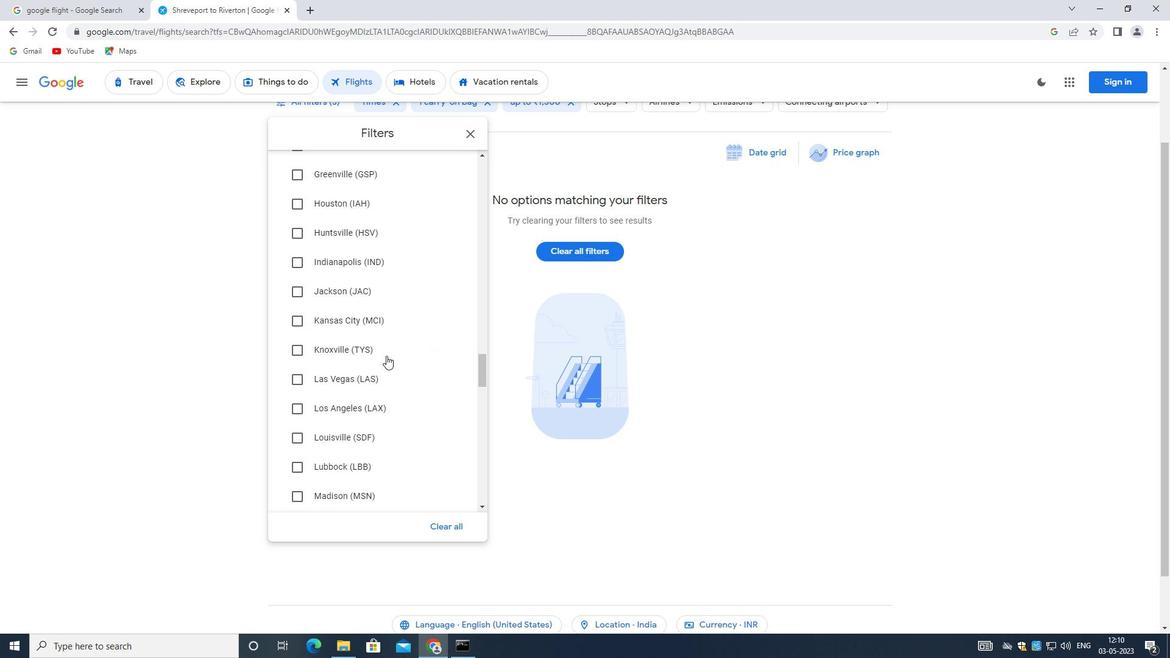 
Action: Mouse moved to (386, 357)
Screenshot: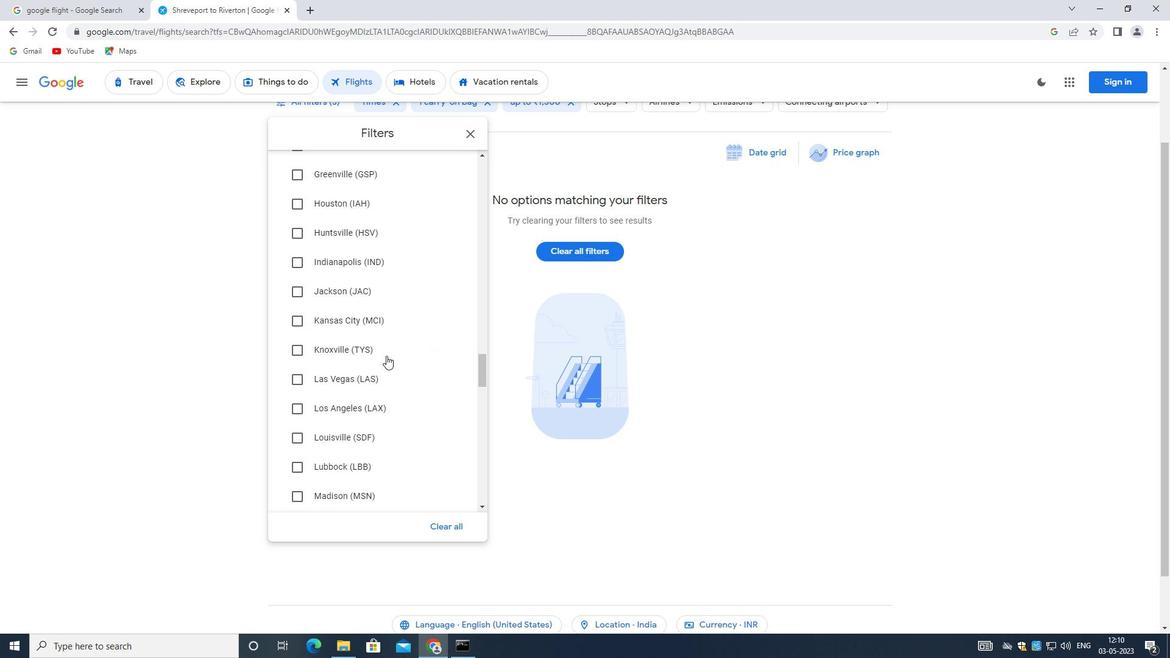 
Action: Mouse scrolled (386, 356) with delta (0, 0)
Screenshot: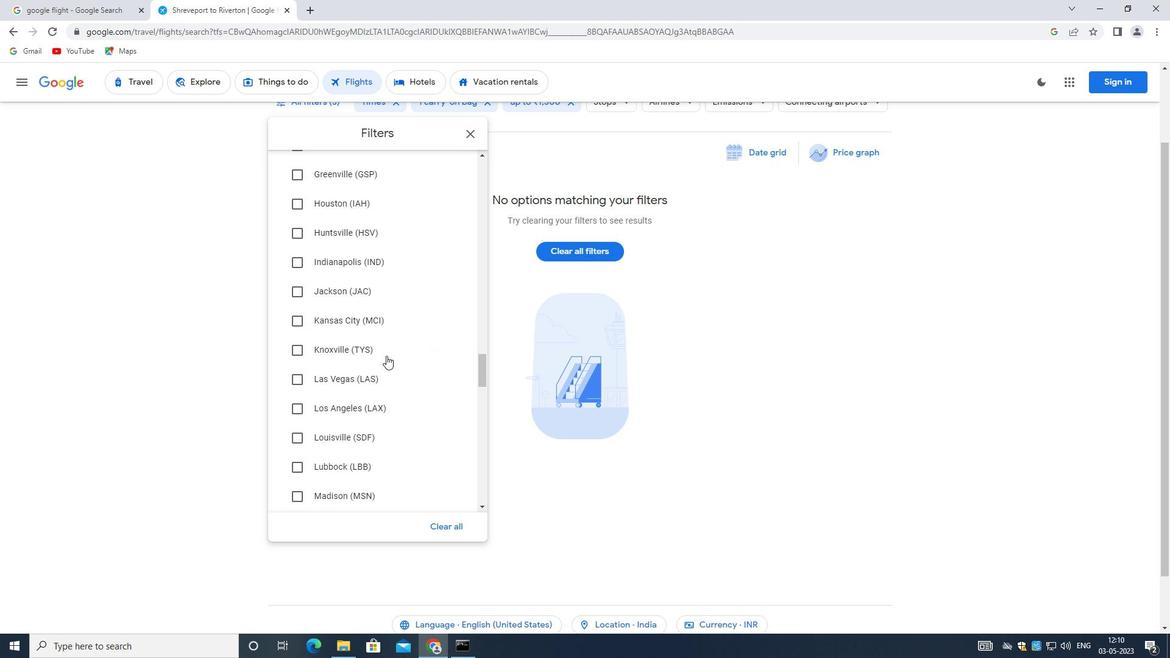 
Action: Mouse moved to (386, 358)
Screenshot: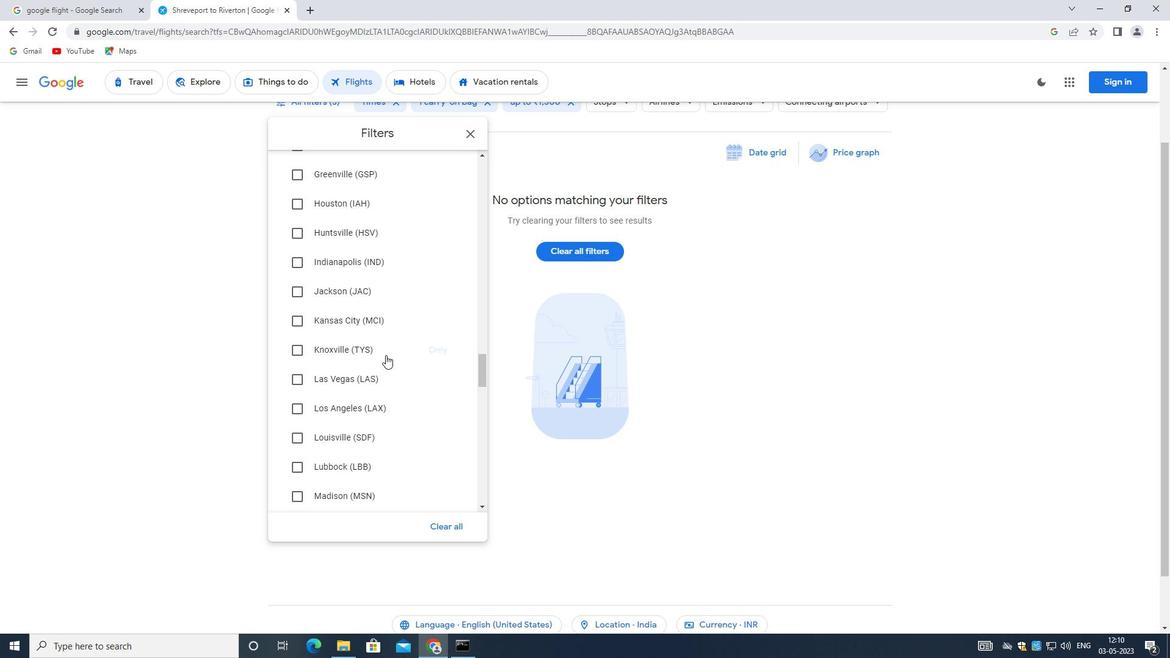 
Action: Mouse scrolled (386, 357) with delta (0, 0)
Screenshot: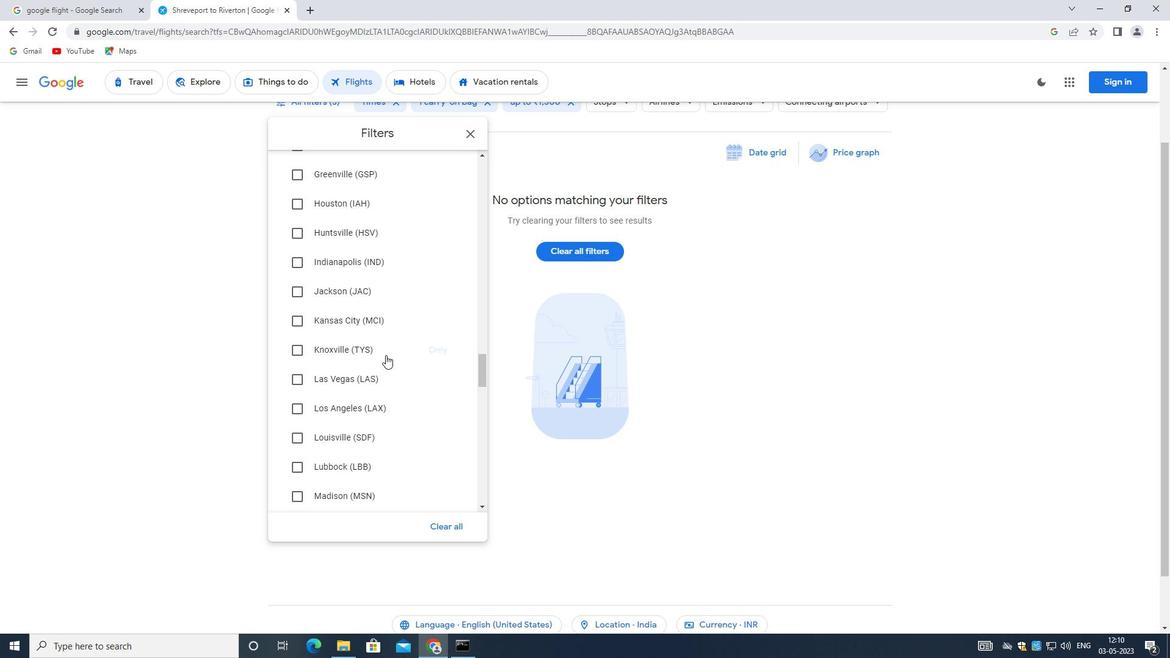 
Action: Mouse moved to (387, 364)
Screenshot: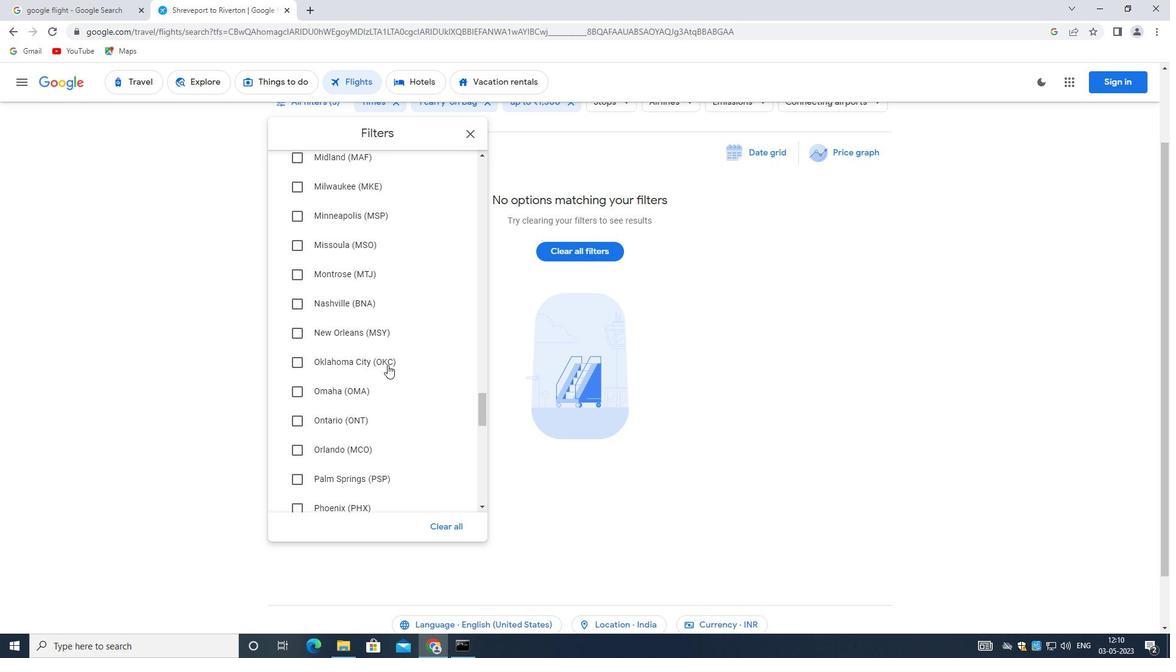 
Action: Mouse scrolled (387, 364) with delta (0, 0)
Screenshot: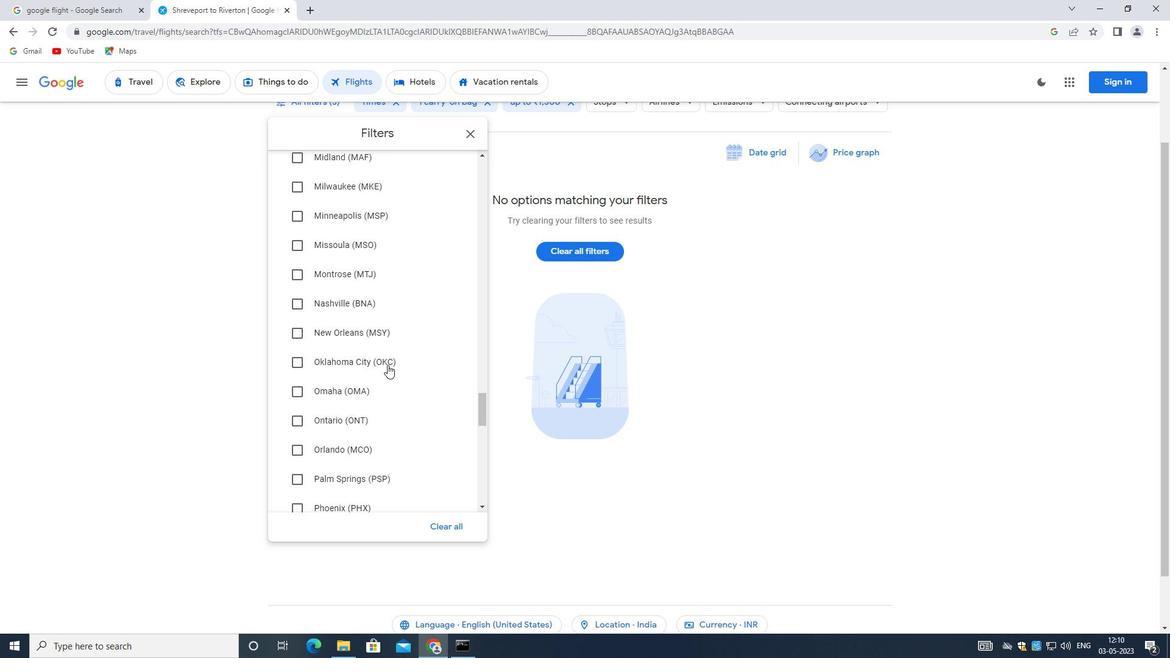 
Action: Mouse scrolled (387, 364) with delta (0, 0)
Screenshot: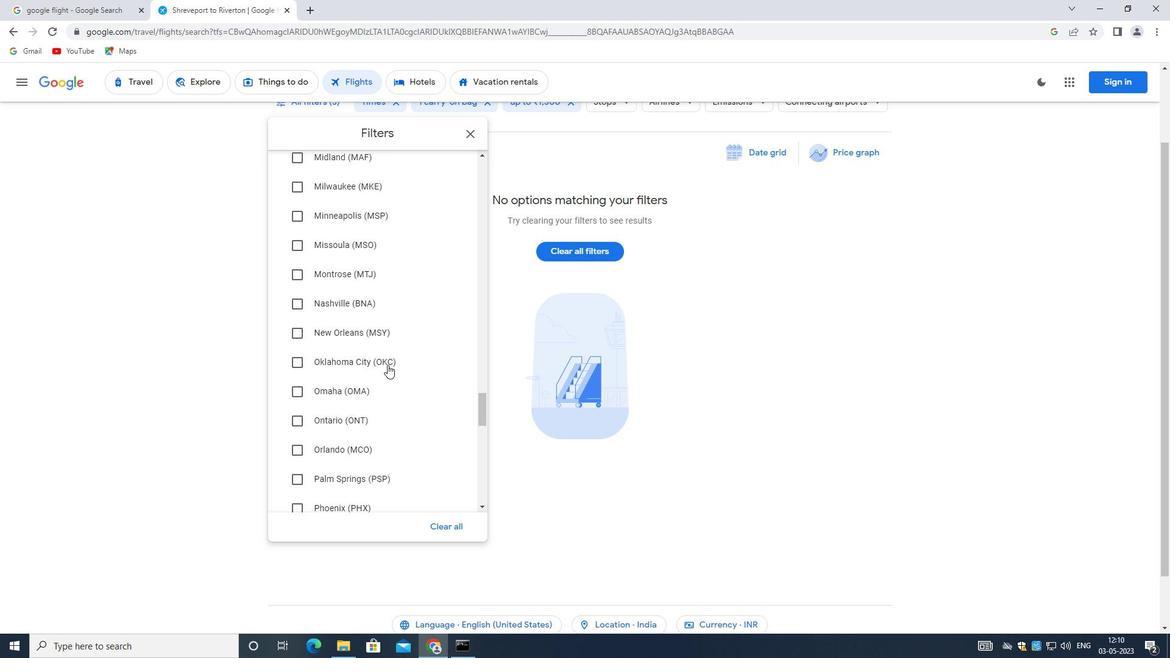 
Action: Mouse scrolled (387, 364) with delta (0, 0)
Screenshot: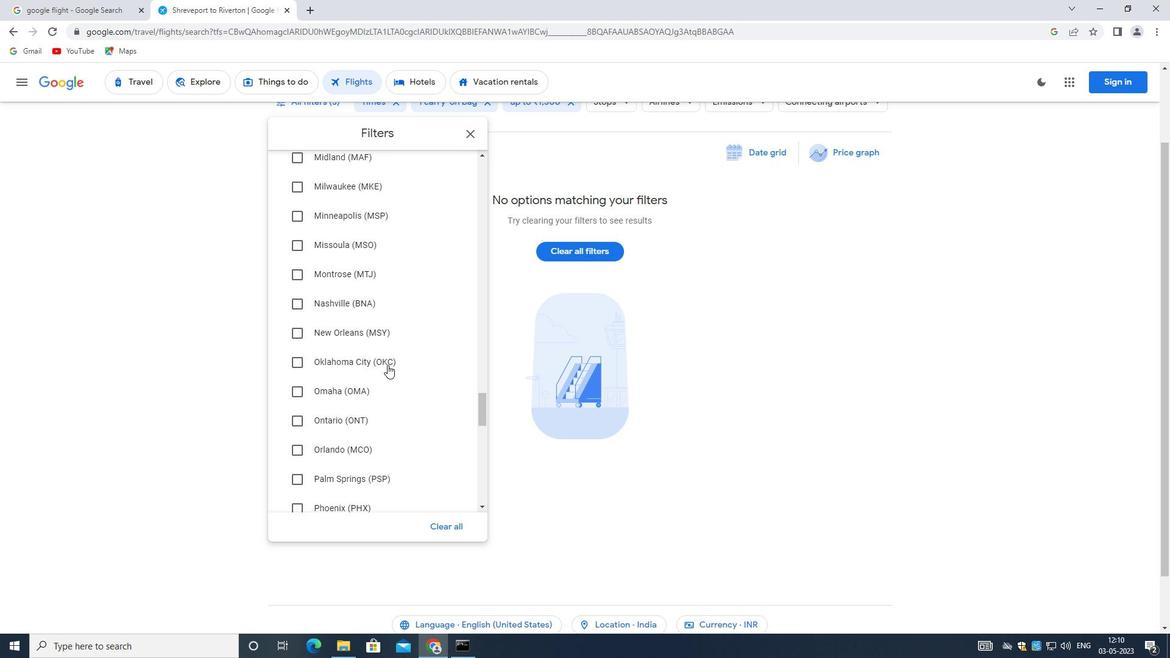 
Action: Mouse scrolled (387, 364) with delta (0, 0)
Screenshot: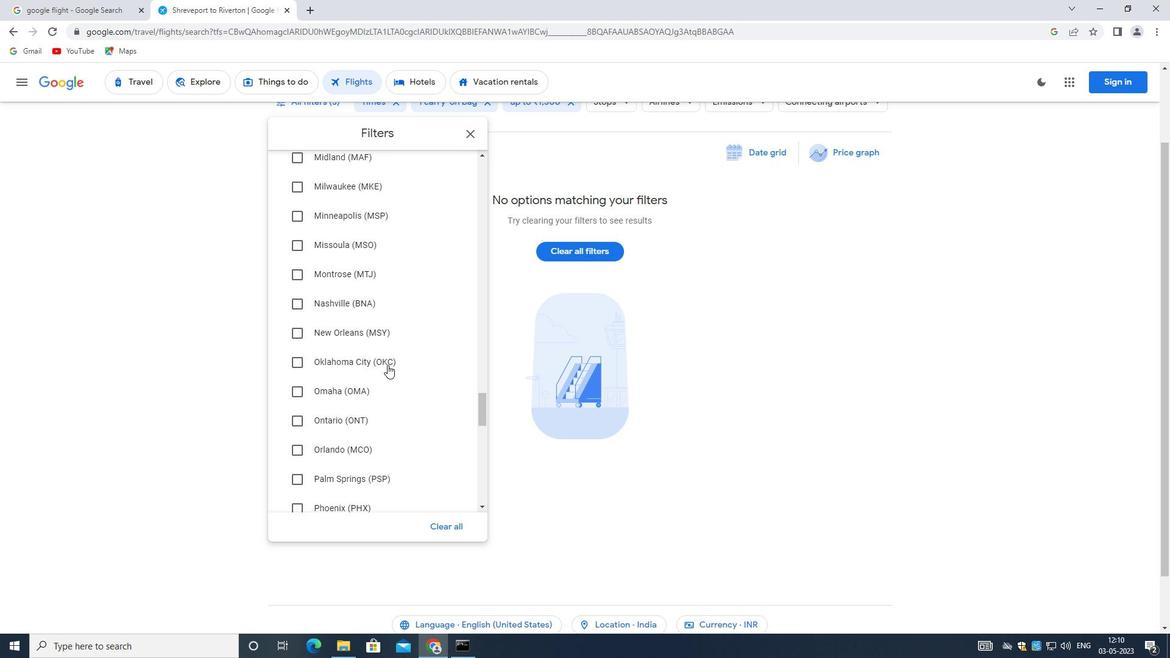 
Action: Mouse scrolled (387, 364) with delta (0, 0)
Screenshot: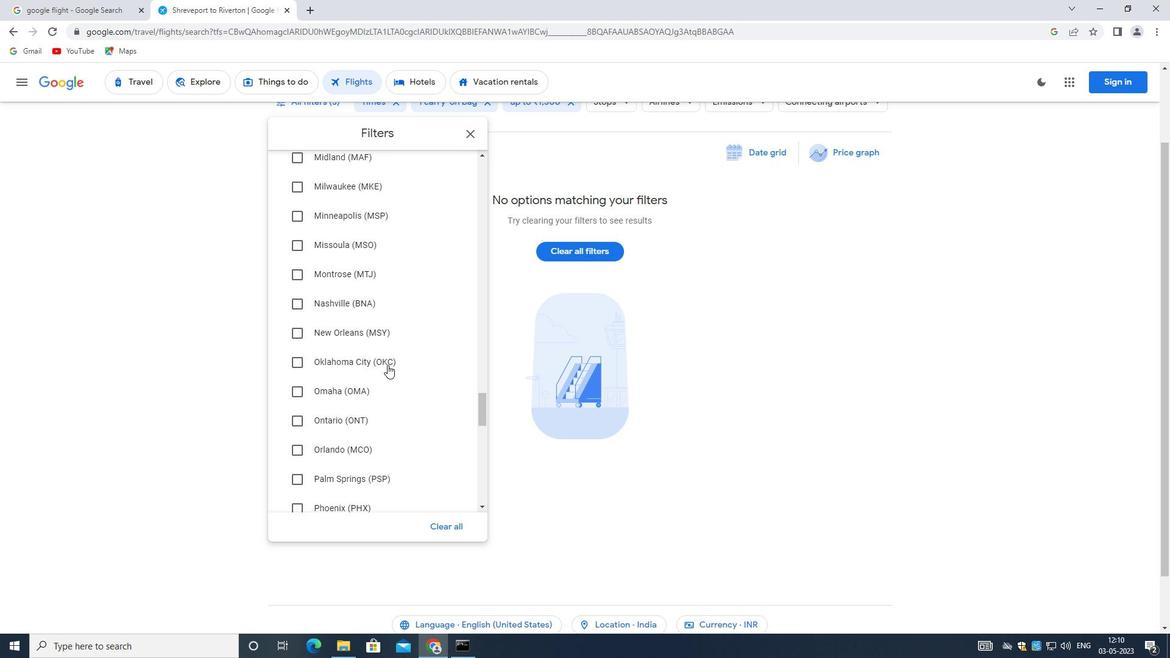 
Action: Mouse scrolled (387, 364) with delta (0, 0)
Screenshot: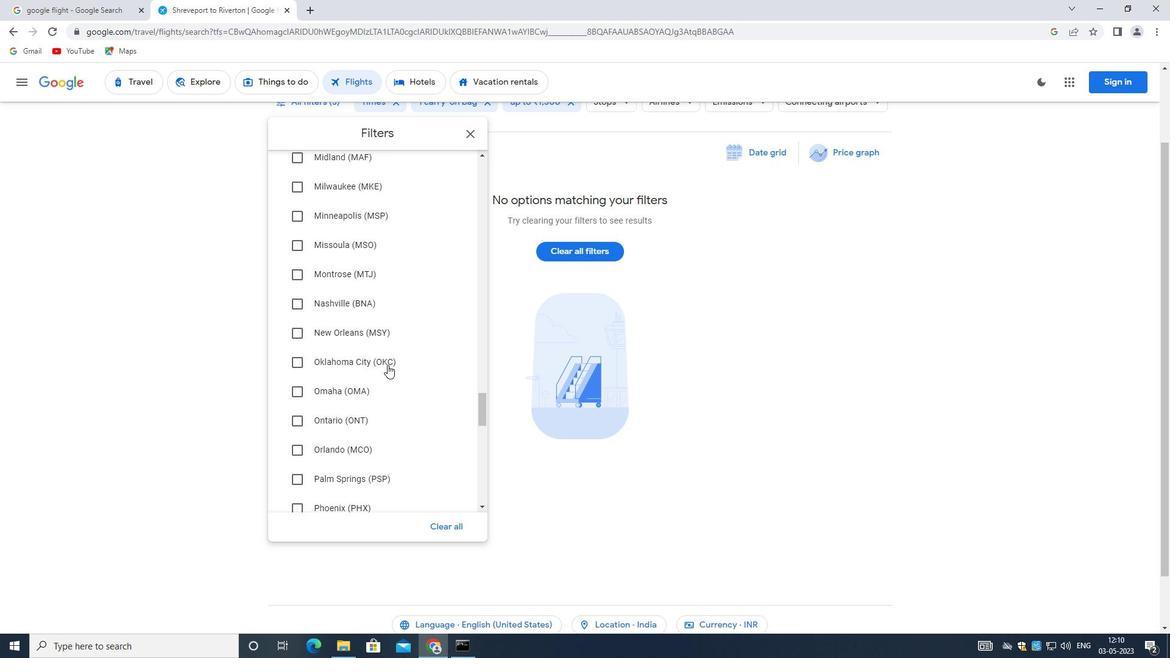 
Action: Mouse moved to (387, 364)
Screenshot: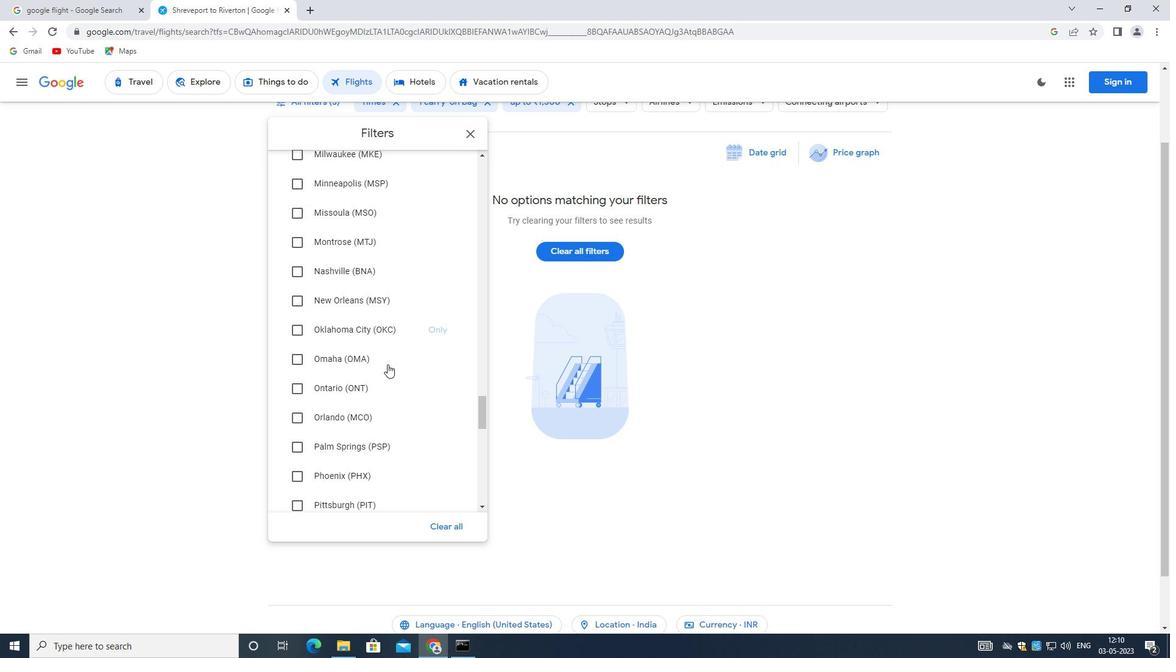 
Action: Mouse scrolled (387, 363) with delta (0, 0)
Screenshot: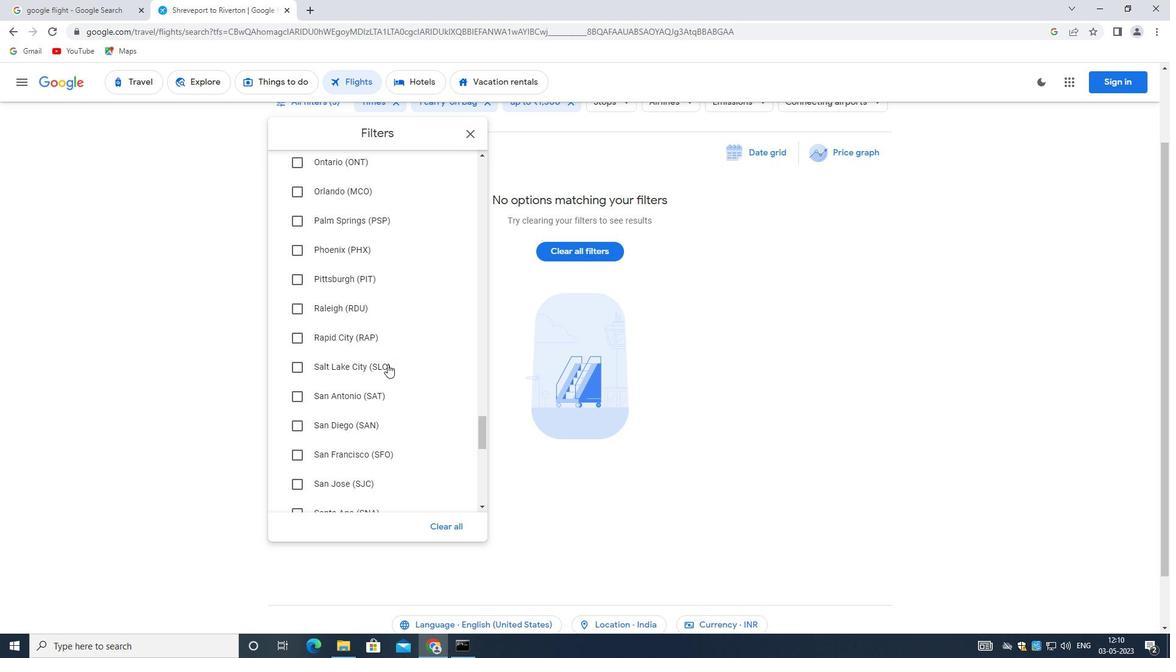 
Action: Mouse scrolled (387, 363) with delta (0, 0)
Screenshot: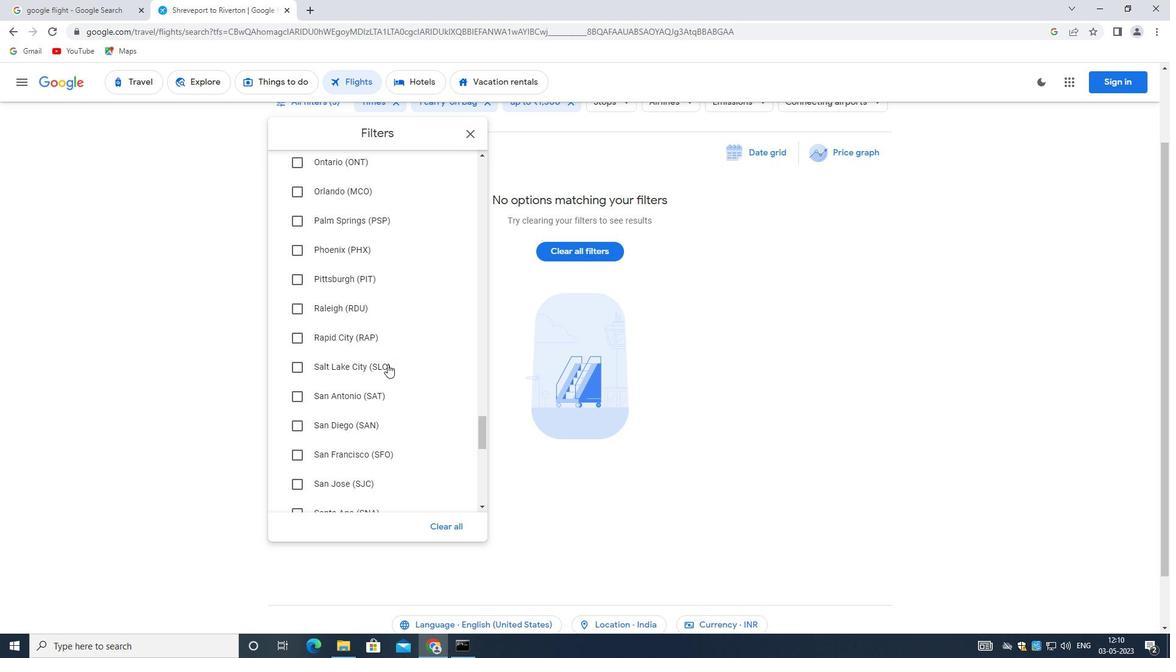 
Action: Mouse scrolled (387, 363) with delta (0, 0)
Screenshot: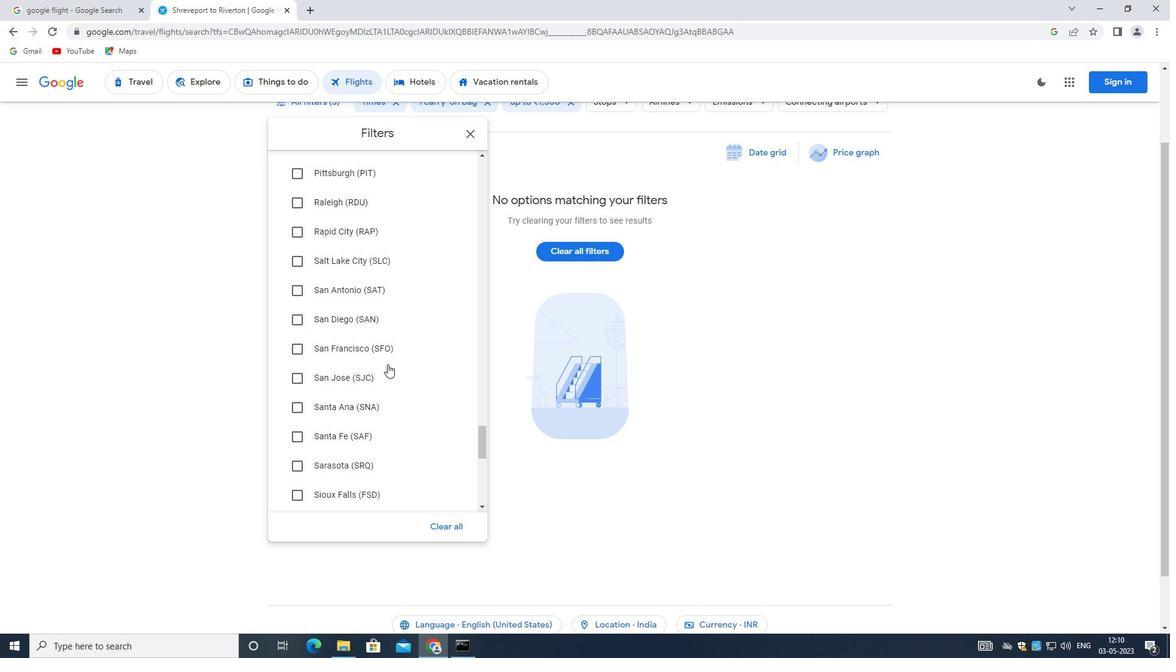
Action: Mouse scrolled (387, 363) with delta (0, 0)
Screenshot: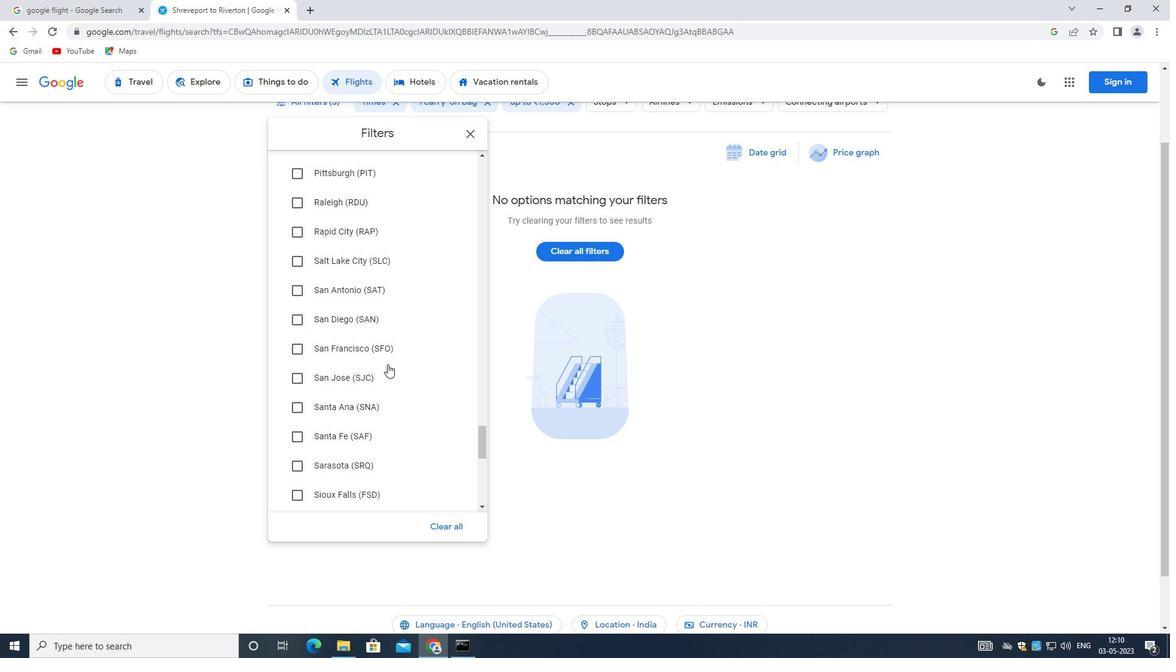 
Action: Mouse moved to (378, 353)
Screenshot: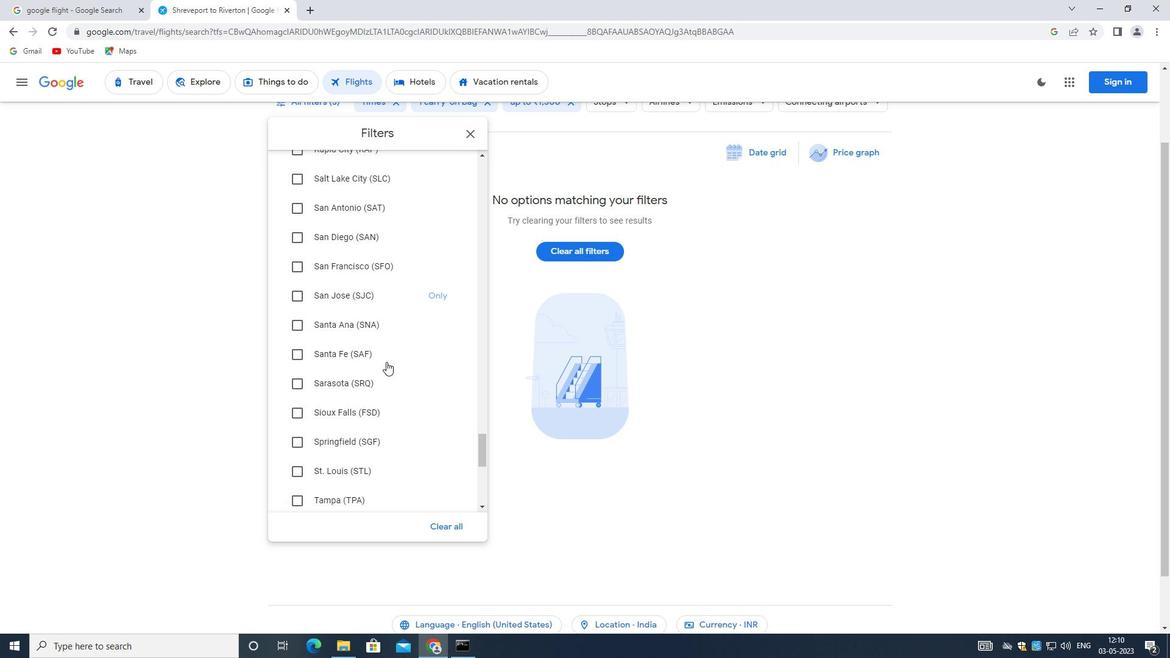 
Action: Mouse scrolled (378, 353) with delta (0, 0)
Screenshot: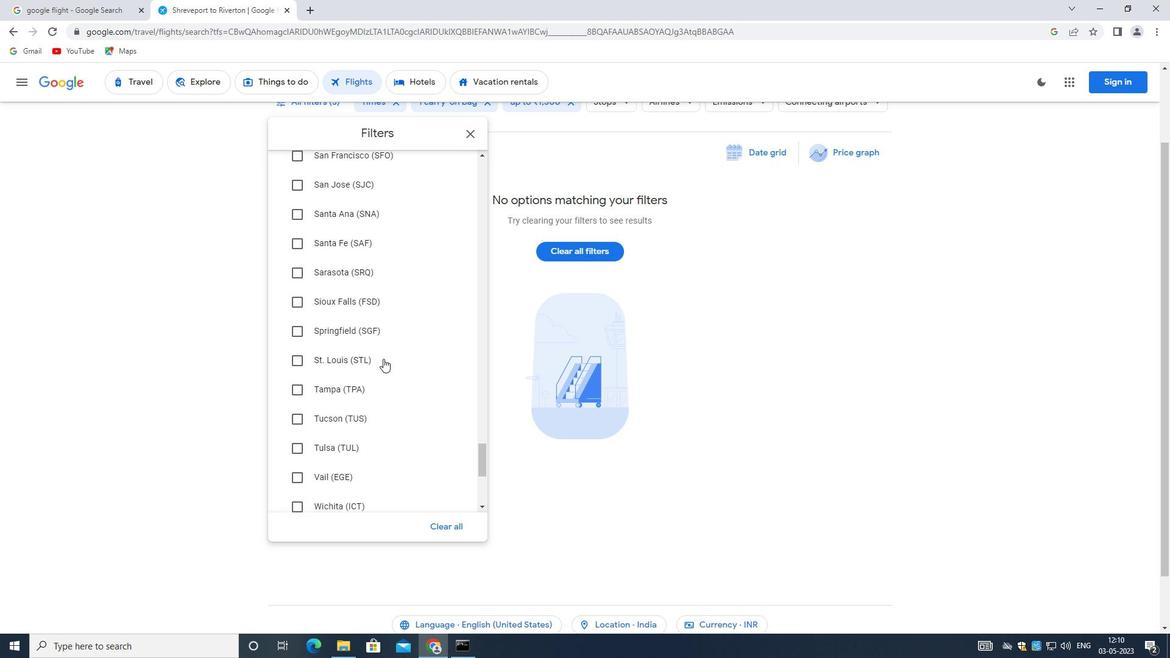 
Action: Mouse scrolled (378, 353) with delta (0, 0)
Screenshot: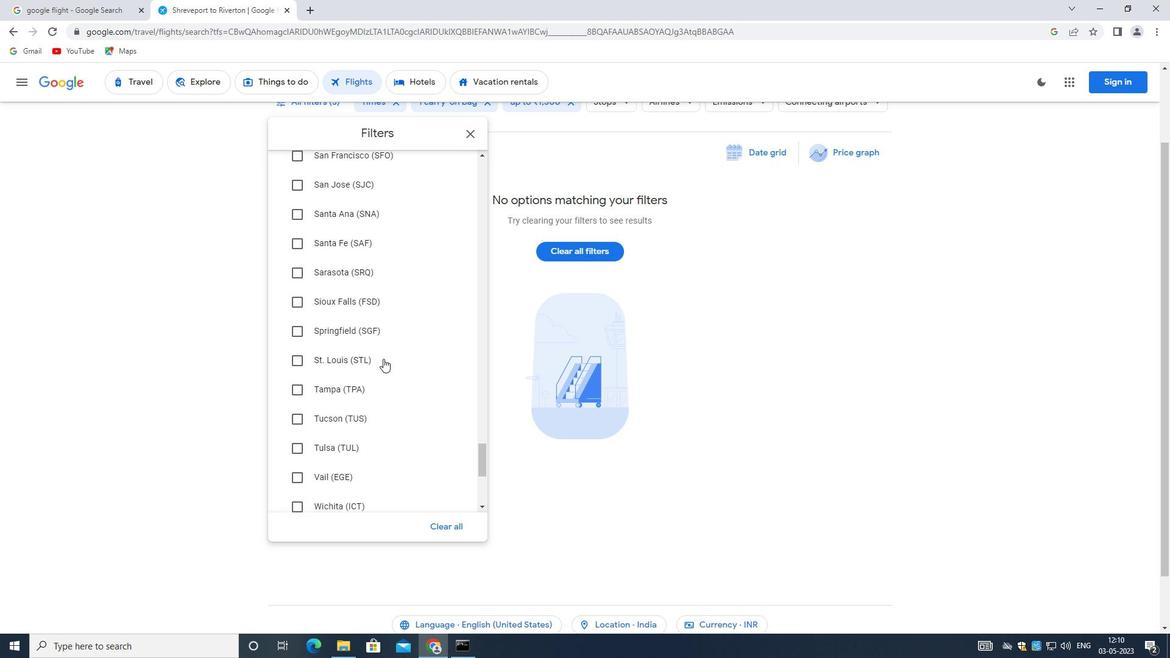 
Action: Mouse scrolled (378, 353) with delta (0, 0)
Screenshot: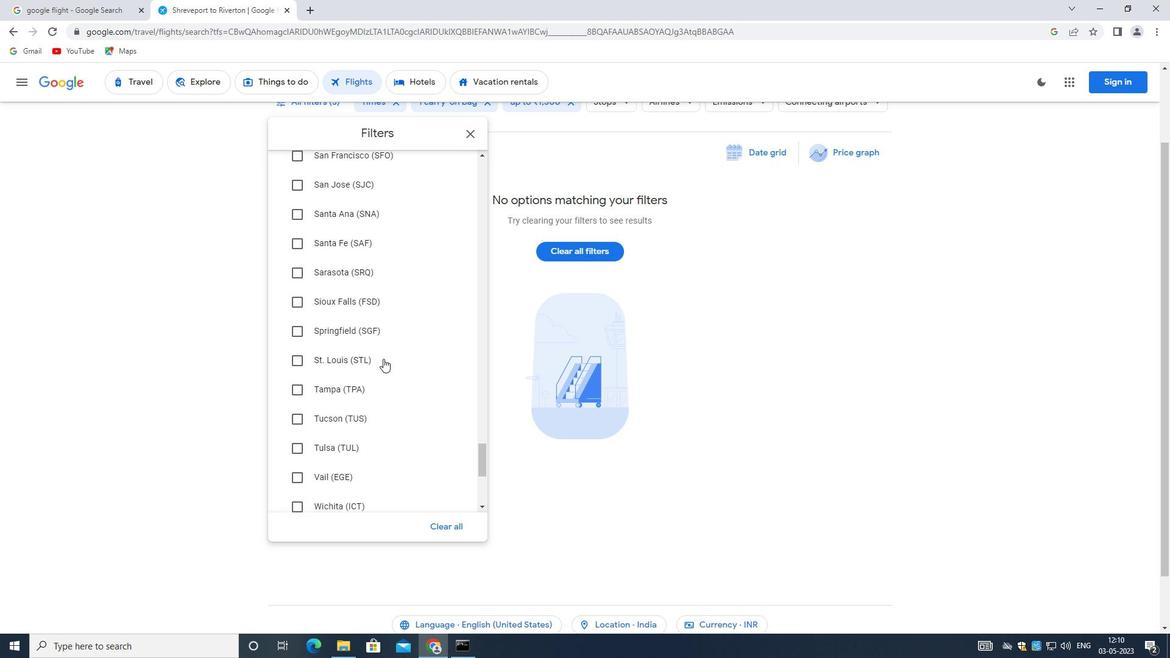 
Action: Mouse scrolled (378, 353) with delta (0, 0)
Screenshot: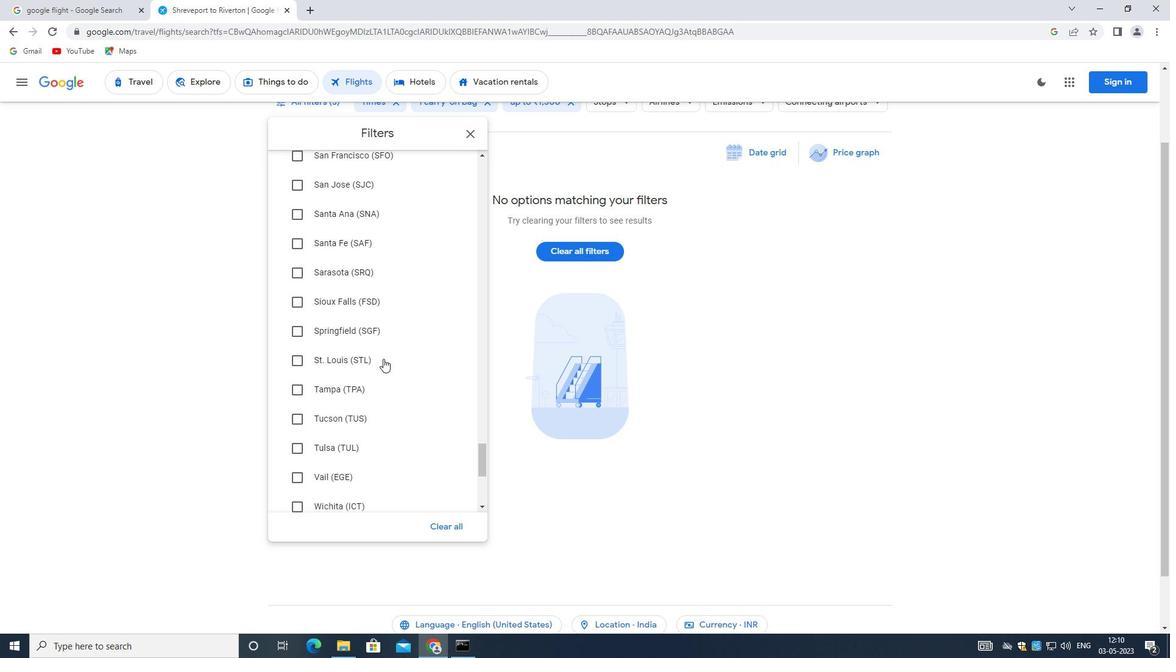 
Action: Mouse moved to (366, 342)
Screenshot: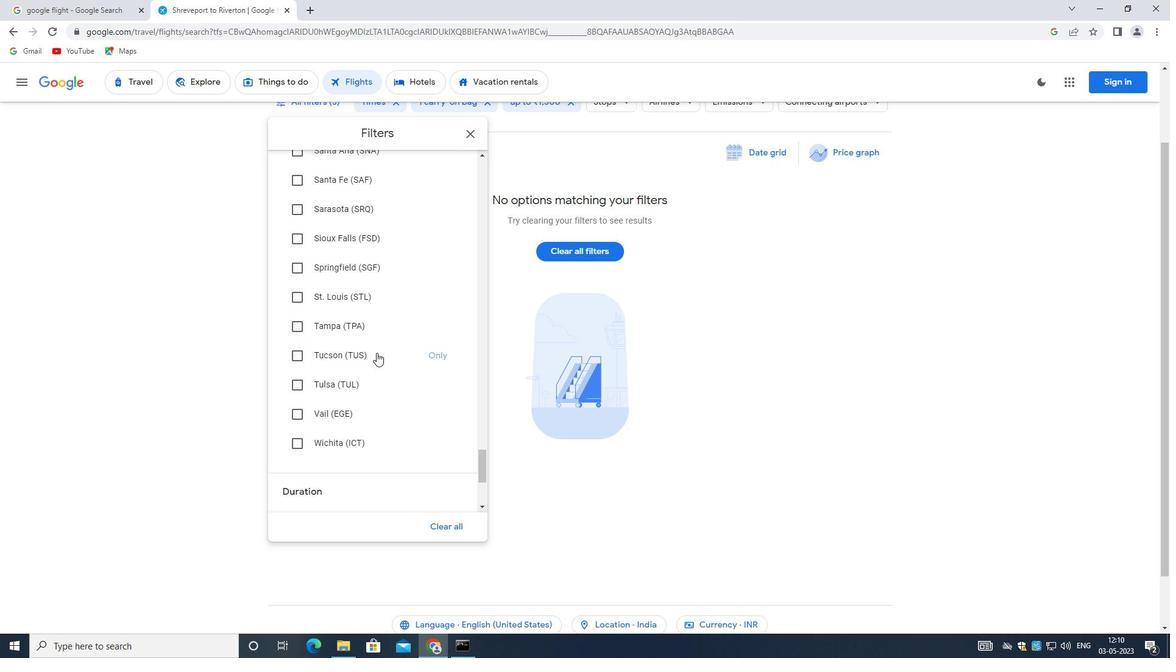 
Action: Mouse scrolled (366, 342) with delta (0, 0)
Screenshot: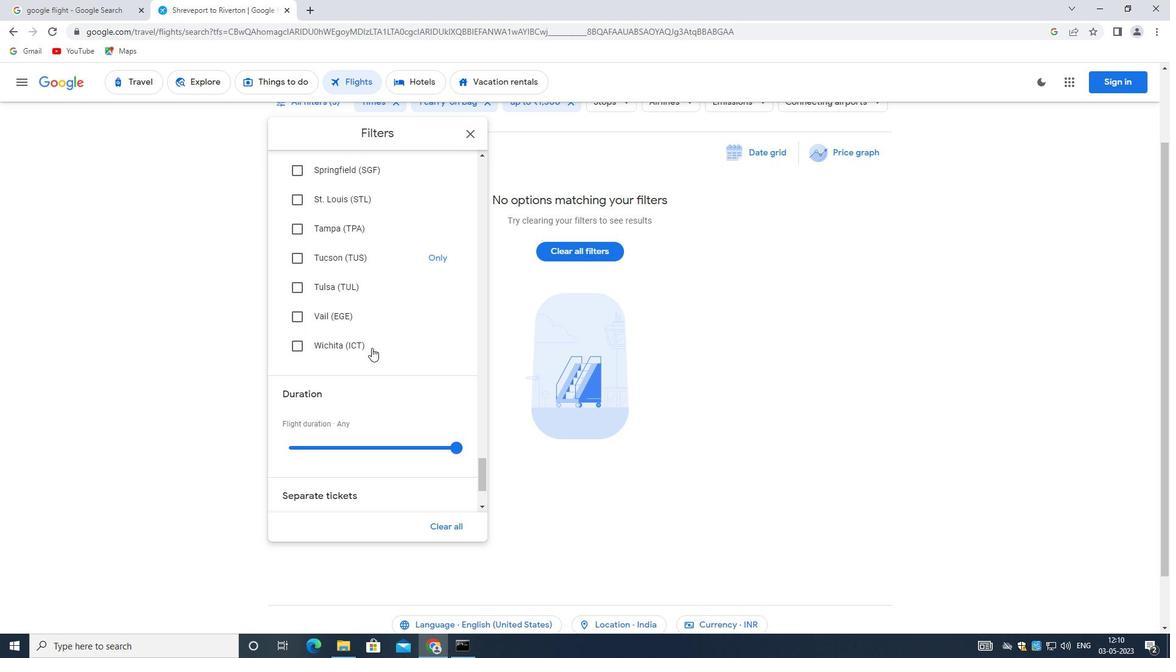 
Action: Mouse scrolled (366, 342) with delta (0, 0)
Screenshot: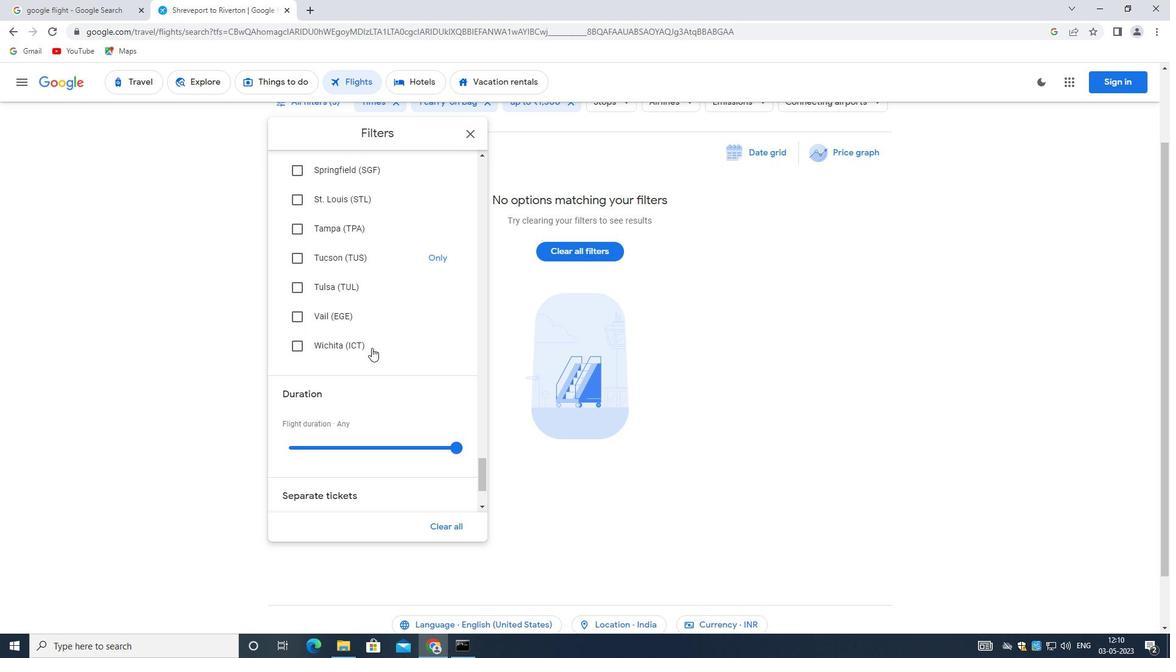 
Action: Mouse scrolled (366, 342) with delta (0, 0)
Screenshot: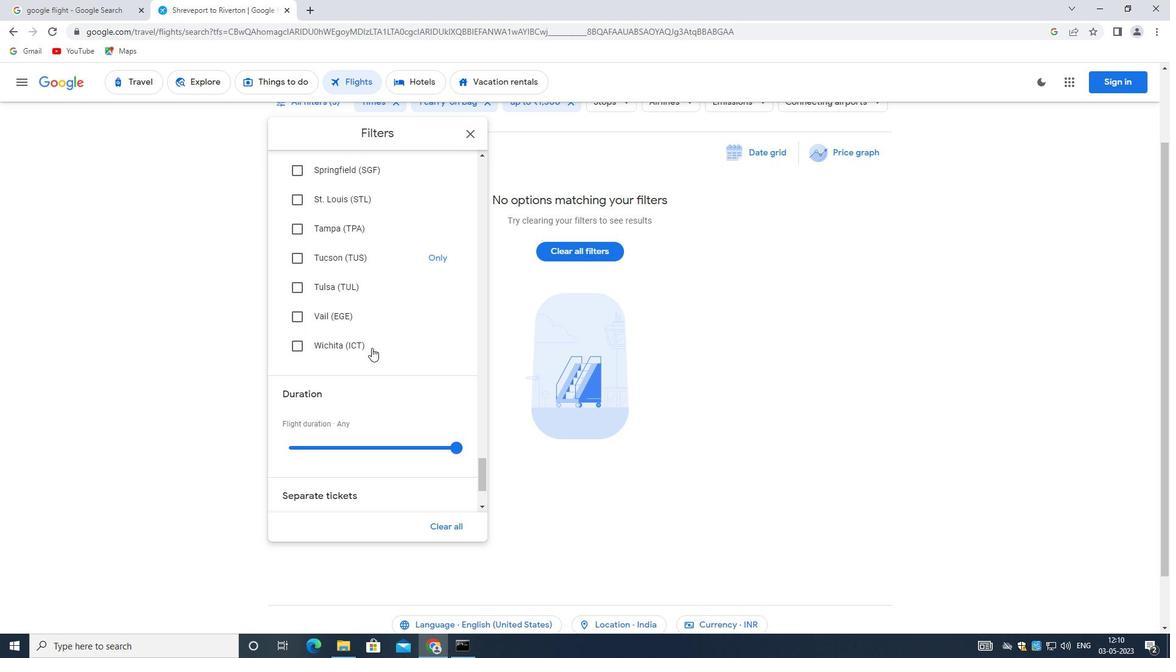 
Action: Mouse scrolled (366, 342) with delta (0, 0)
Screenshot: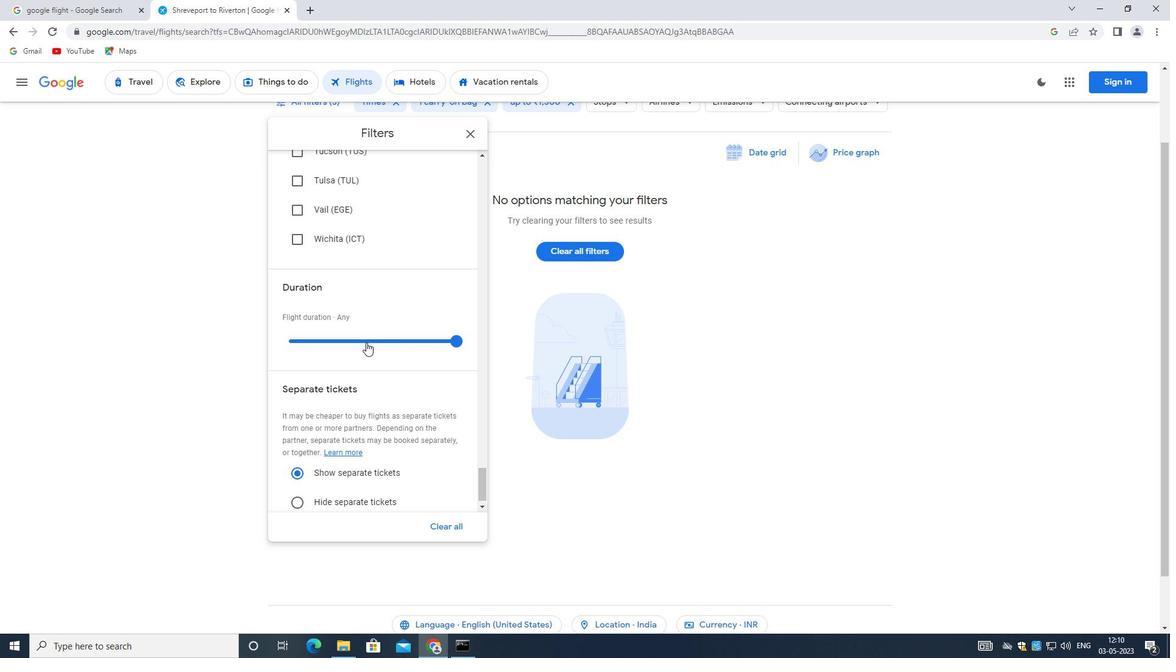 
Action: Mouse moved to (366, 342)
Screenshot: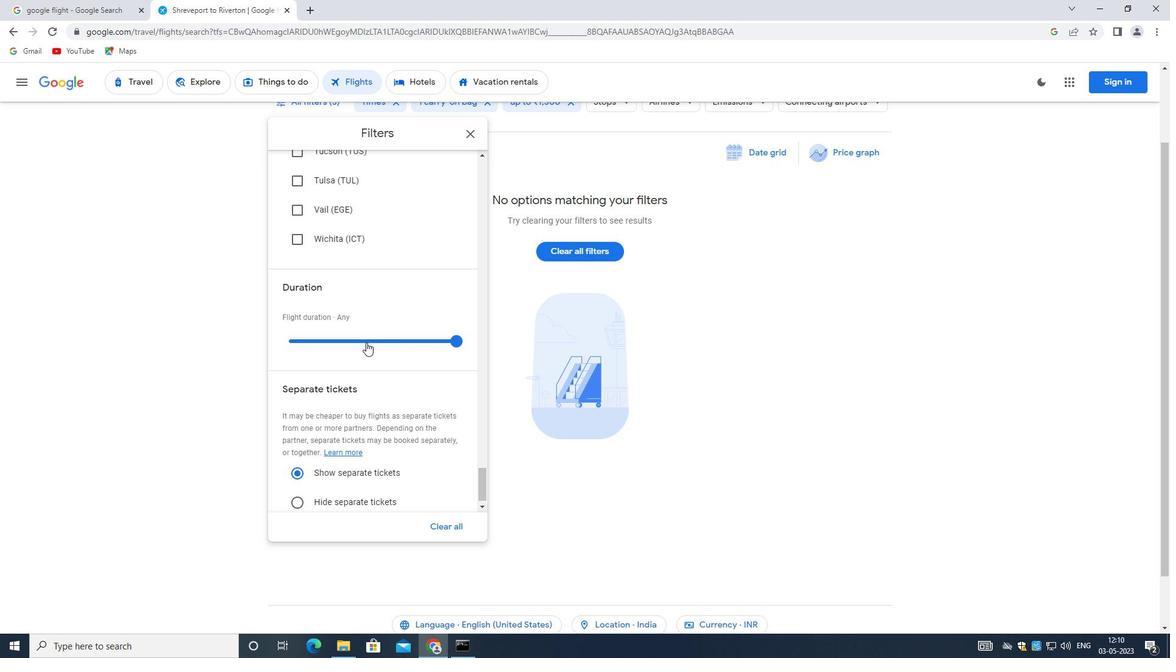 
Action: Mouse scrolled (366, 341) with delta (0, 0)
Screenshot: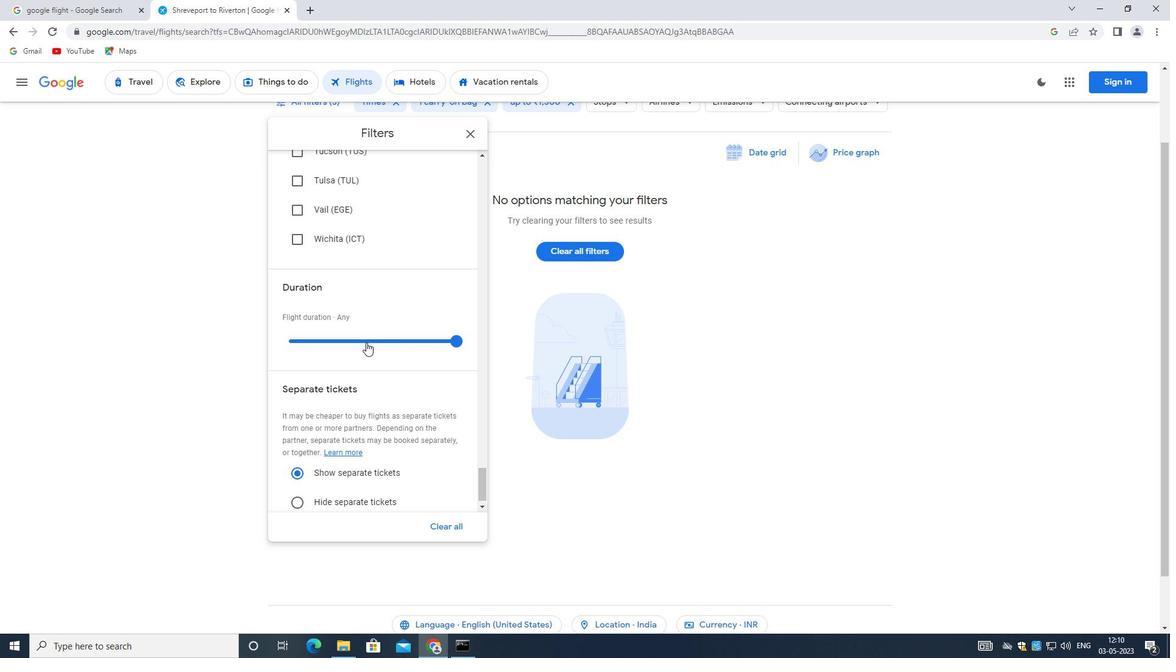 
Action: Mouse moved to (361, 331)
Screenshot: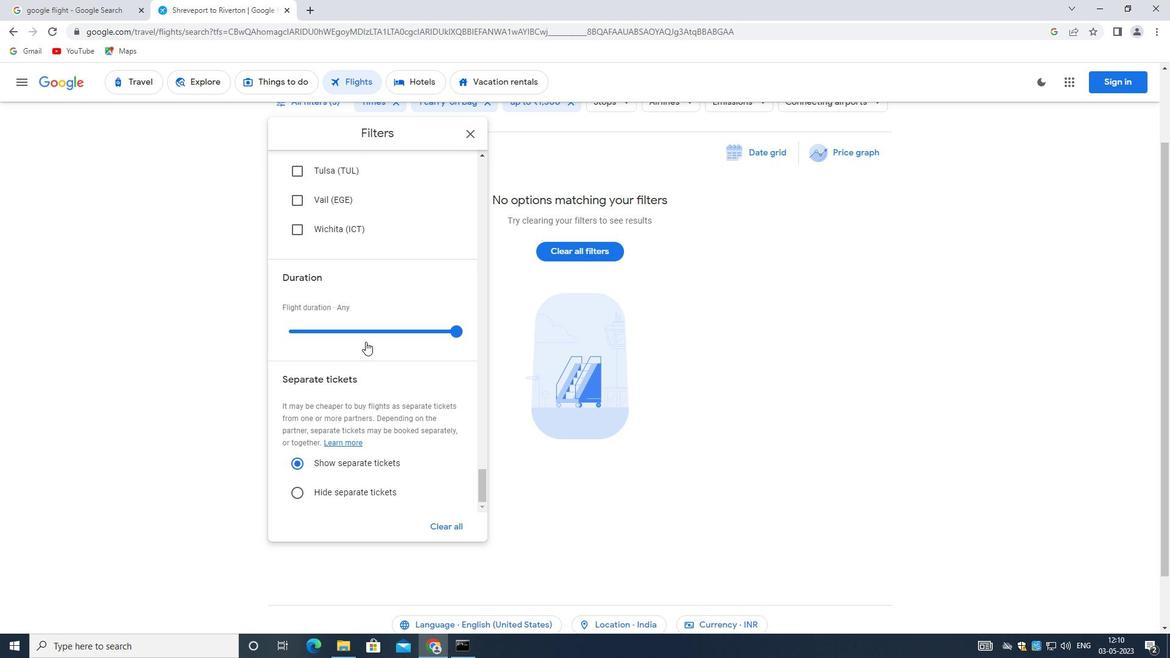 
Action: Mouse scrolled (361, 330) with delta (0, 0)
Screenshot: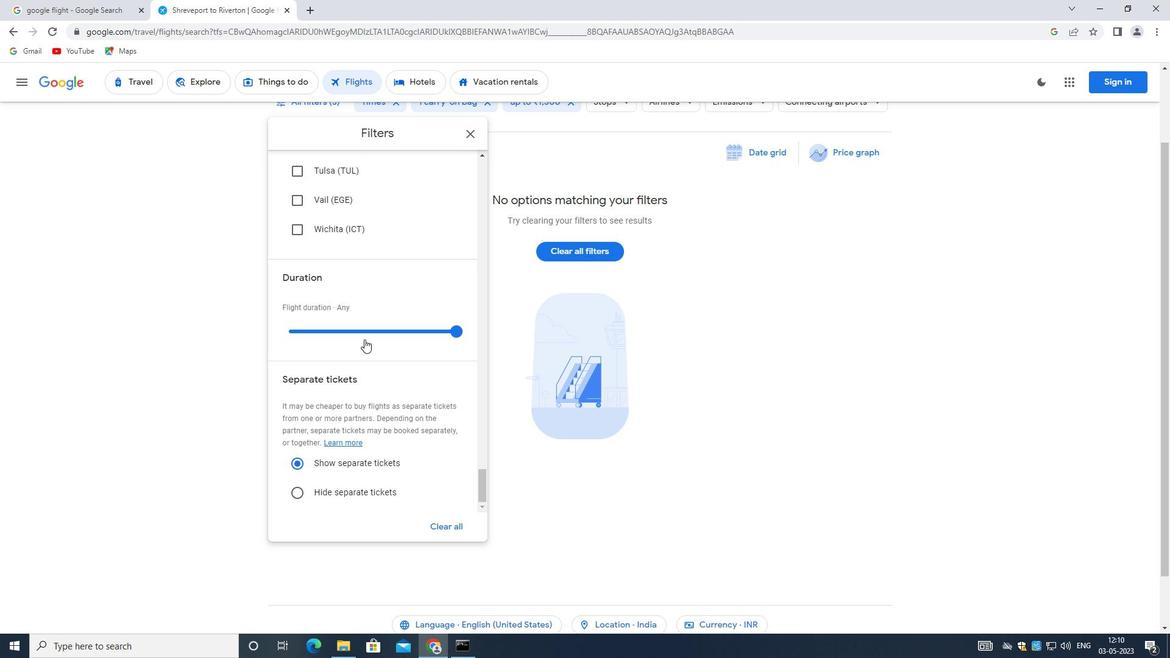 
Action: Mouse scrolled (361, 330) with delta (0, 0)
Screenshot: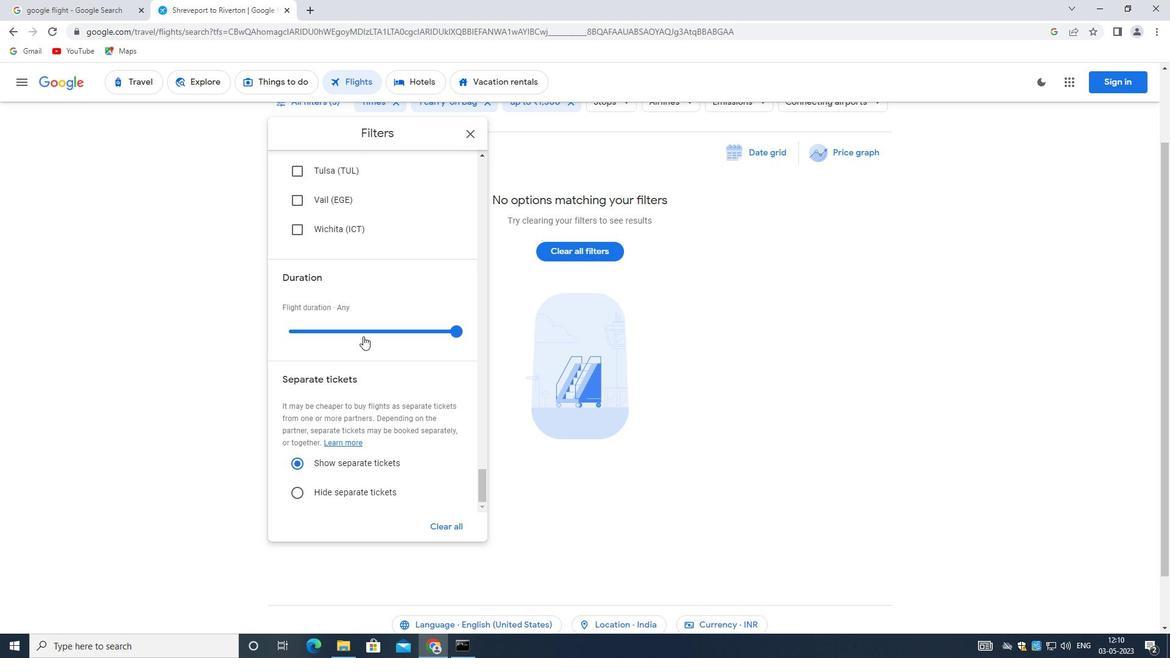 
Action: Mouse scrolled (361, 330) with delta (0, 0)
Screenshot: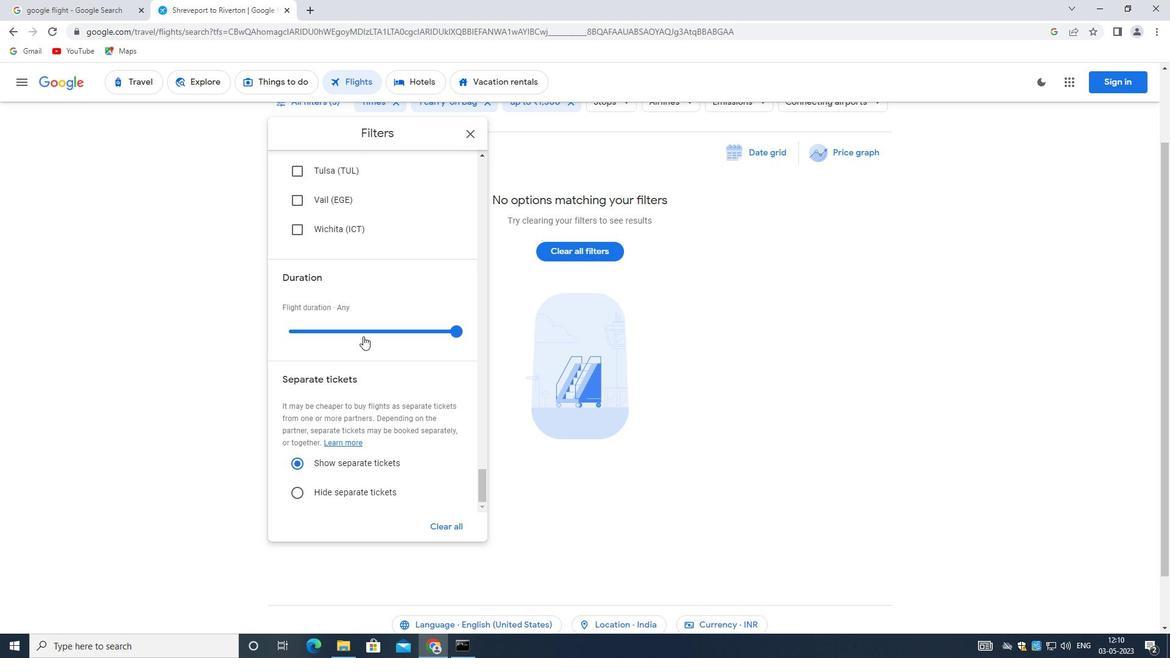 
Action: Mouse scrolled (361, 330) with delta (0, 0)
Screenshot: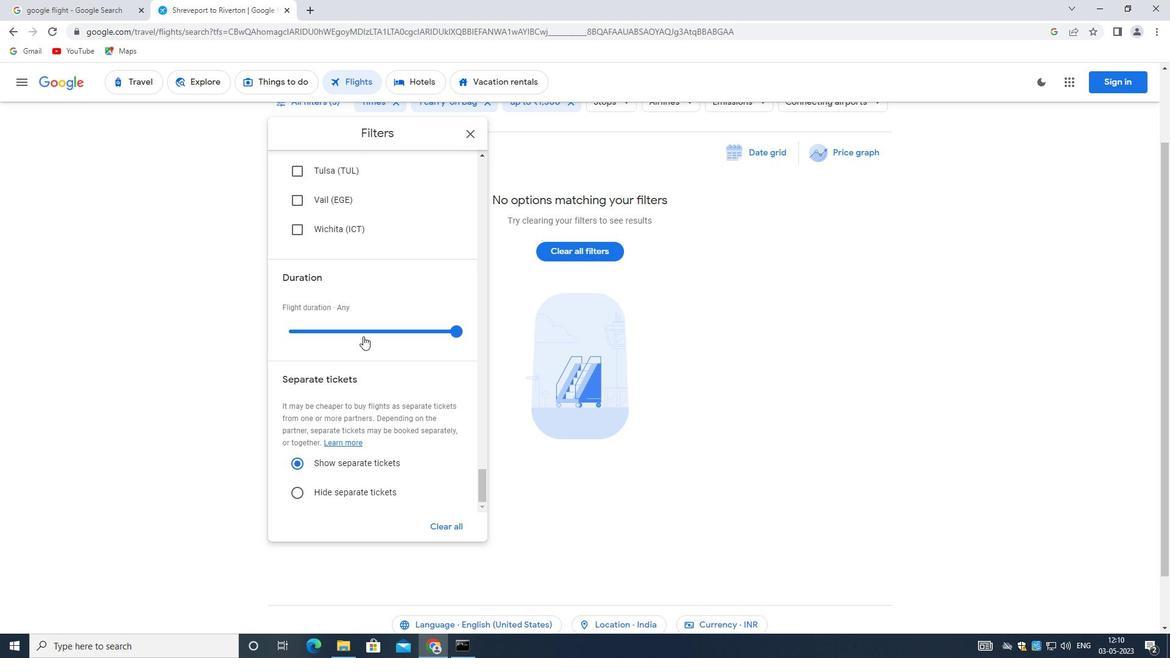 
Action: Mouse scrolled (361, 330) with delta (0, 0)
Screenshot: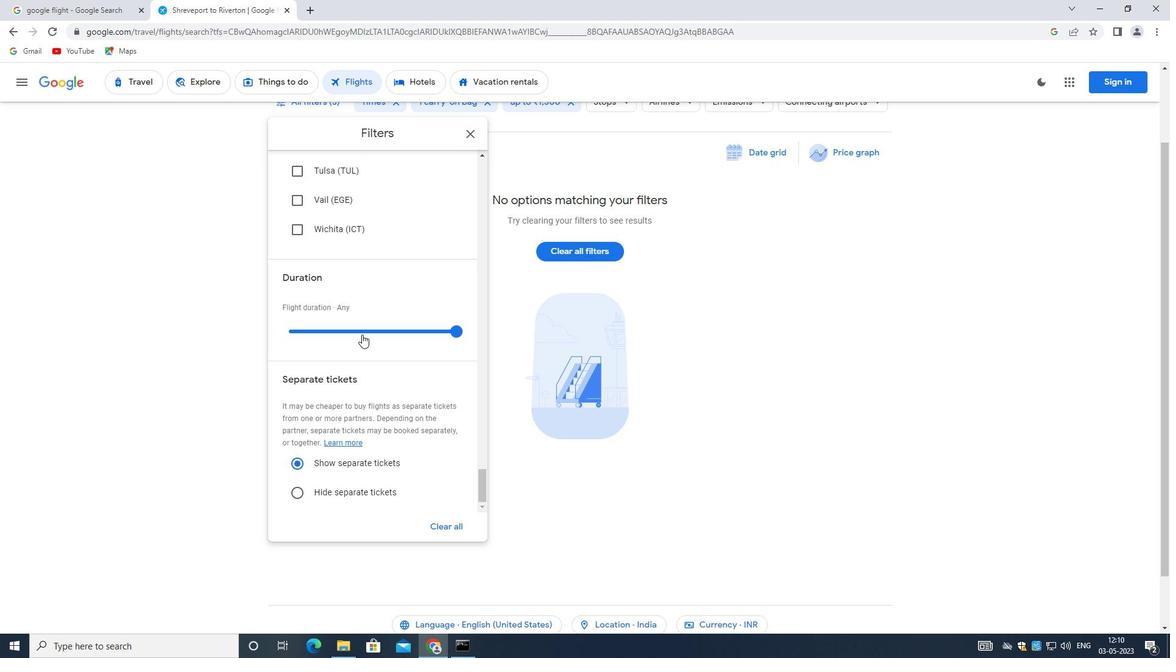 
Action: Mouse scrolled (361, 330) with delta (0, 0)
Screenshot: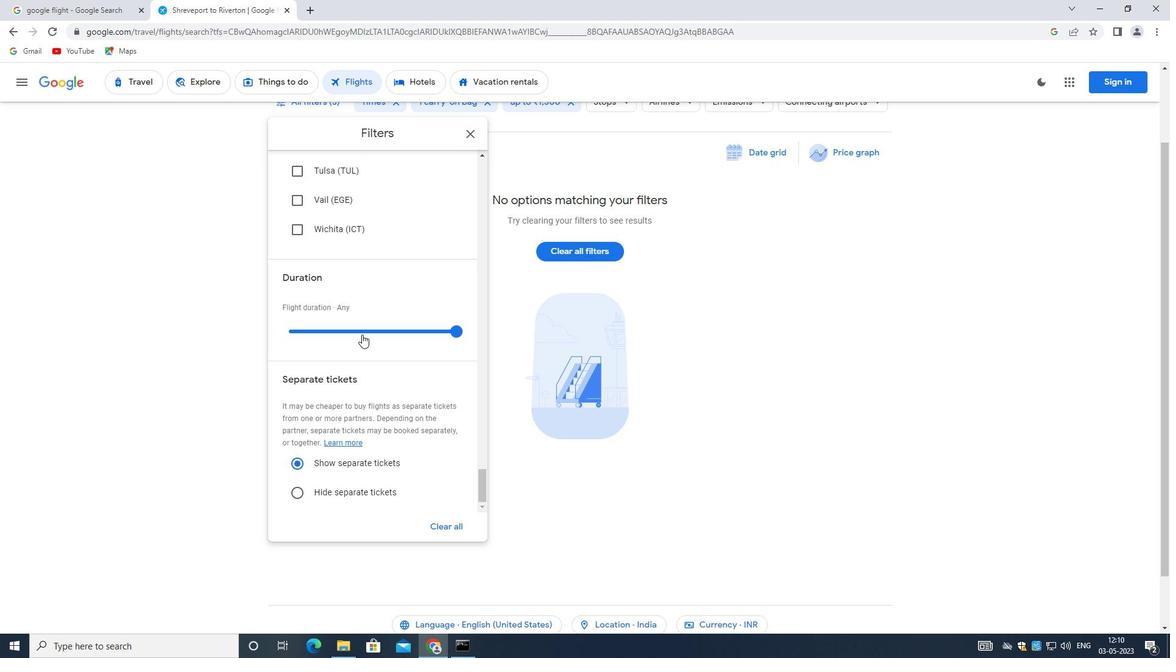 
Action: Mouse scrolled (361, 330) with delta (0, 0)
Screenshot: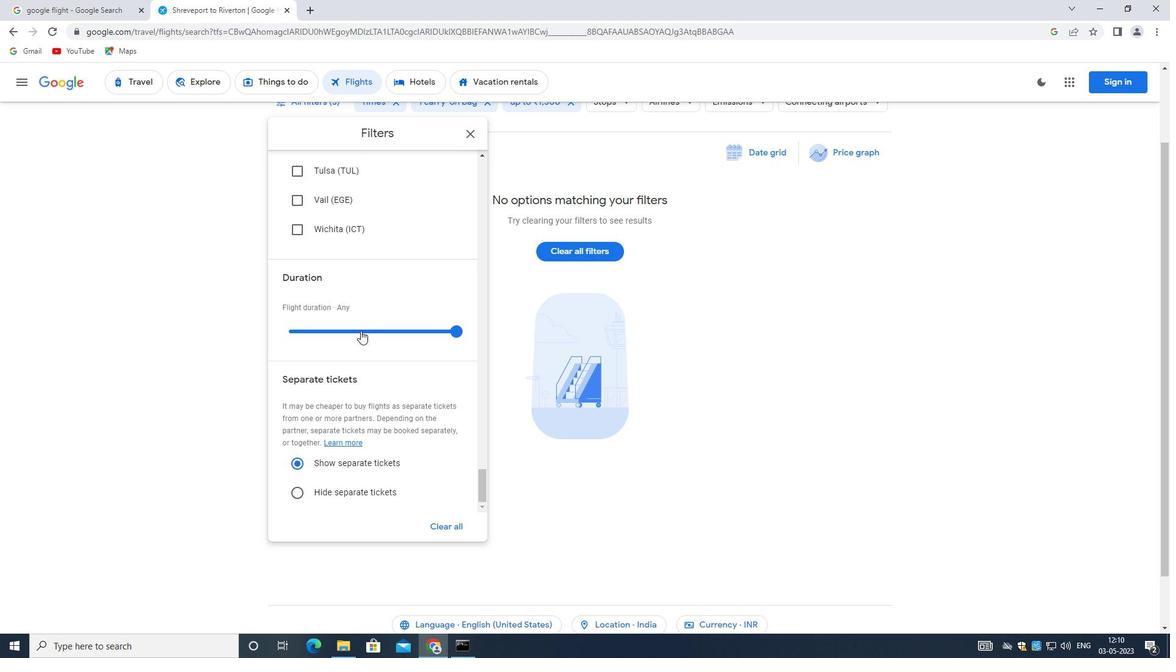 
Action: Mouse scrolled (361, 330) with delta (0, 0)
Screenshot: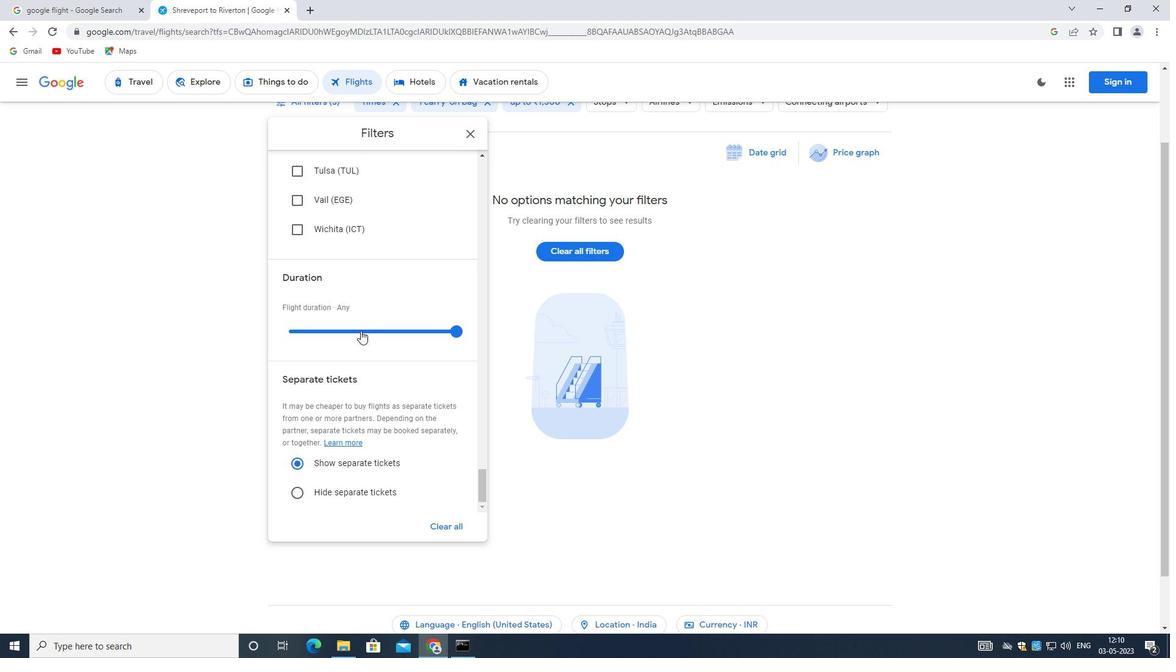 
Action: Mouse moved to (361, 332)
Screenshot: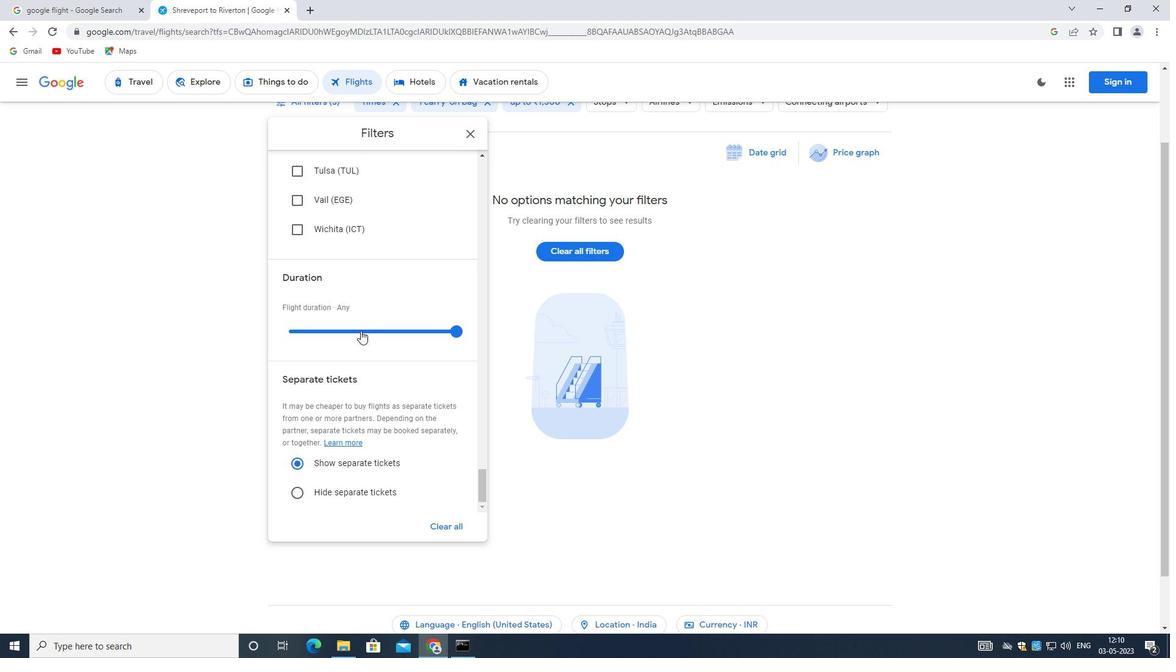 
